 Task: Play online Dominion games in easy mode.
Action: Mouse pressed left at (306, 473)
Screenshot: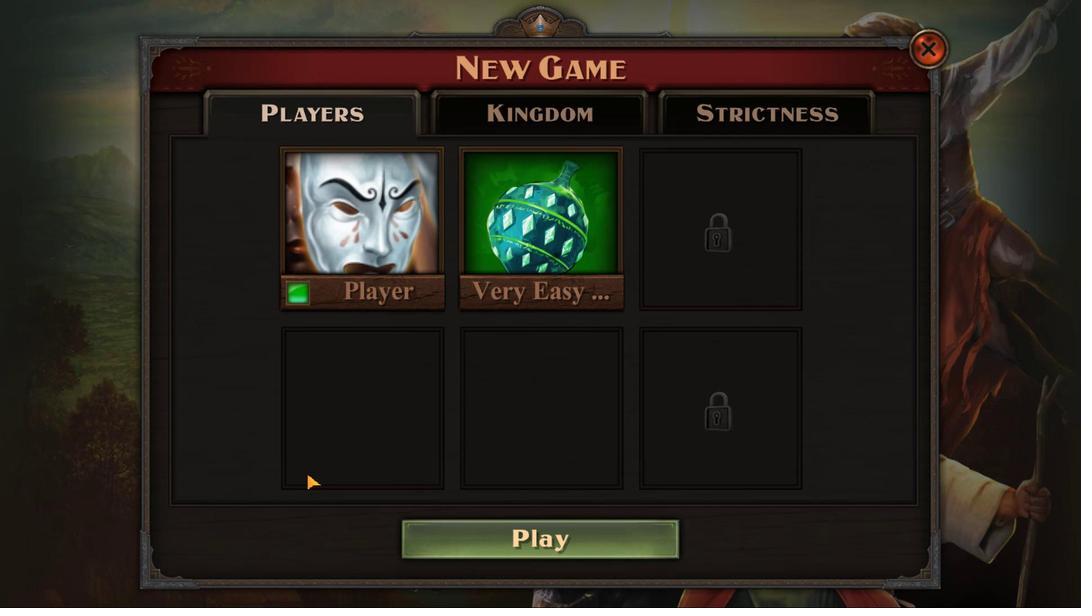 
Action: Mouse moved to (504, 415)
Screenshot: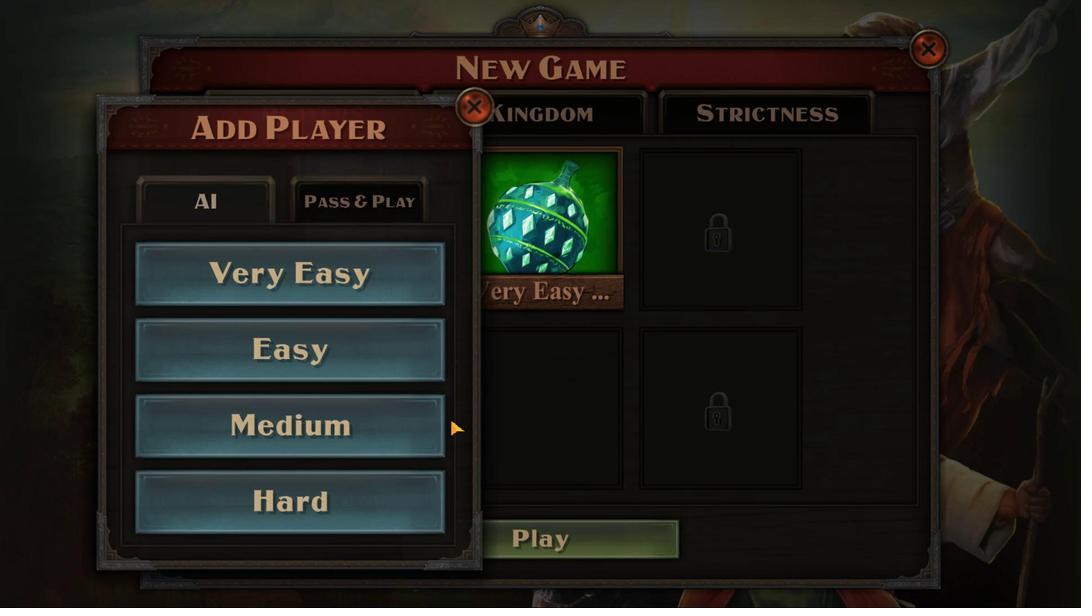
Action: Mouse pressed left at (504, 415)
Screenshot: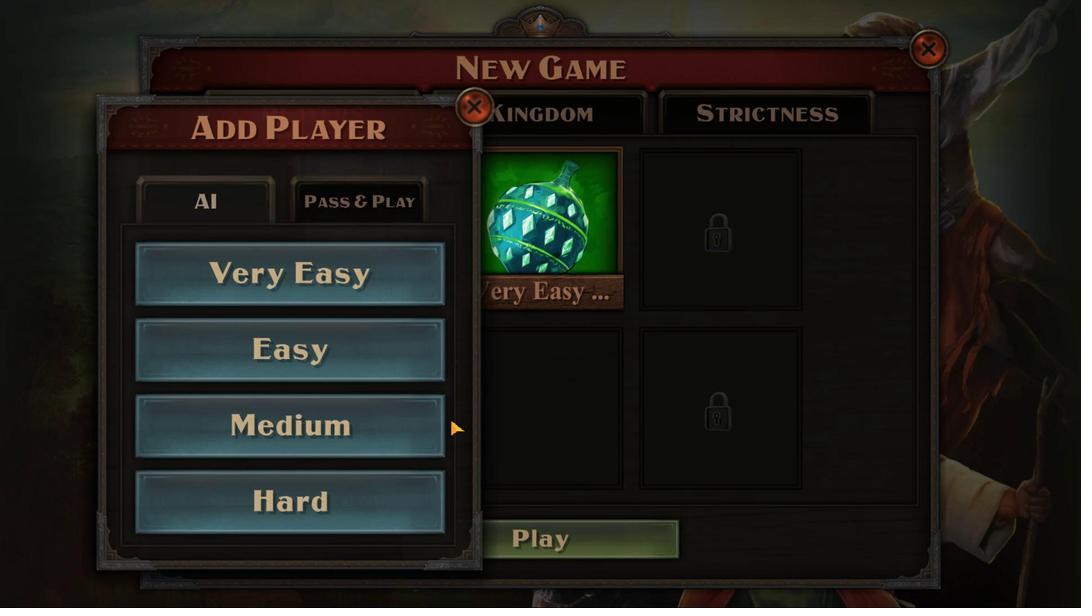 
Action: Mouse moved to (361, 426)
Screenshot: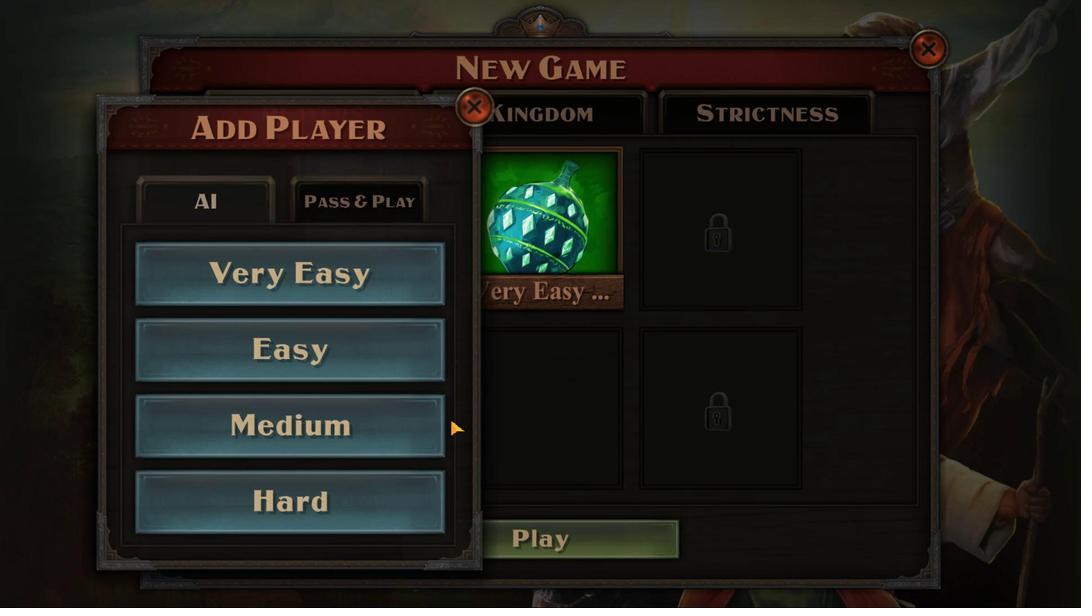
Action: Mouse pressed left at (361, 426)
Screenshot: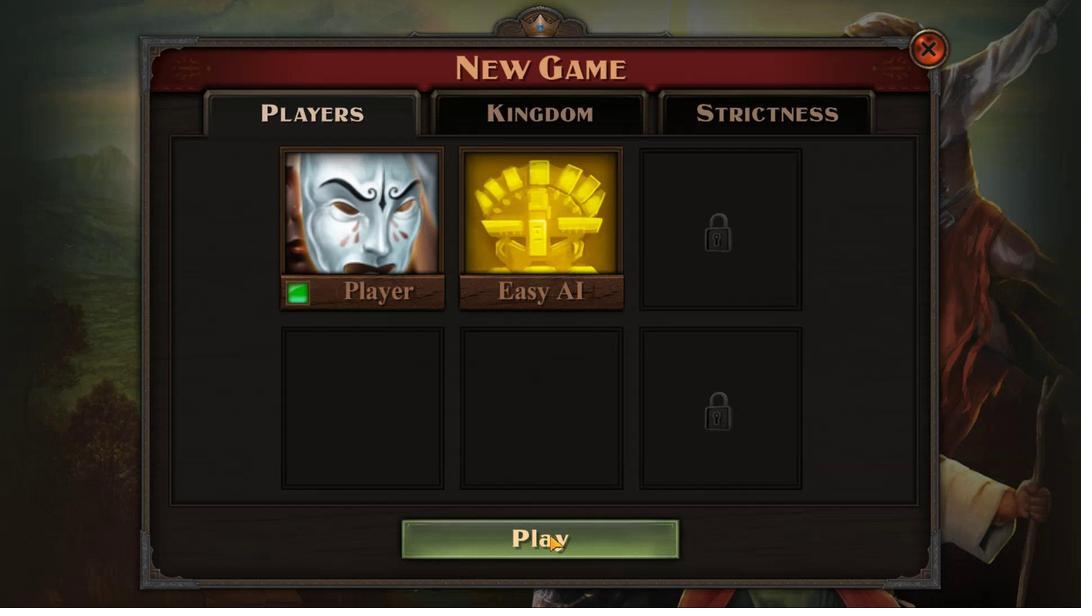 
Action: Mouse moved to (538, 470)
Screenshot: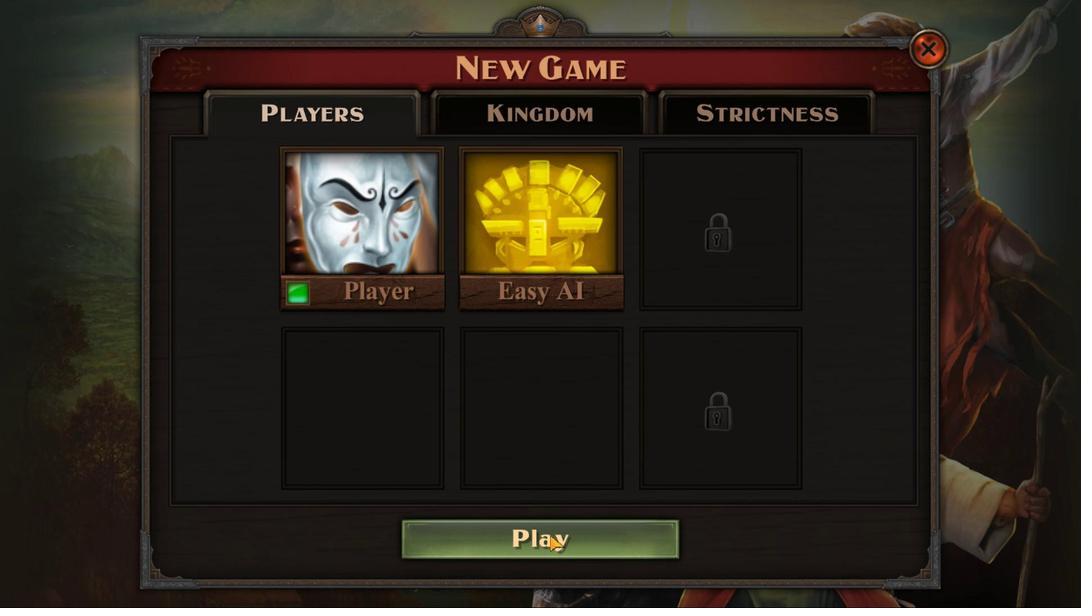 
Action: Mouse pressed left at (538, 470)
Screenshot: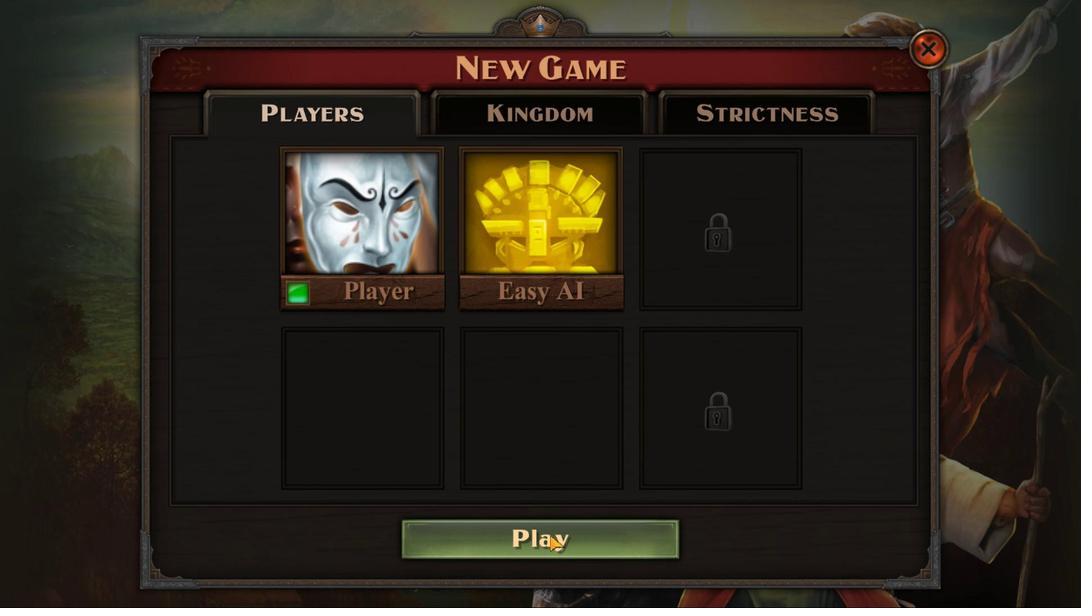 
Action: Mouse moved to (600, 470)
Screenshot: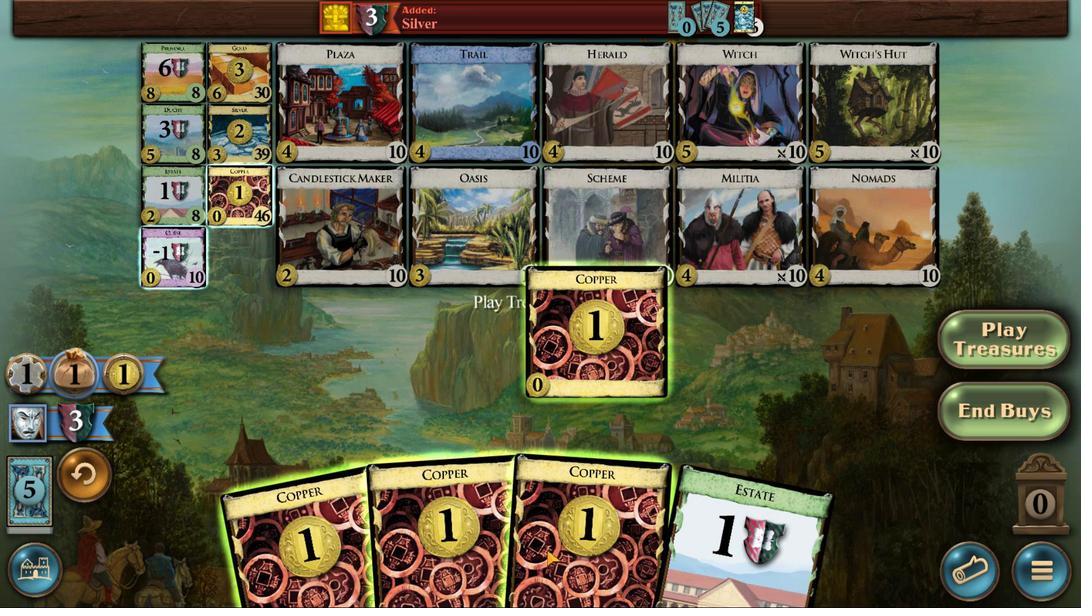 
Action: Mouse scrolled (600, 470) with delta (0, 0)
Screenshot: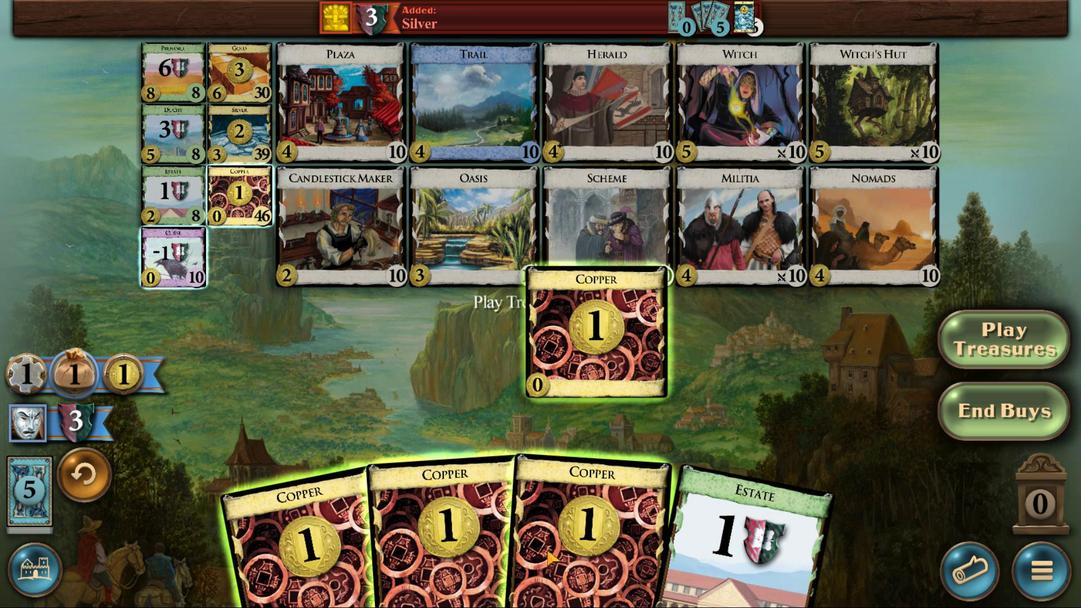 
Action: Mouse scrolled (600, 470) with delta (0, 0)
Screenshot: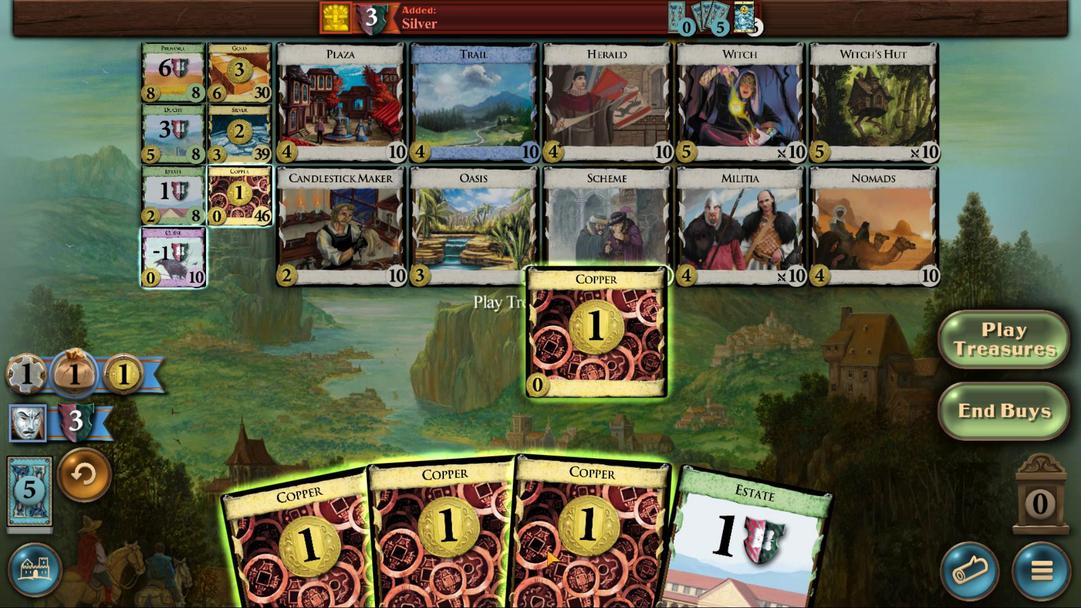 
Action: Mouse scrolled (600, 470) with delta (0, 0)
Screenshot: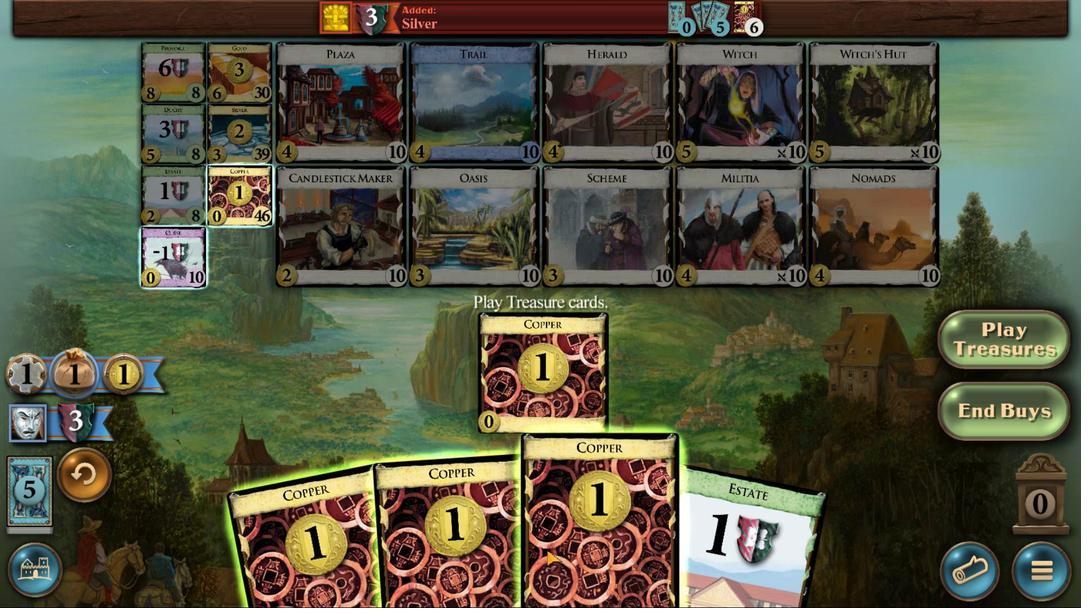 
Action: Mouse scrolled (600, 470) with delta (0, 0)
Screenshot: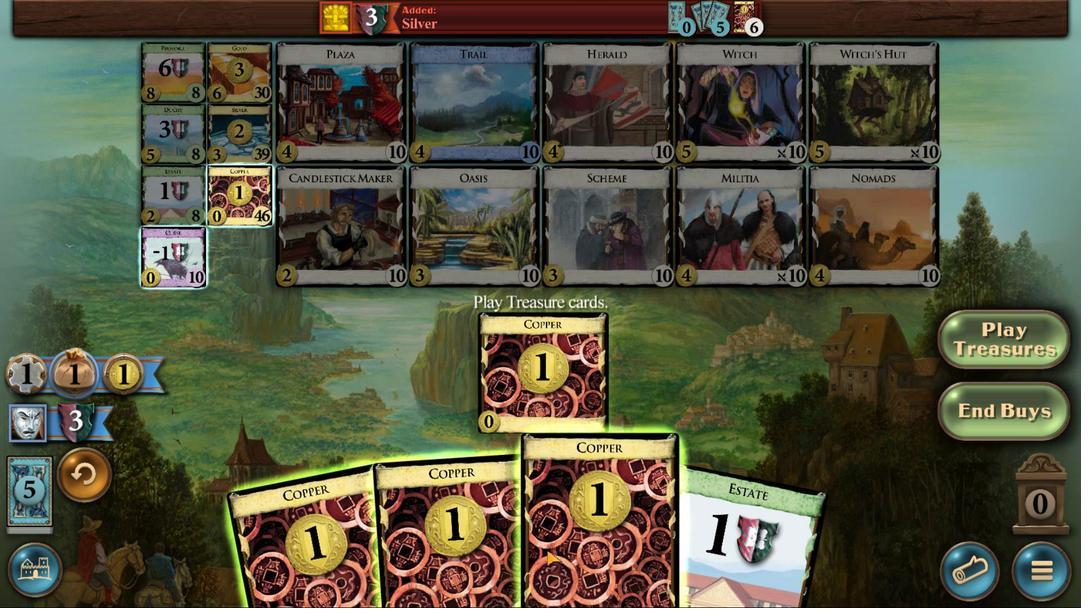 
Action: Mouse moved to (536, 473)
Screenshot: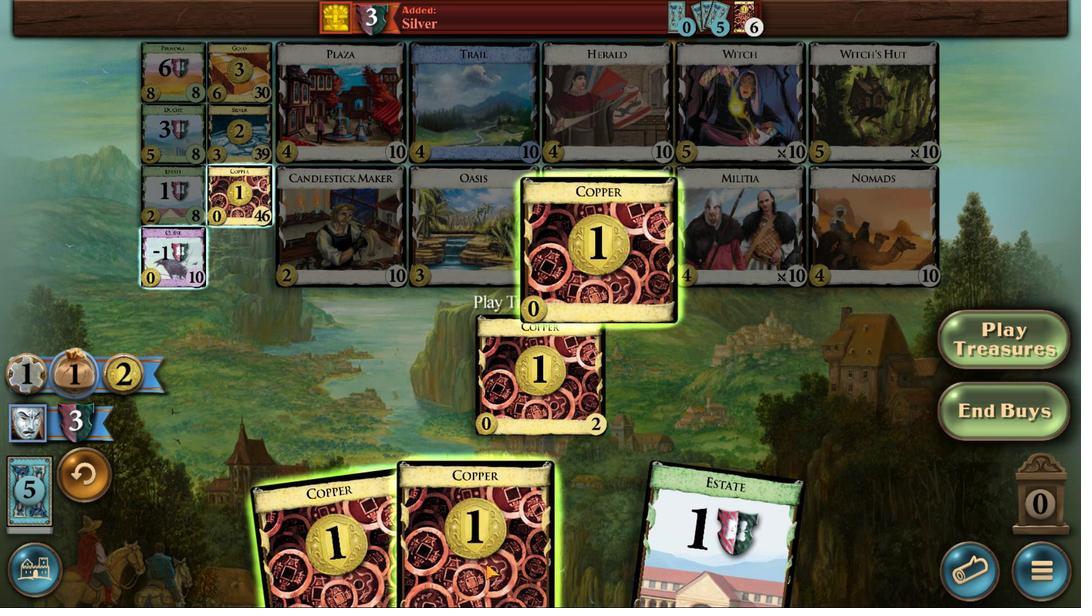 
Action: Mouse scrolled (536, 473) with delta (0, 0)
Screenshot: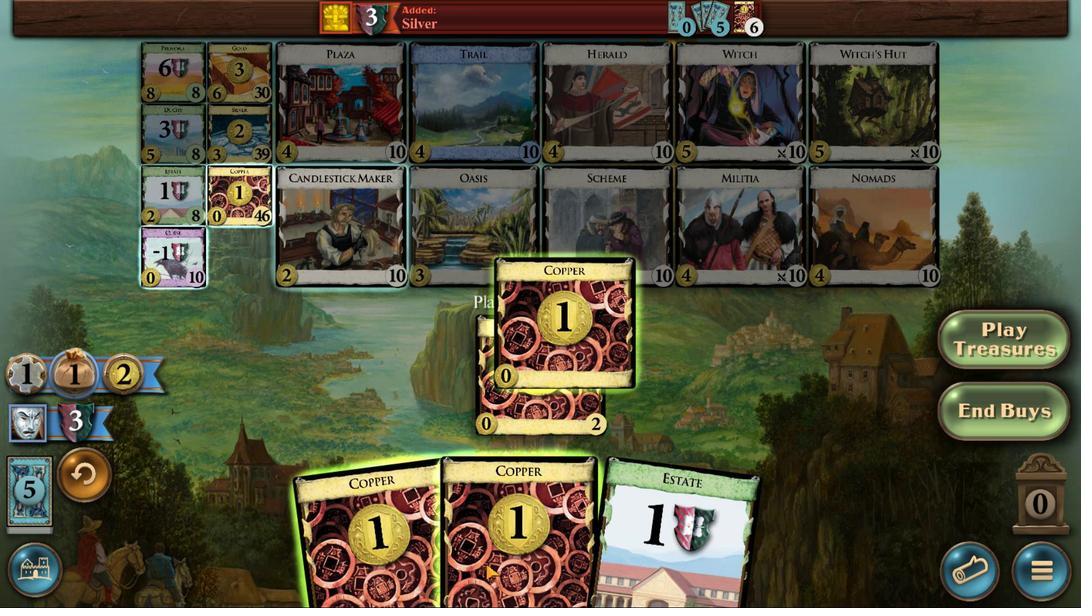
Action: Mouse scrolled (536, 473) with delta (0, 0)
Screenshot: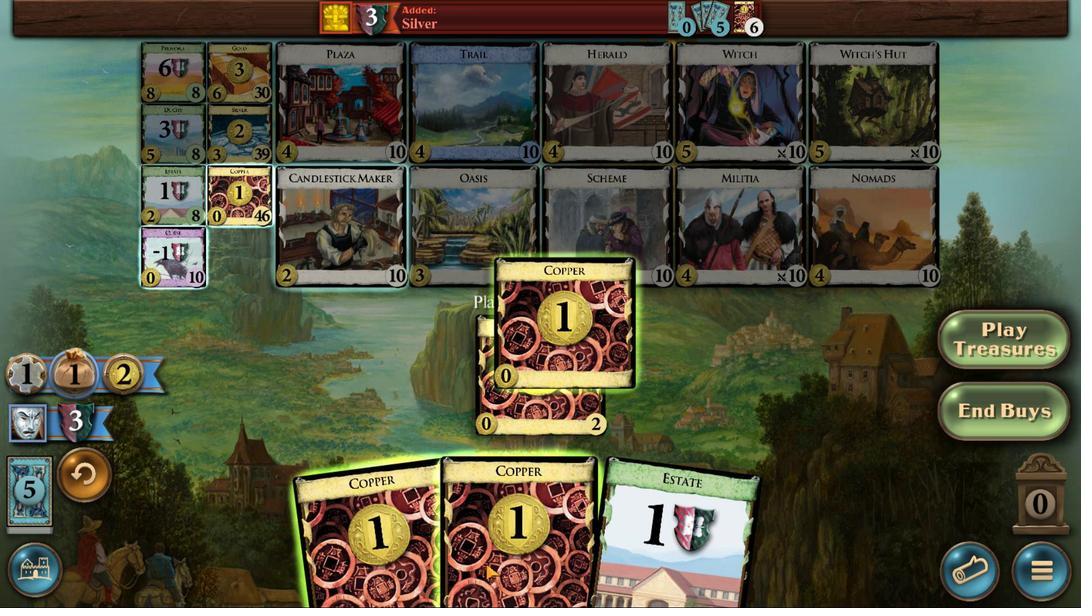 
Action: Mouse scrolled (536, 473) with delta (0, 0)
Screenshot: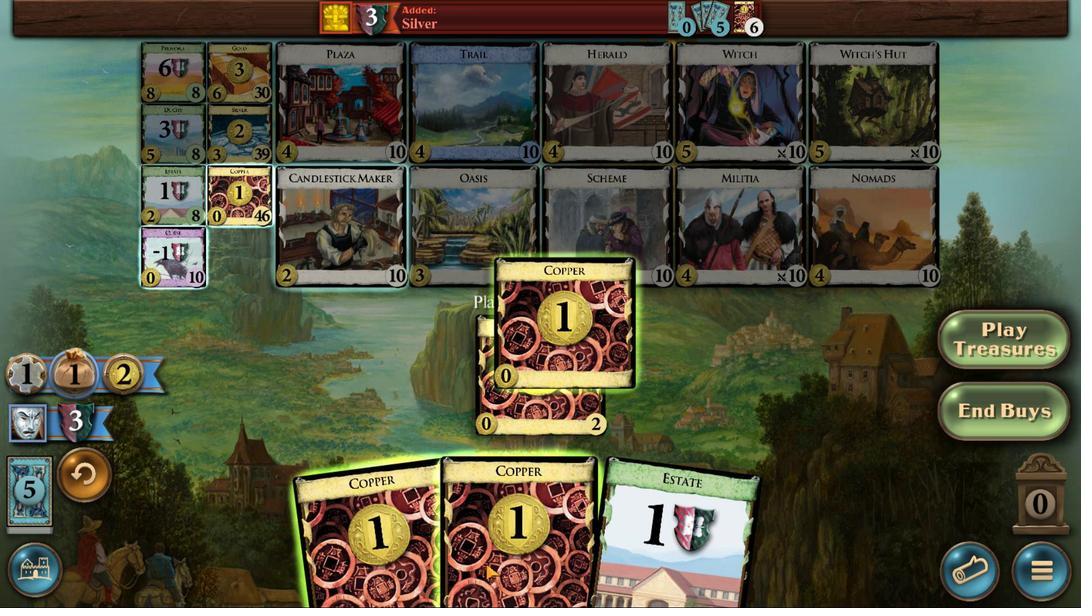 
Action: Mouse scrolled (536, 473) with delta (0, 0)
Screenshot: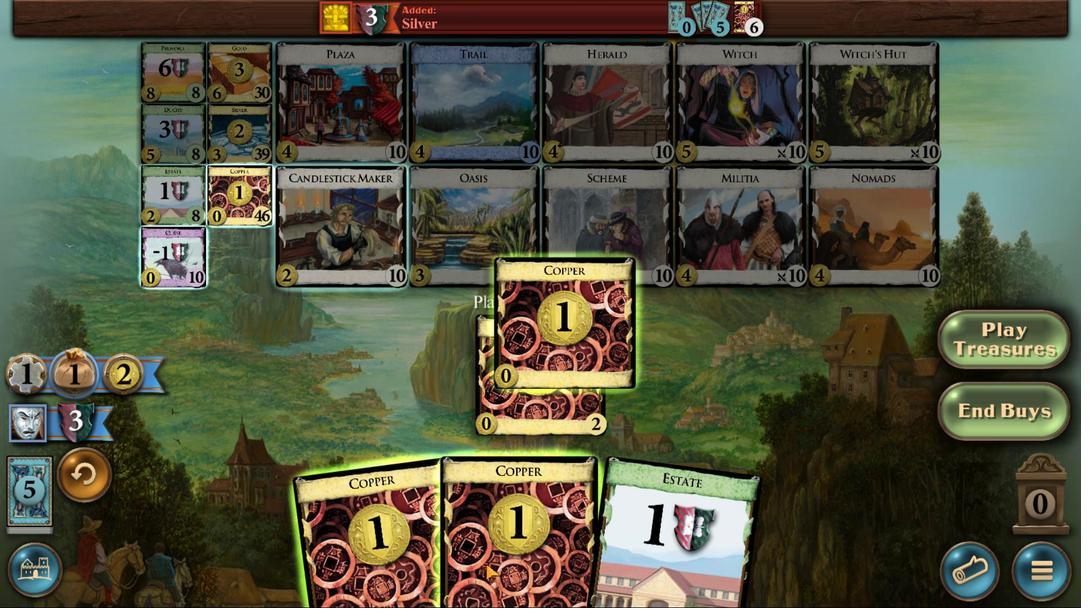 
Action: Mouse moved to (495, 476)
Screenshot: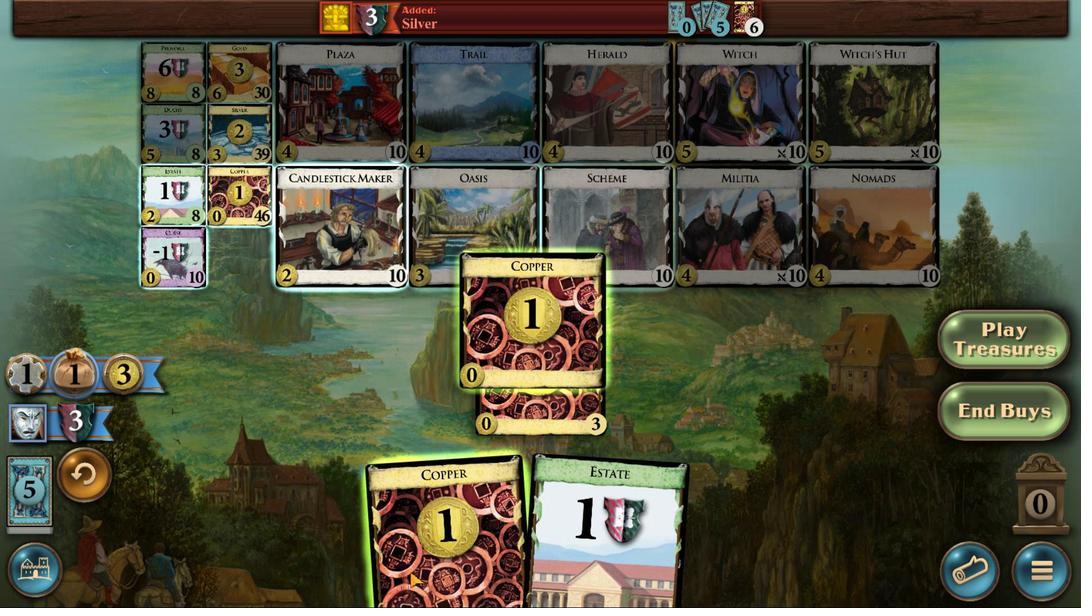 
Action: Mouse scrolled (495, 475) with delta (0, 0)
Screenshot: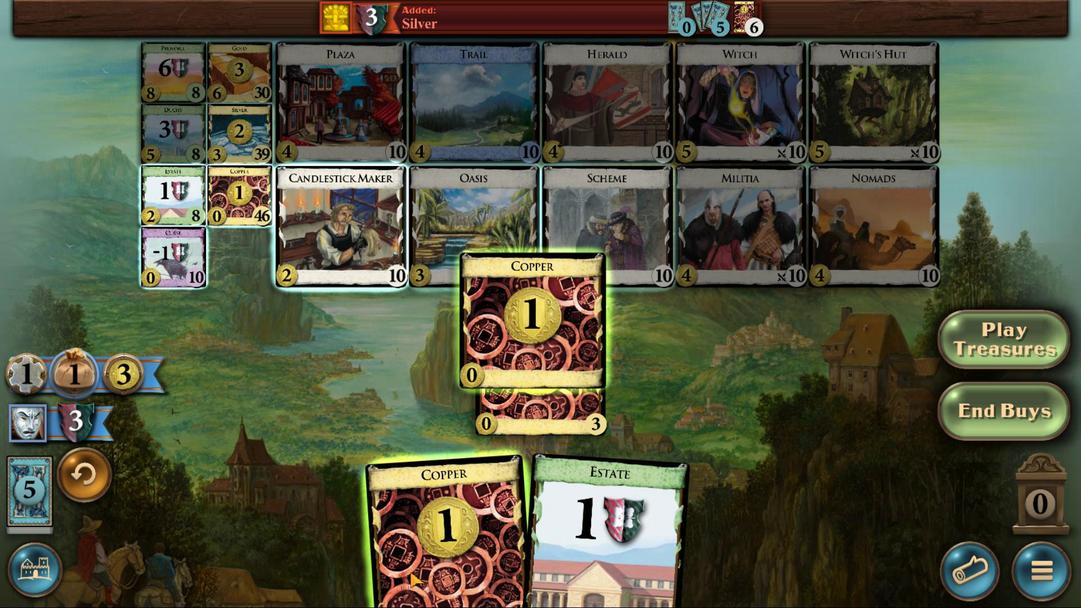 
Action: Mouse scrolled (495, 475) with delta (0, 0)
Screenshot: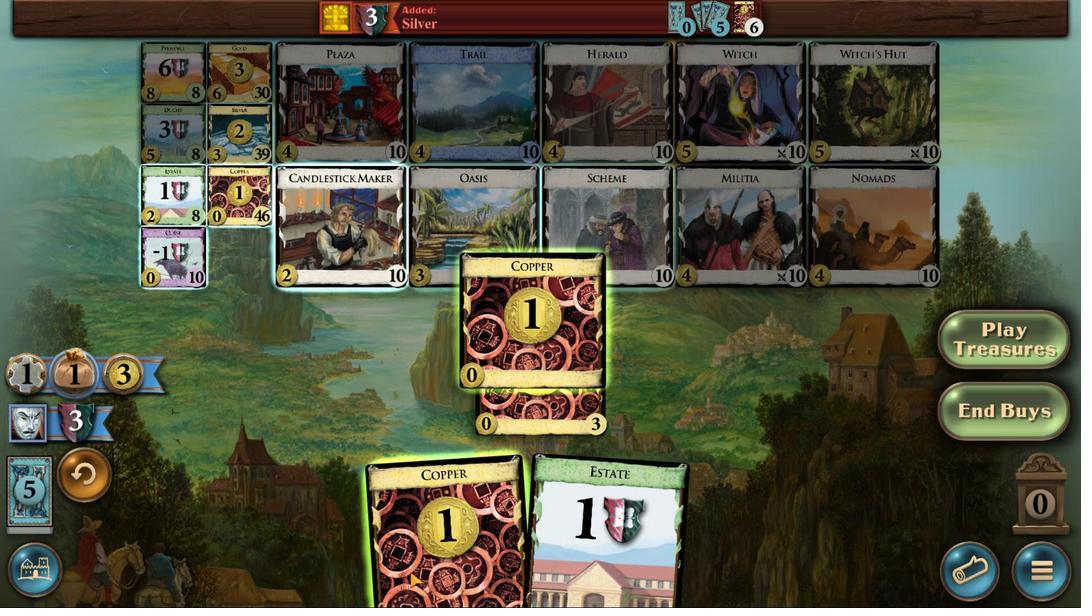 
Action: Mouse scrolled (495, 475) with delta (0, 0)
Screenshot: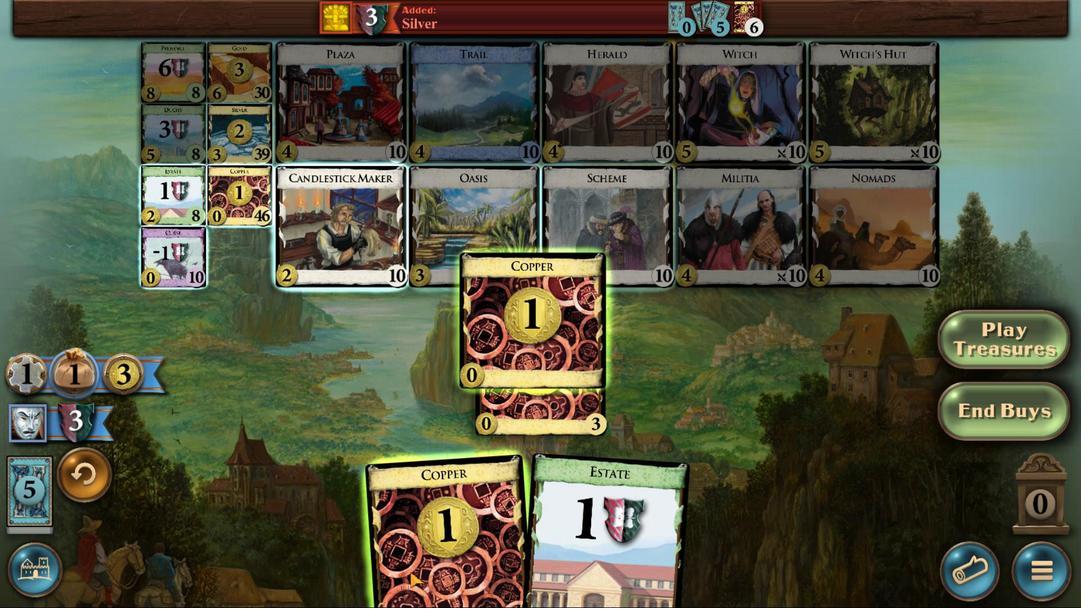 
Action: Mouse scrolled (495, 475) with delta (0, 0)
Screenshot: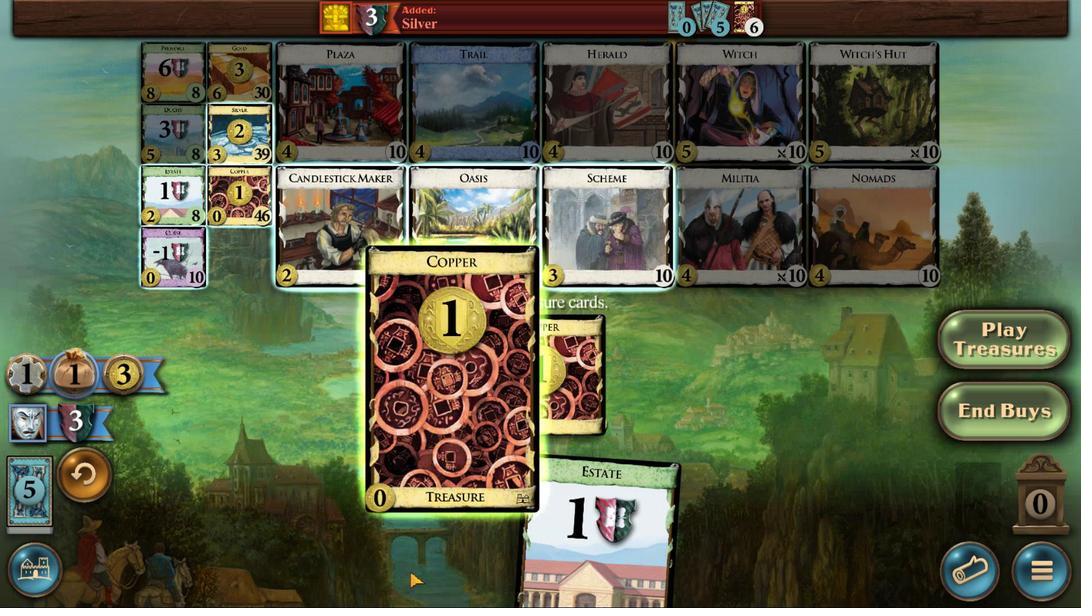 
Action: Mouse scrolled (495, 475) with delta (0, 0)
Screenshot: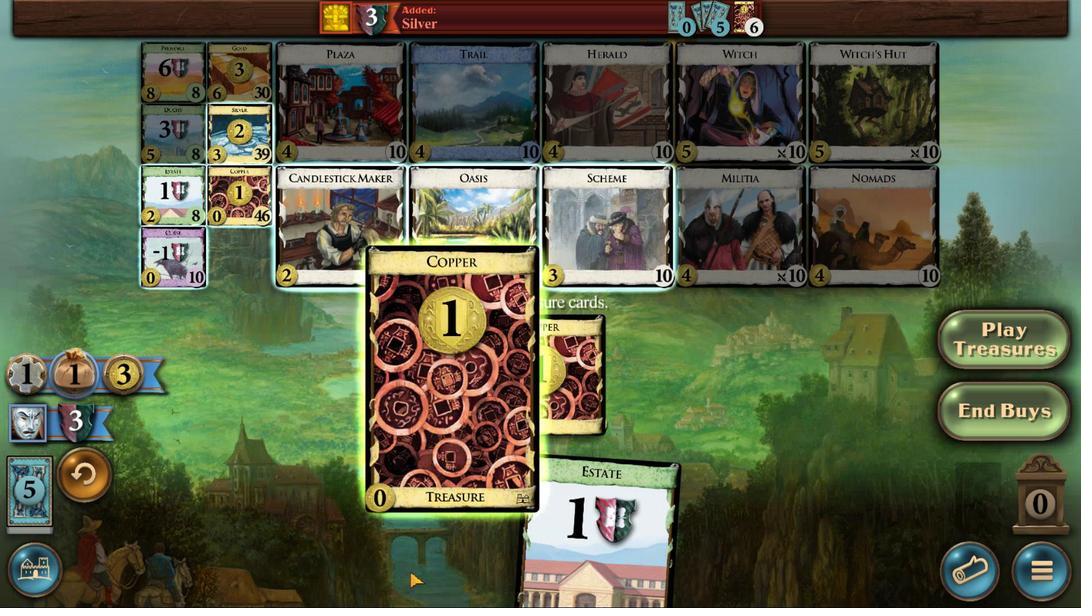 
Action: Mouse moved to (443, 478)
Screenshot: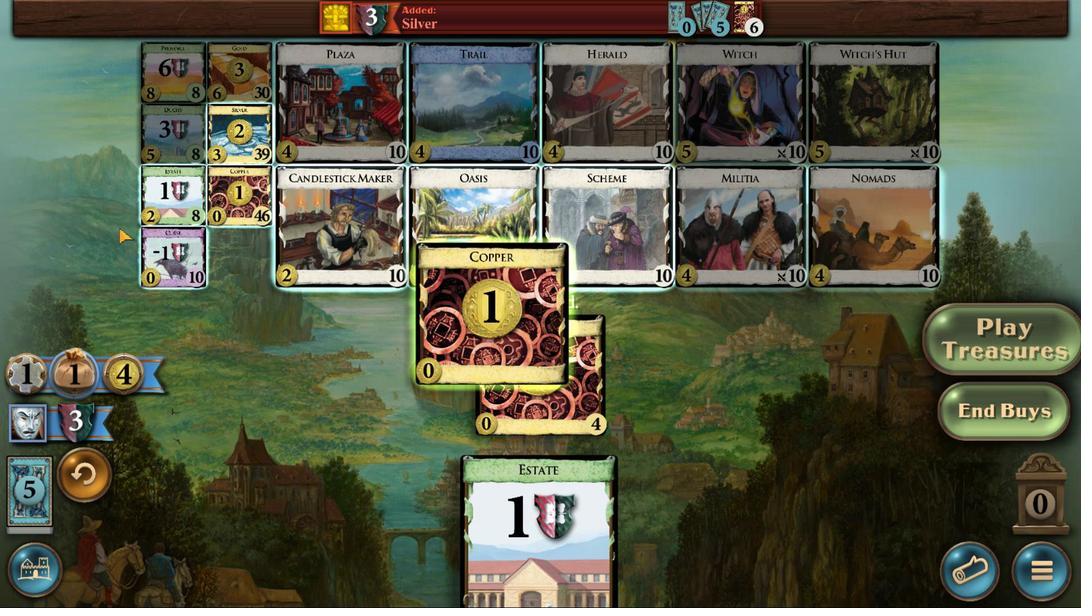 
Action: Mouse scrolled (443, 477) with delta (0, 0)
Screenshot: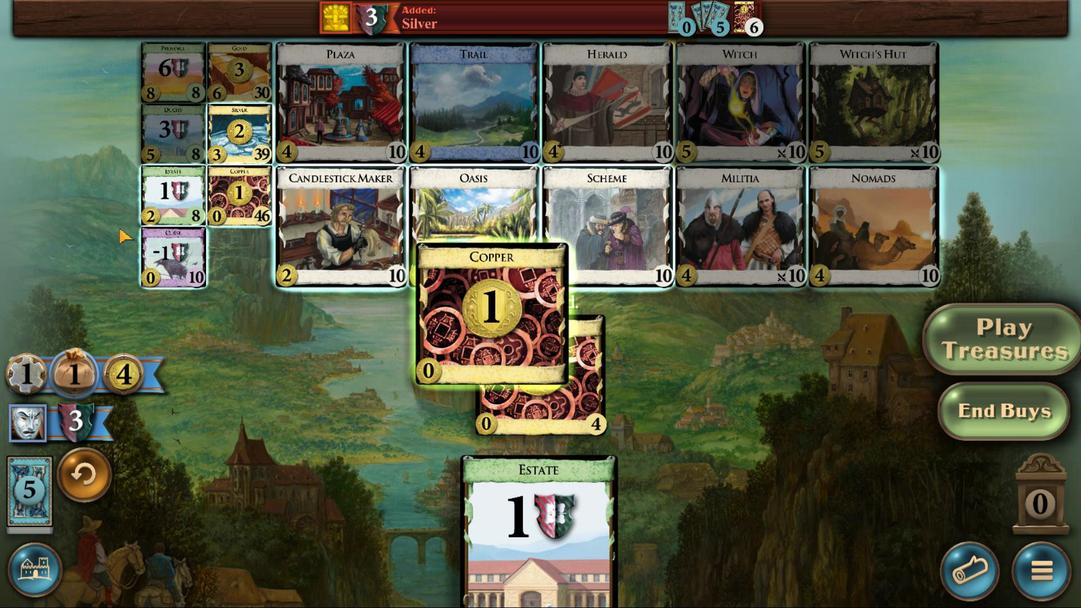 
Action: Mouse scrolled (443, 477) with delta (0, 0)
Screenshot: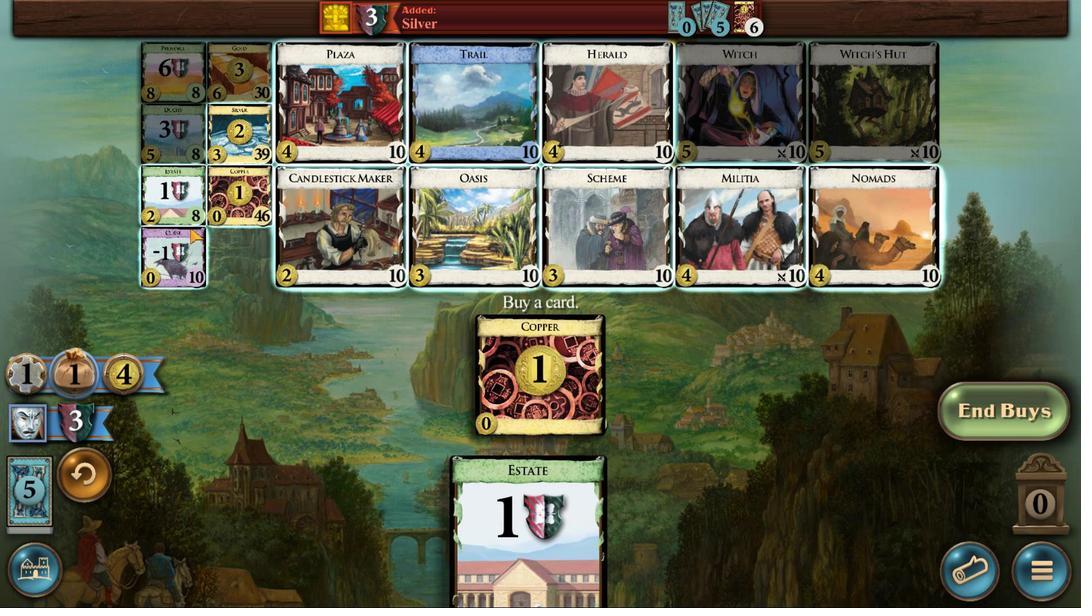 
Action: Mouse moved to (281, 399)
Screenshot: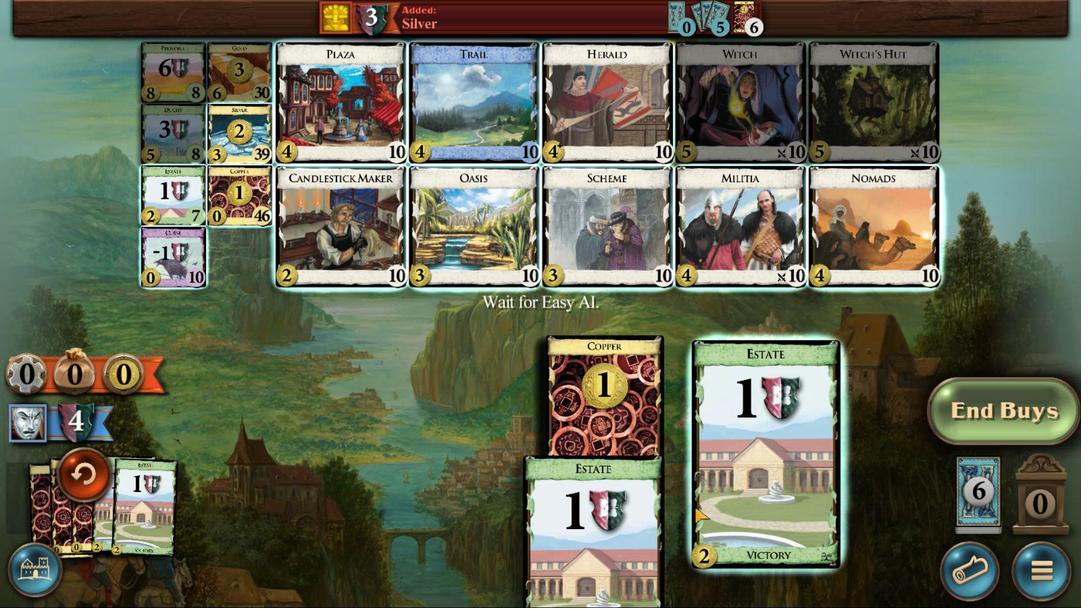
Action: Mouse pressed left at (281, 399)
Screenshot: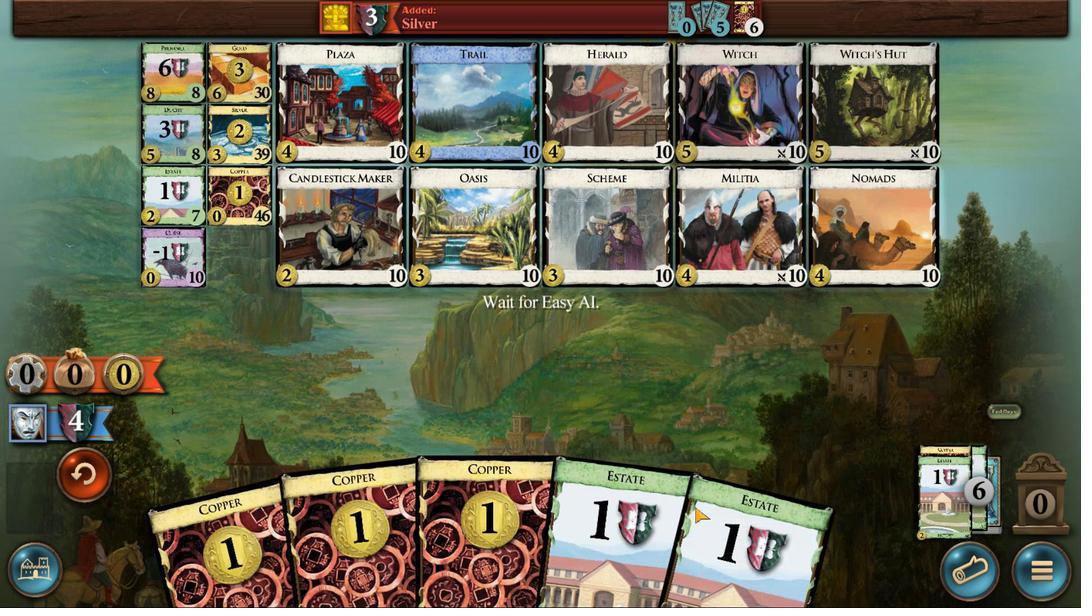 
Action: Mouse moved to (508, 471)
Screenshot: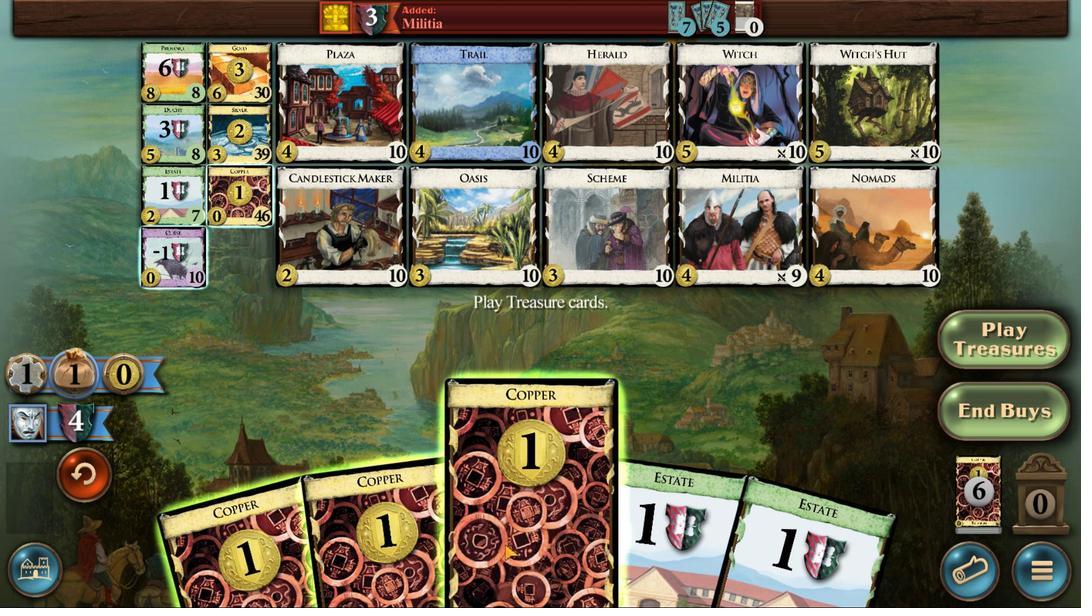 
Action: Mouse scrolled (508, 471) with delta (0, 0)
Screenshot: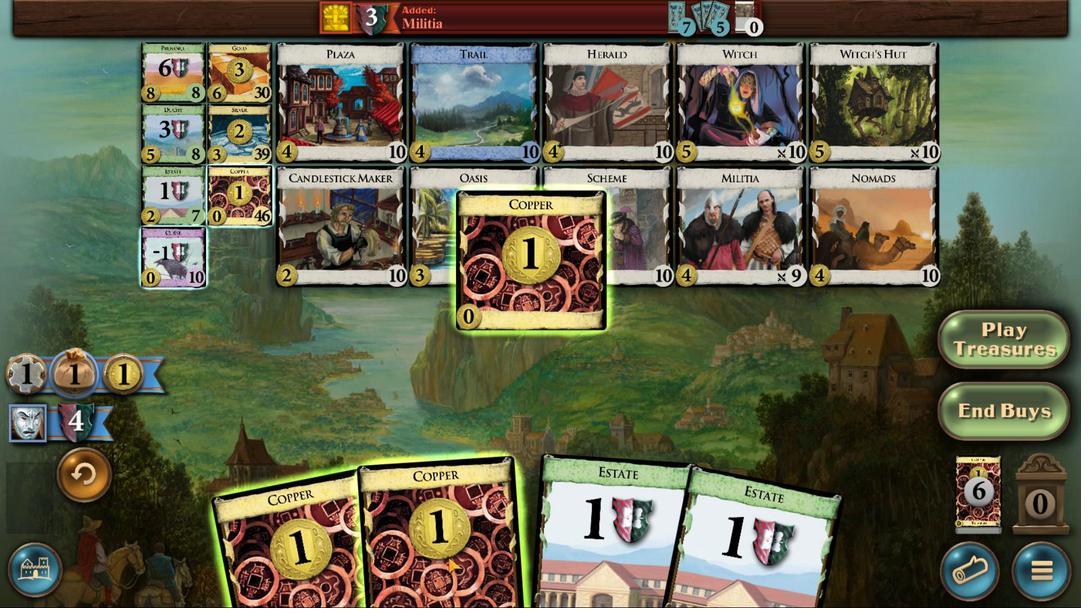 
Action: Mouse scrolled (508, 471) with delta (0, 0)
Screenshot: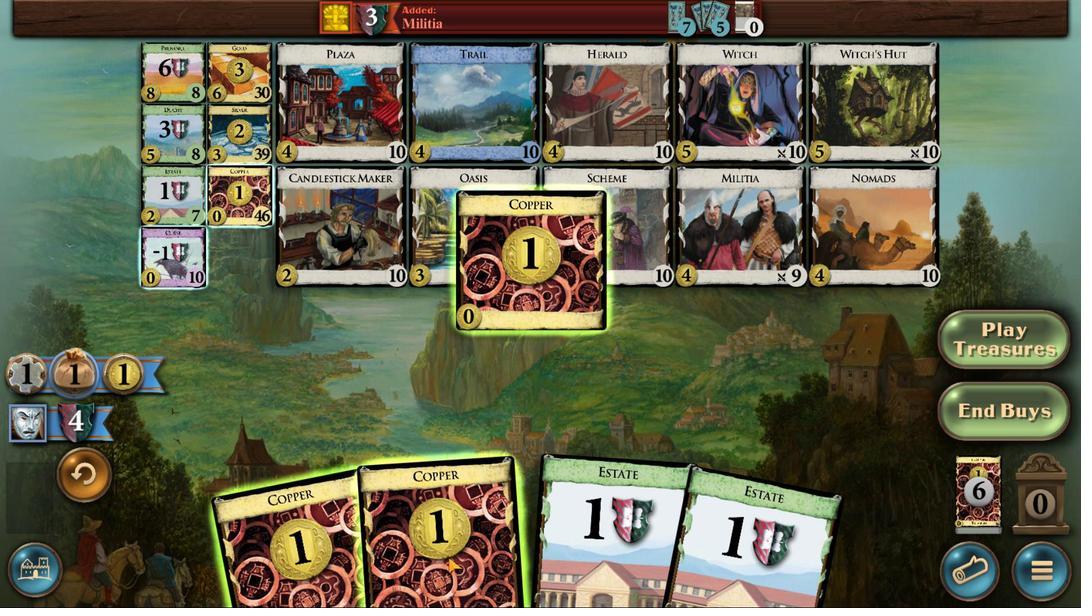 
Action: Mouse scrolled (508, 471) with delta (0, 0)
Screenshot: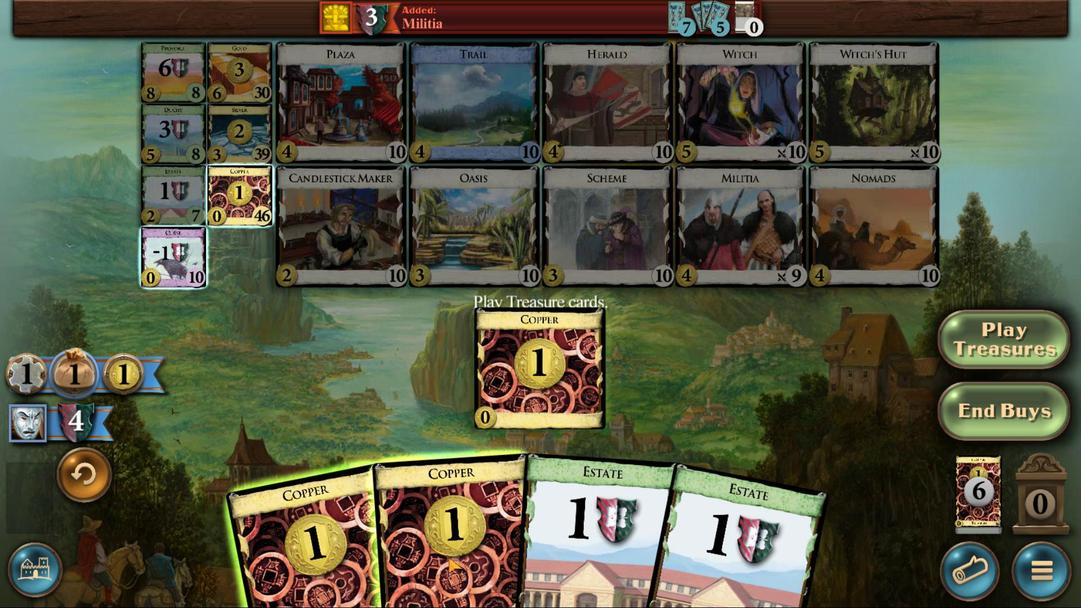 
Action: Mouse scrolled (508, 471) with delta (0, 0)
Screenshot: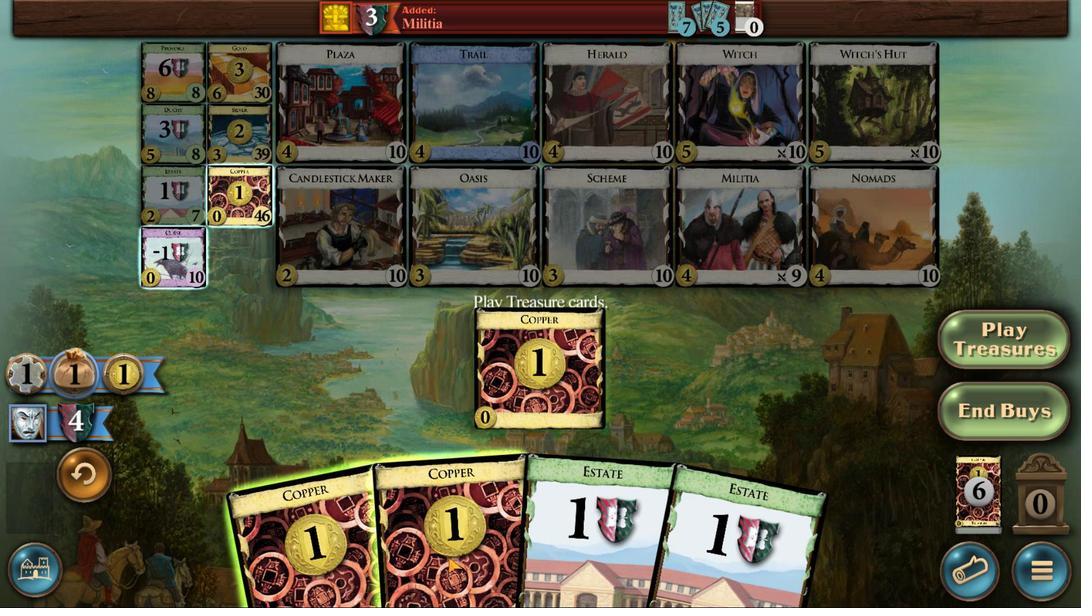 
Action: Mouse scrolled (508, 471) with delta (0, 0)
Screenshot: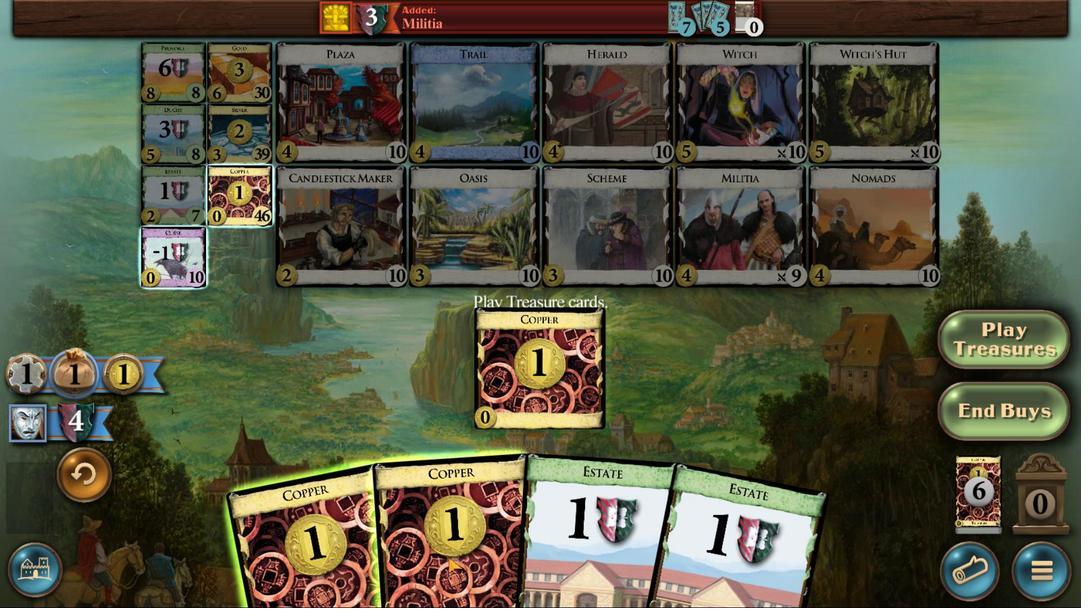 
Action: Mouse moved to (469, 474)
Screenshot: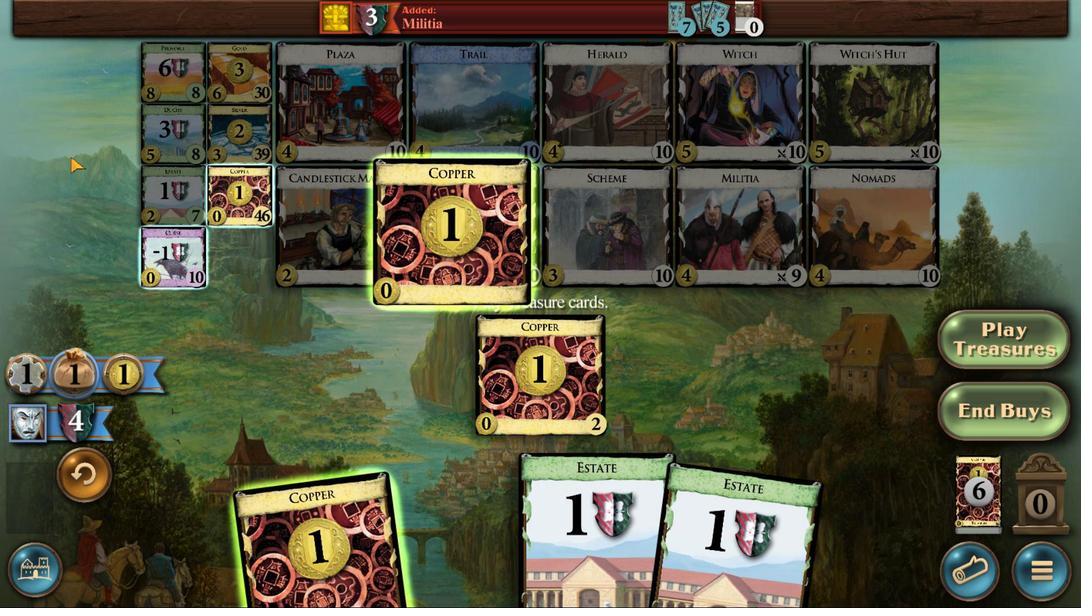 
Action: Mouse scrolled (469, 474) with delta (0, 0)
Screenshot: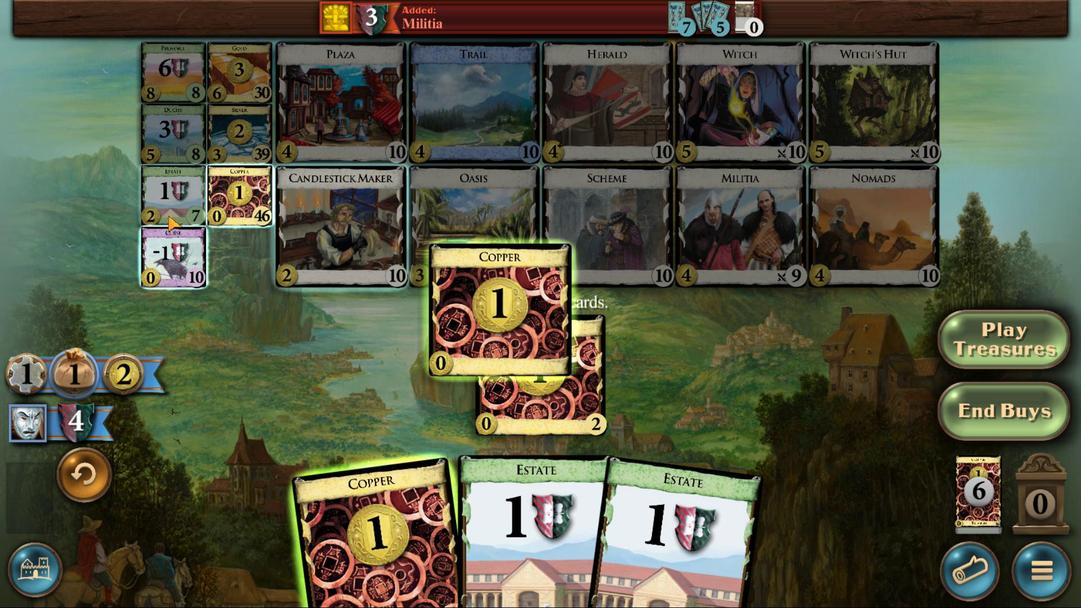
Action: Mouse scrolled (469, 474) with delta (0, 0)
Screenshot: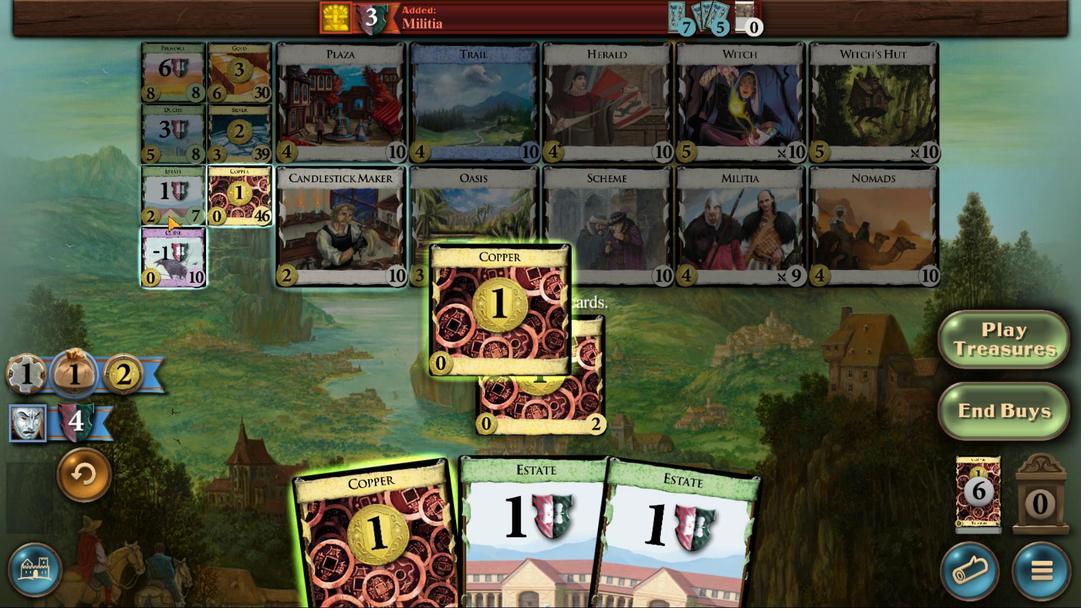 
Action: Mouse scrolled (469, 474) with delta (0, 0)
Screenshot: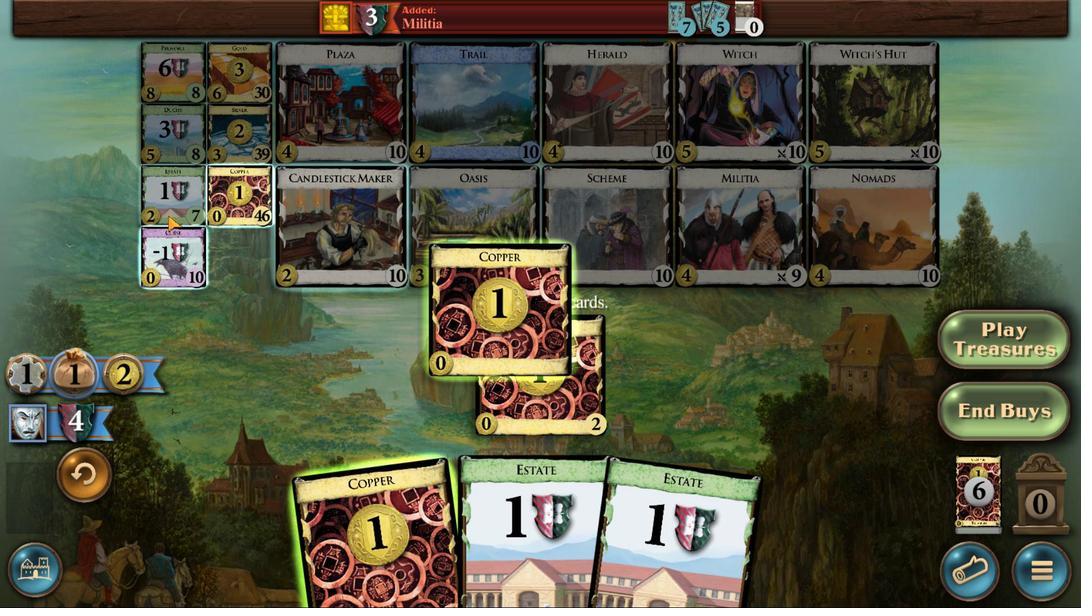 
Action: Mouse scrolled (469, 474) with delta (0, 0)
Screenshot: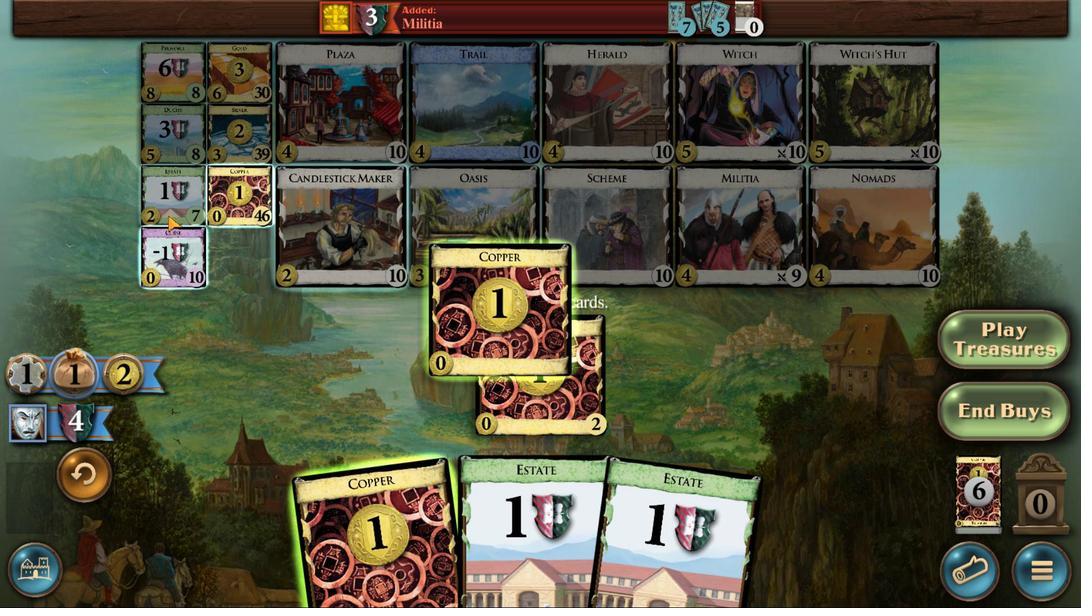
Action: Mouse scrolled (469, 474) with delta (0, 0)
Screenshot: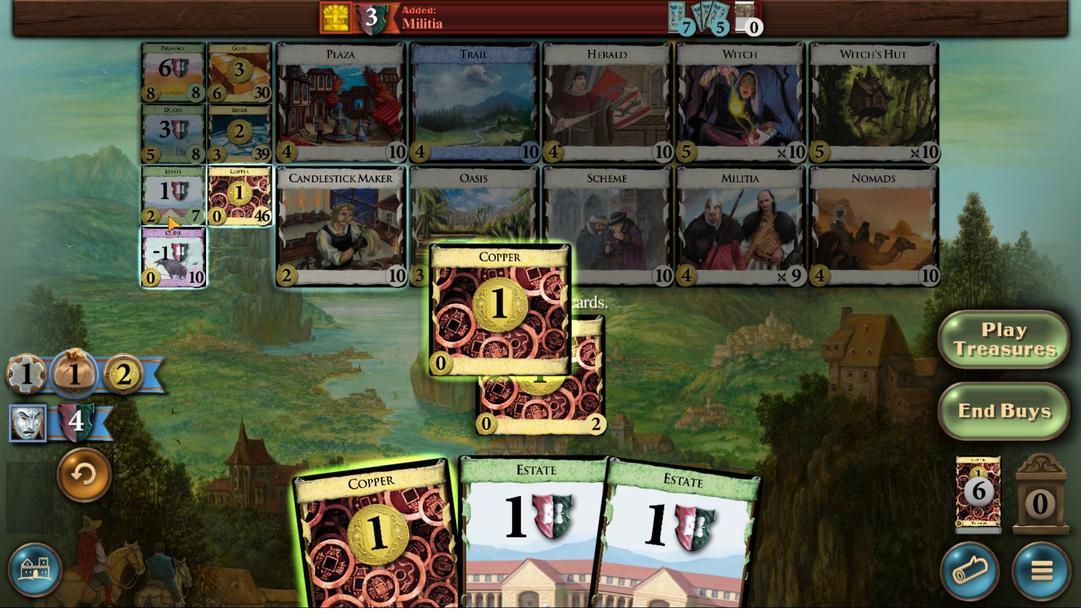 
Action: Mouse moved to (281, 399)
Screenshot: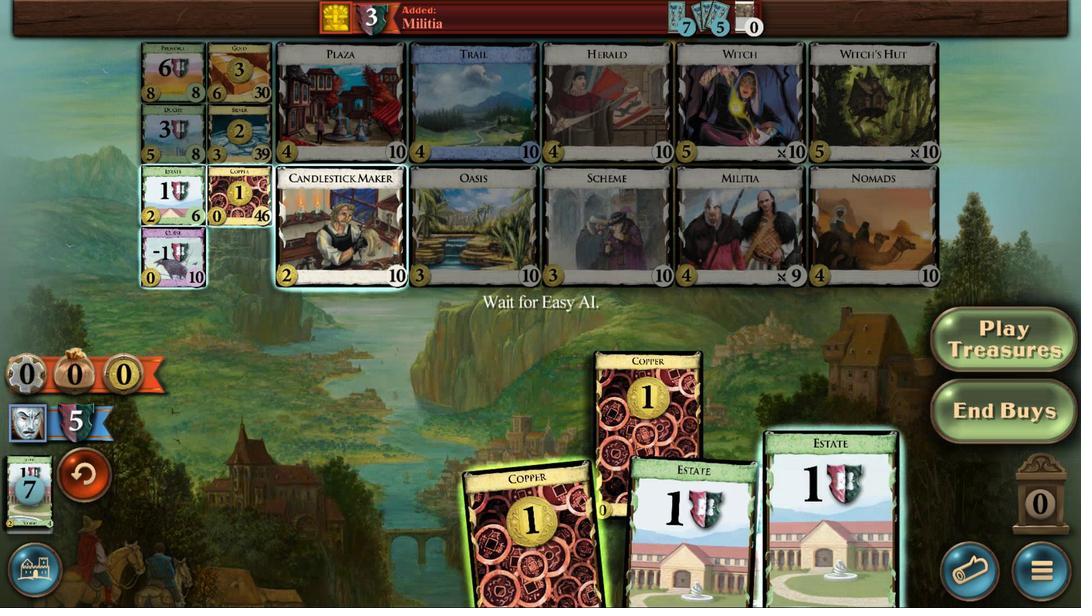 
Action: Mouse pressed left at (281, 399)
Screenshot: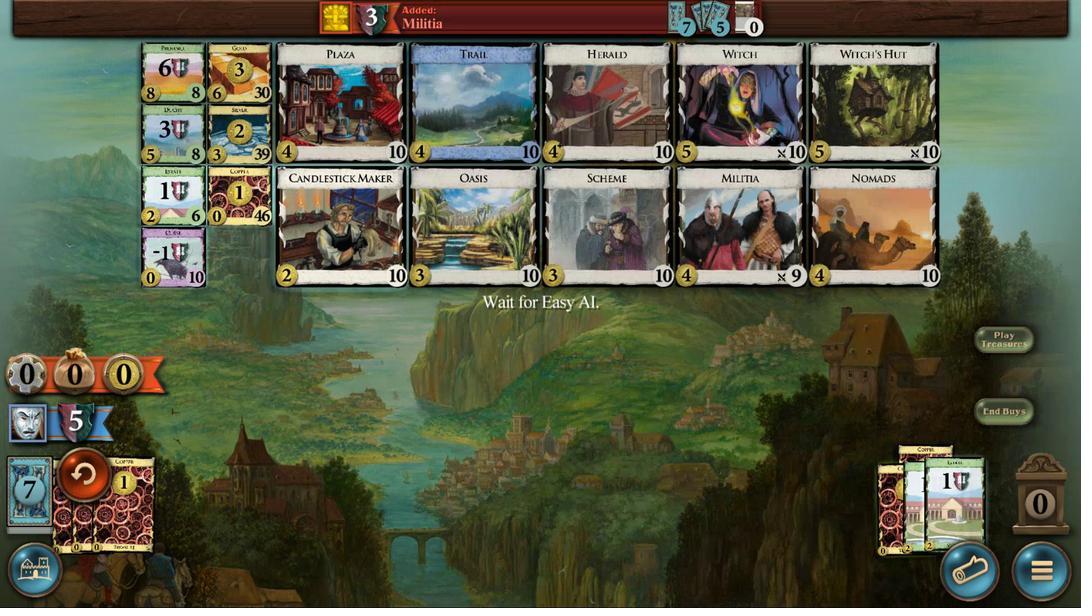 
Action: Mouse moved to (582, 477)
Screenshot: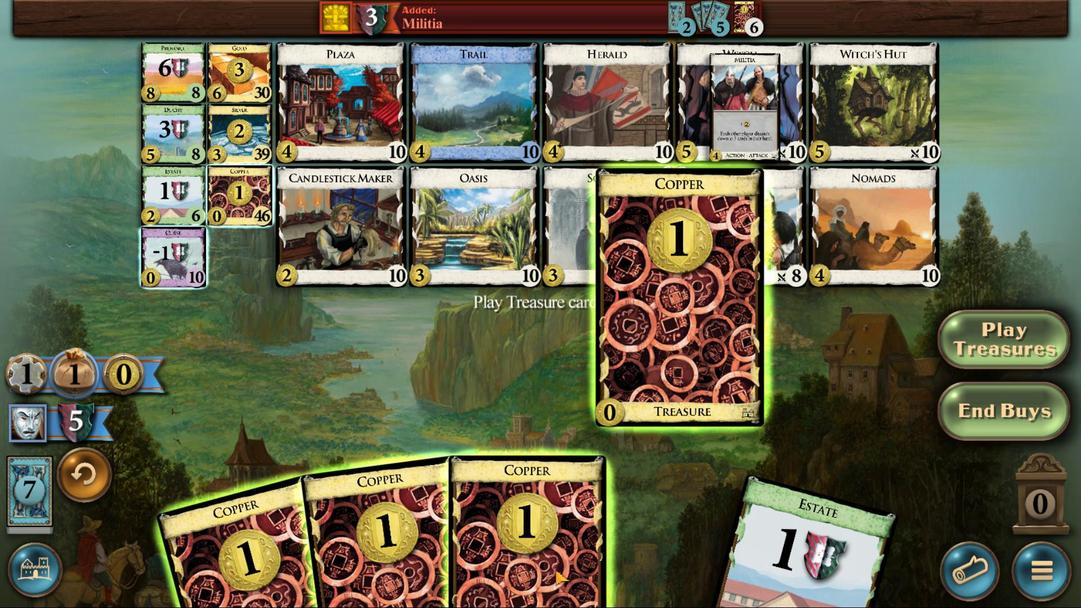 
Action: Mouse scrolled (582, 477) with delta (0, 0)
Screenshot: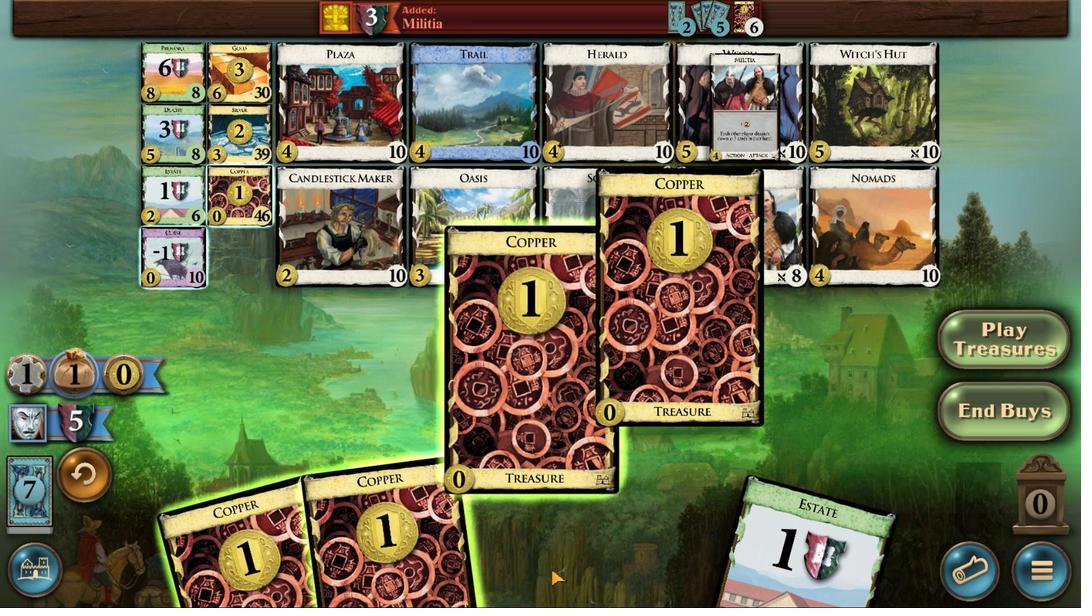 
Action: Mouse scrolled (582, 477) with delta (0, 0)
Screenshot: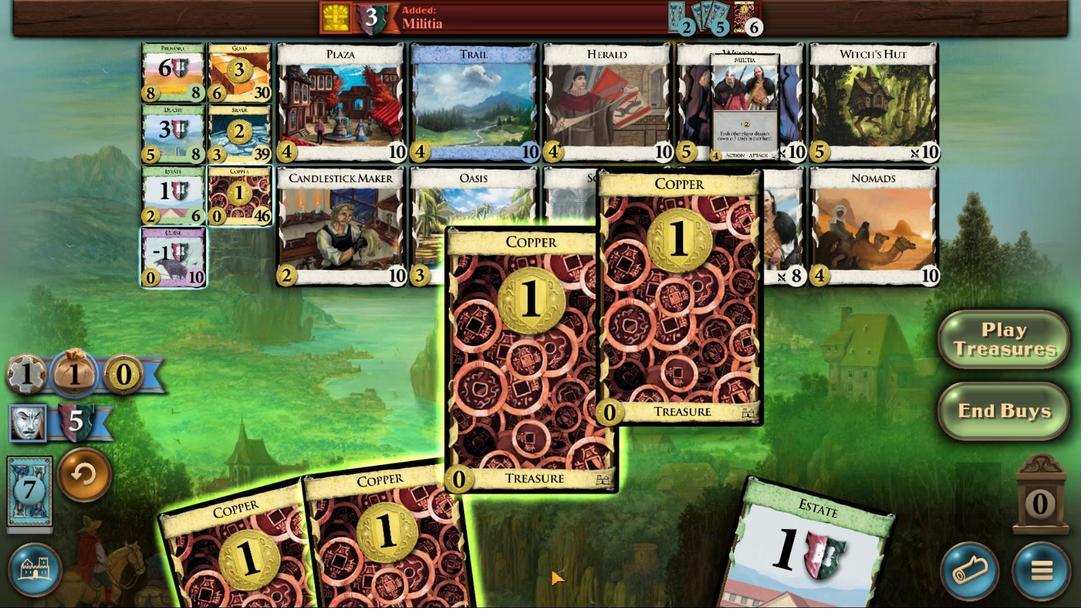 
Action: Mouse scrolled (582, 477) with delta (0, 0)
Screenshot: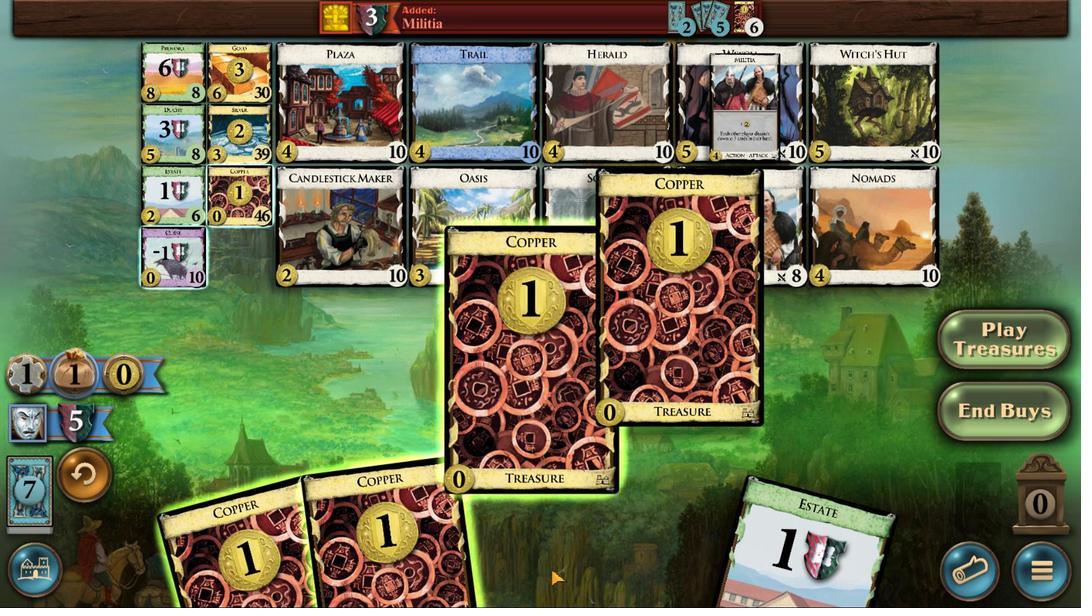 
Action: Mouse moved to (542, 477)
Screenshot: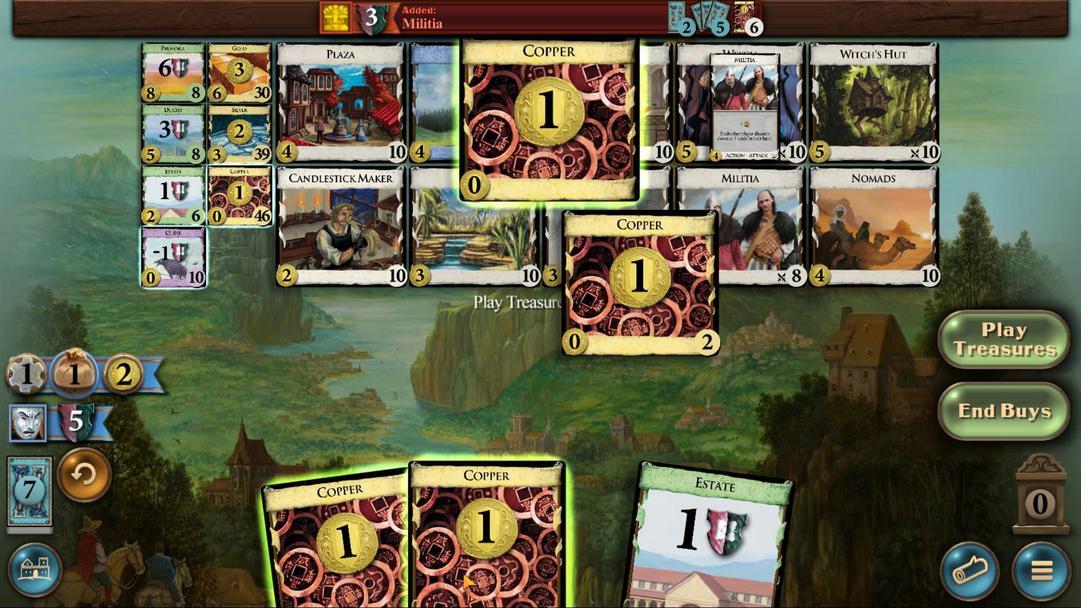 
Action: Mouse scrolled (542, 477) with delta (0, 0)
Screenshot: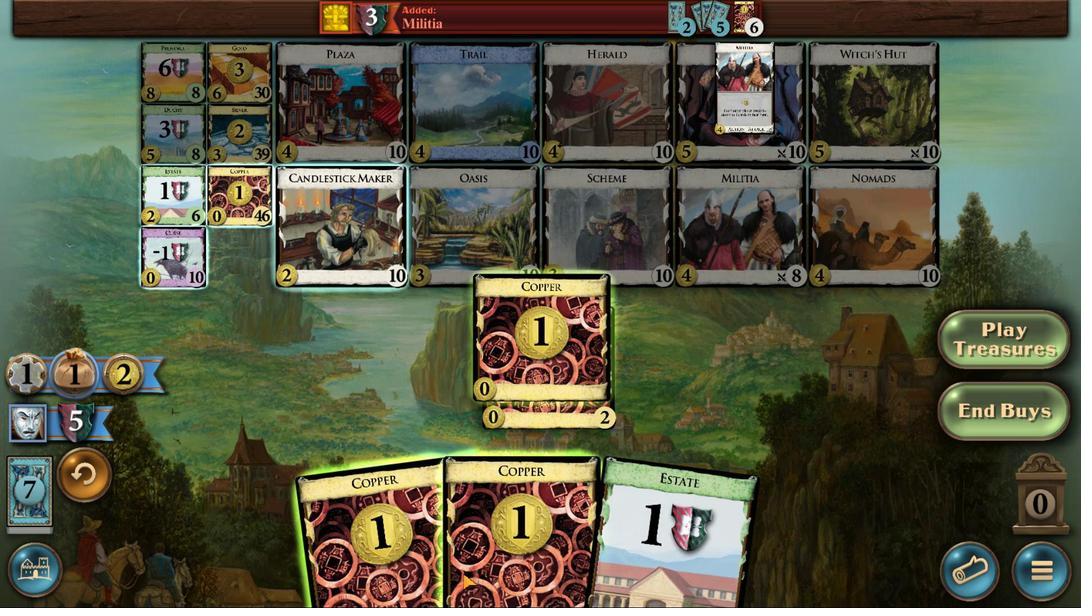 
Action: Mouse scrolled (542, 477) with delta (0, 0)
Screenshot: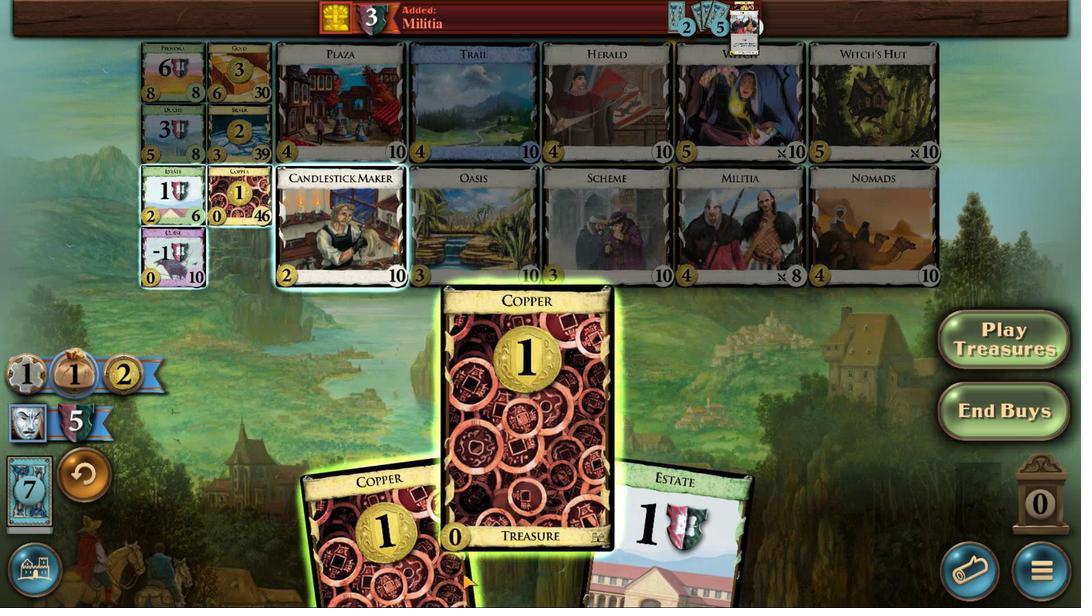 
Action: Mouse scrolled (542, 477) with delta (0, 0)
Screenshot: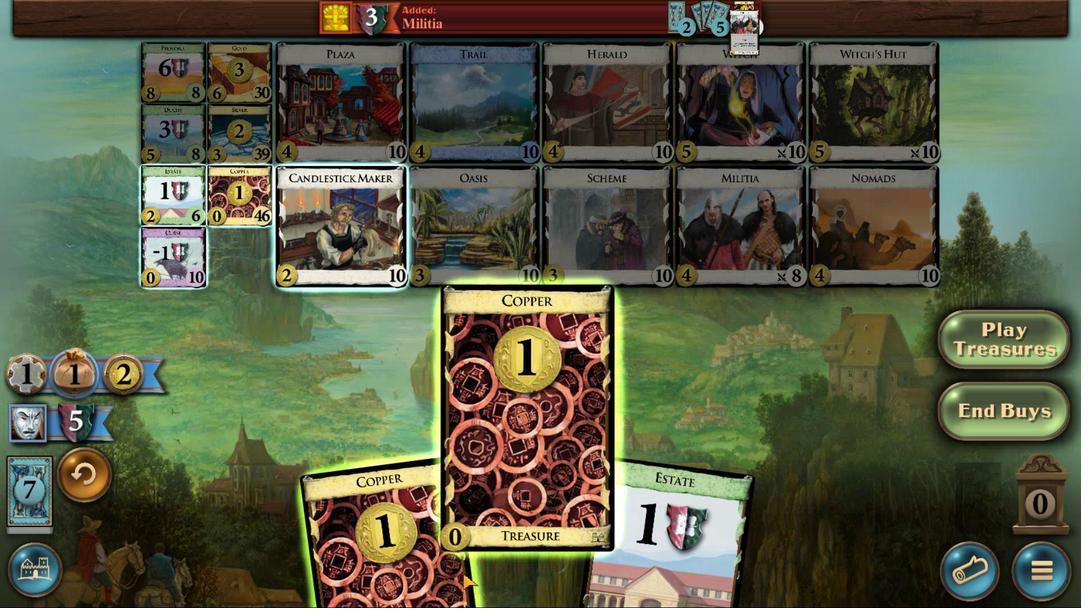 
Action: Mouse moved to (479, 478)
Screenshot: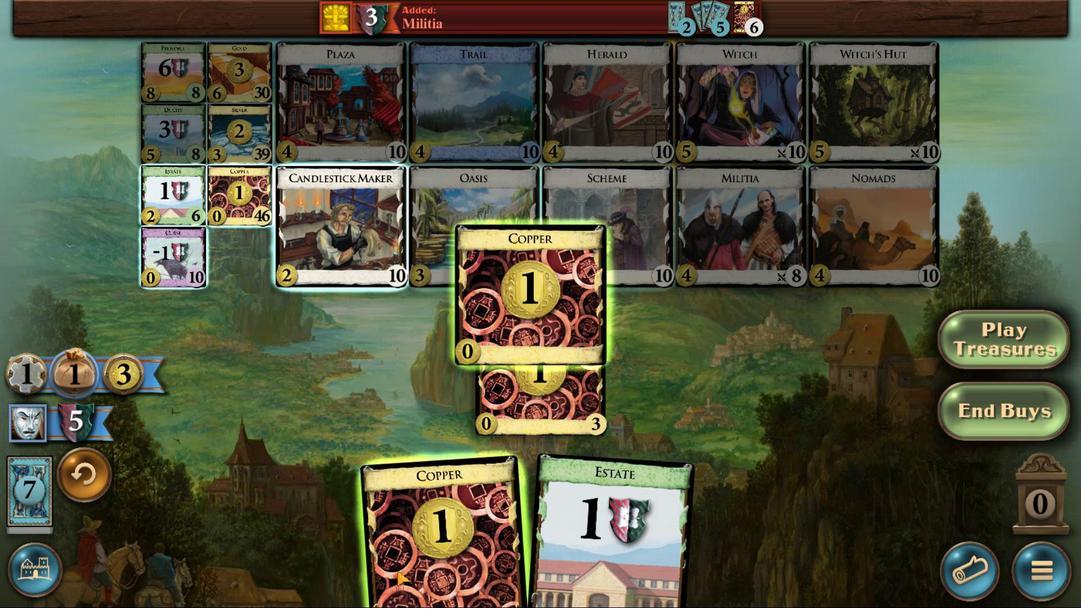 
Action: Mouse scrolled (479, 478) with delta (0, 0)
Screenshot: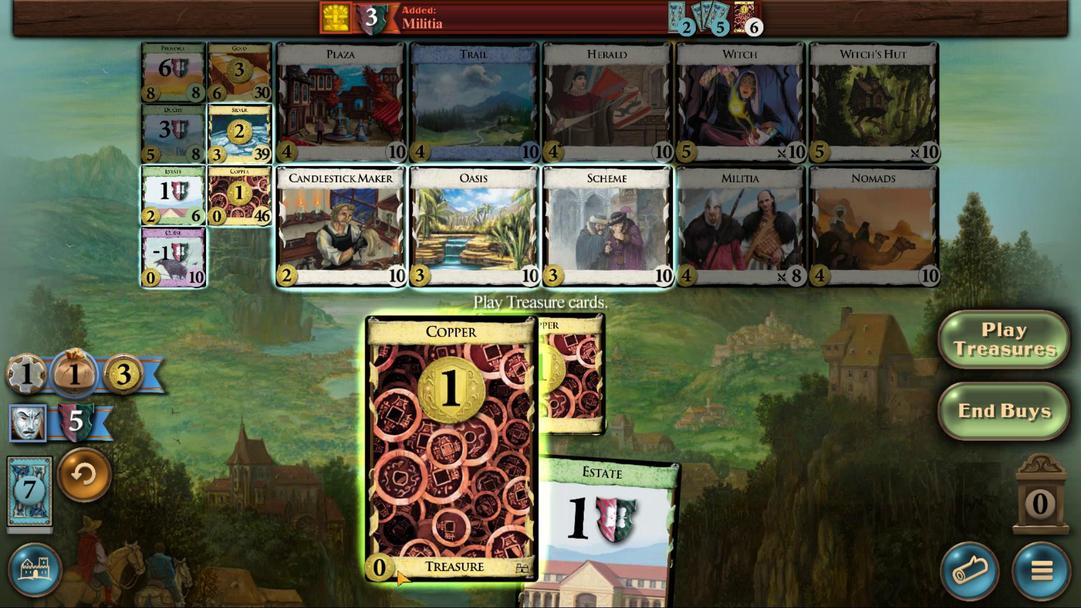 
Action: Mouse scrolled (479, 478) with delta (0, 0)
Screenshot: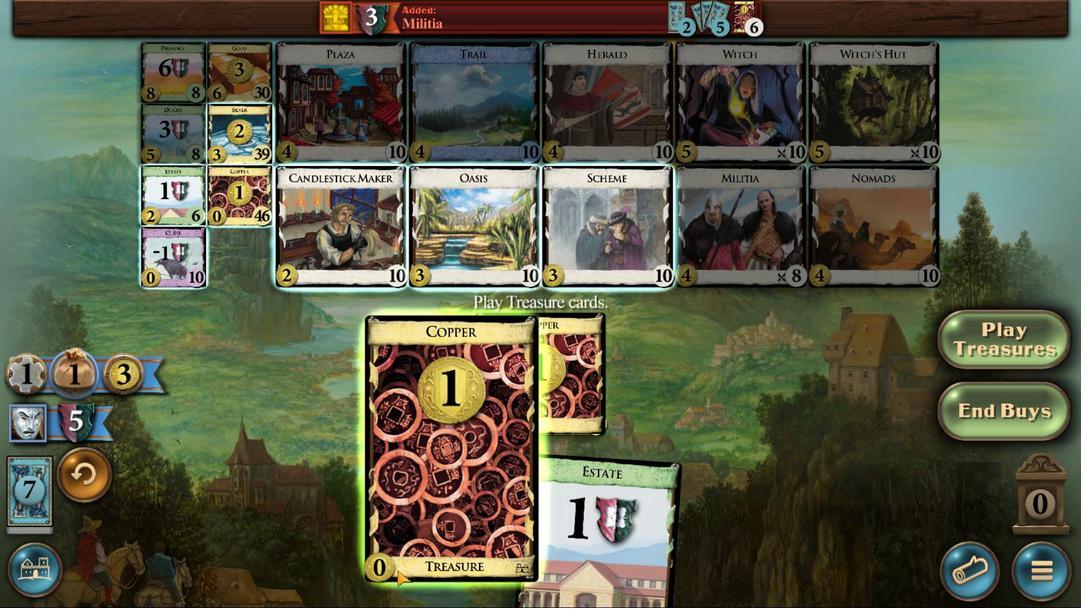 
Action: Mouse scrolled (479, 478) with delta (0, 0)
Screenshot: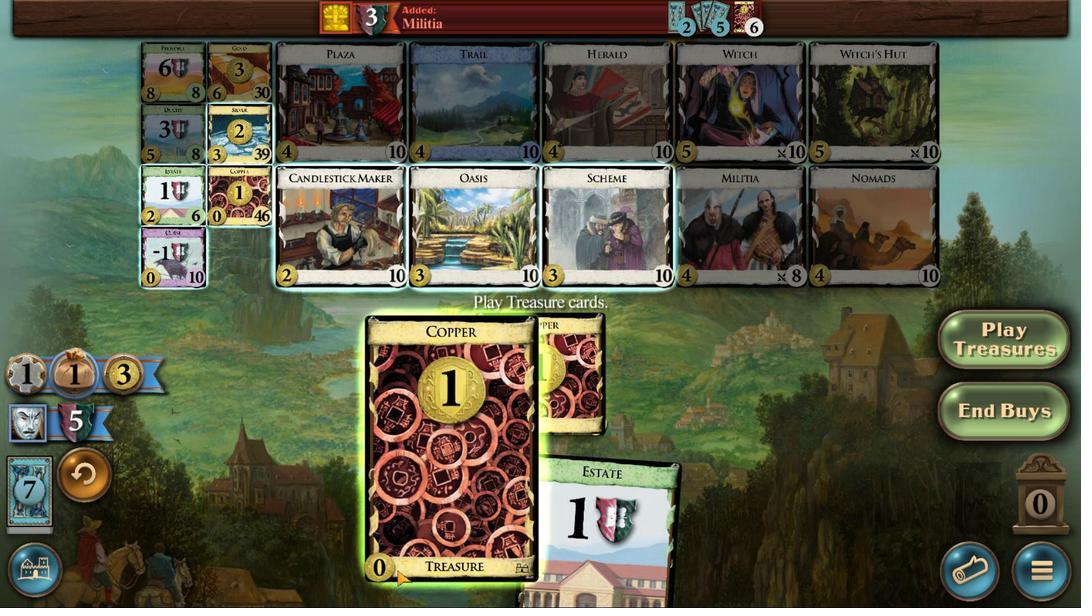 
Action: Mouse moved to (434, 477)
Screenshot: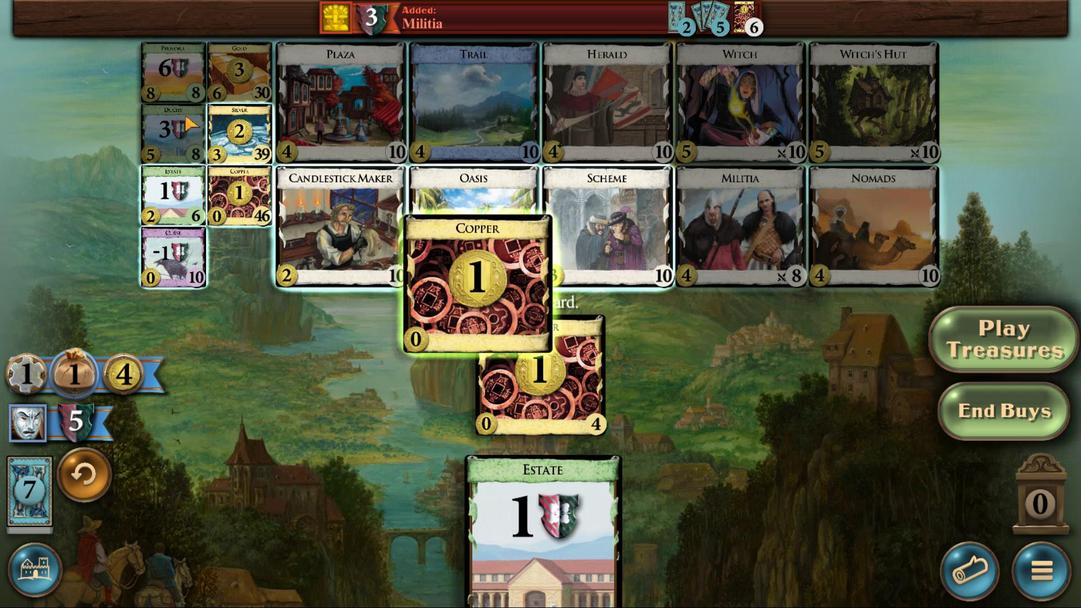 
Action: Mouse scrolled (434, 477) with delta (0, 0)
Screenshot: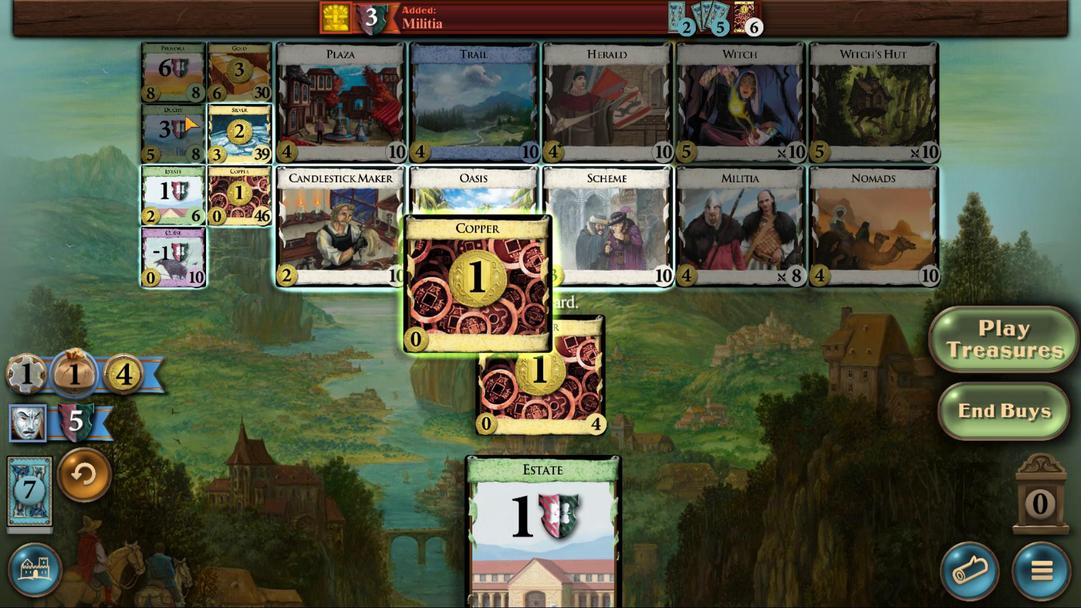 
Action: Mouse scrolled (434, 477) with delta (0, 0)
Screenshot: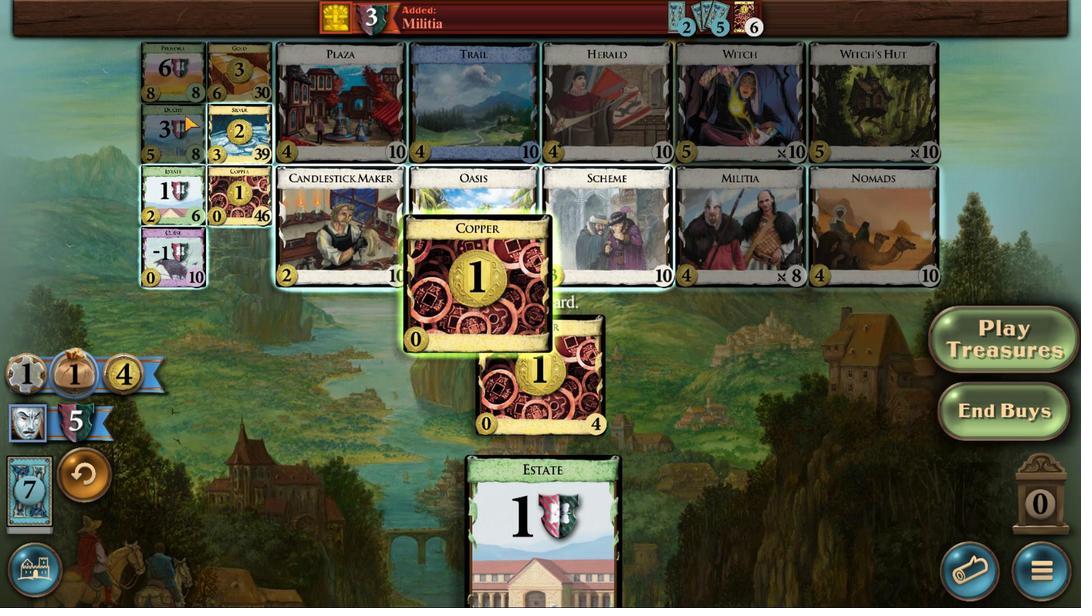 
Action: Mouse scrolled (434, 477) with delta (0, 0)
Screenshot: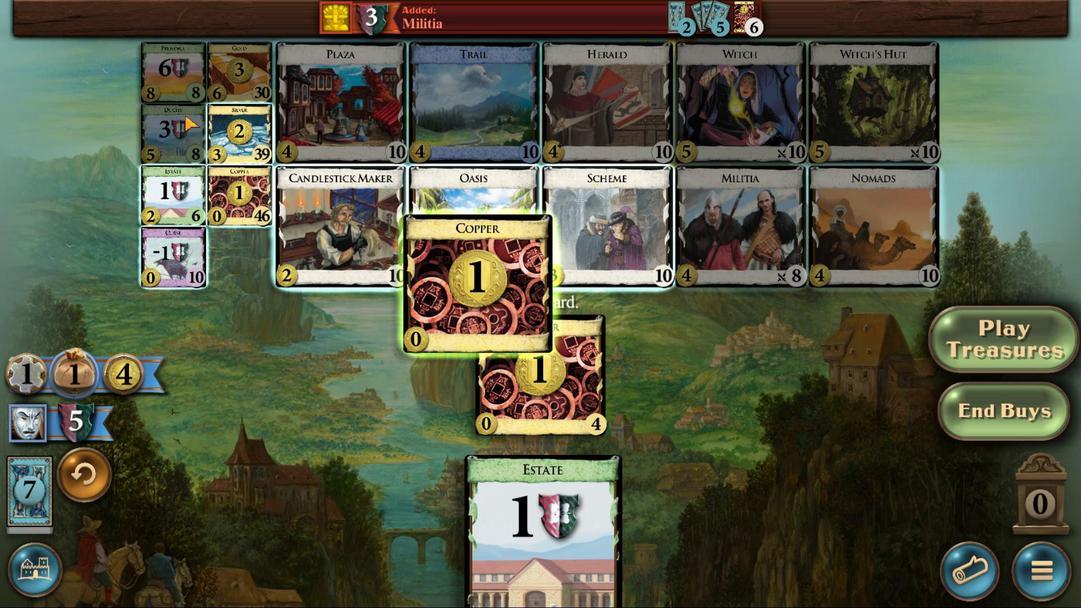 
Action: Mouse scrolled (434, 477) with delta (0, 0)
Screenshot: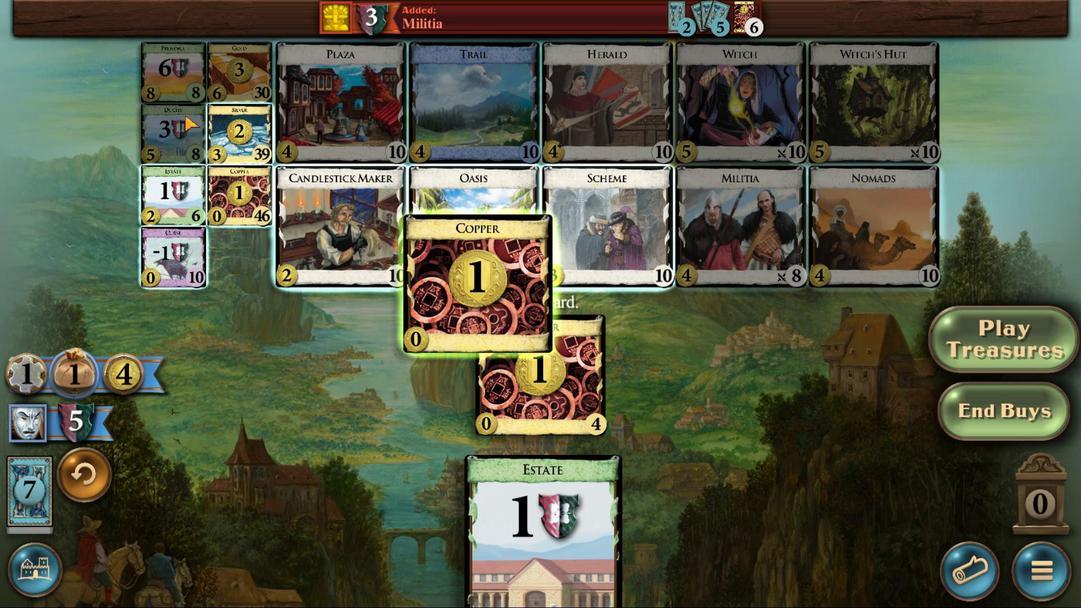 
Action: Mouse scrolled (434, 477) with delta (0, 0)
Screenshot: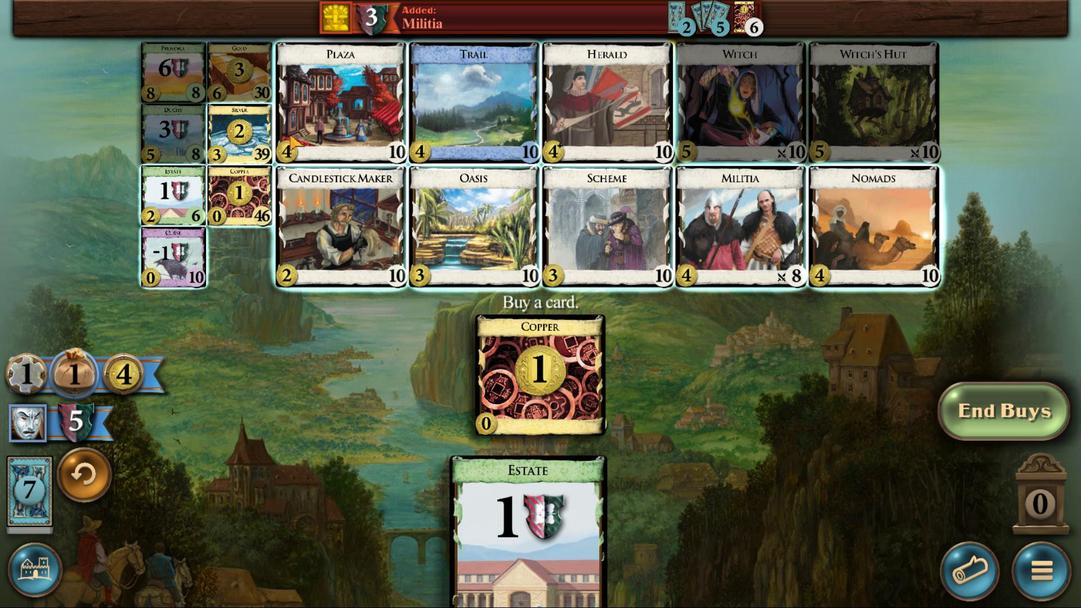 
Action: Mouse moved to (321, 391)
Screenshot: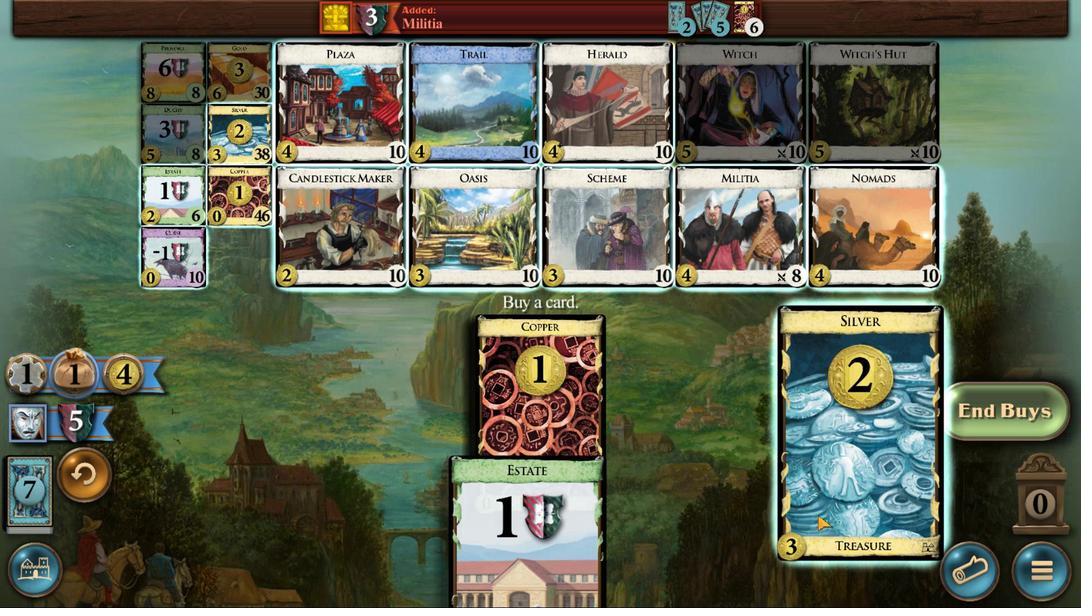 
Action: Mouse pressed left at (321, 391)
Screenshot: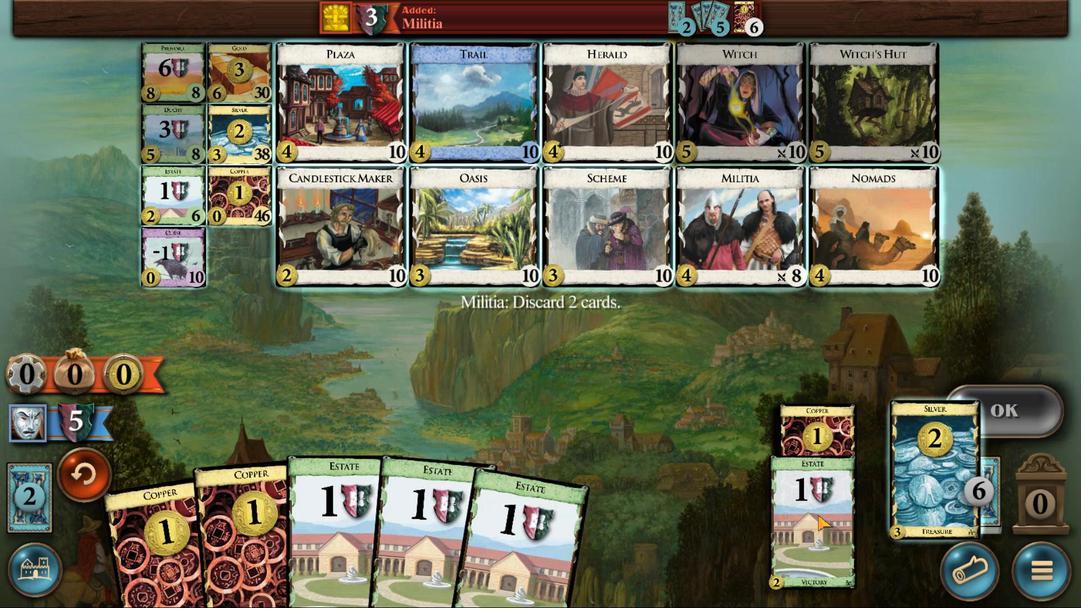 
Action: Mouse moved to (497, 466)
Screenshot: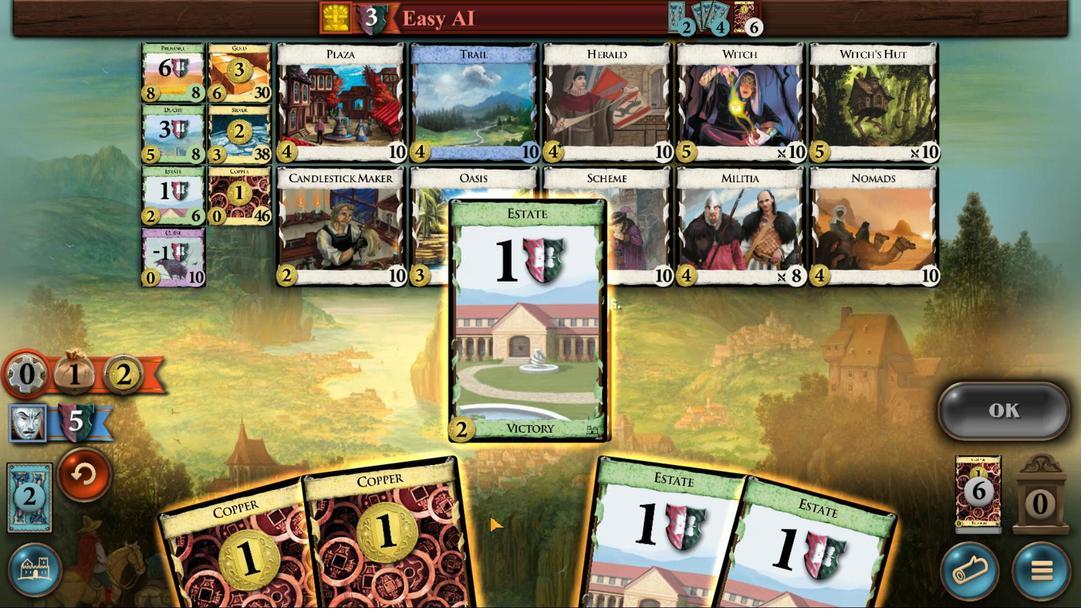 
Action: Mouse scrolled (497, 466) with delta (0, 0)
Screenshot: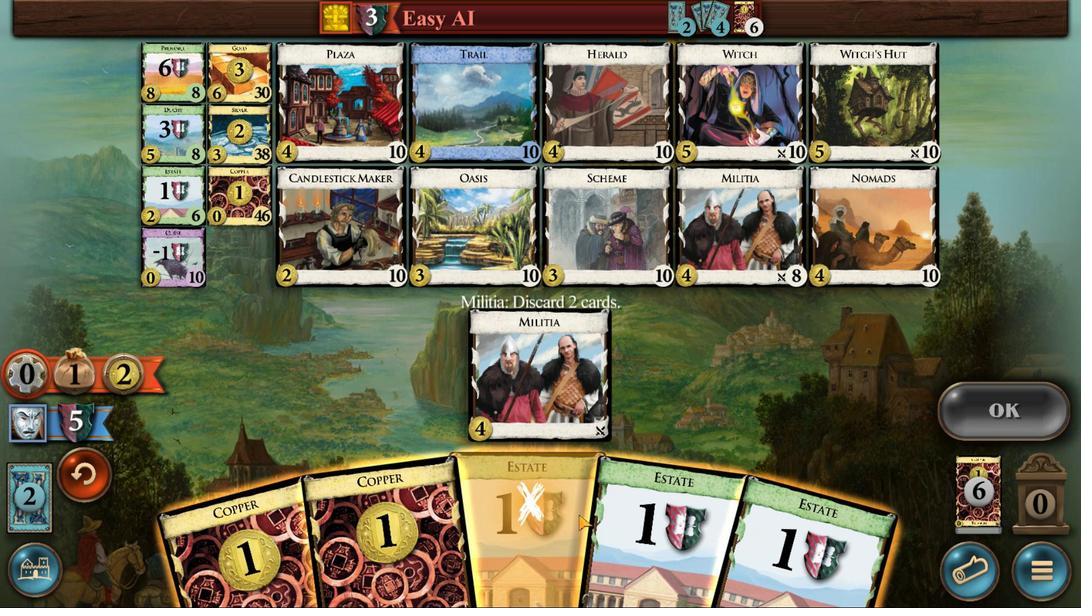 
Action: Mouse scrolled (497, 466) with delta (0, 0)
Screenshot: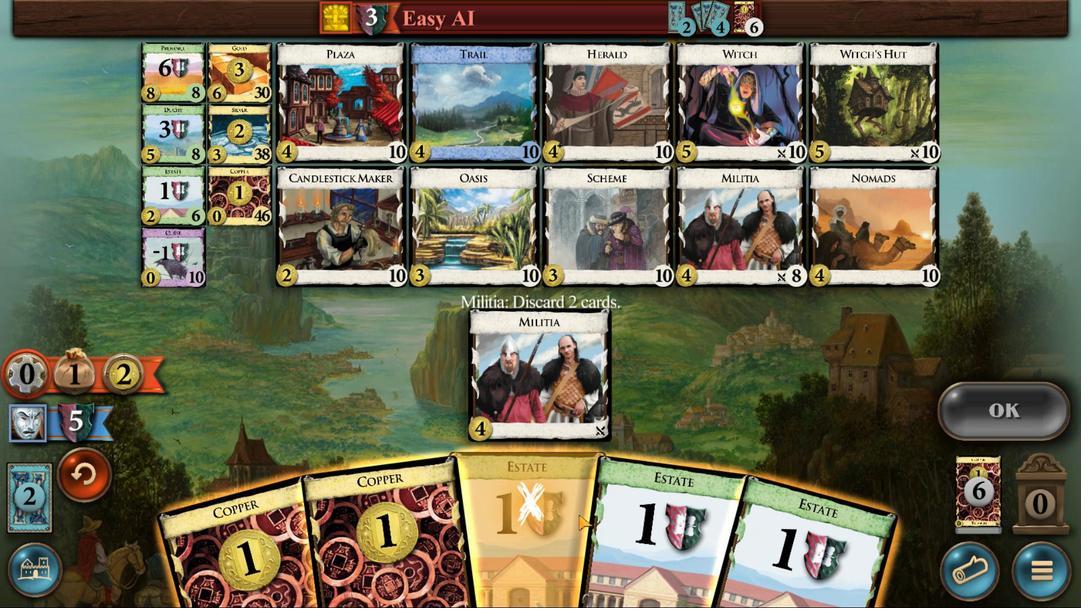 
Action: Mouse moved to (557, 465)
Screenshot: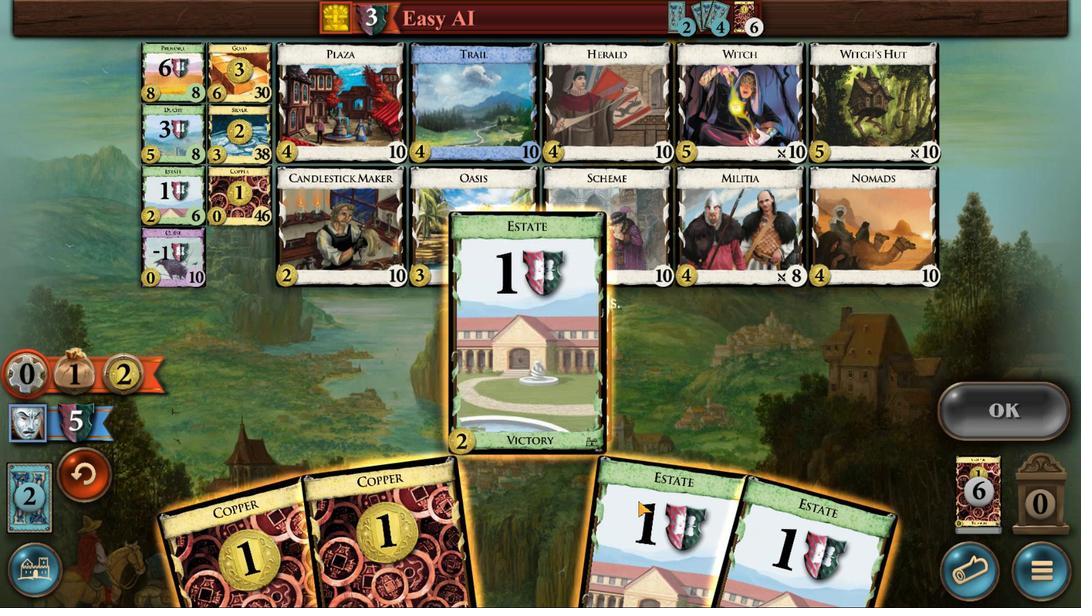 
Action: Mouse scrolled (557, 465) with delta (0, 0)
Screenshot: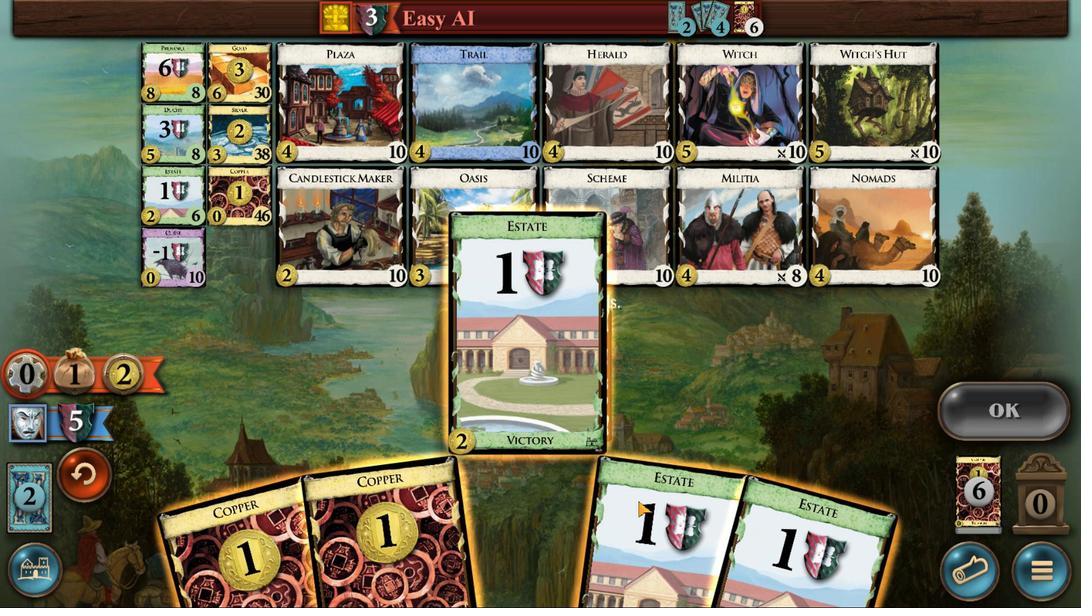 
Action: Mouse scrolled (557, 465) with delta (0, 0)
Screenshot: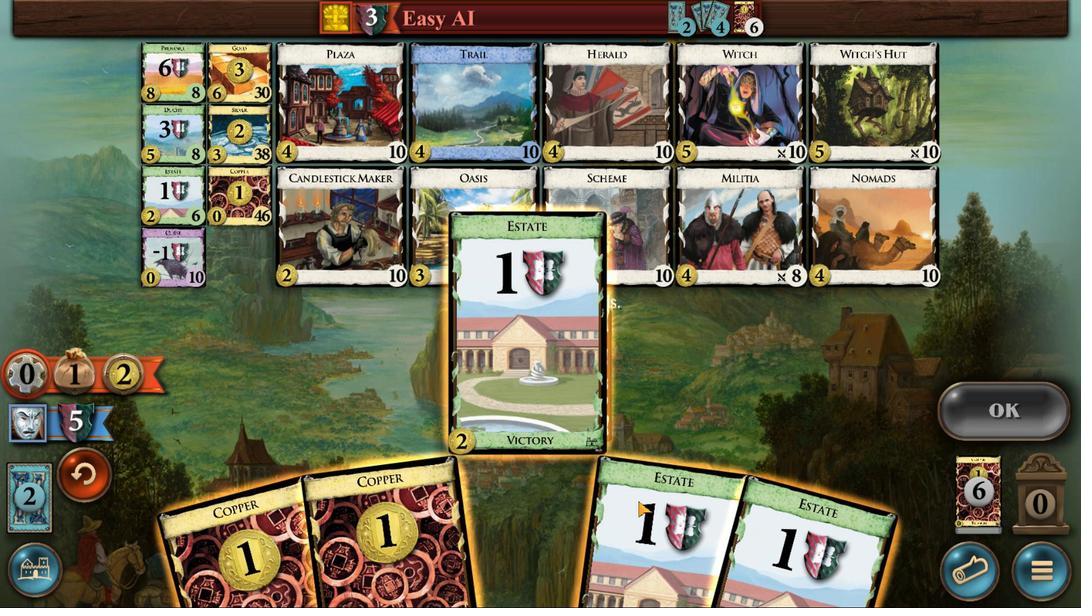 
Action: Mouse scrolled (557, 465) with delta (0, 0)
Screenshot: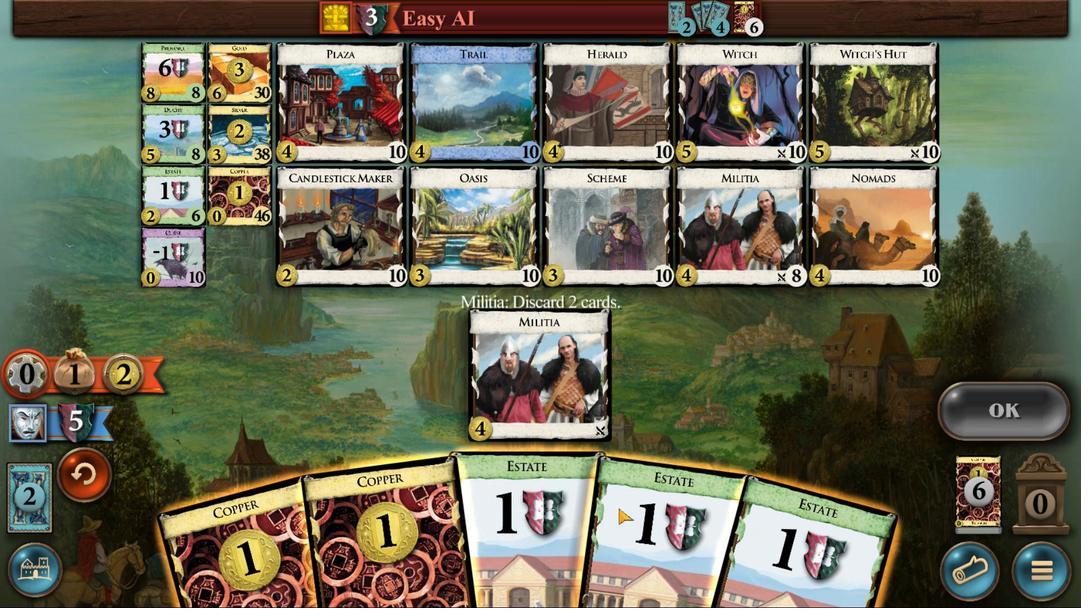 
Action: Mouse scrolled (557, 465) with delta (0, 0)
Screenshot: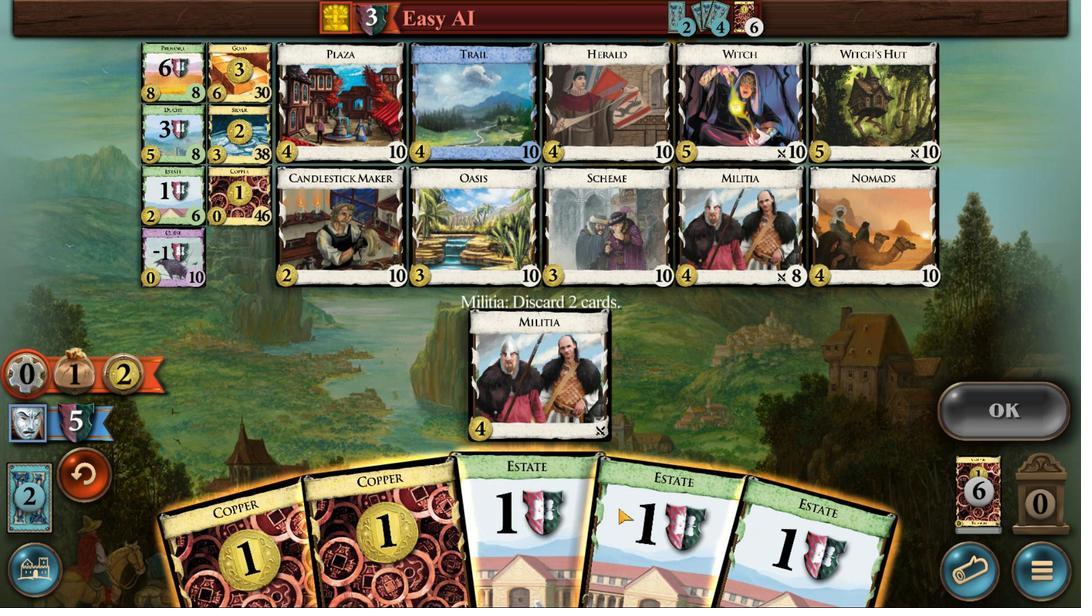 
Action: Mouse scrolled (557, 465) with delta (0, 0)
Screenshot: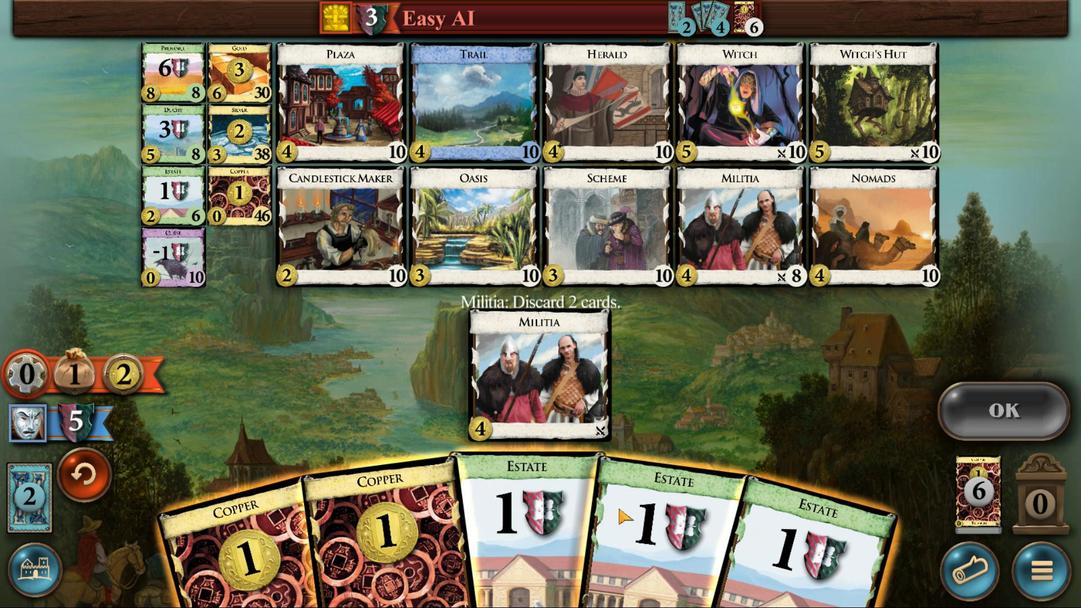
Action: Mouse moved to (584, 464)
Screenshot: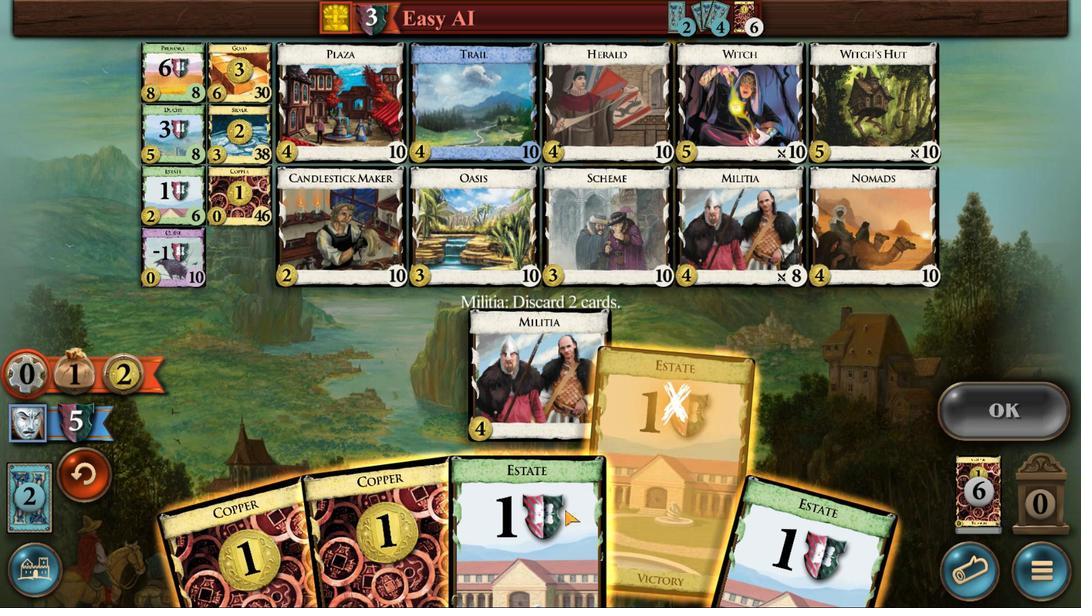 
Action: Mouse scrolled (584, 464) with delta (0, 0)
Screenshot: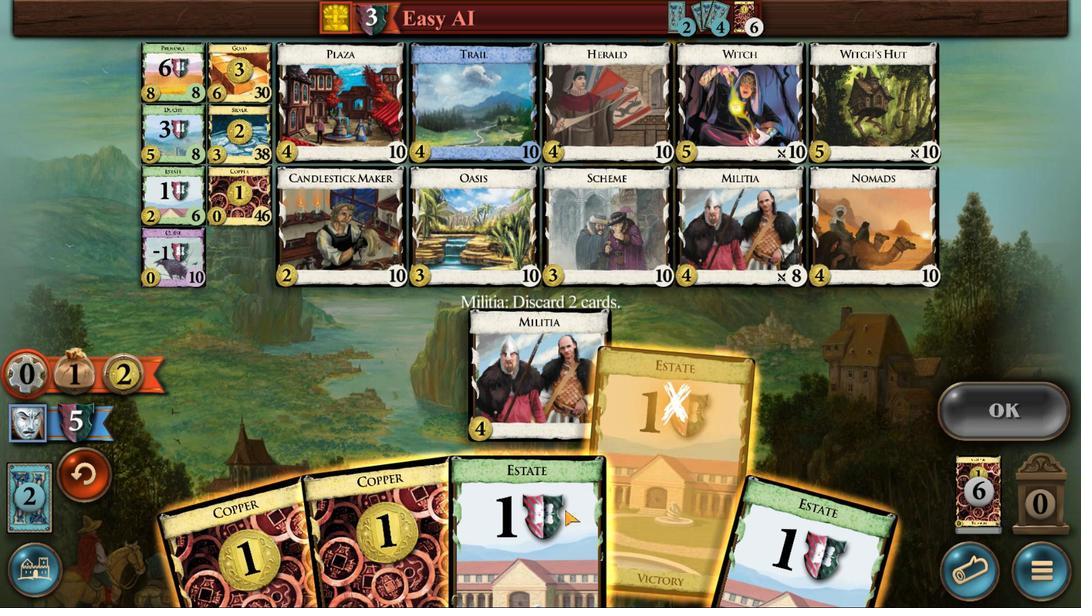 
Action: Mouse scrolled (584, 464) with delta (0, 0)
Screenshot: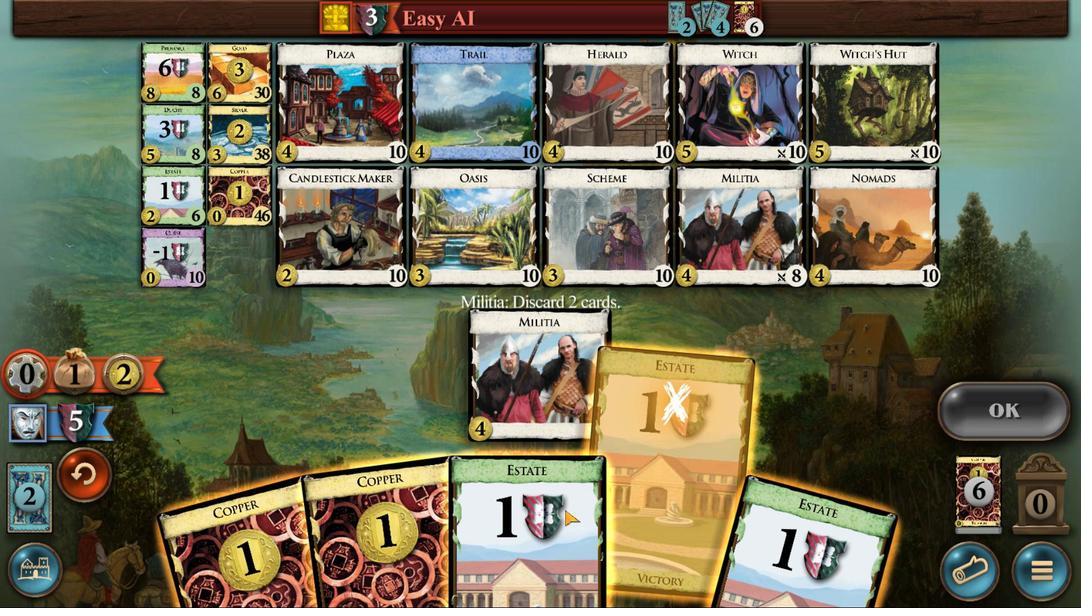 
Action: Mouse scrolled (584, 464) with delta (0, 0)
Screenshot: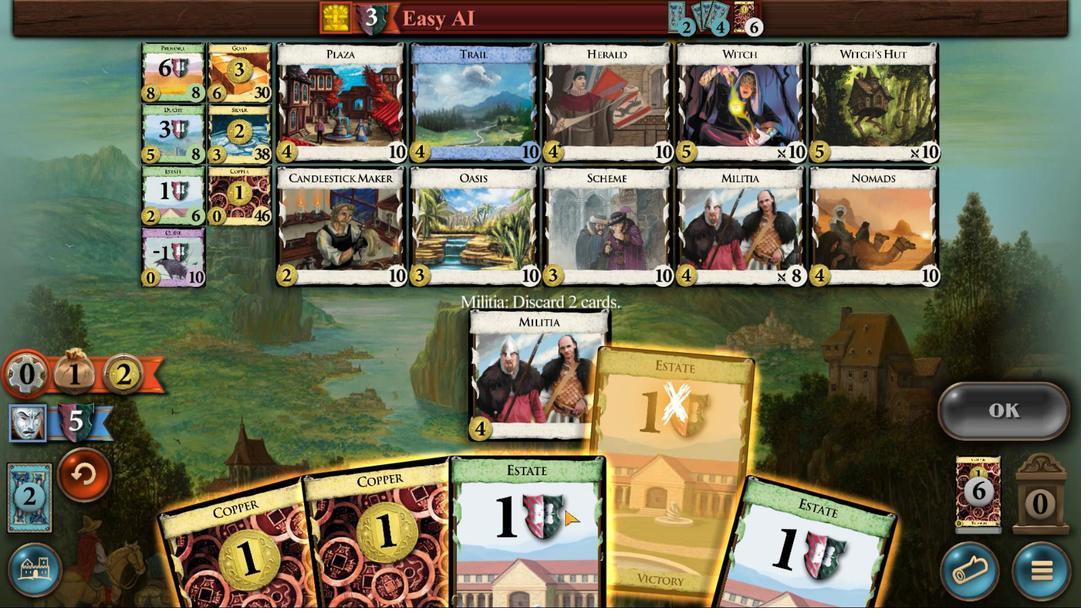 
Action: Mouse scrolled (584, 464) with delta (0, 0)
Screenshot: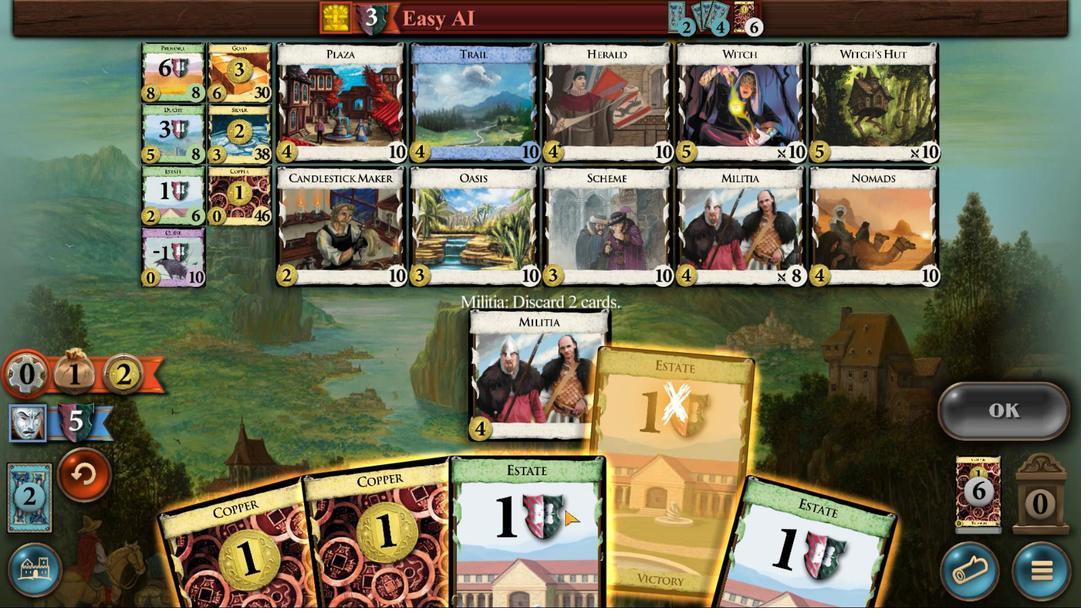 
Action: Mouse scrolled (584, 464) with delta (0, 0)
Screenshot: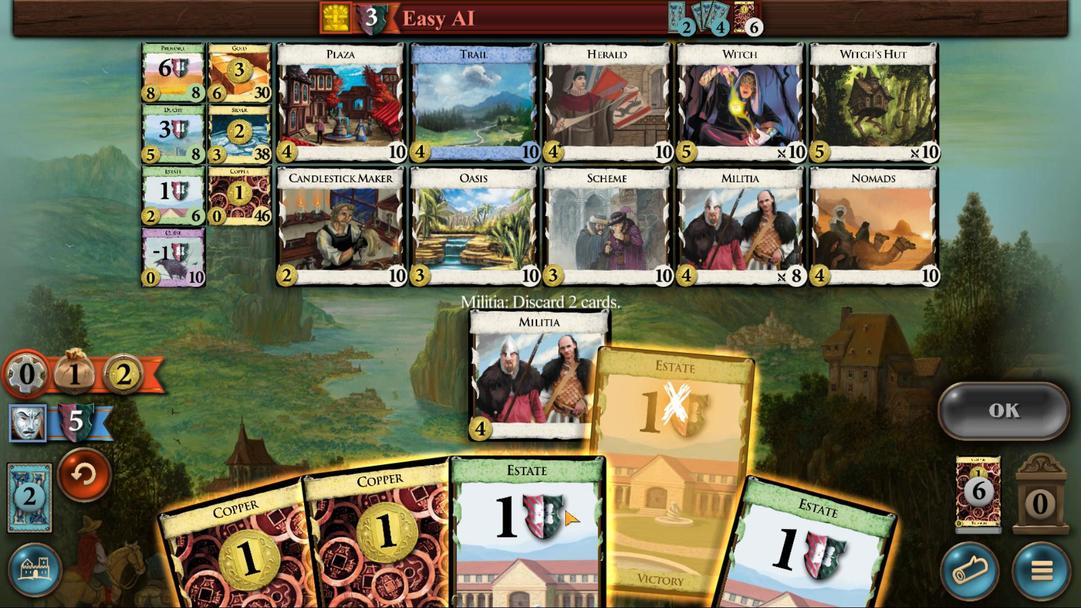 
Action: Mouse moved to (548, 465)
Screenshot: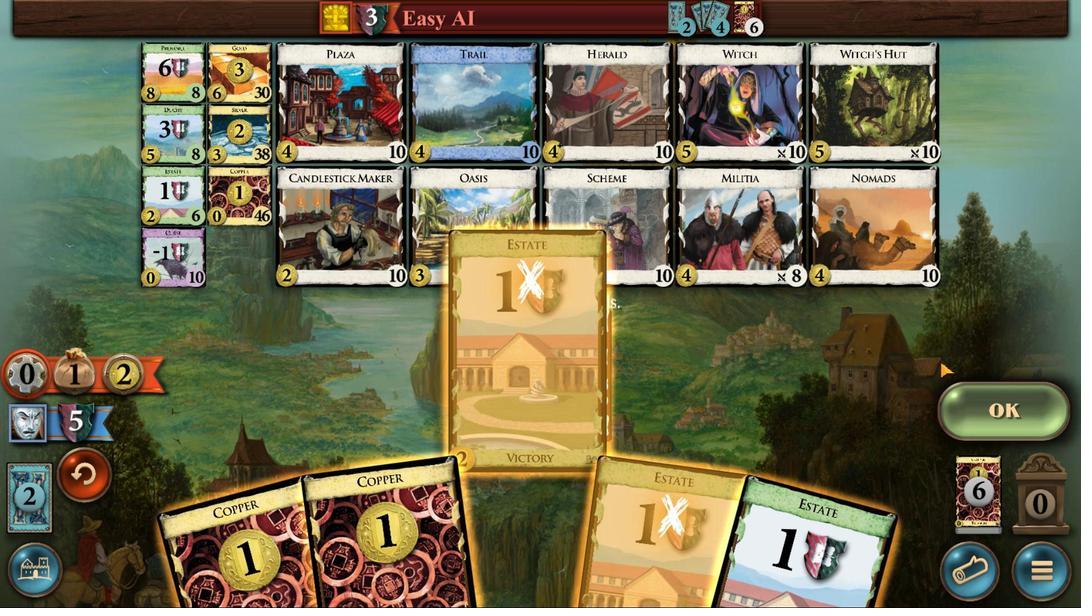 
Action: Mouse scrolled (548, 465) with delta (0, 0)
Screenshot: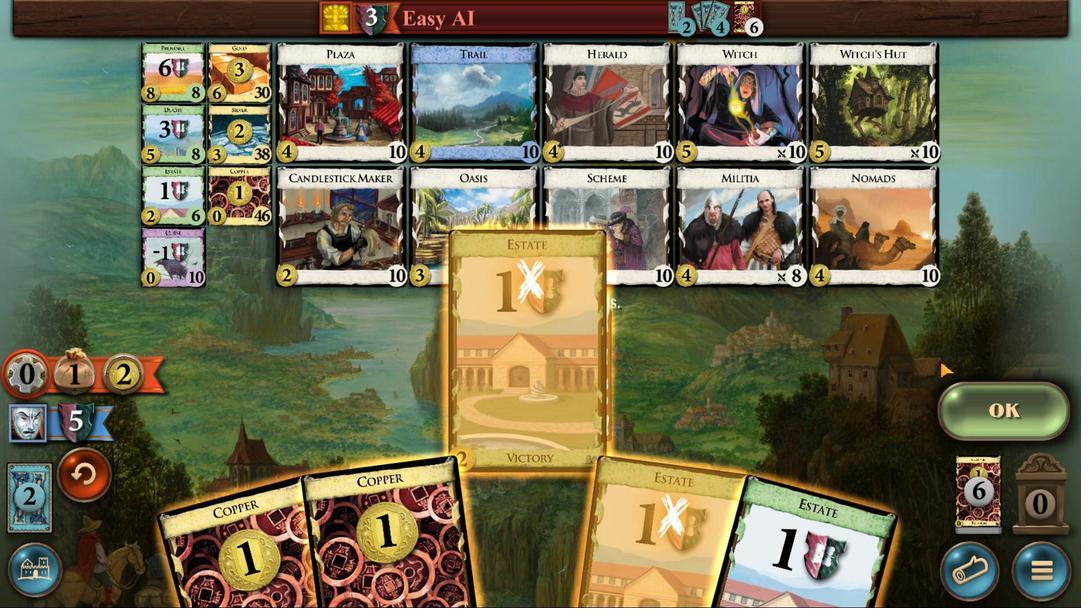 
Action: Mouse scrolled (548, 465) with delta (0, 0)
Screenshot: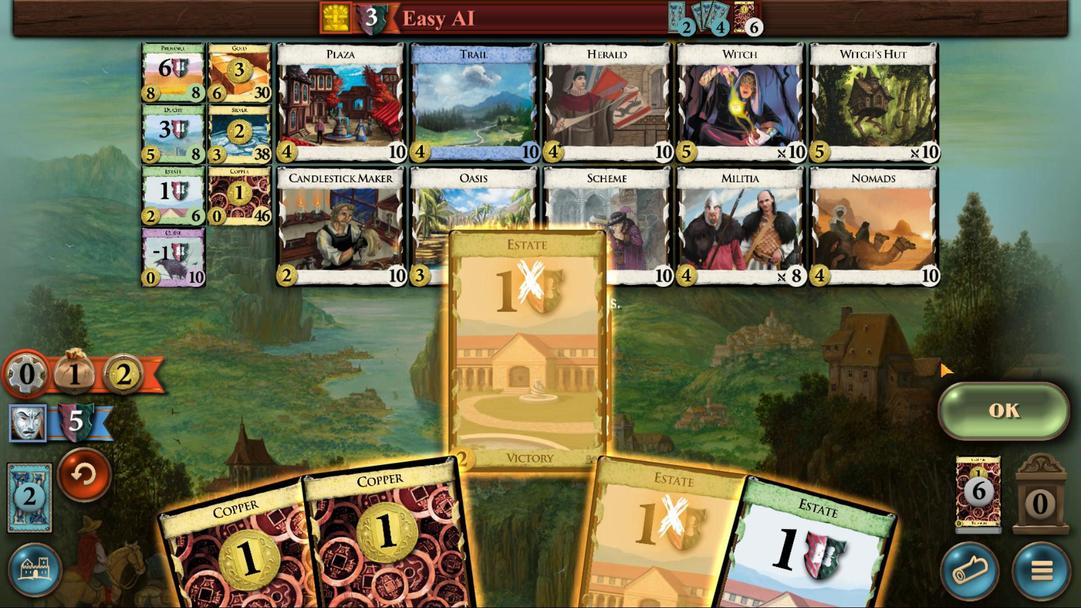 
Action: Mouse scrolled (548, 465) with delta (0, 0)
Screenshot: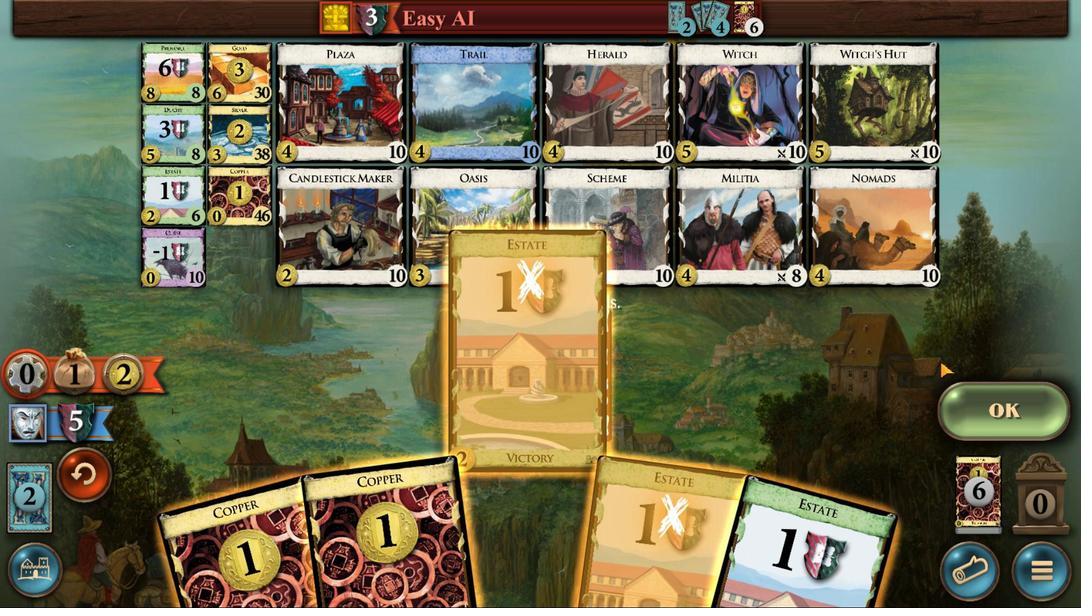 
Action: Mouse scrolled (548, 465) with delta (0, 0)
Screenshot: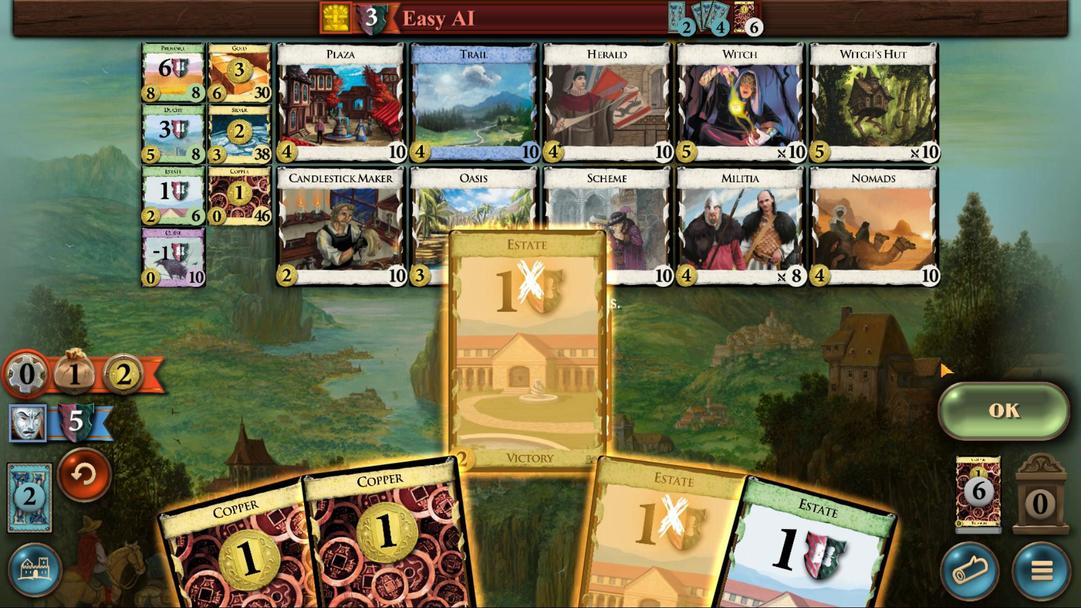 
Action: Mouse moved to (835, 445)
Screenshot: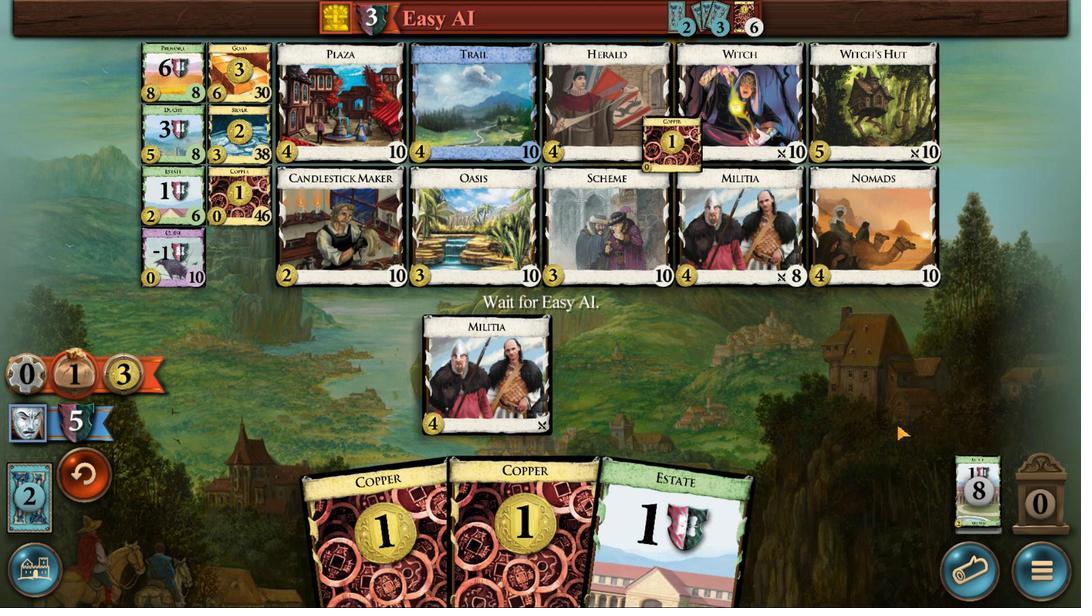 
Action: Mouse pressed left at (835, 445)
Screenshot: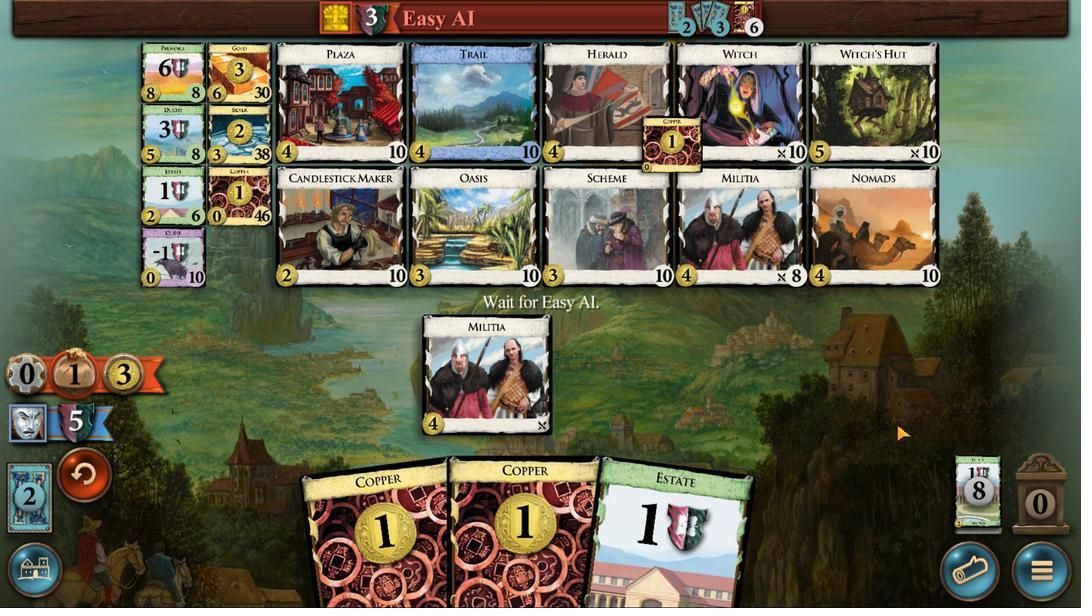 
Action: Mouse moved to (521, 466)
Screenshot: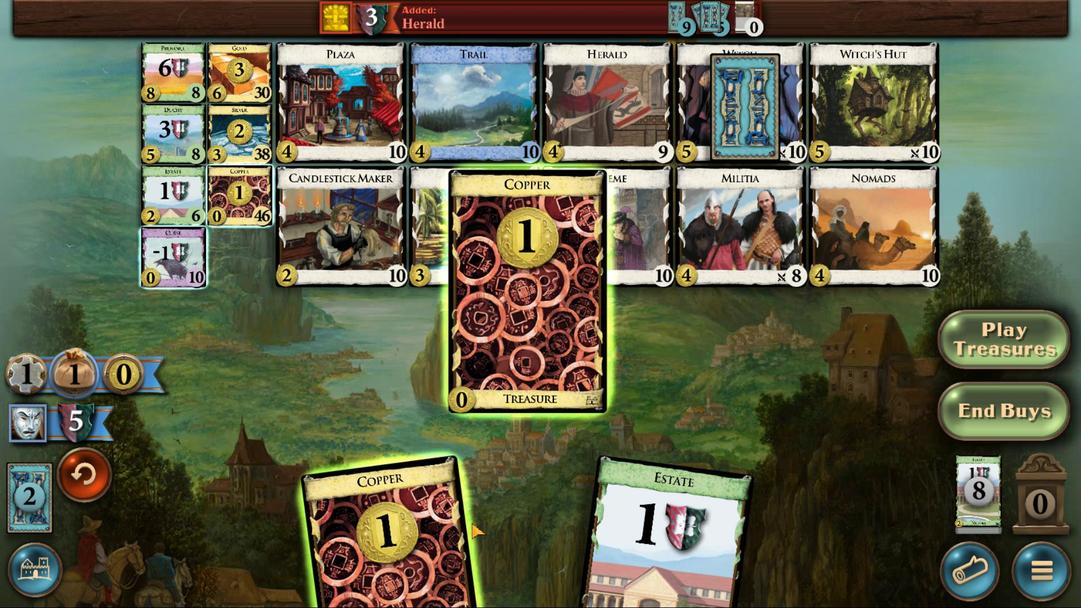 
Action: Mouse scrolled (521, 466) with delta (0, 0)
Screenshot: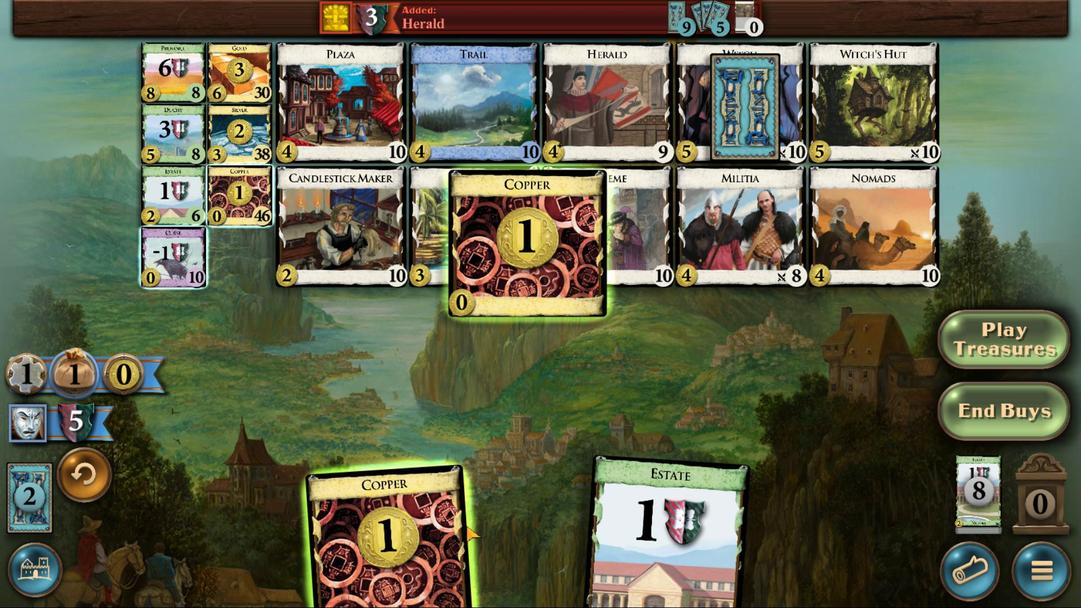 
Action: Mouse scrolled (521, 466) with delta (0, 0)
Screenshot: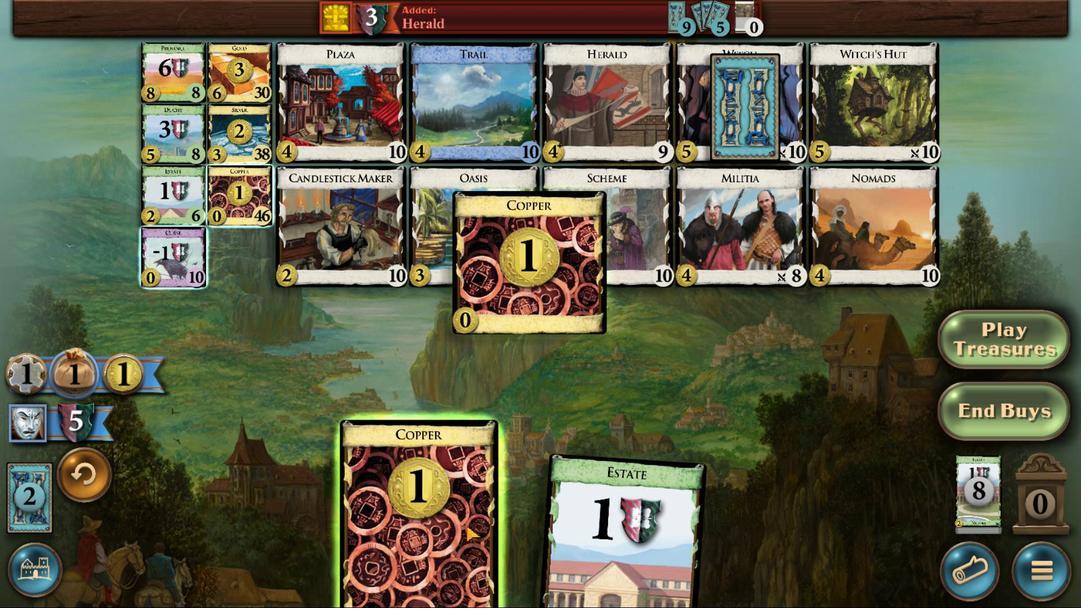 
Action: Mouse scrolled (521, 466) with delta (0, 0)
Screenshot: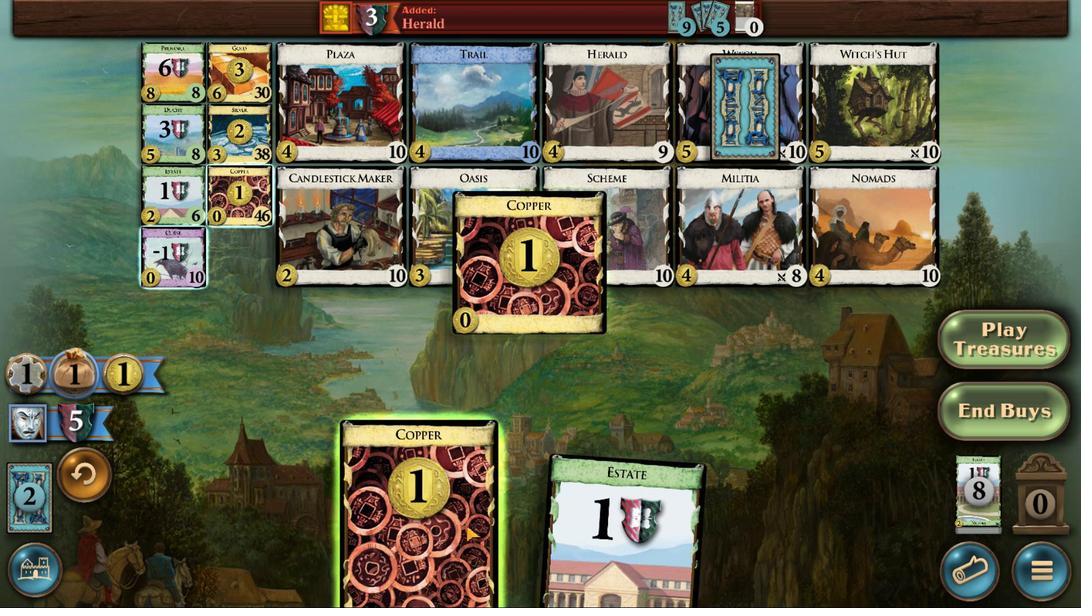 
Action: Mouse moved to (482, 468)
Screenshot: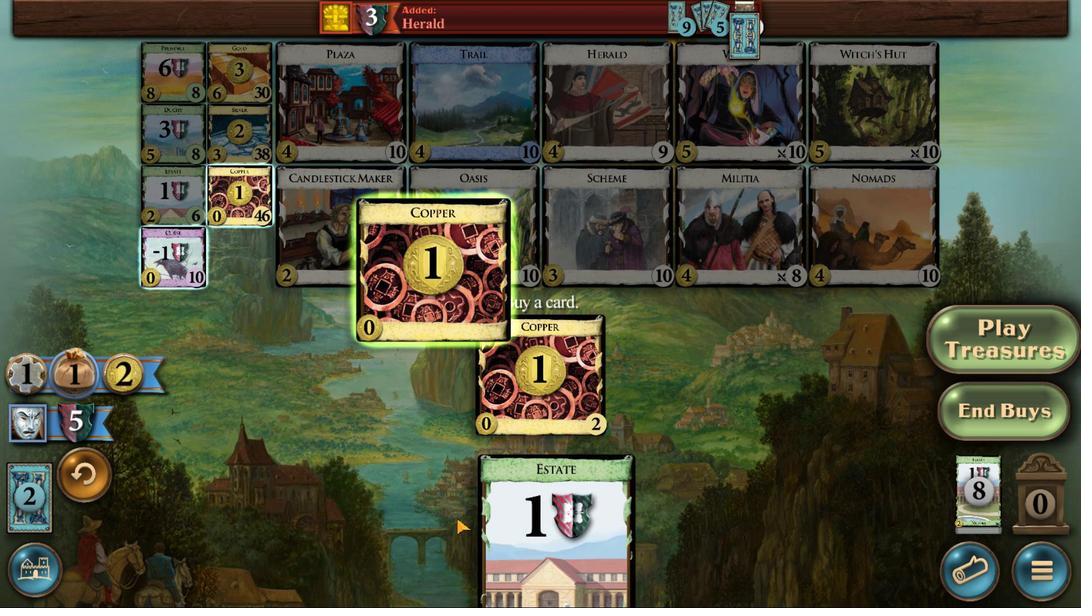 
Action: Mouse scrolled (482, 468) with delta (0, 0)
Screenshot: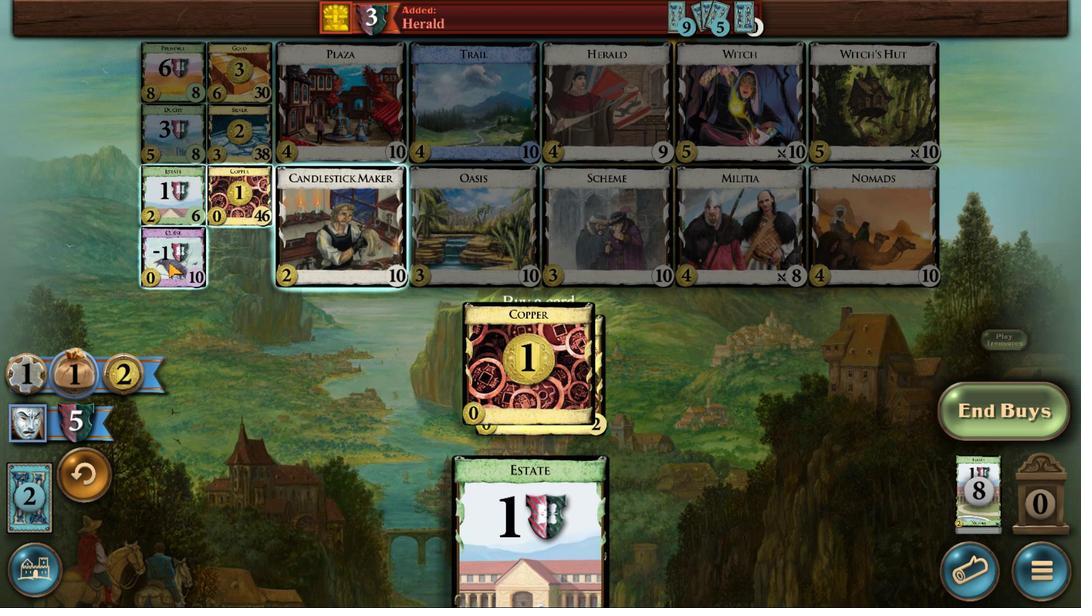 
Action: Mouse moved to (481, 468)
Screenshot: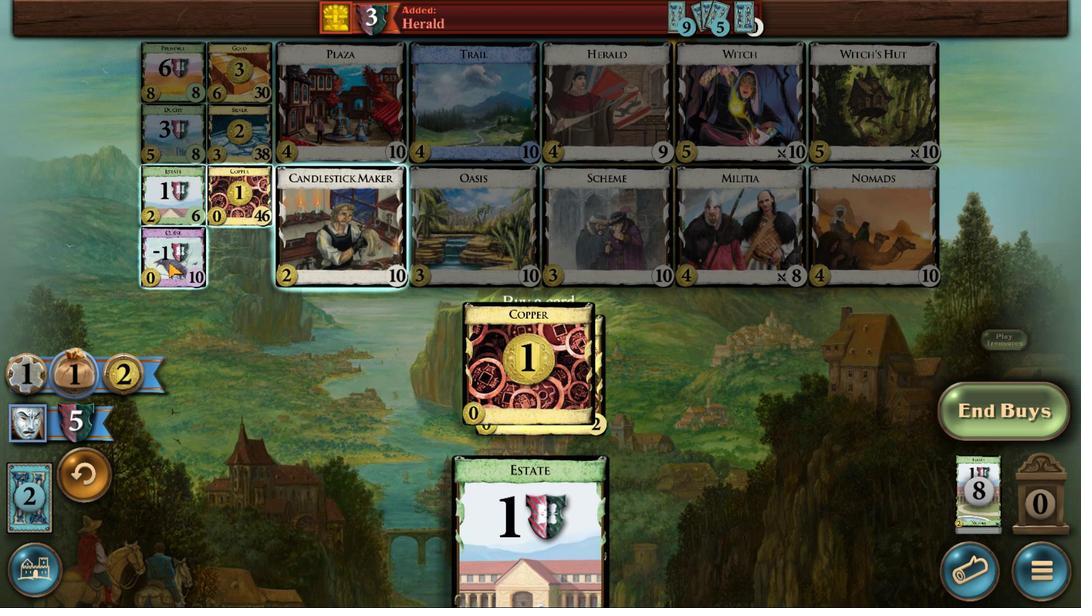 
Action: Mouse scrolled (481, 468) with delta (0, 0)
Screenshot: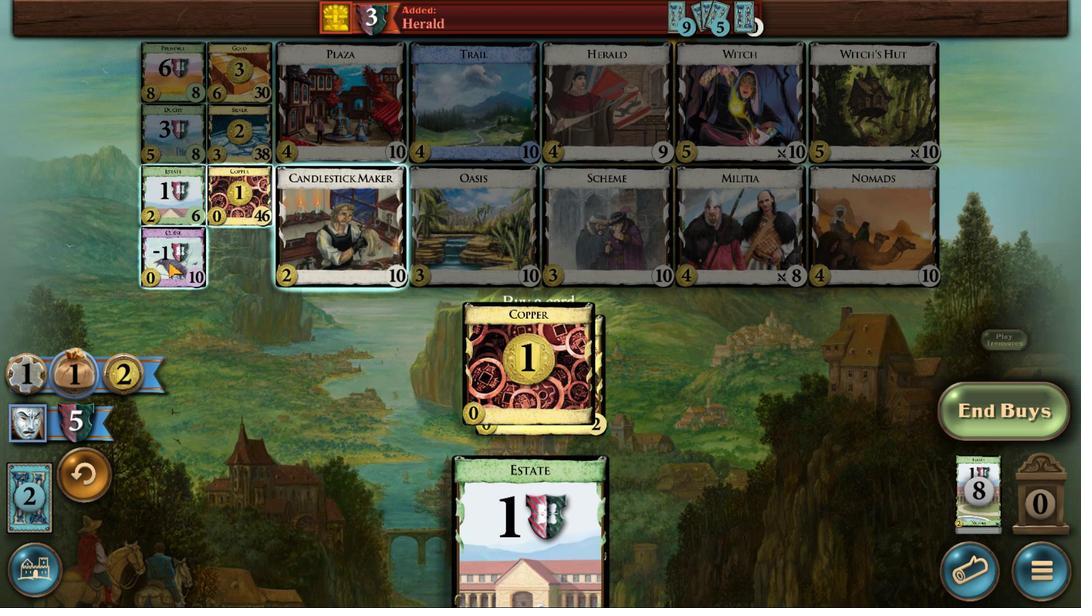 
Action: Mouse scrolled (481, 468) with delta (0, 0)
Screenshot: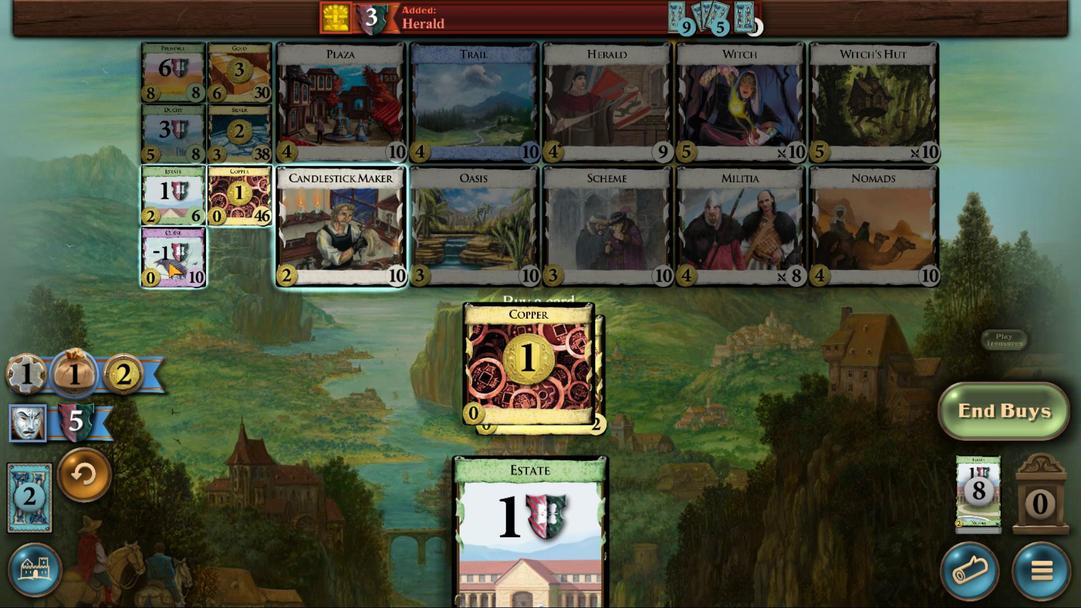
Action: Mouse scrolled (481, 468) with delta (0, 0)
Screenshot: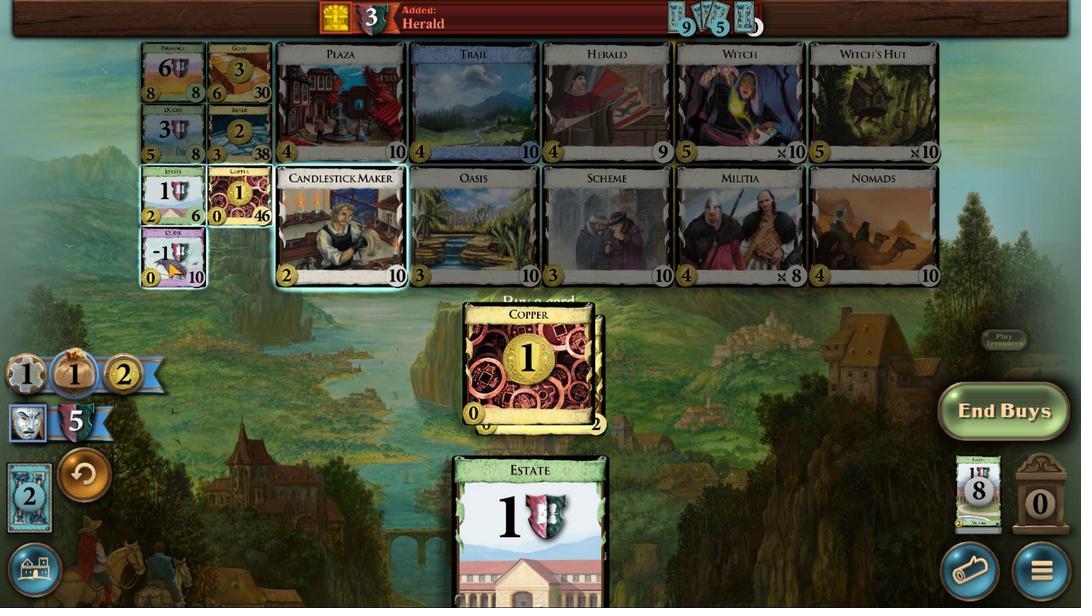 
Action: Mouse moved to (278, 399)
Screenshot: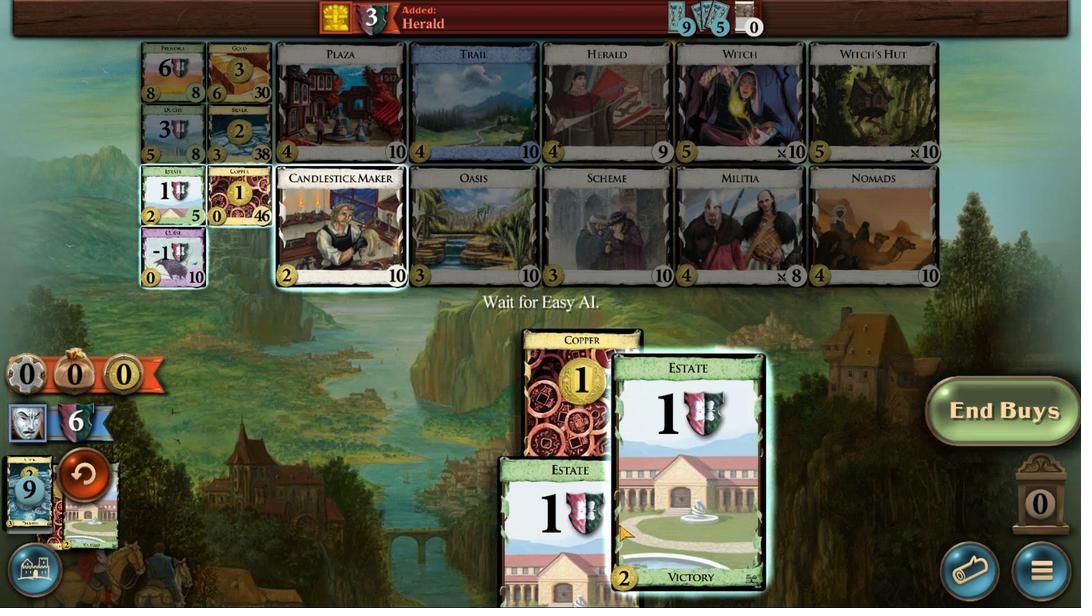 
Action: Mouse pressed left at (278, 399)
Screenshot: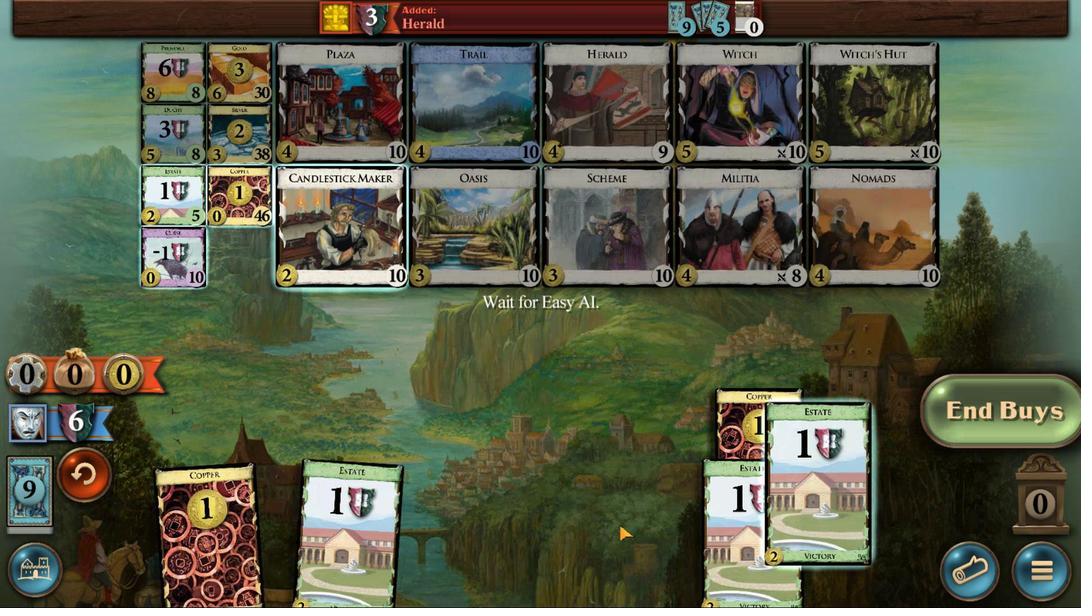 
Action: Mouse moved to (505, 478)
Screenshot: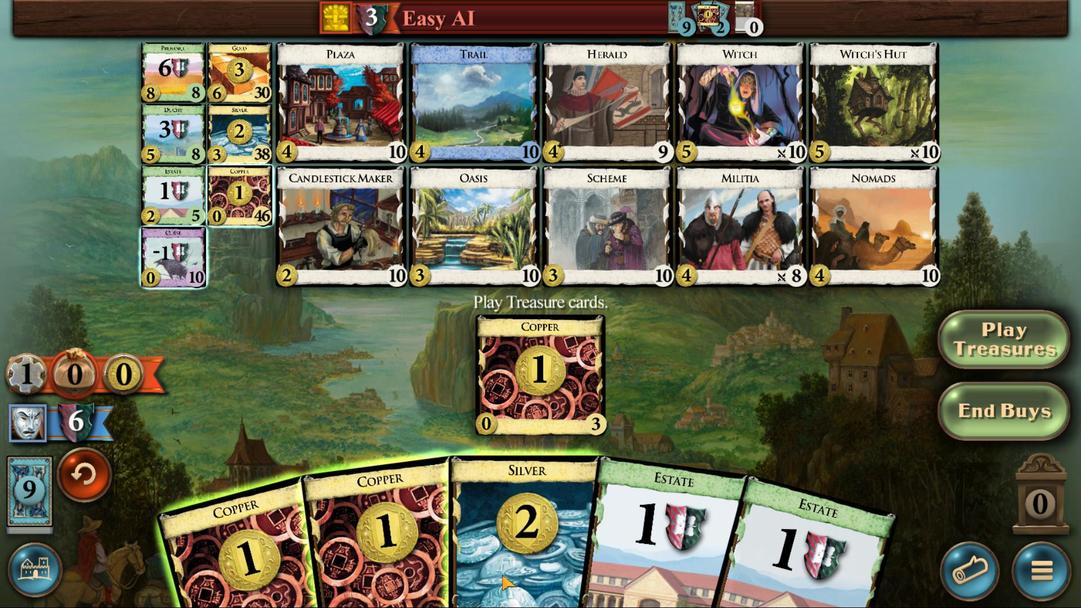
Action: Mouse scrolled (505, 478) with delta (0, 0)
Screenshot: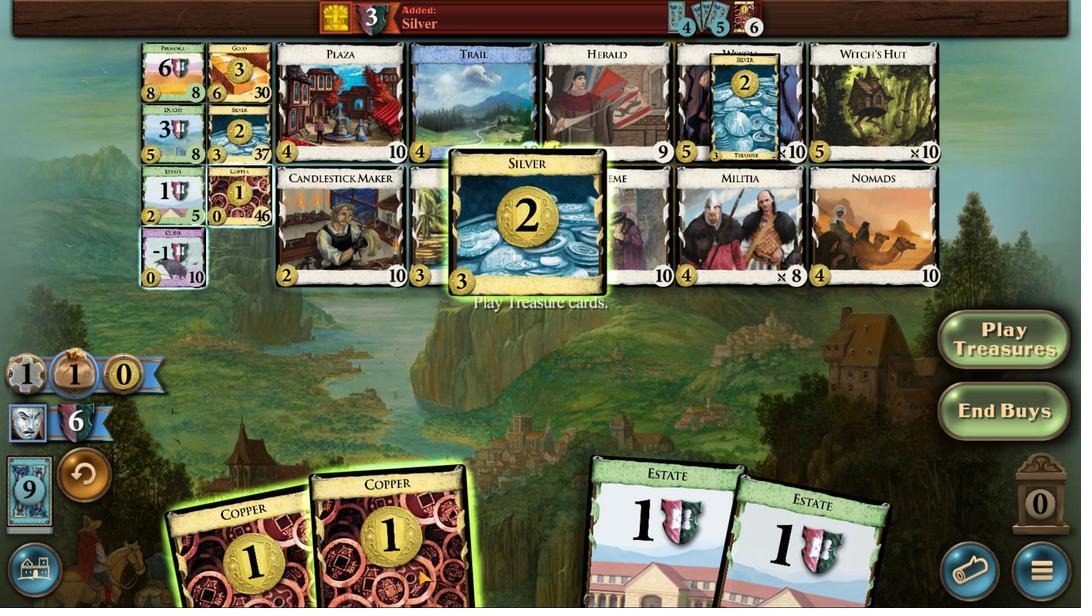 
Action: Mouse scrolled (505, 478) with delta (0, 0)
Screenshot: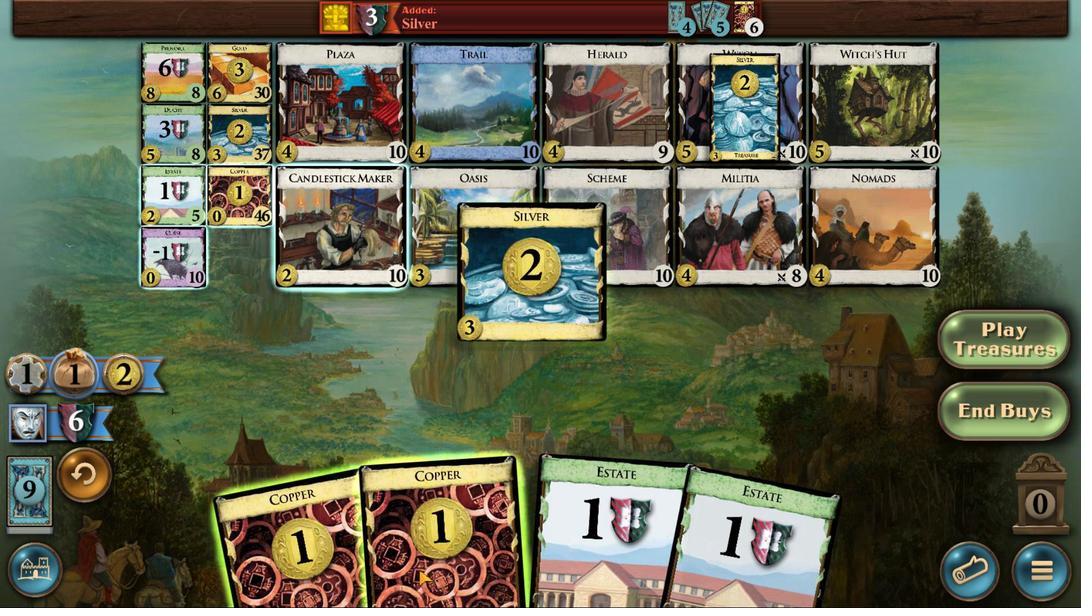 
Action: Mouse scrolled (505, 478) with delta (0, 0)
Screenshot: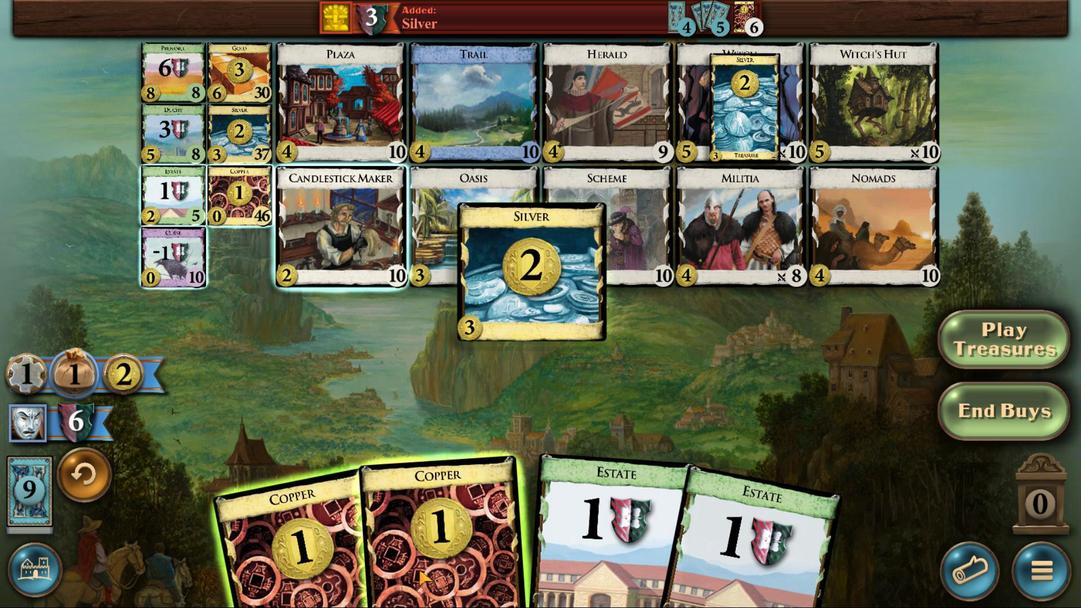
Action: Mouse scrolled (505, 478) with delta (0, 0)
Screenshot: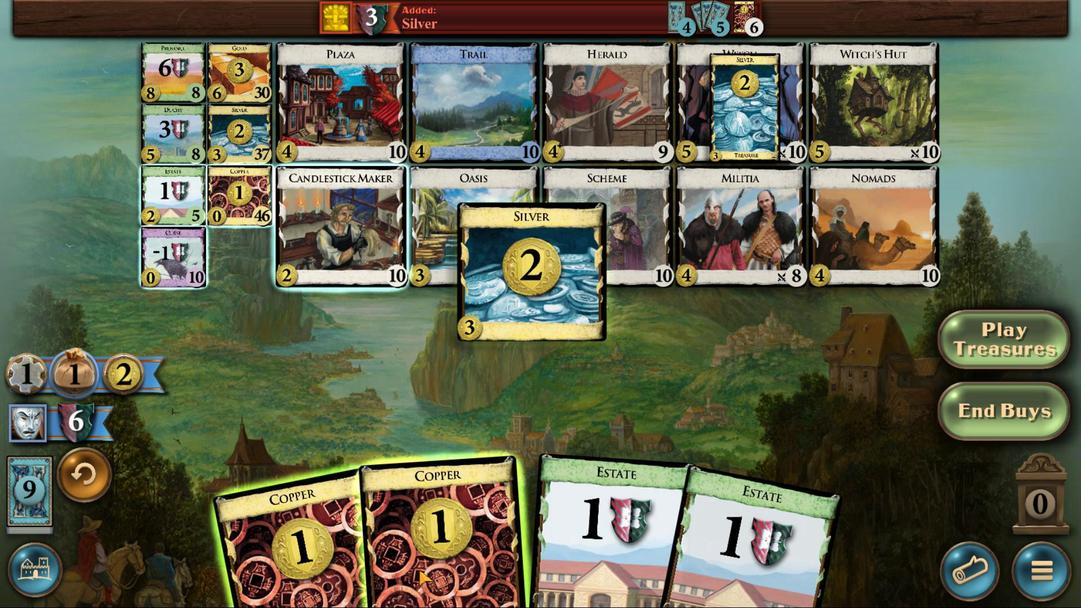 
Action: Mouse moved to (449, 477)
Screenshot: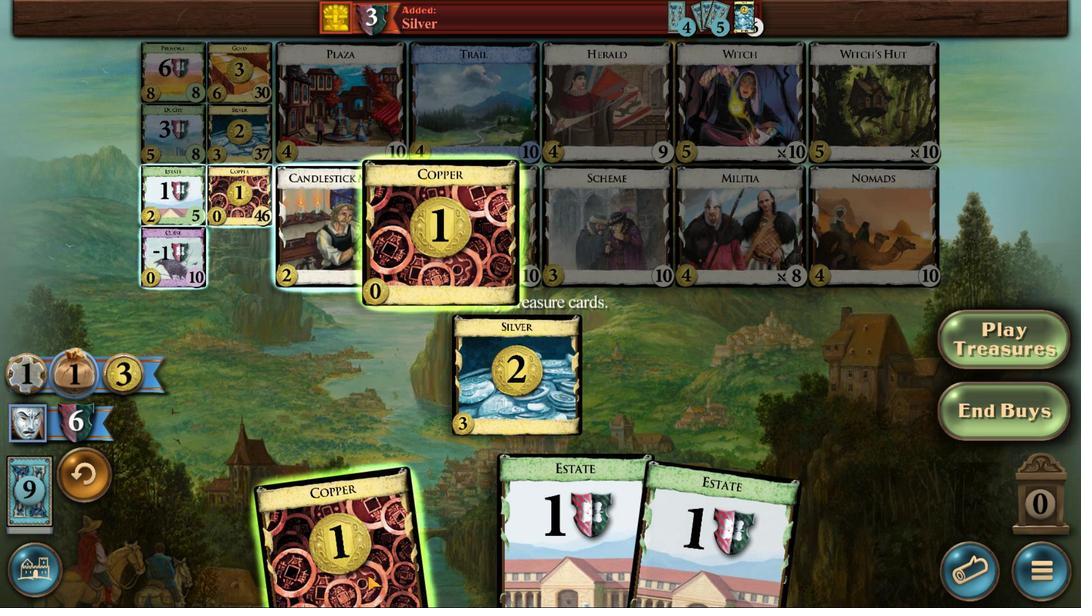 
Action: Mouse scrolled (449, 477) with delta (0, 0)
Screenshot: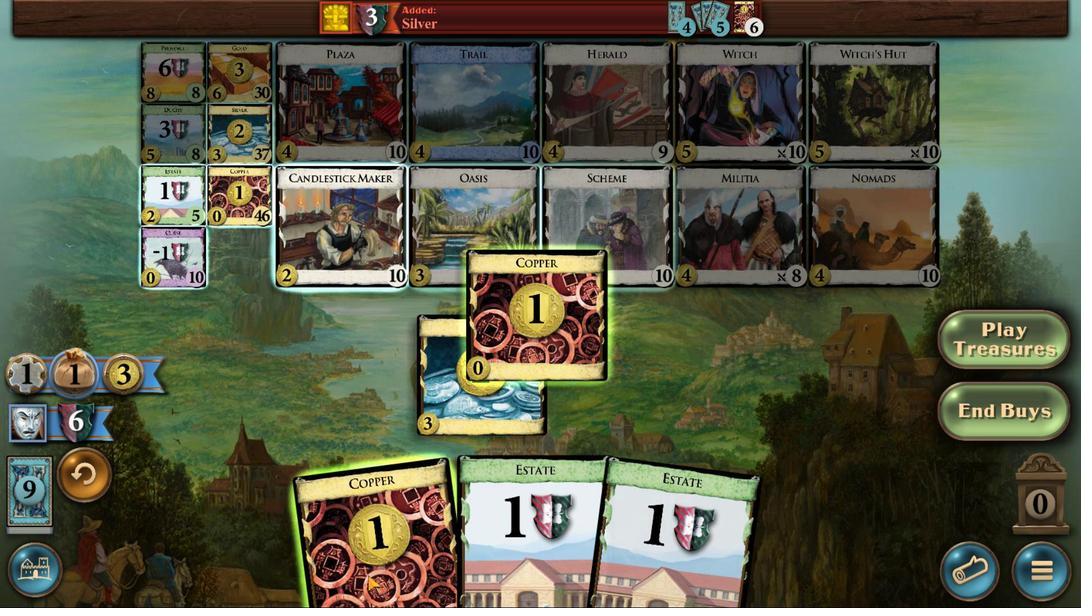
Action: Mouse scrolled (449, 477) with delta (0, 0)
Screenshot: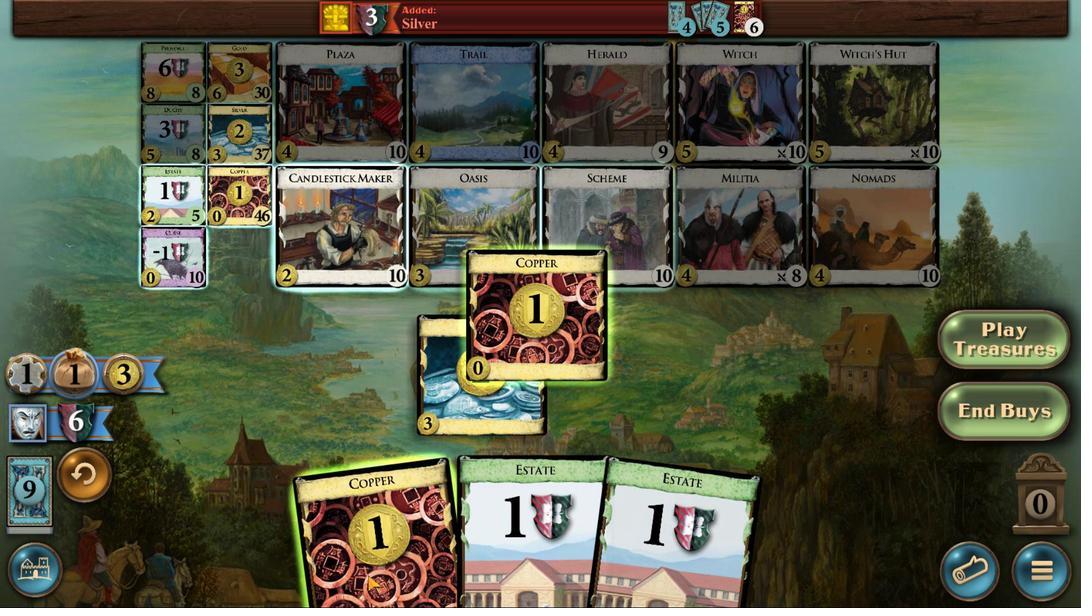 
Action: Mouse scrolled (449, 477) with delta (0, 0)
Screenshot: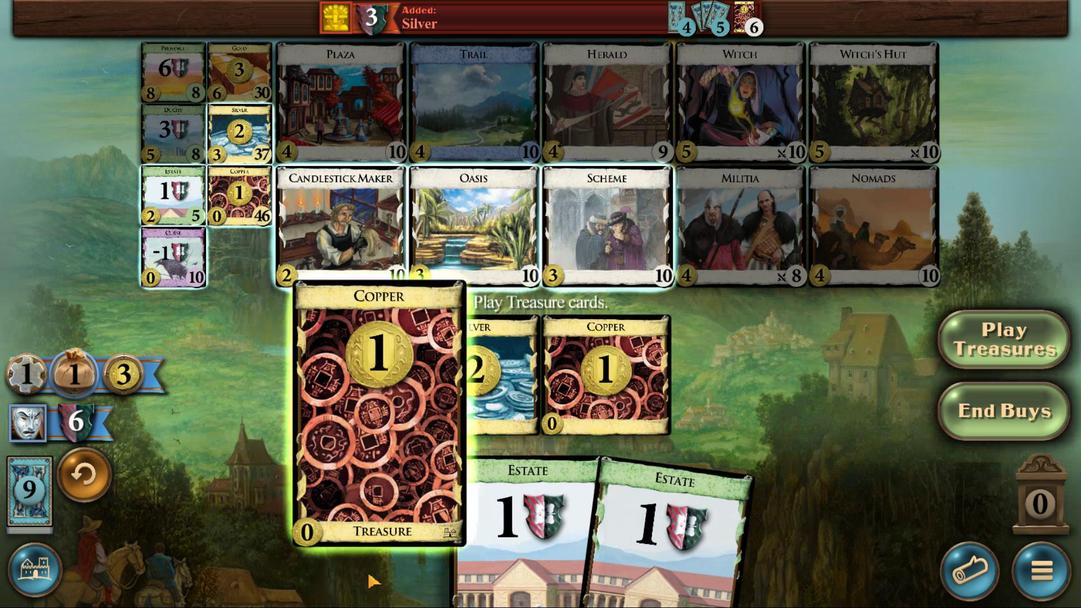 
Action: Mouse moved to (415, 478)
Screenshot: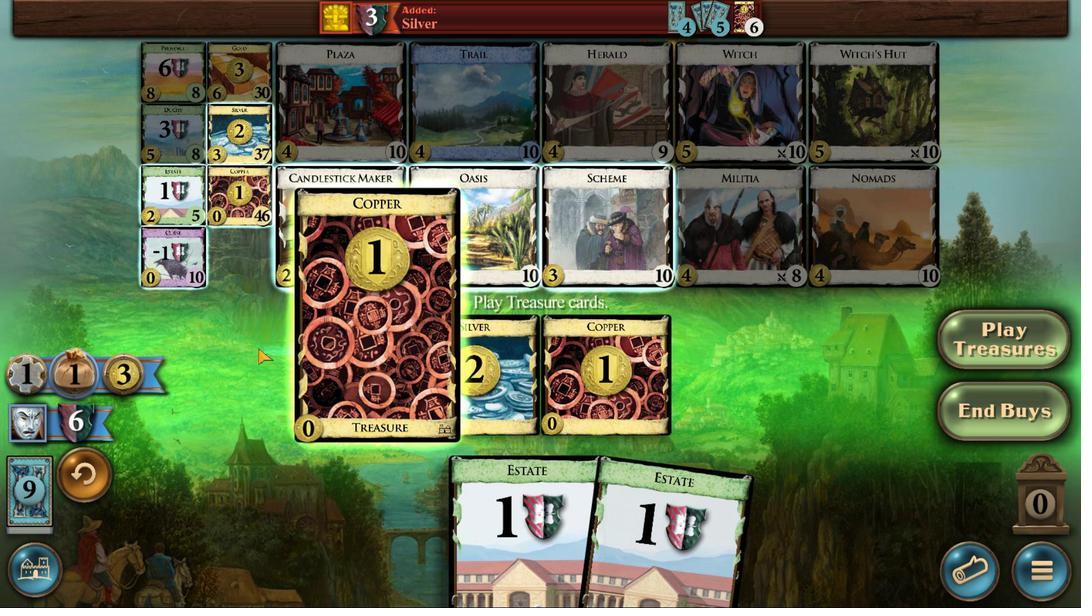 
Action: Mouse scrolled (415, 478) with delta (0, 0)
Screenshot: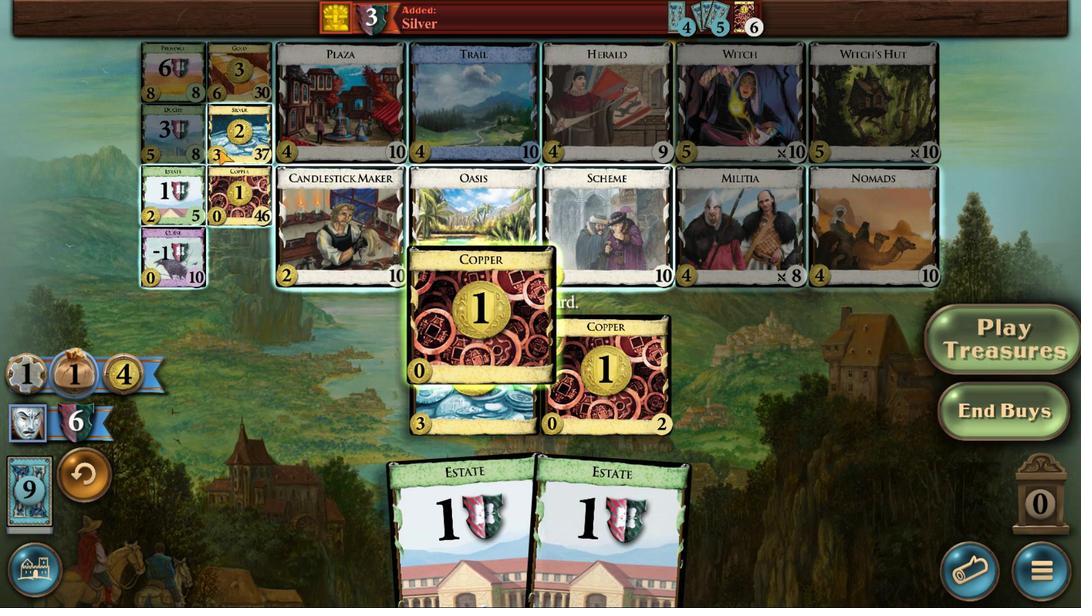 
Action: Mouse scrolled (415, 478) with delta (0, 0)
Screenshot: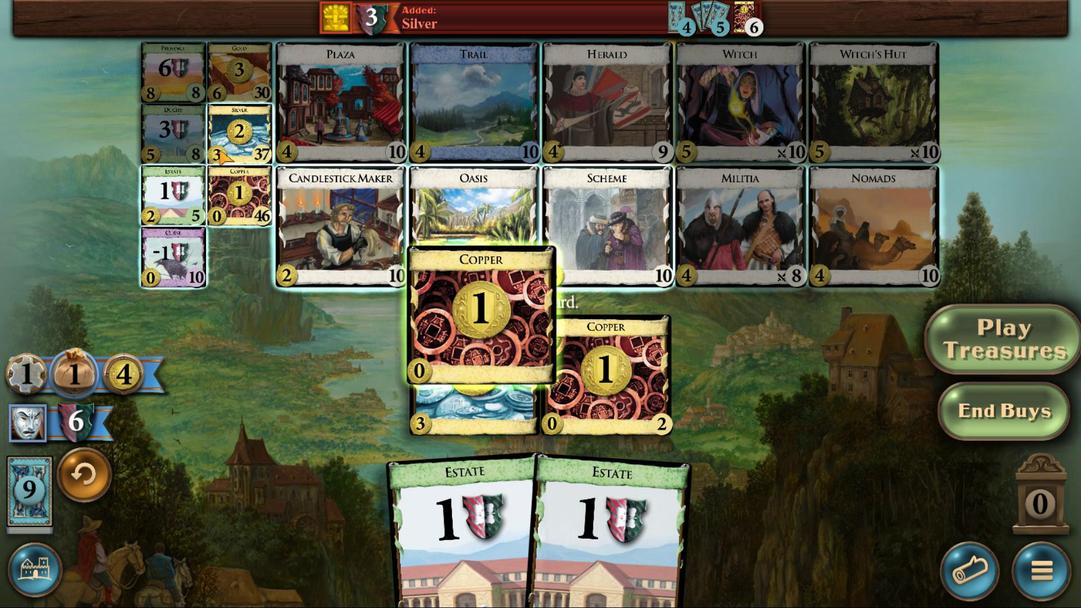 
Action: Mouse scrolled (415, 478) with delta (0, 0)
Screenshot: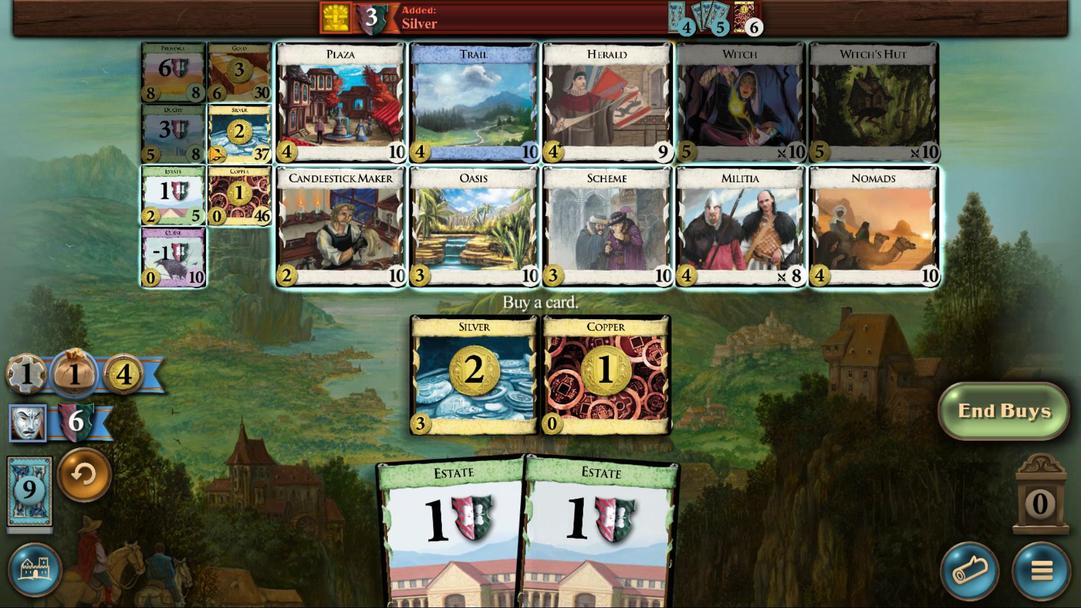 
Action: Mouse moved to (325, 386)
Screenshot: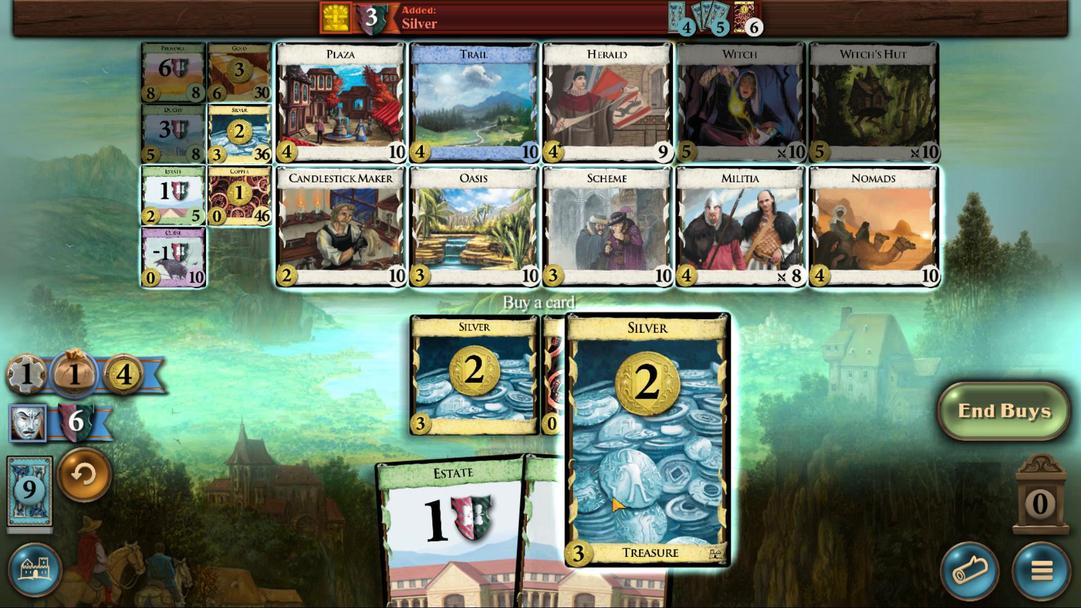 
Action: Mouse pressed left at (325, 386)
Screenshot: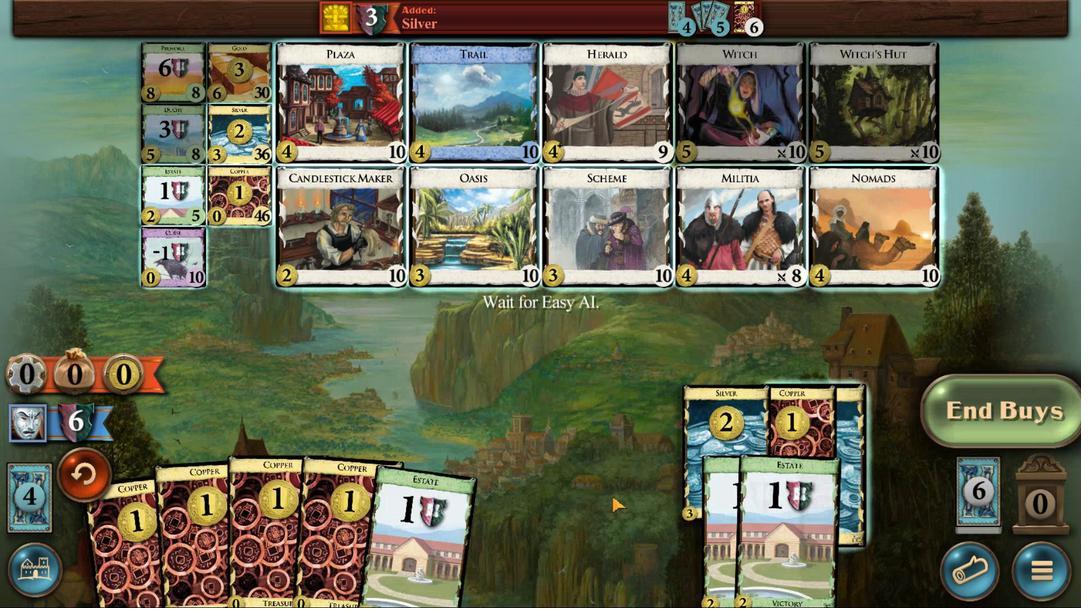 
Action: Mouse moved to (675, 478)
Screenshot: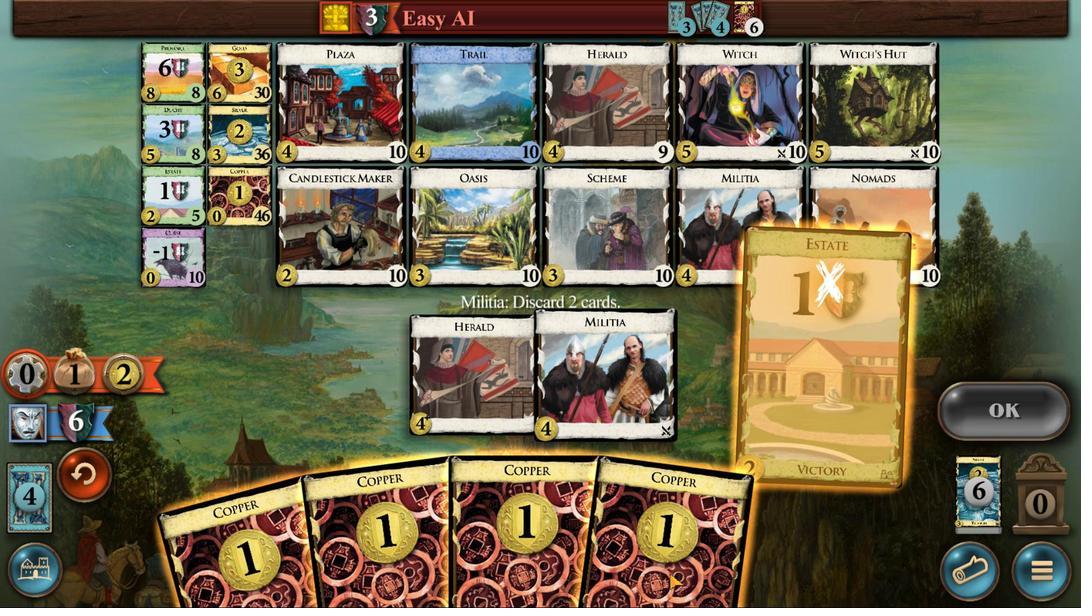 
Action: Mouse scrolled (675, 478) with delta (0, 0)
Screenshot: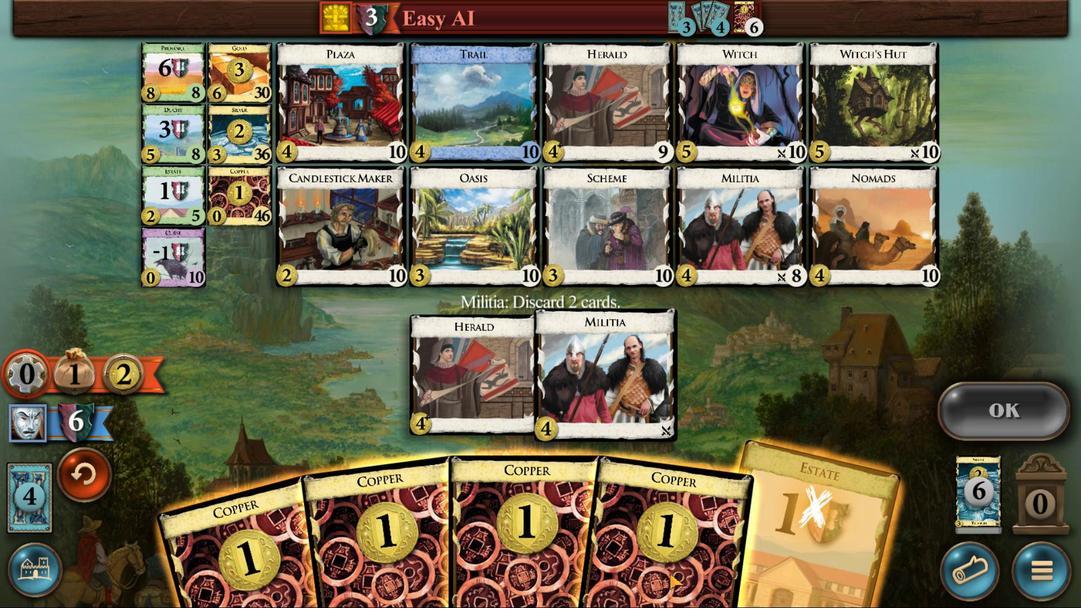 
Action: Mouse moved to (676, 478)
Screenshot: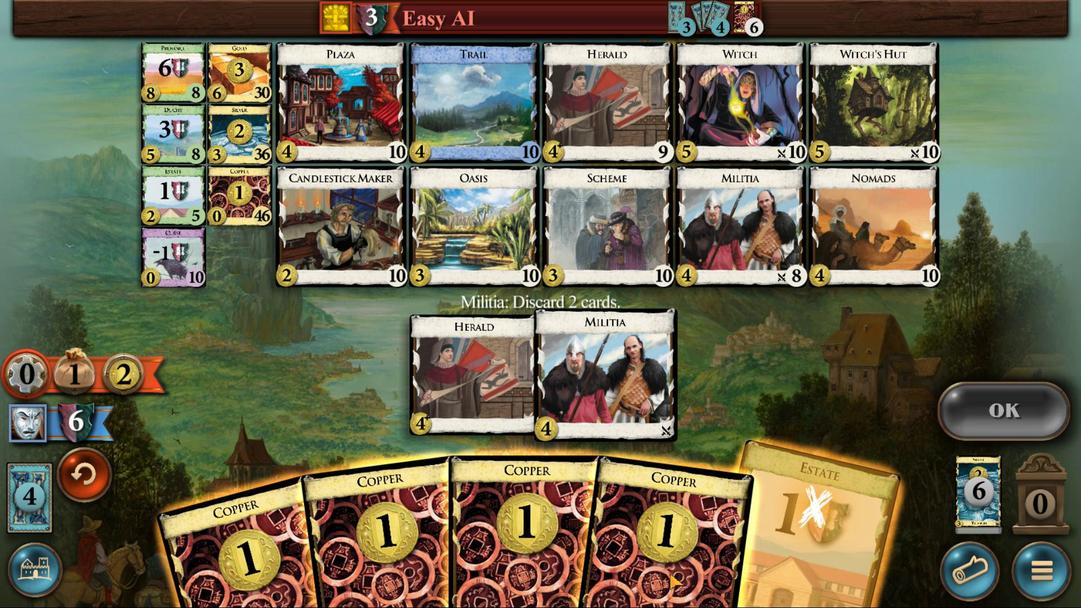 
Action: Mouse scrolled (676, 478) with delta (0, 0)
Screenshot: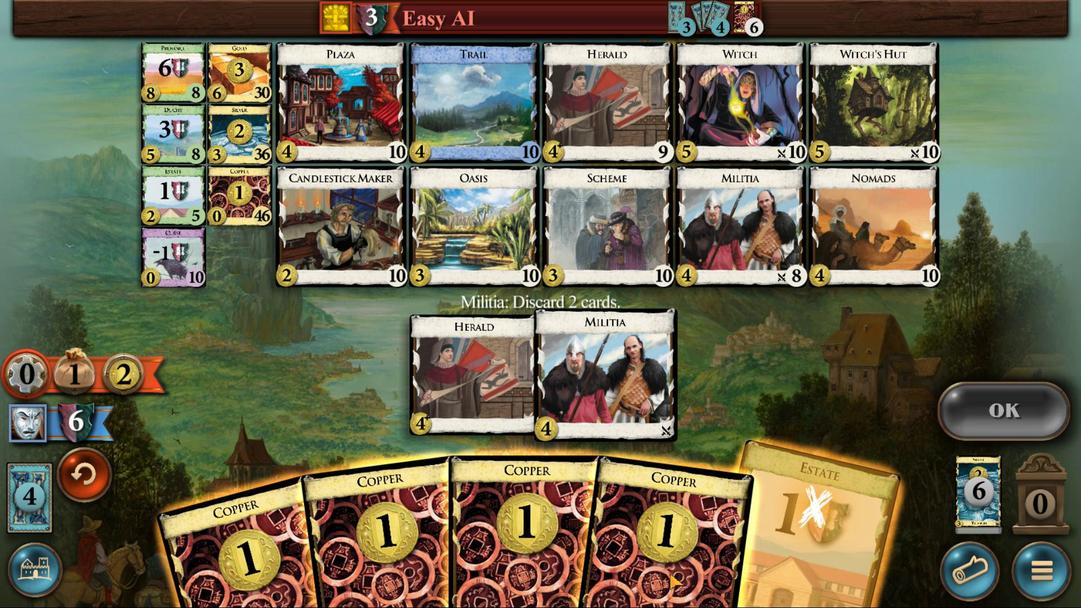 
Action: Mouse scrolled (676, 478) with delta (0, 0)
Screenshot: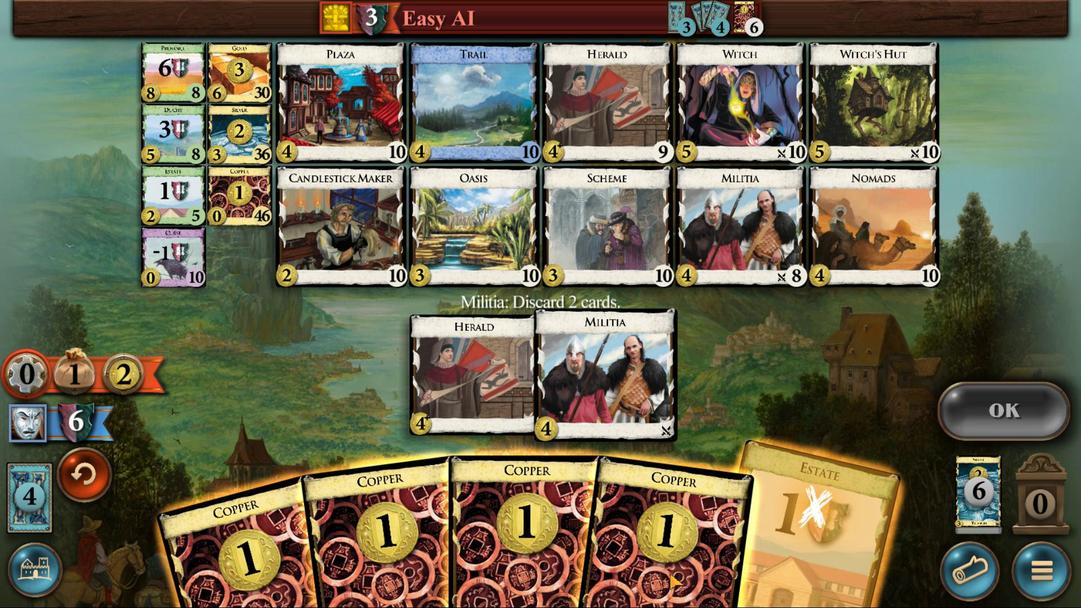 
Action: Mouse scrolled (676, 478) with delta (0, 0)
Screenshot: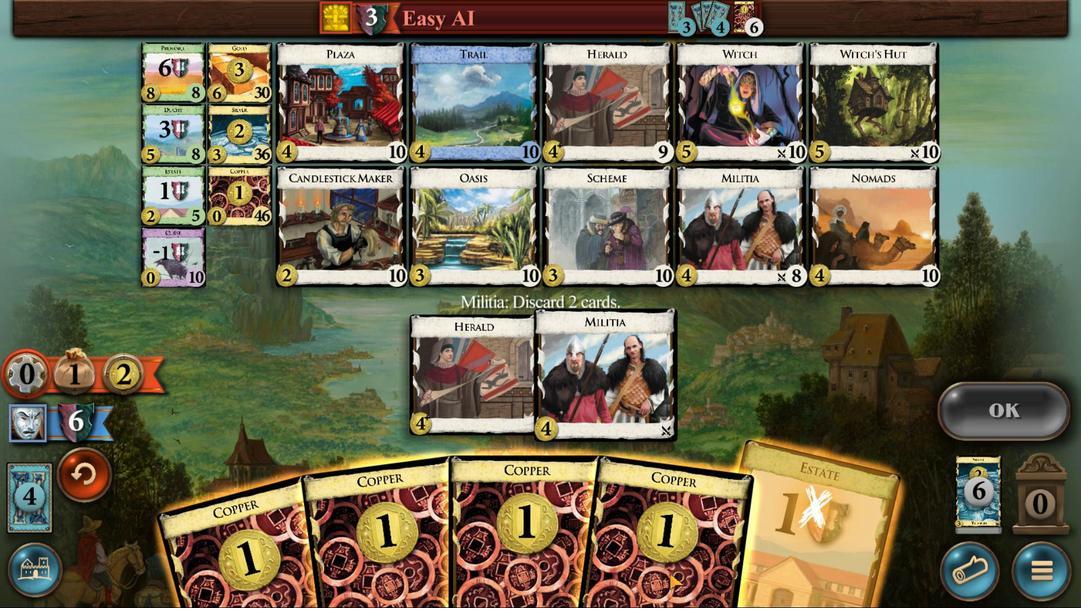 
Action: Mouse scrolled (676, 478) with delta (0, 0)
Screenshot: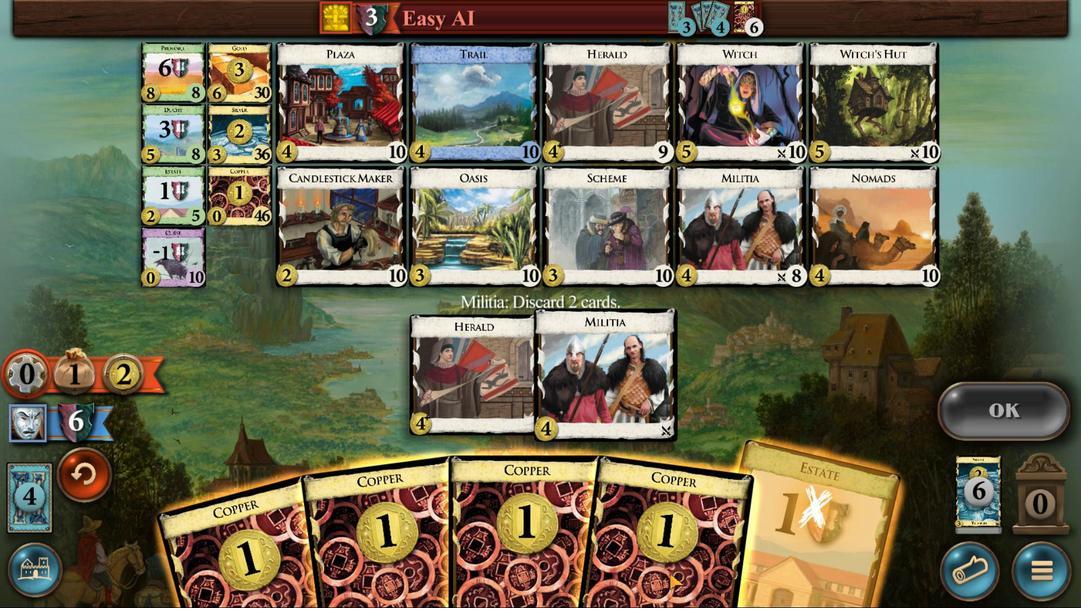 
Action: Mouse scrolled (676, 478) with delta (0, 0)
Screenshot: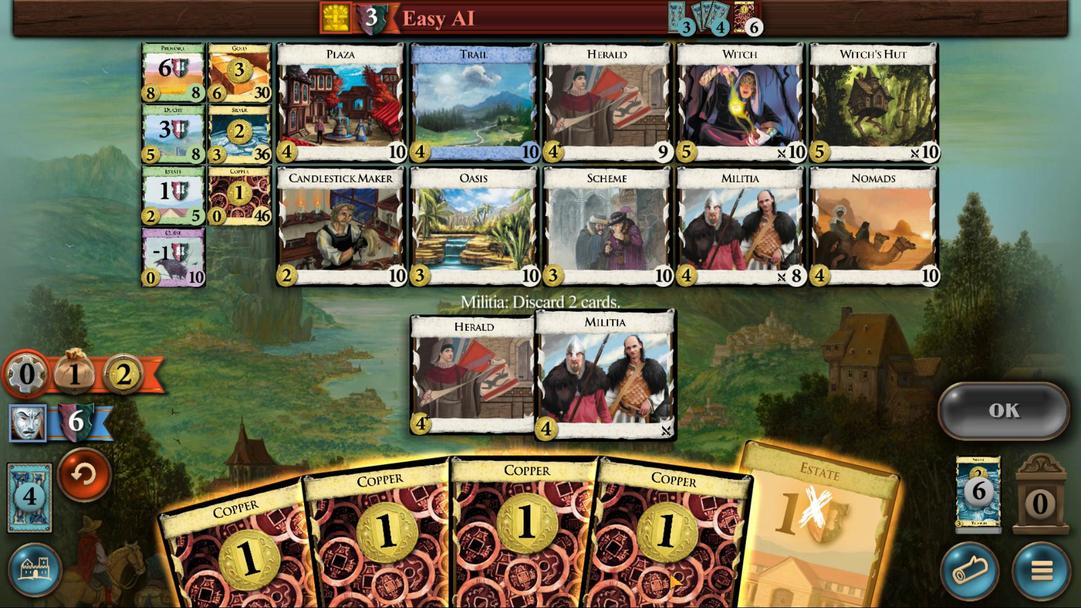 
Action: Mouse moved to (619, 478)
Screenshot: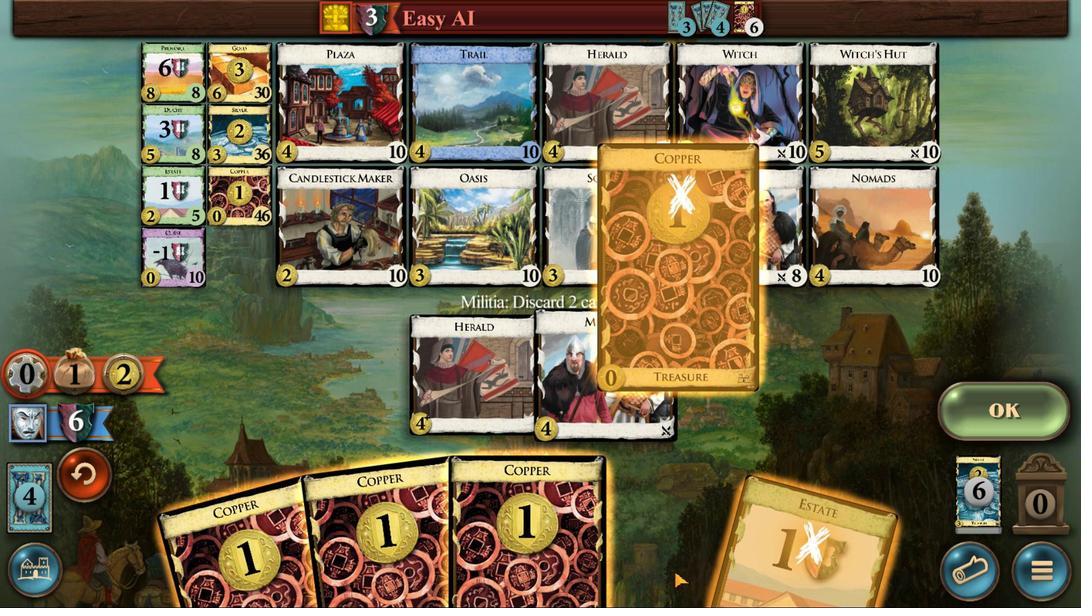 
Action: Mouse scrolled (619, 478) with delta (0, 0)
Screenshot: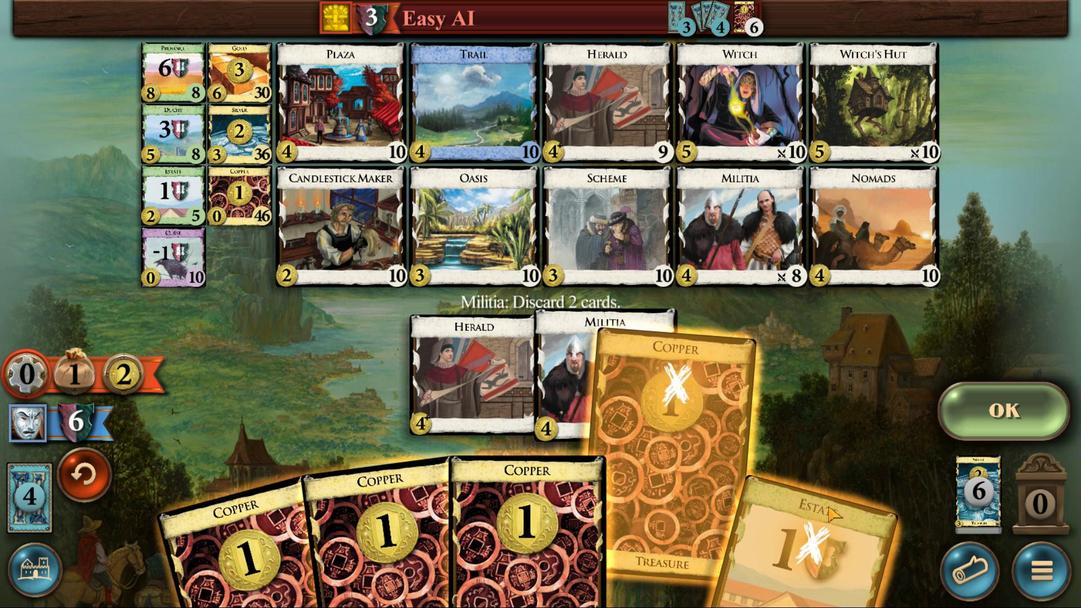 
Action: Mouse scrolled (619, 478) with delta (0, 0)
Screenshot: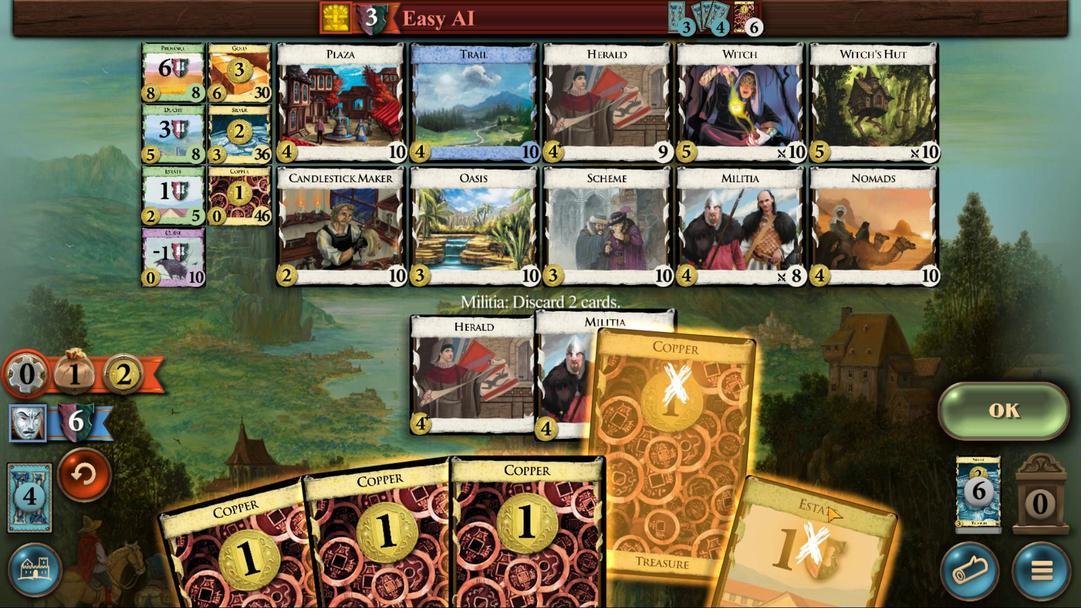 
Action: Mouse scrolled (619, 478) with delta (0, 0)
Screenshot: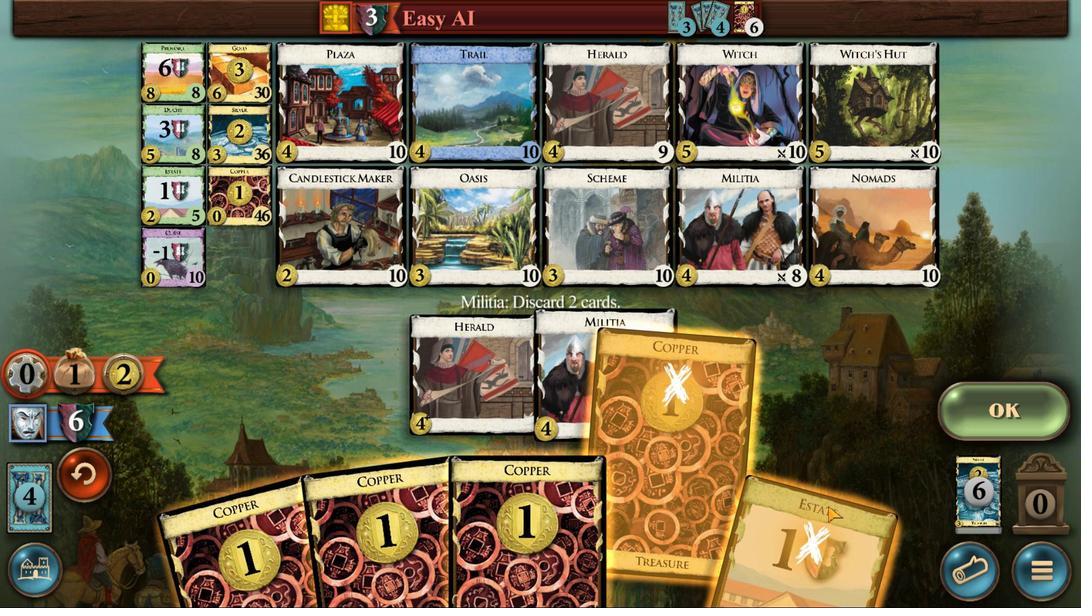 
Action: Mouse scrolled (619, 478) with delta (0, 0)
Screenshot: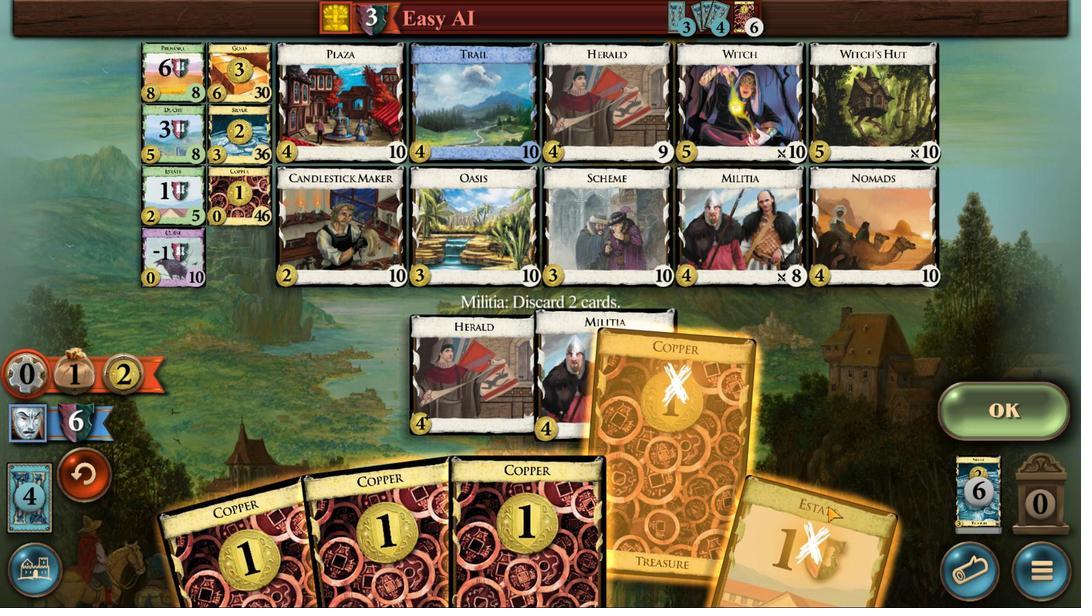 
Action: Mouse scrolled (619, 478) with delta (0, 0)
Screenshot: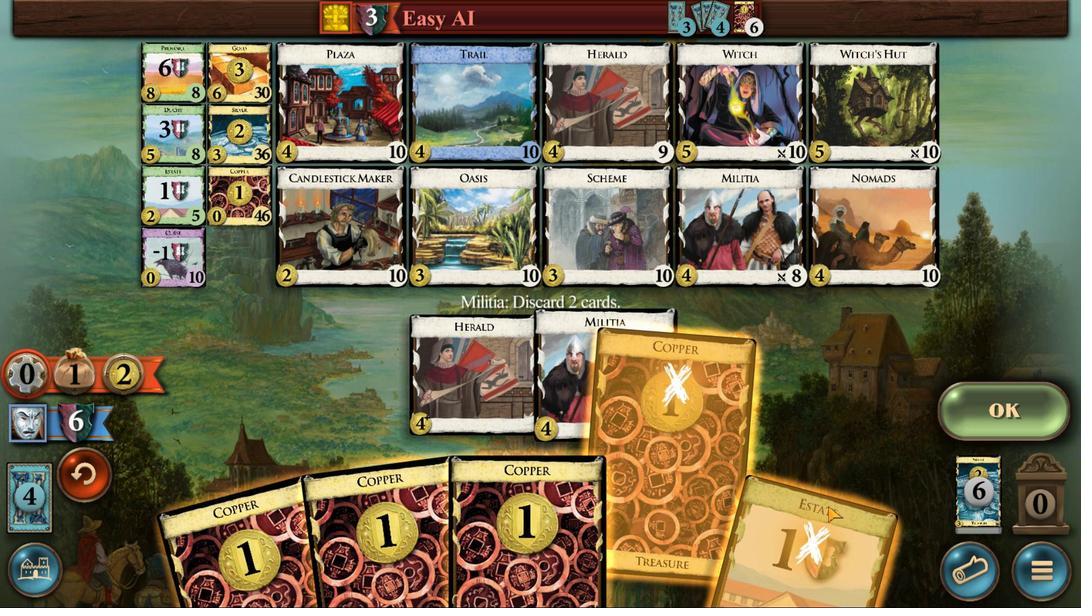 
Action: Mouse moved to (829, 450)
Screenshot: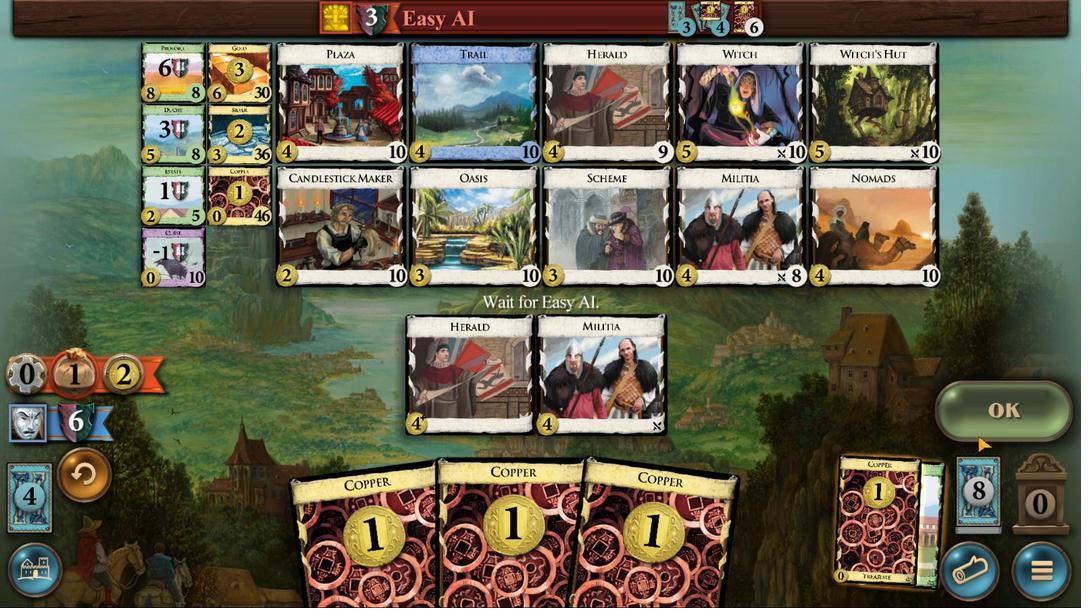 
Action: Mouse pressed left at (829, 450)
Screenshot: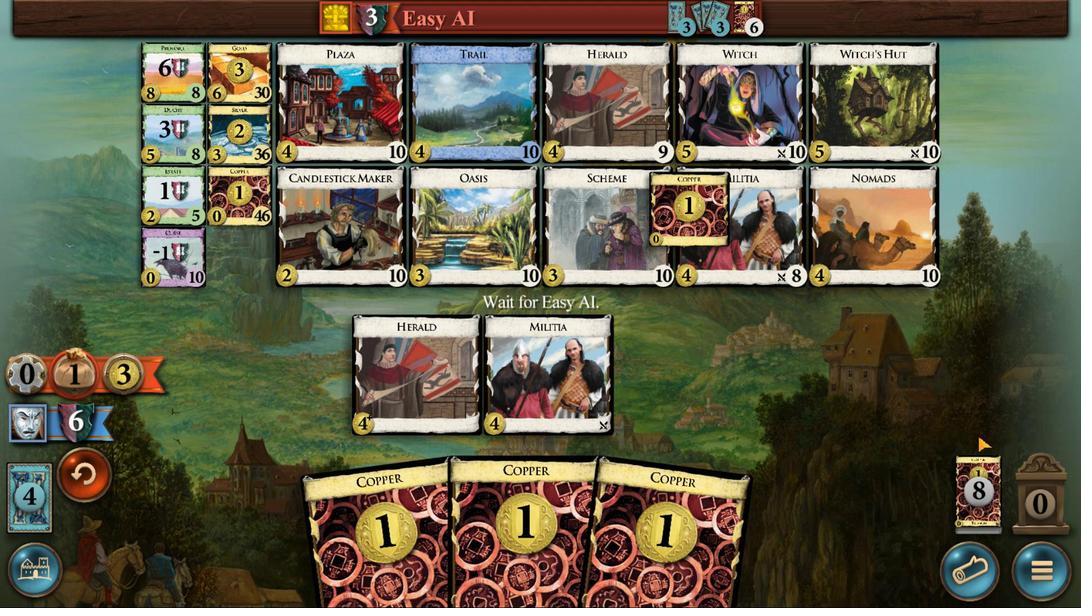 
Action: Mouse moved to (589, 473)
Screenshot: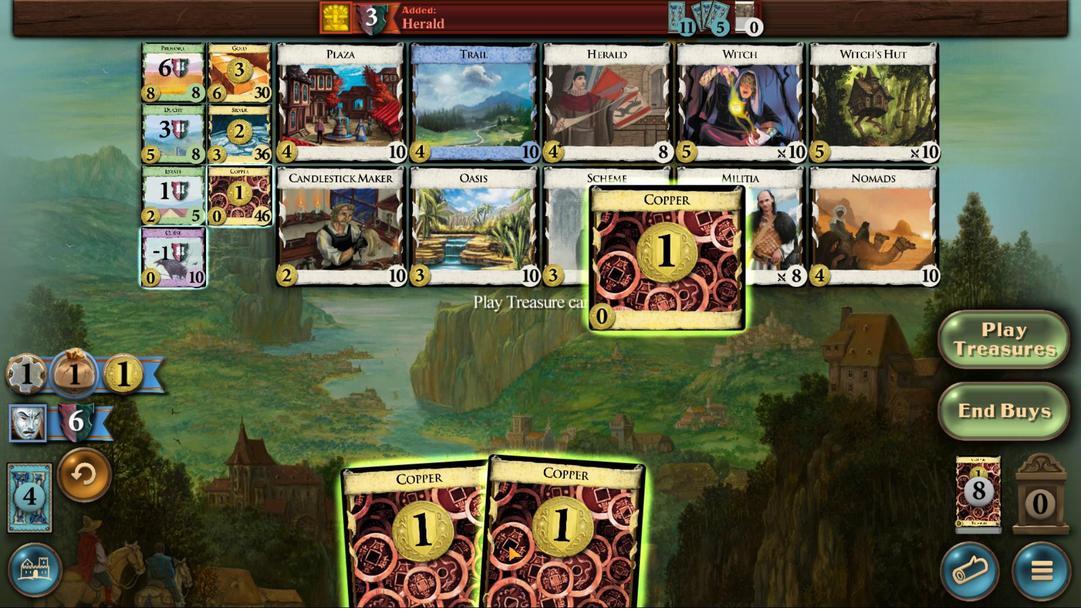 
Action: Mouse scrolled (589, 473) with delta (0, 0)
Screenshot: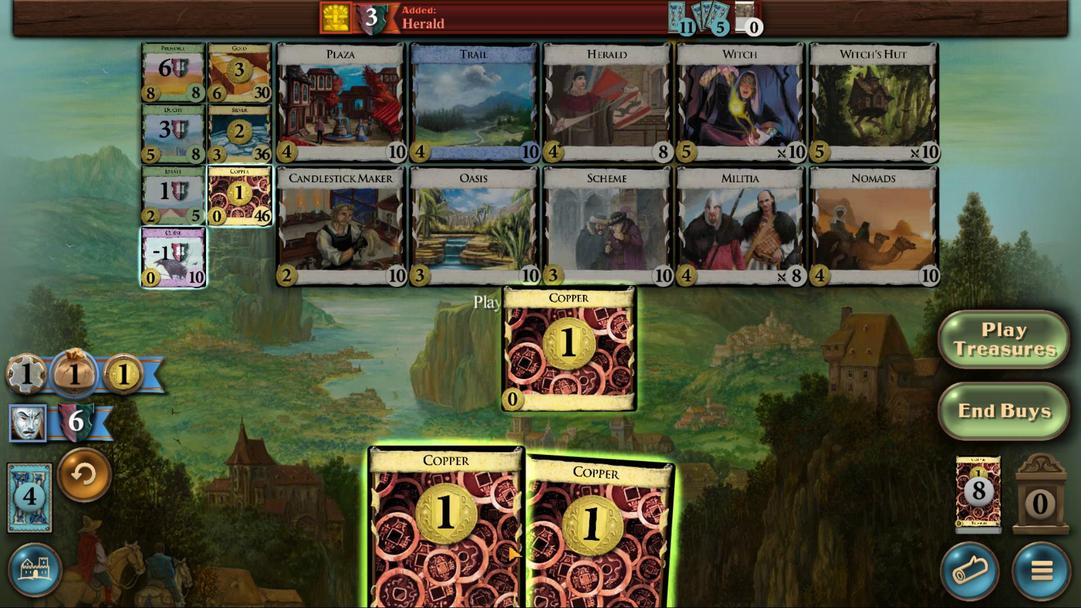 
Action: Mouse scrolled (589, 473) with delta (0, 0)
Screenshot: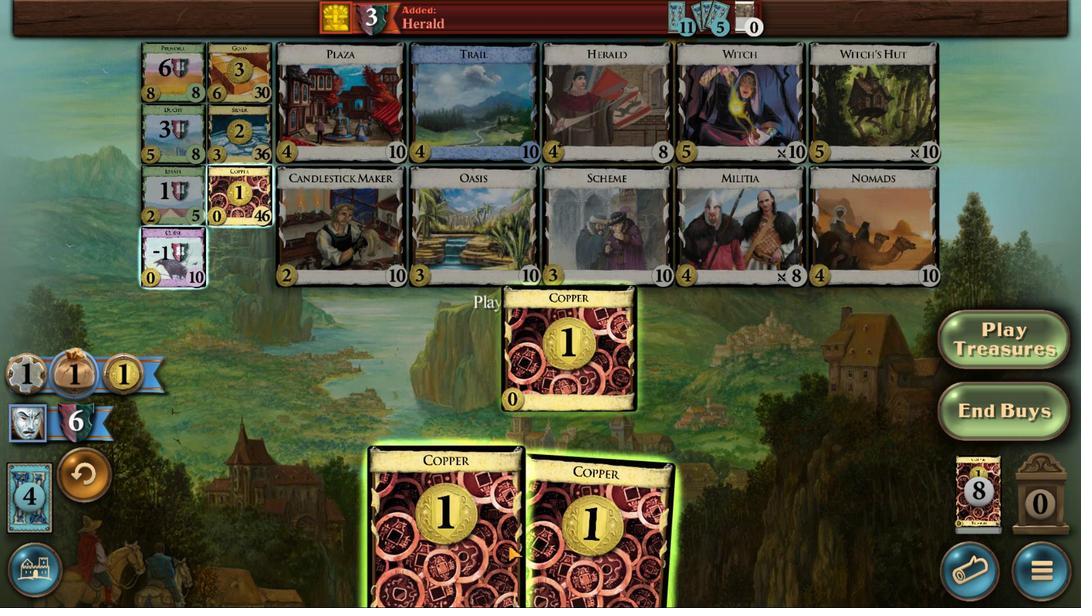 
Action: Mouse scrolled (589, 473) with delta (0, 0)
Screenshot: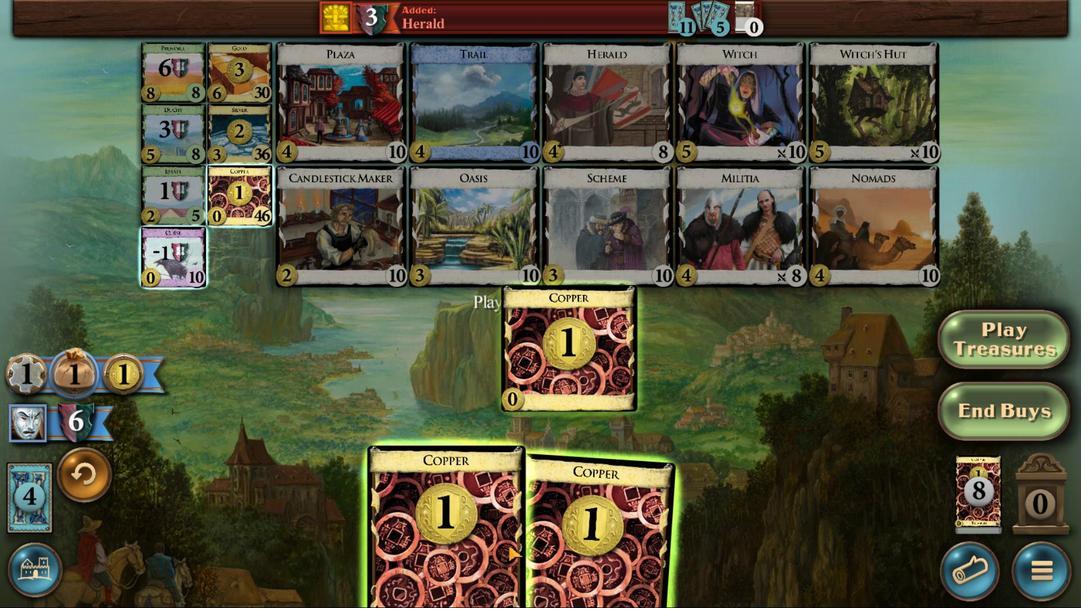 
Action: Mouse scrolled (589, 473) with delta (0, 0)
Screenshot: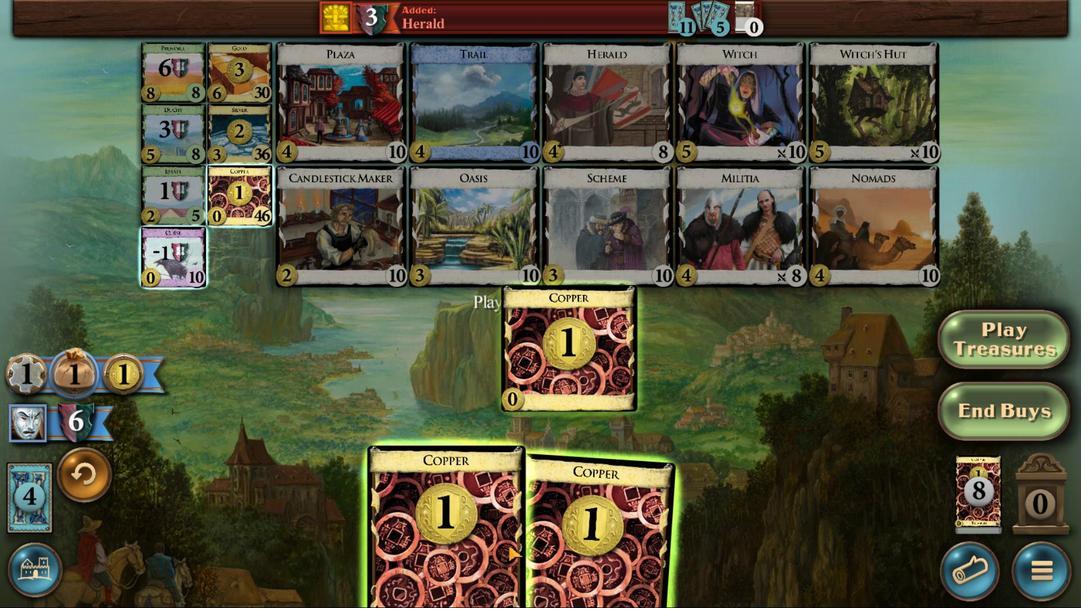 
Action: Mouse scrolled (589, 473) with delta (0, 0)
Screenshot: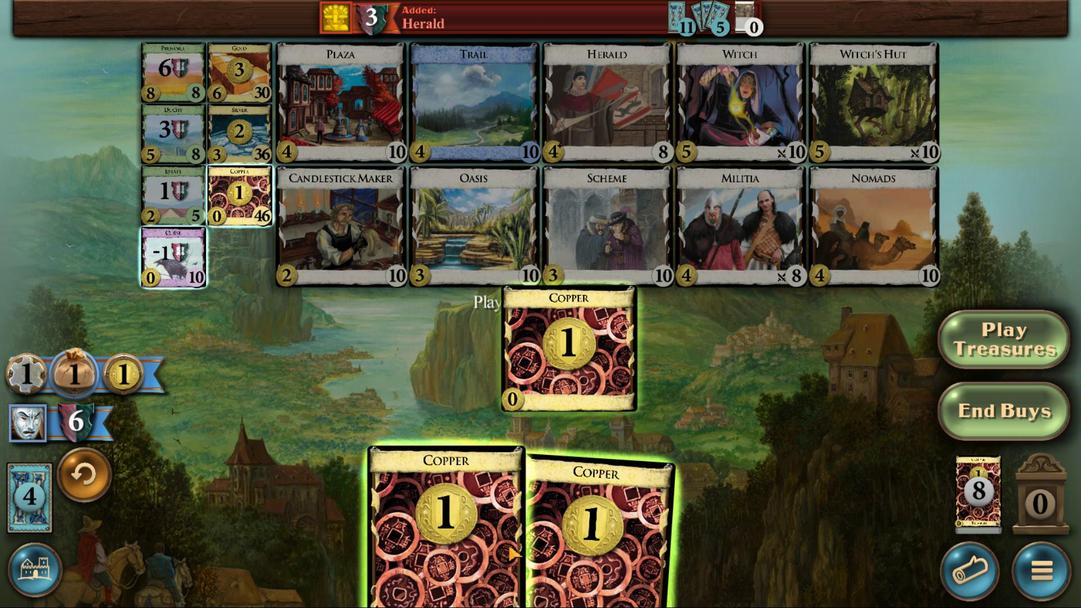 
Action: Mouse moved to (510, 472)
Screenshot: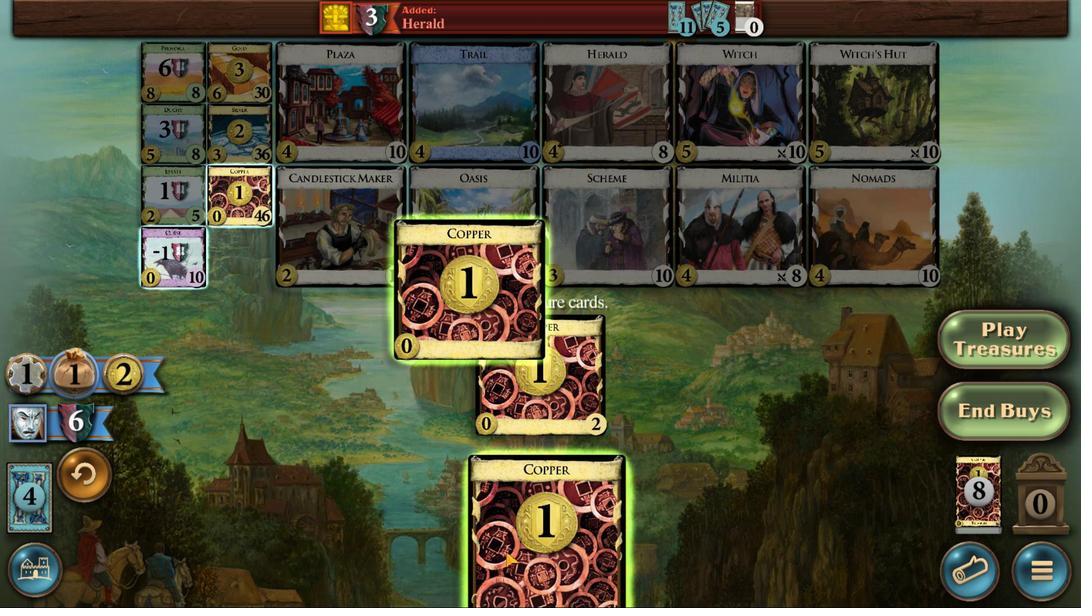 
Action: Mouse scrolled (510, 472) with delta (0, 0)
Screenshot: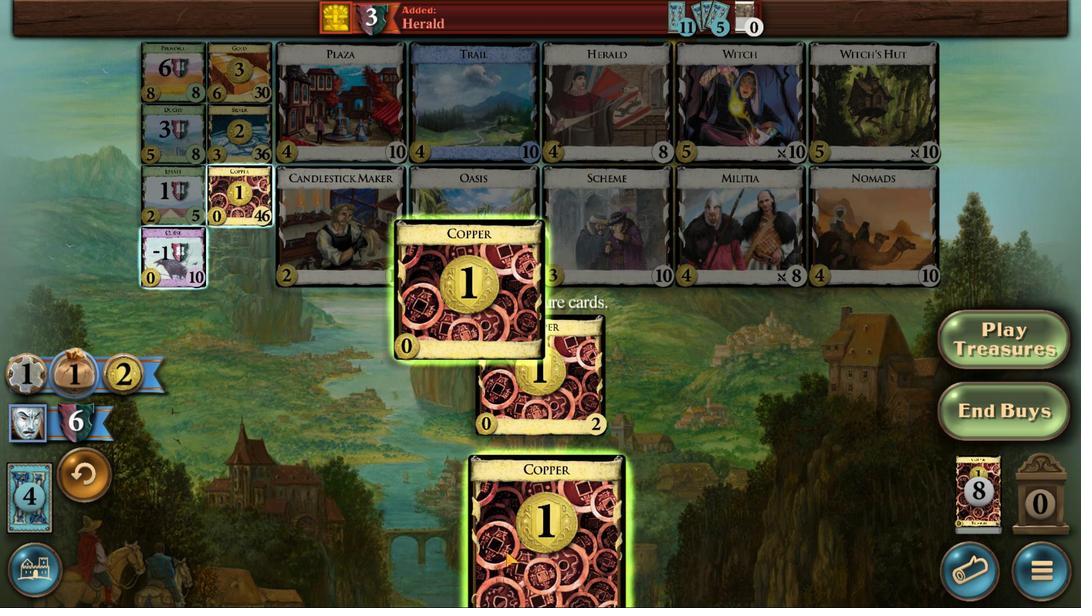 
Action: Mouse scrolled (510, 472) with delta (0, 0)
Screenshot: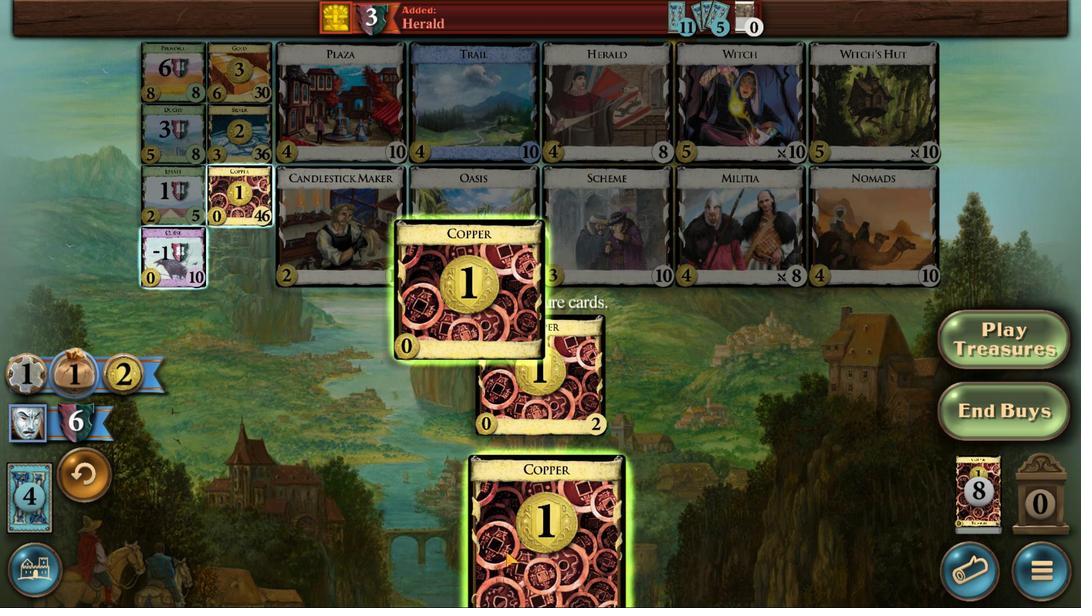 
Action: Mouse scrolled (510, 472) with delta (0, 0)
Screenshot: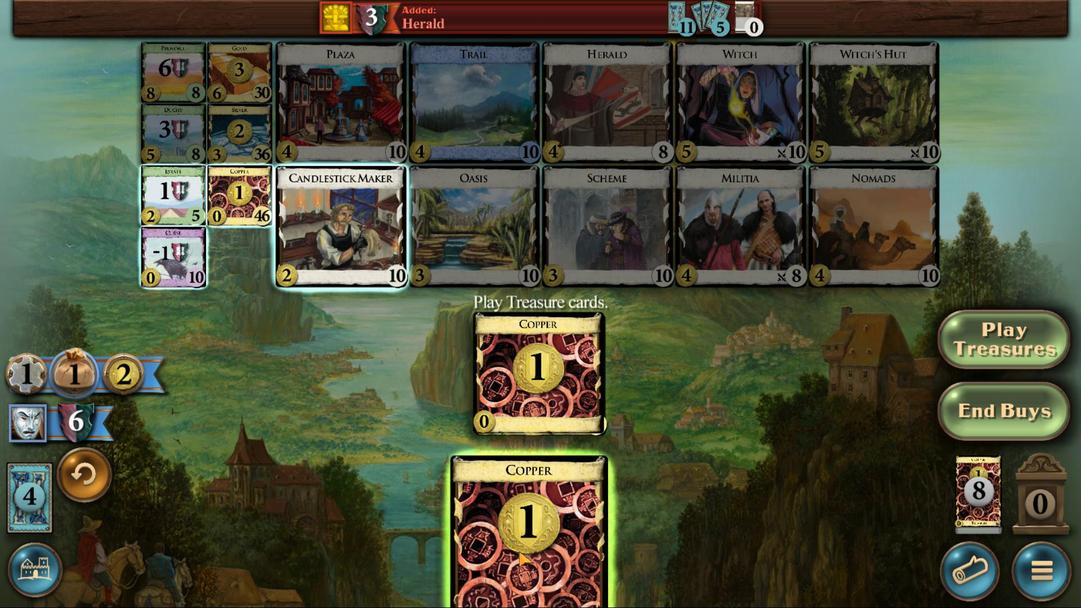
Action: Mouse scrolled (510, 472) with delta (0, 0)
Screenshot: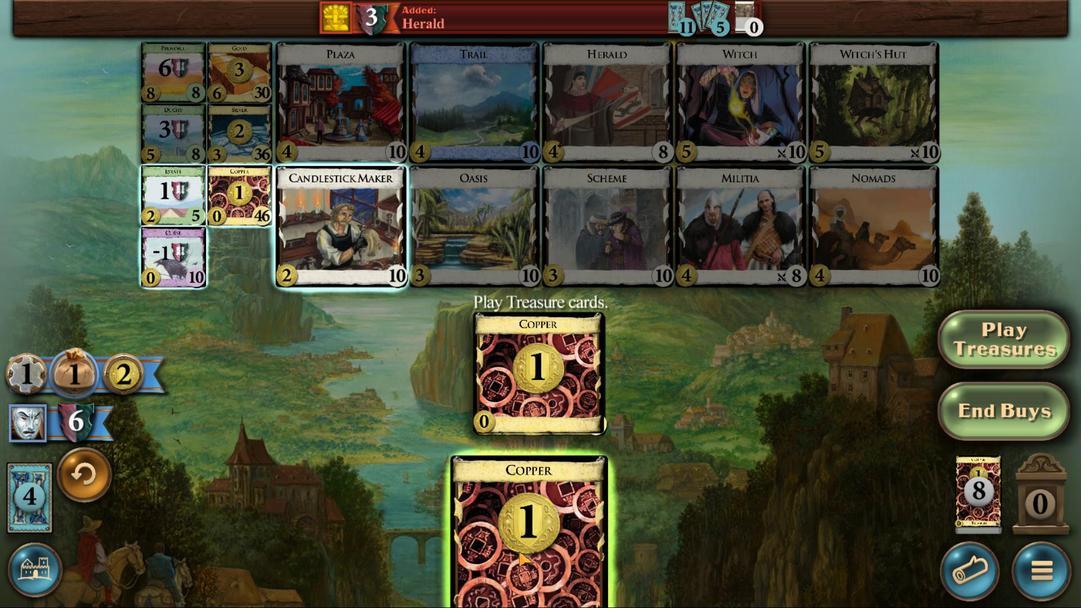 
Action: Mouse scrolled (510, 472) with delta (0, 0)
Screenshot: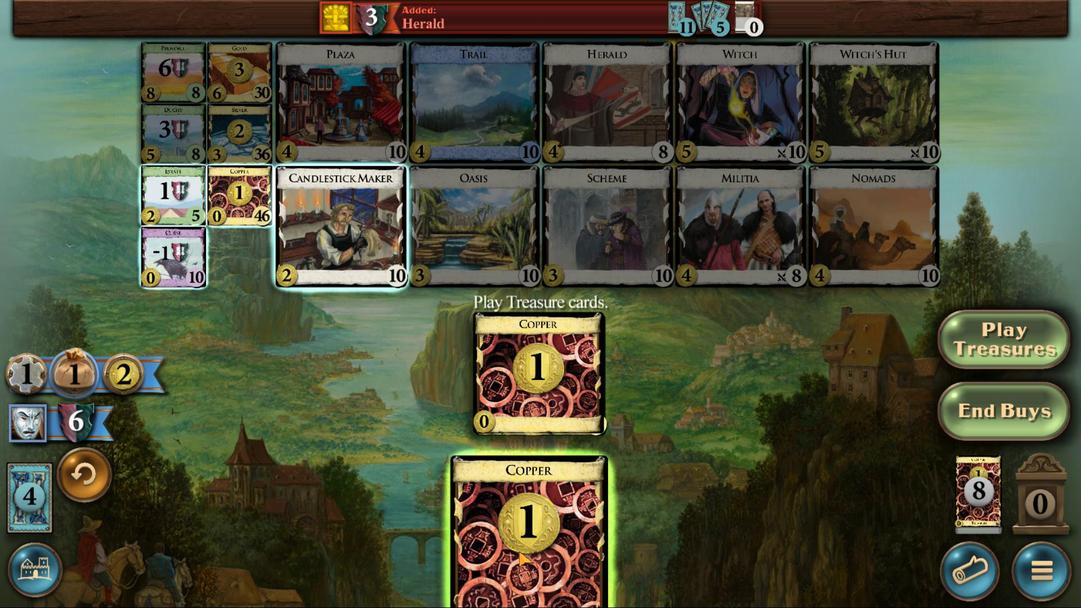 
Action: Mouse moved to (486, 473)
Screenshot: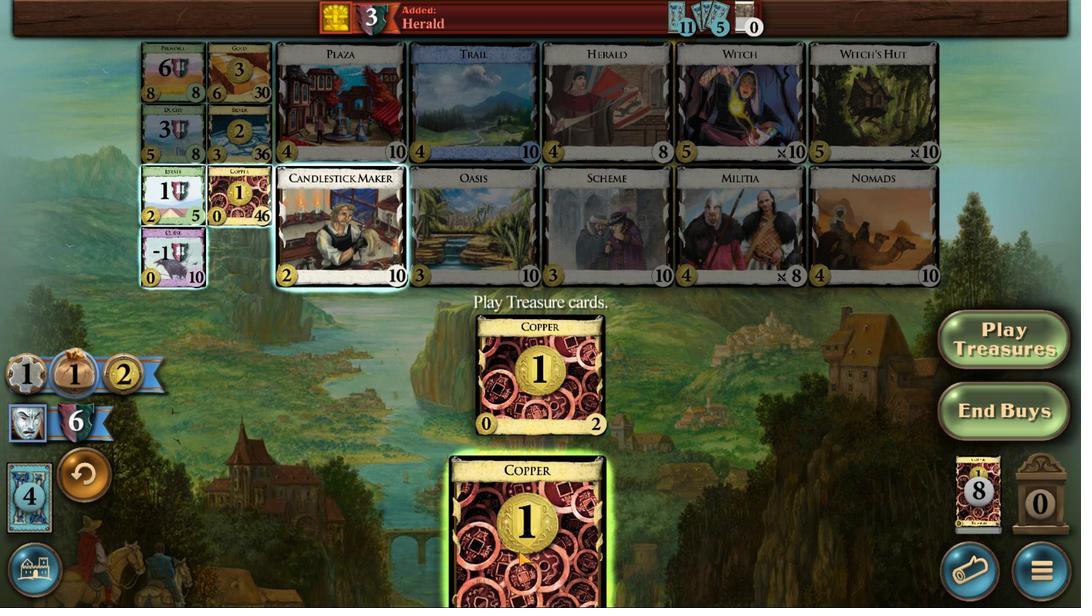 
Action: Mouse scrolled (486, 473) with delta (0, 0)
Screenshot: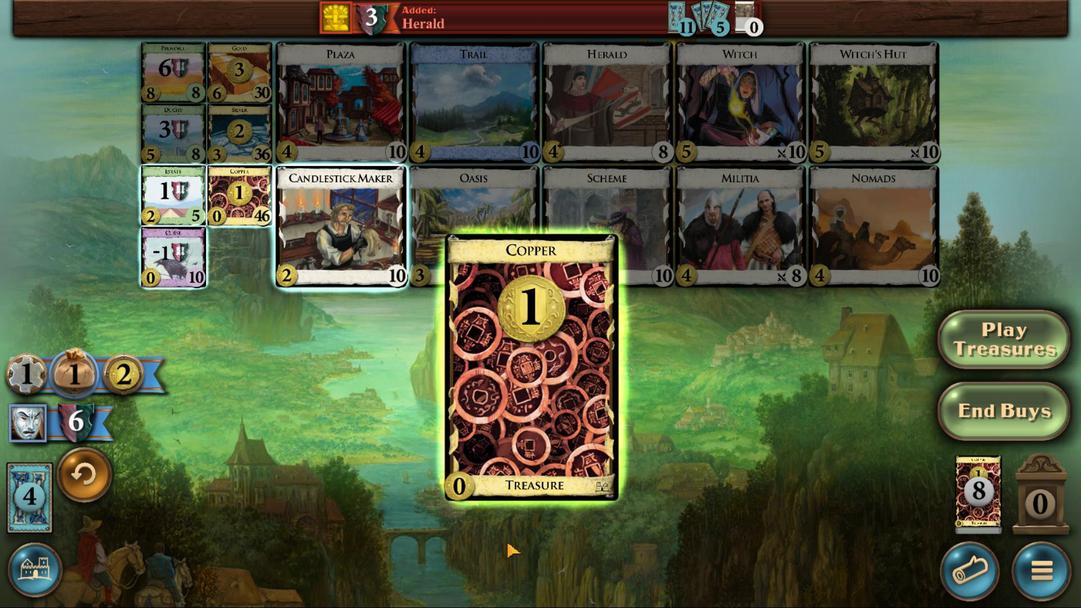 
Action: Mouse scrolled (486, 473) with delta (0, 0)
Screenshot: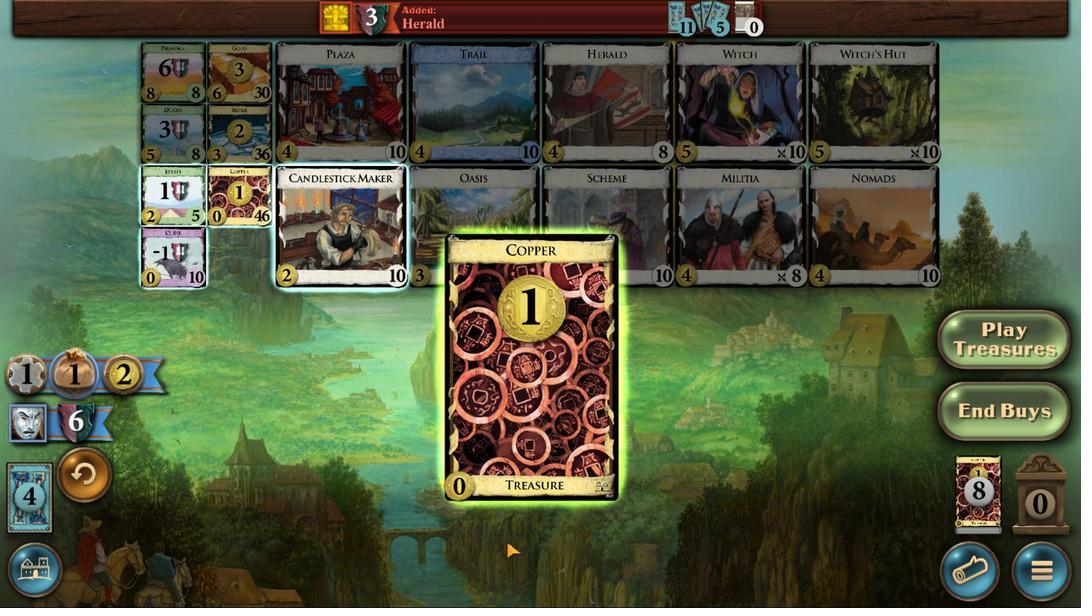 
Action: Mouse moved to (487, 473)
Screenshot: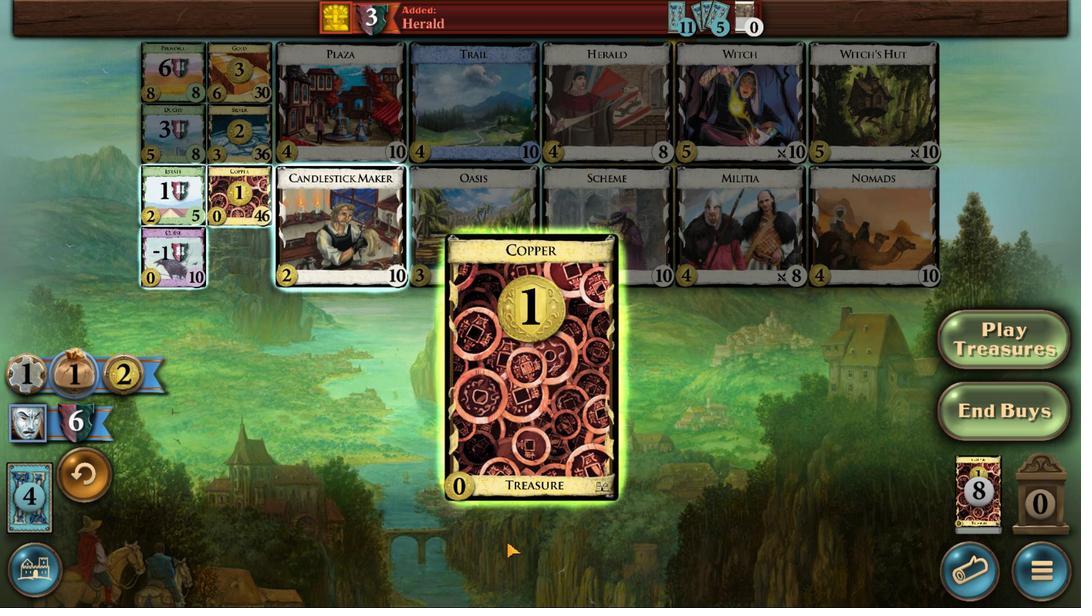 
Action: Mouse scrolled (487, 473) with delta (0, 0)
Screenshot: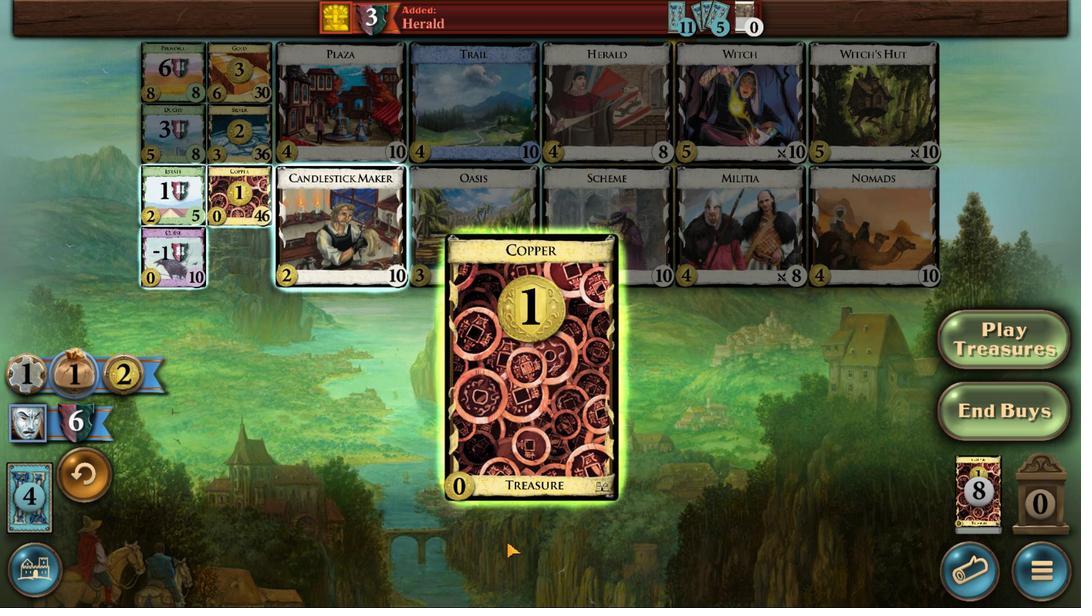 
Action: Mouse moved to (517, 473)
Screenshot: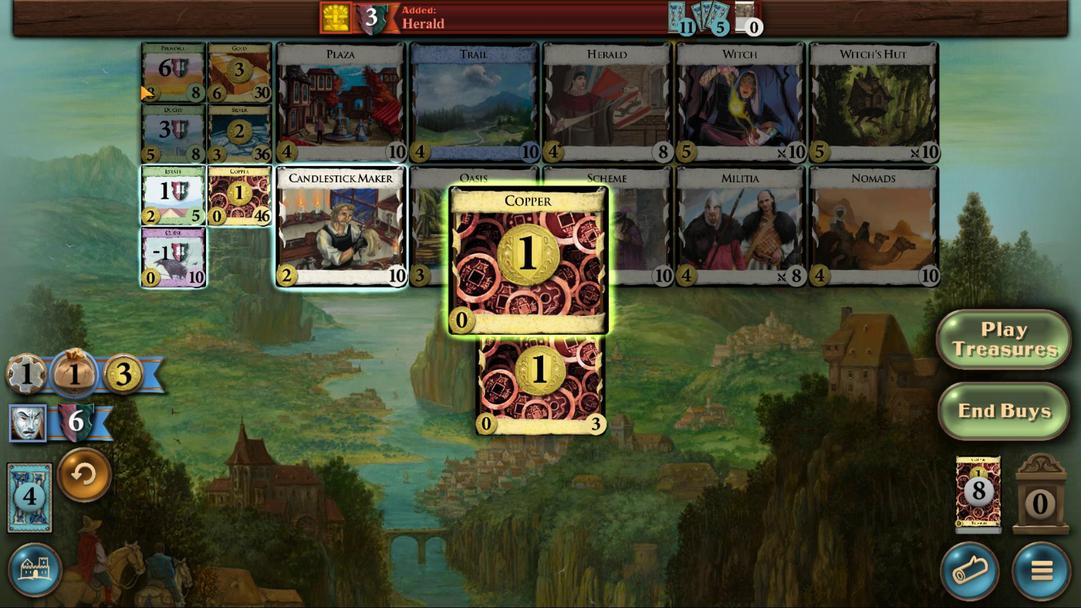 
Action: Mouse scrolled (517, 473) with delta (0, 0)
Screenshot: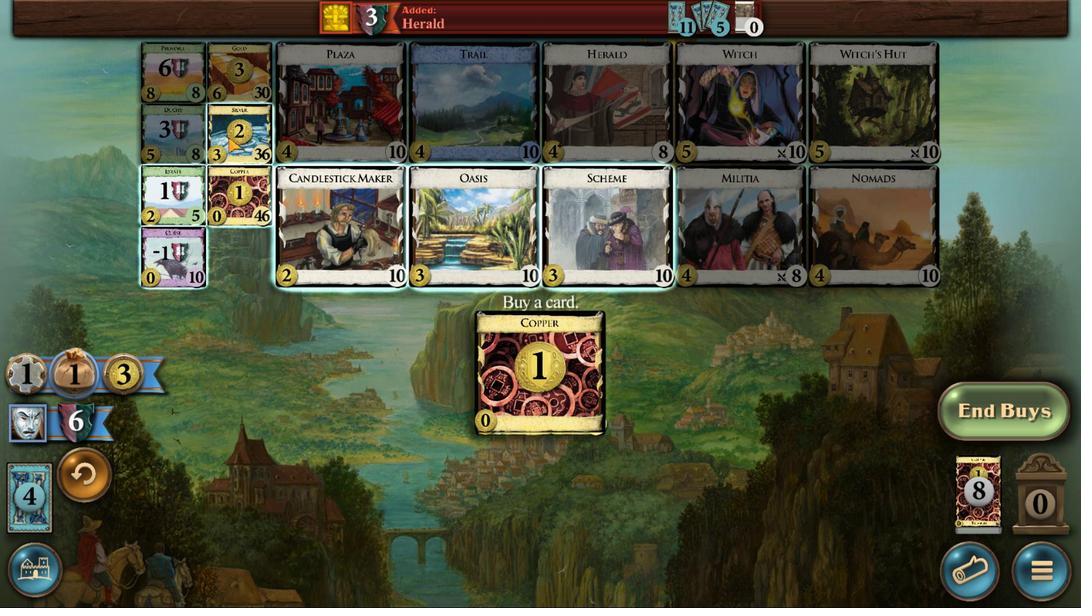 
Action: Mouse scrolled (517, 473) with delta (0, 0)
Screenshot: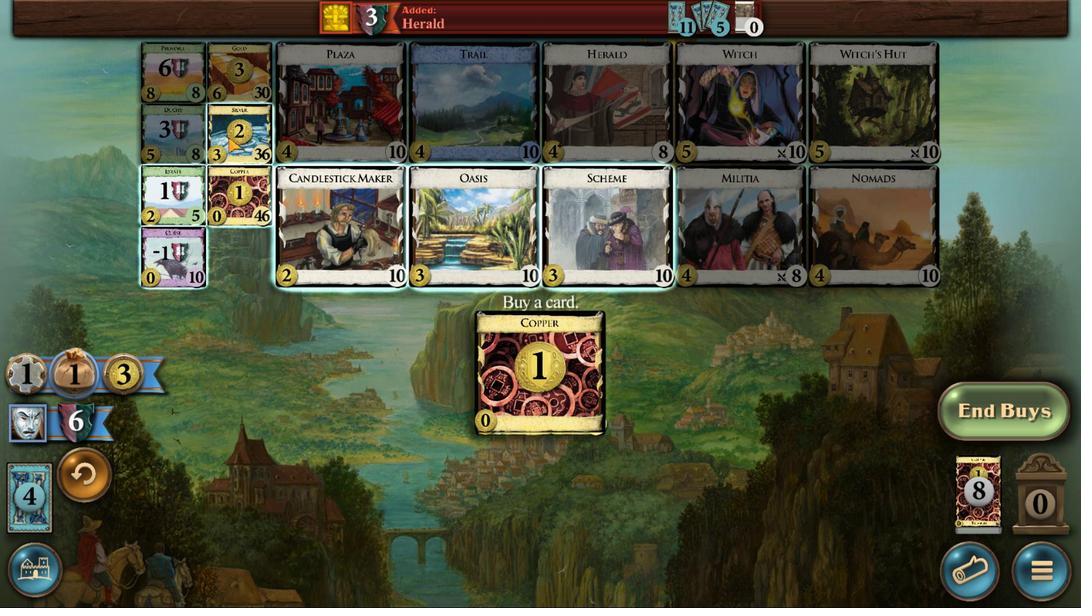 
Action: Mouse scrolled (517, 473) with delta (0, 0)
Screenshot: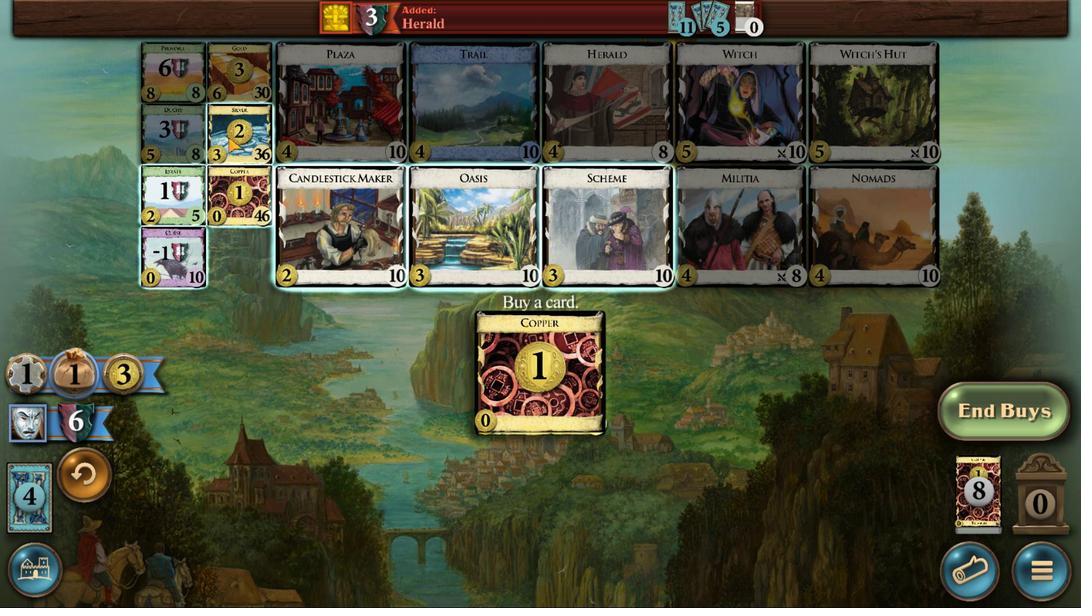 
Action: Mouse scrolled (517, 473) with delta (0, 0)
Screenshot: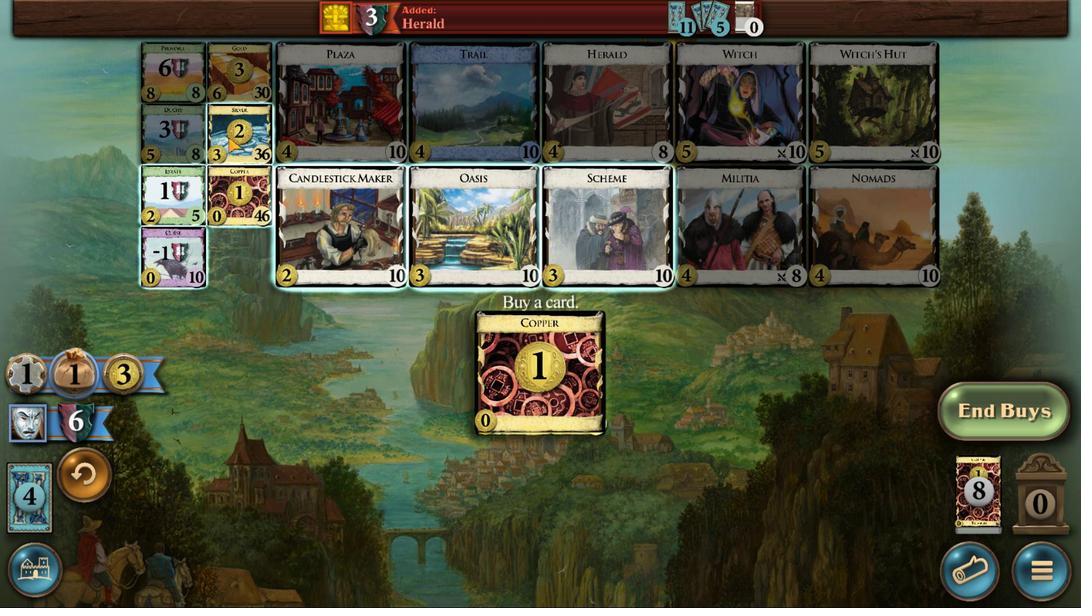 
Action: Mouse scrolled (517, 473) with delta (0, 0)
Screenshot: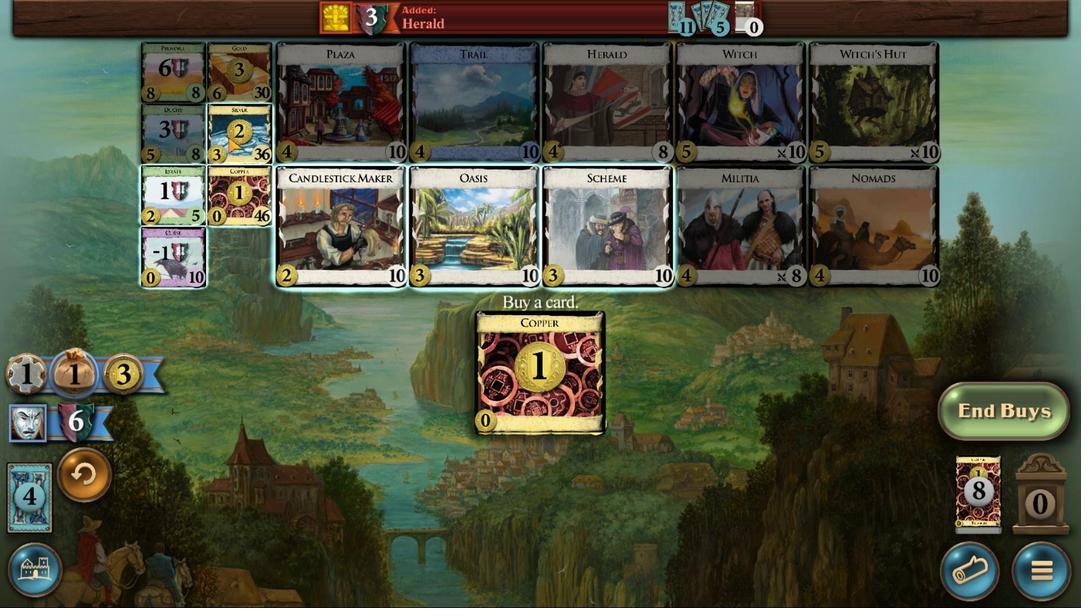 
Action: Mouse moved to (331, 386)
Screenshot: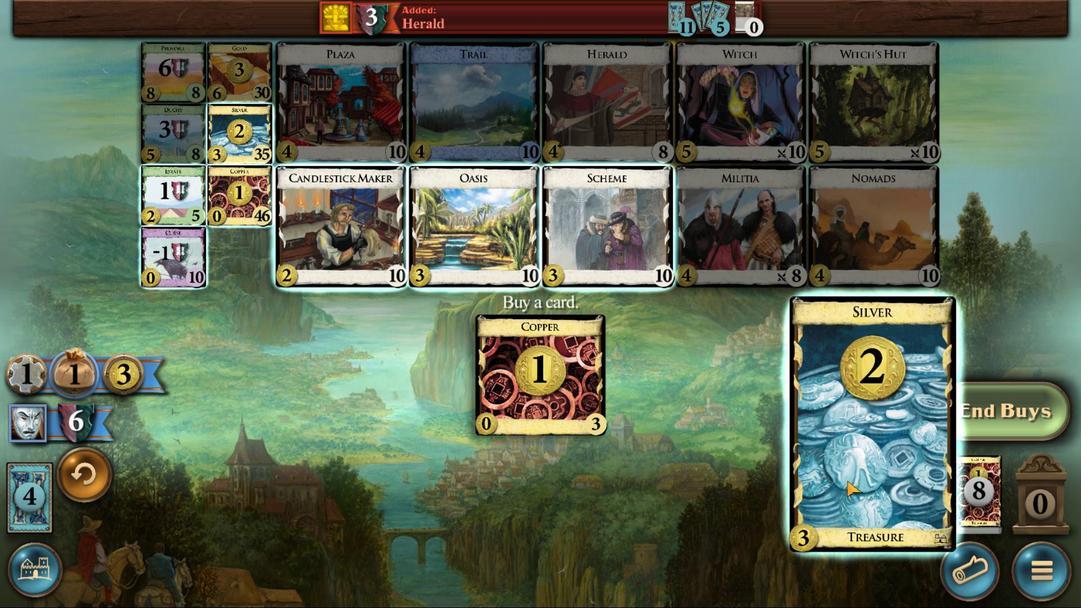 
Action: Mouse pressed left at (331, 386)
Screenshot: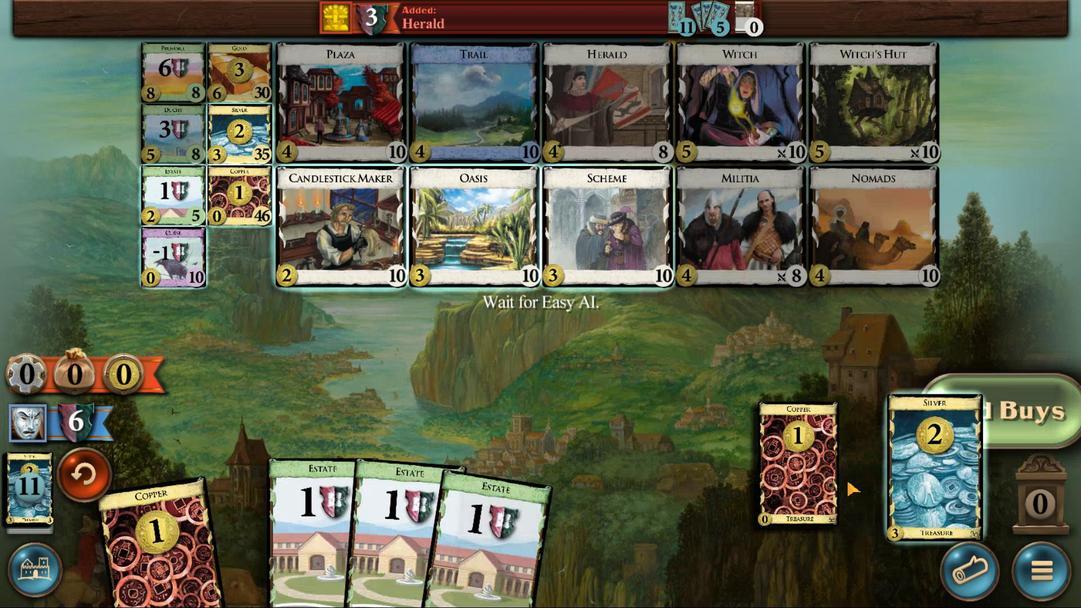 
Action: Mouse moved to (416, 475)
Screenshot: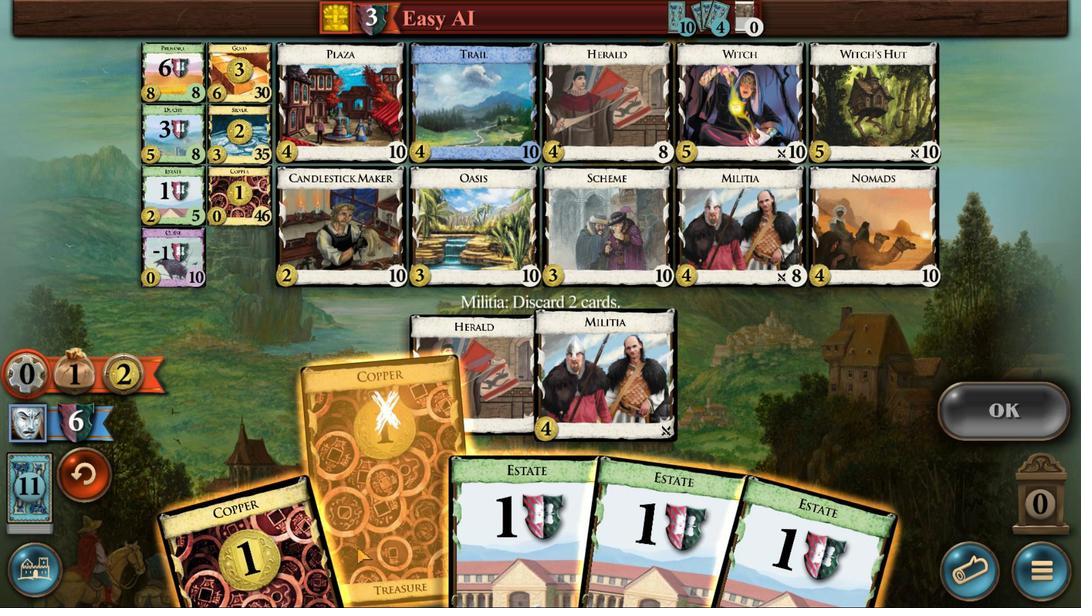 
Action: Mouse scrolled (416, 475) with delta (0, 0)
Screenshot: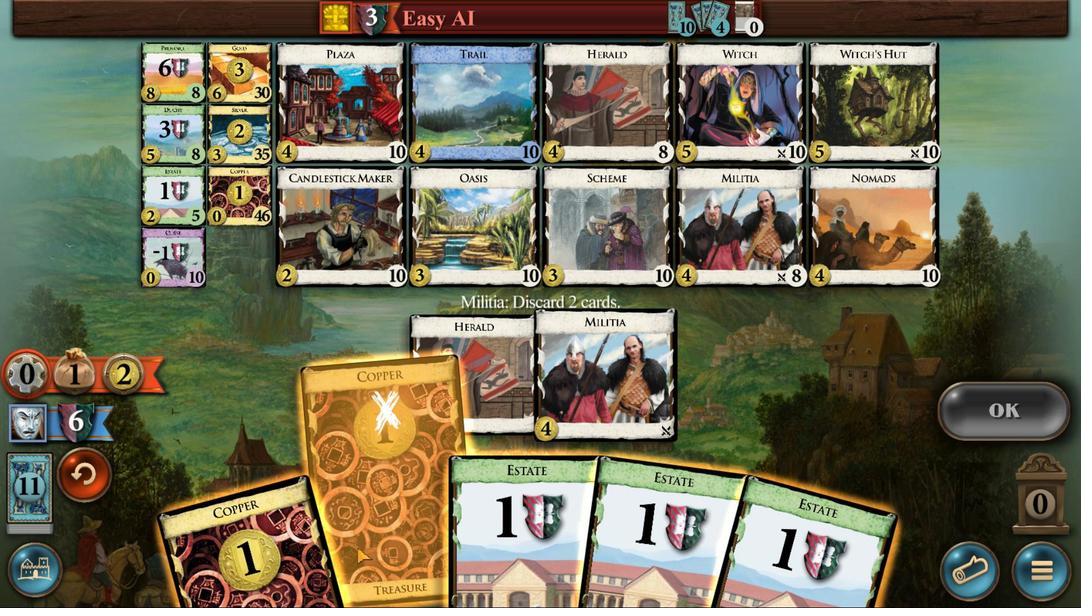 
Action: Mouse scrolled (416, 475) with delta (0, 0)
Screenshot: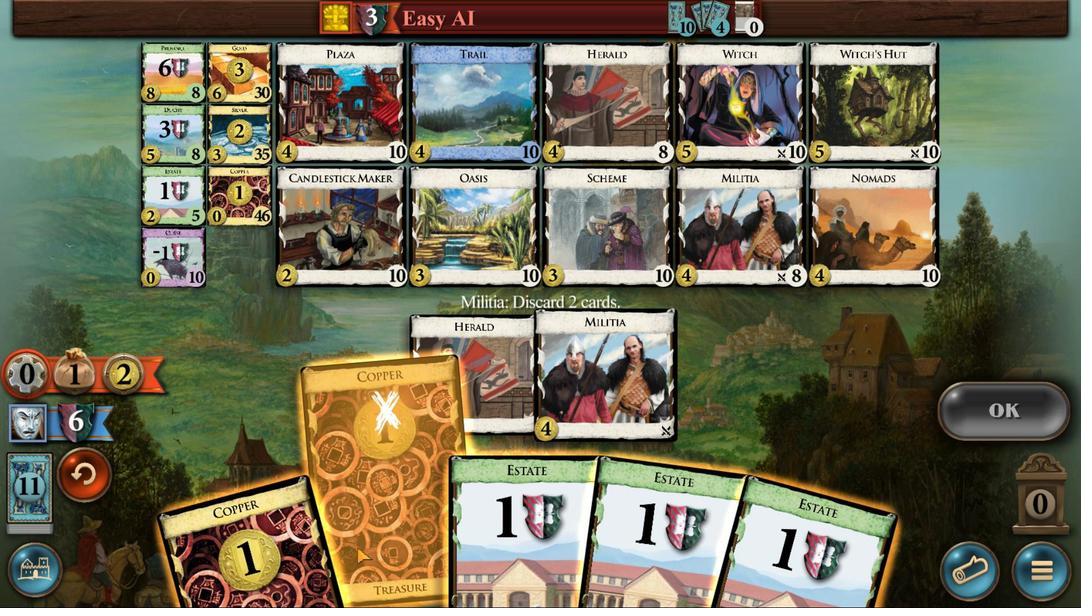 
Action: Mouse scrolled (416, 475) with delta (0, 0)
Screenshot: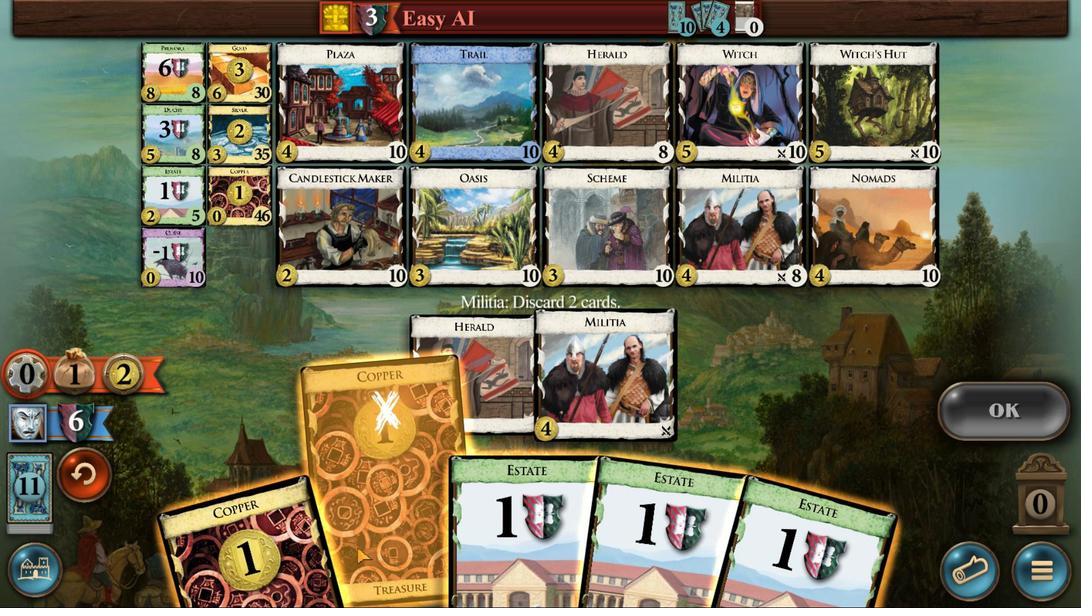 
Action: Mouse scrolled (416, 475) with delta (0, 0)
Screenshot: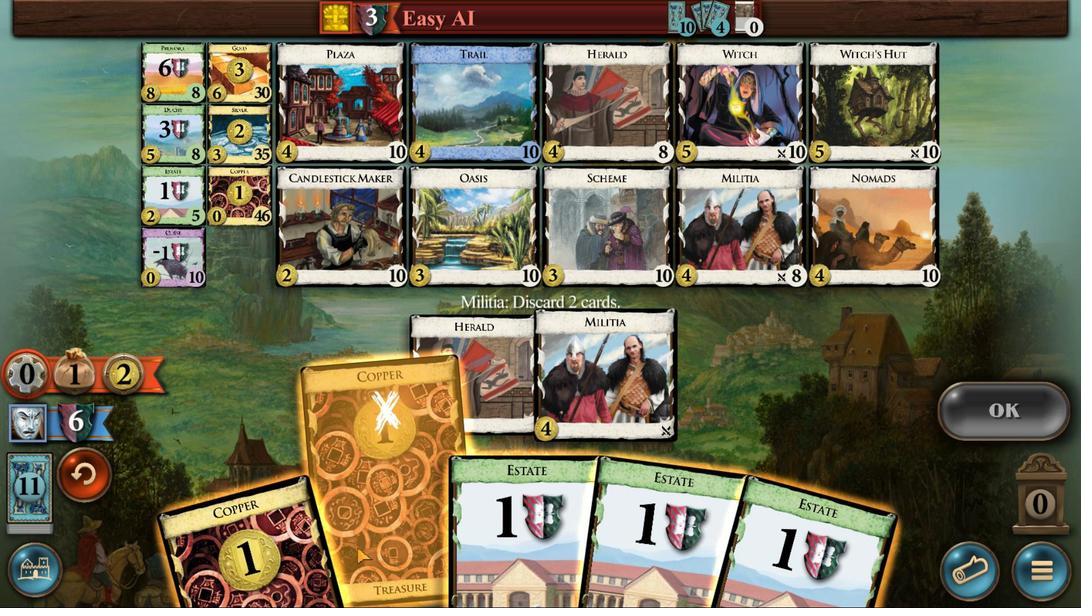 
Action: Mouse moved to (435, 470)
Screenshot: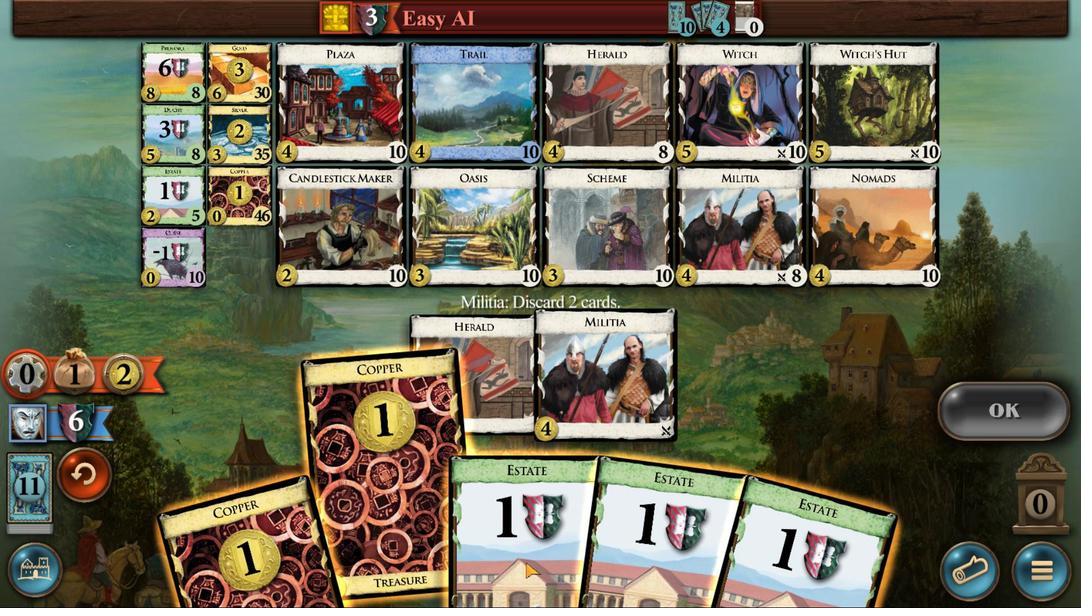 
Action: Mouse scrolled (435, 470) with delta (0, 0)
Screenshot: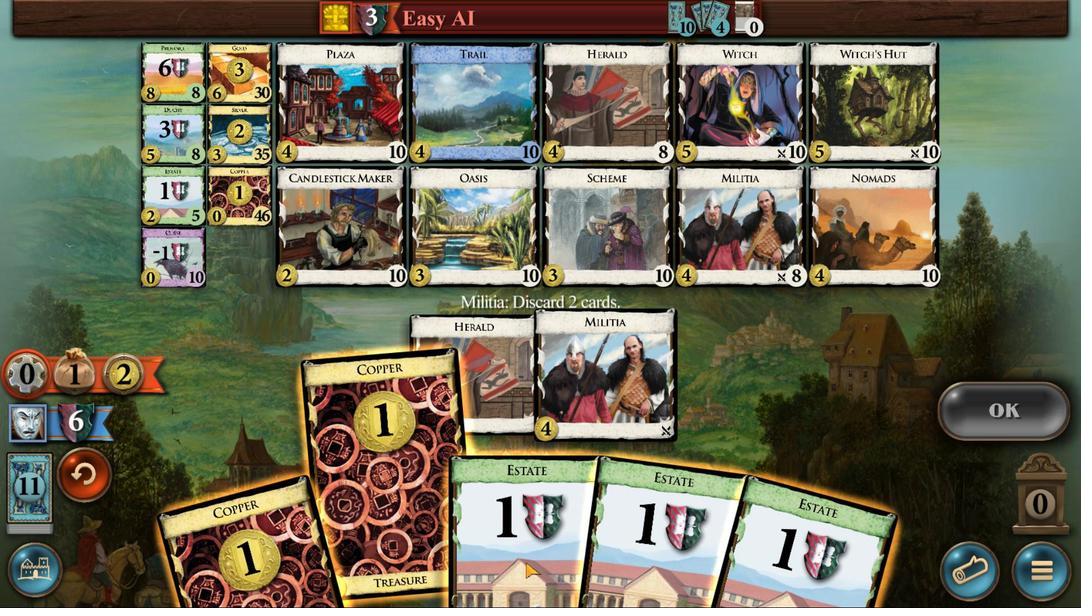 
Action: Mouse scrolled (435, 470) with delta (0, 0)
Screenshot: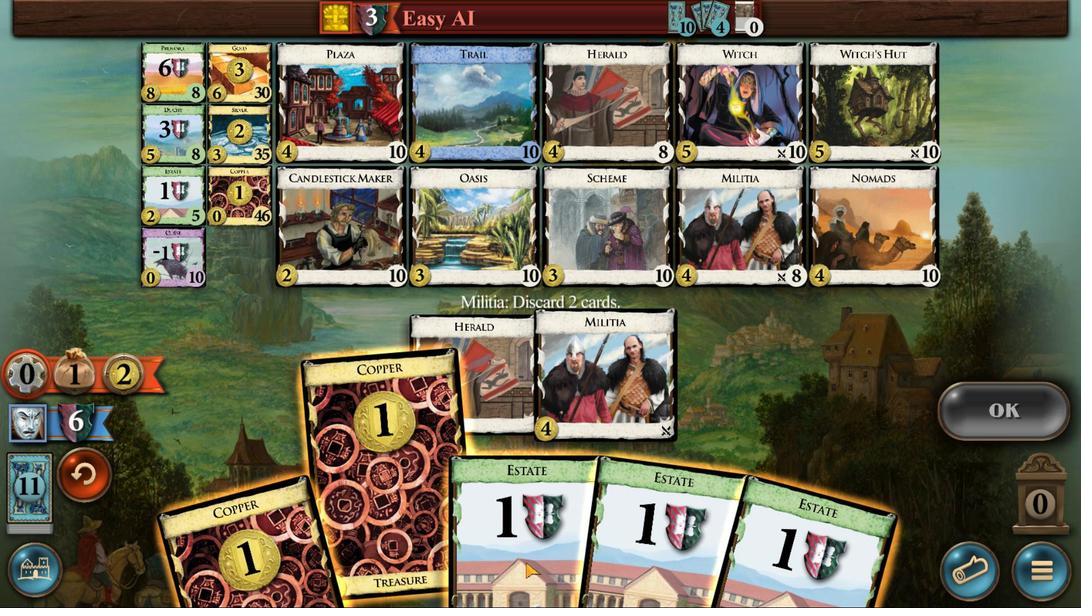 
Action: Mouse scrolled (435, 470) with delta (0, 0)
Screenshot: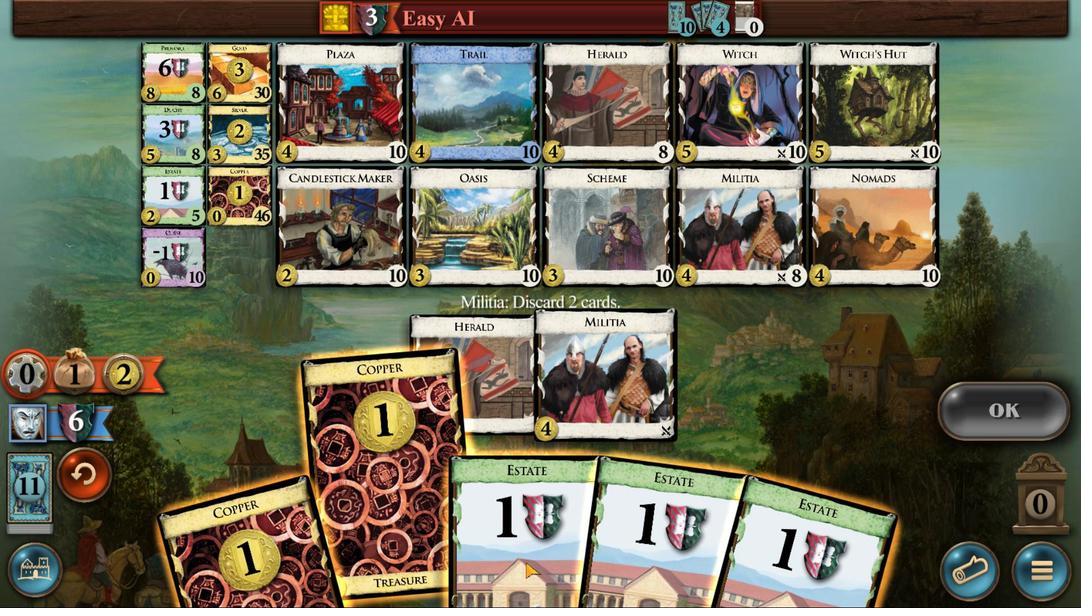 
Action: Mouse scrolled (435, 470) with delta (0, 0)
Screenshot: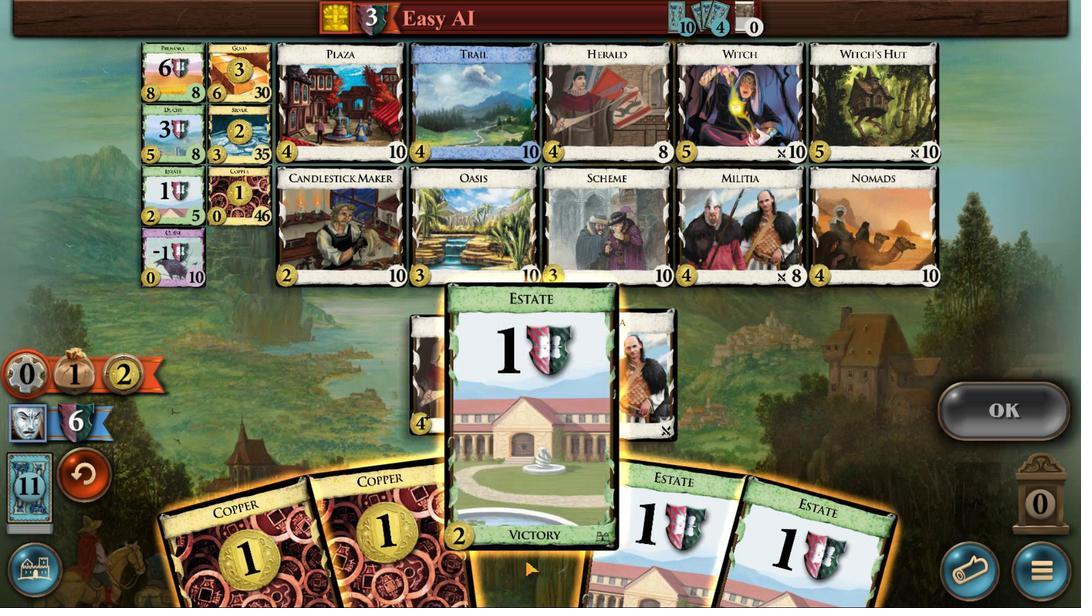 
Action: Mouse moved to (522, 475)
Screenshot: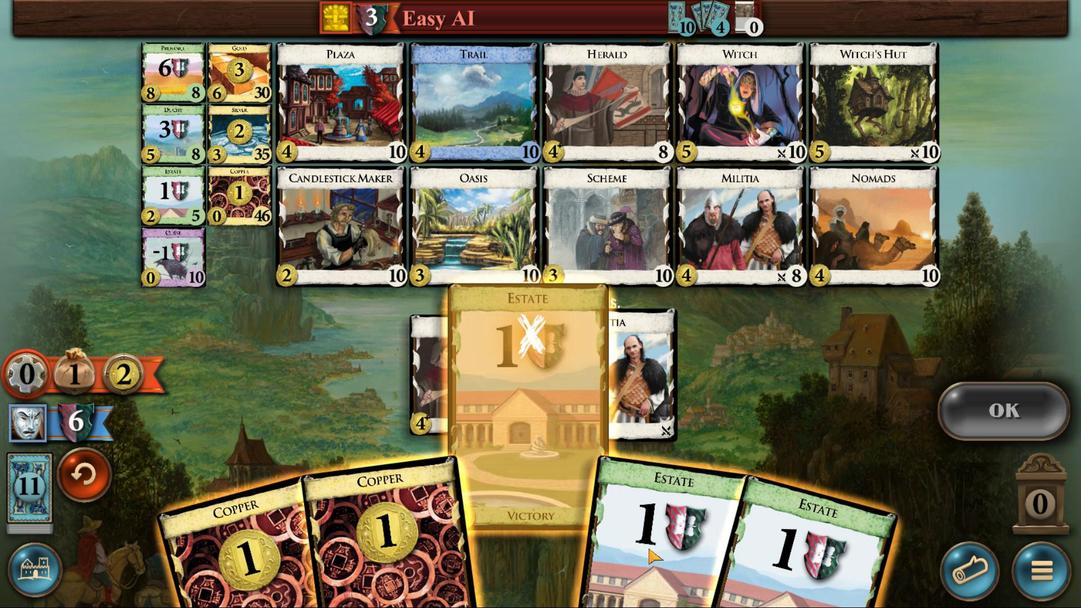 
Action: Mouse scrolled (522, 475) with delta (0, 0)
Screenshot: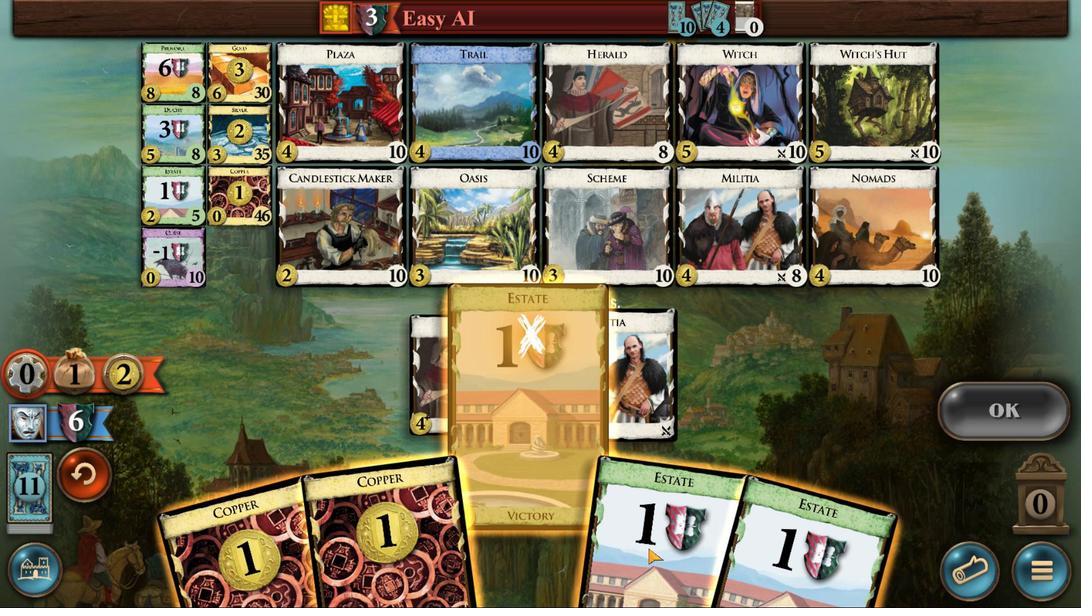
Action: Mouse scrolled (522, 475) with delta (0, 0)
Screenshot: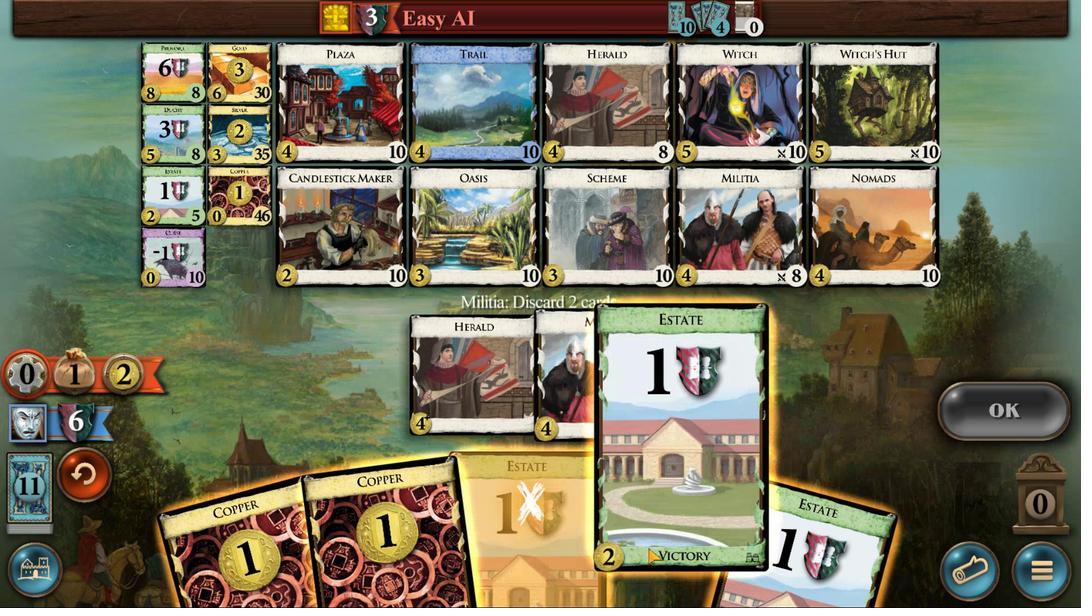 
Action: Mouse scrolled (522, 475) with delta (0, 0)
Screenshot: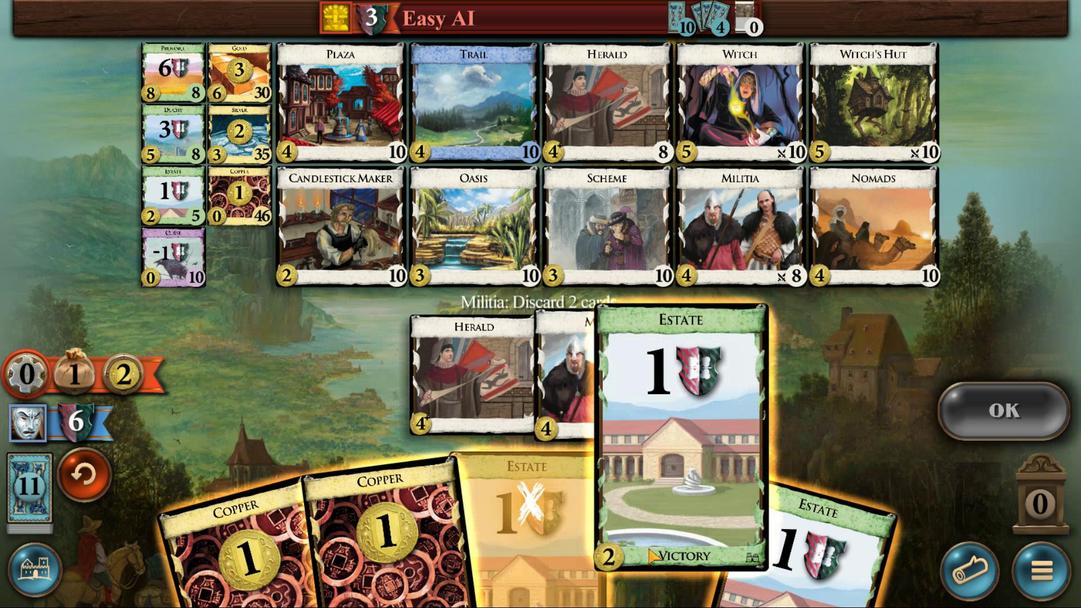 
Action: Mouse scrolled (522, 475) with delta (0, 0)
Screenshot: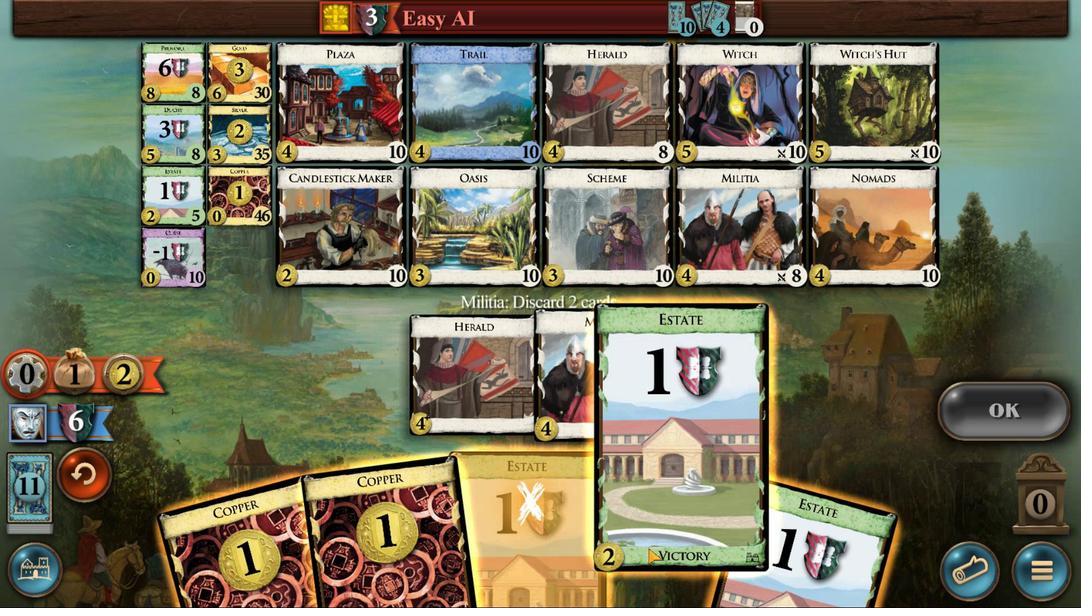 
Action: Mouse moved to (604, 473)
Screenshot: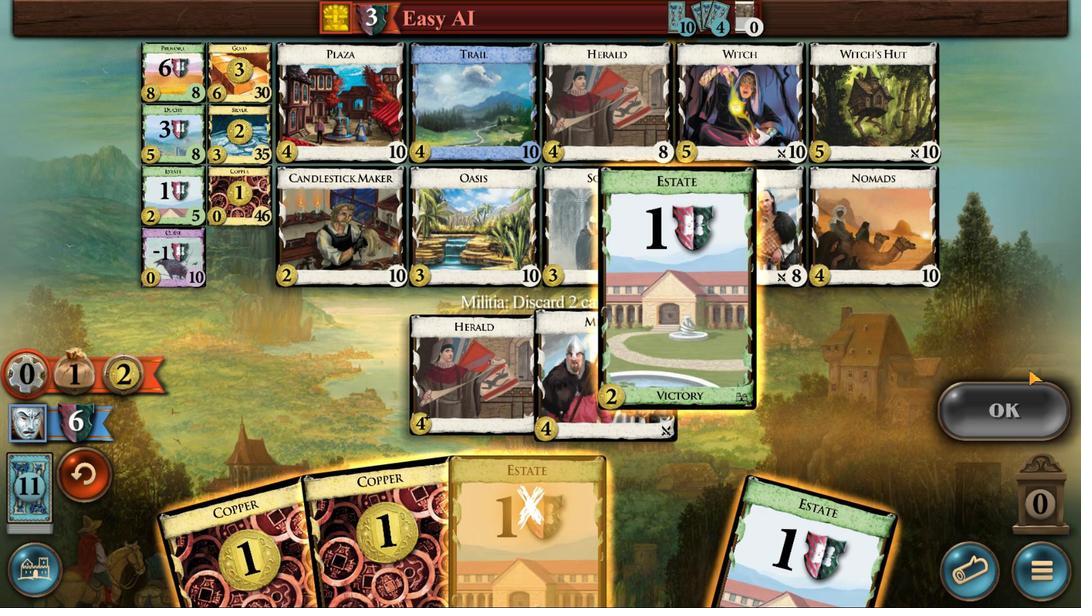 
Action: Mouse scrolled (604, 473) with delta (0, 0)
Screenshot: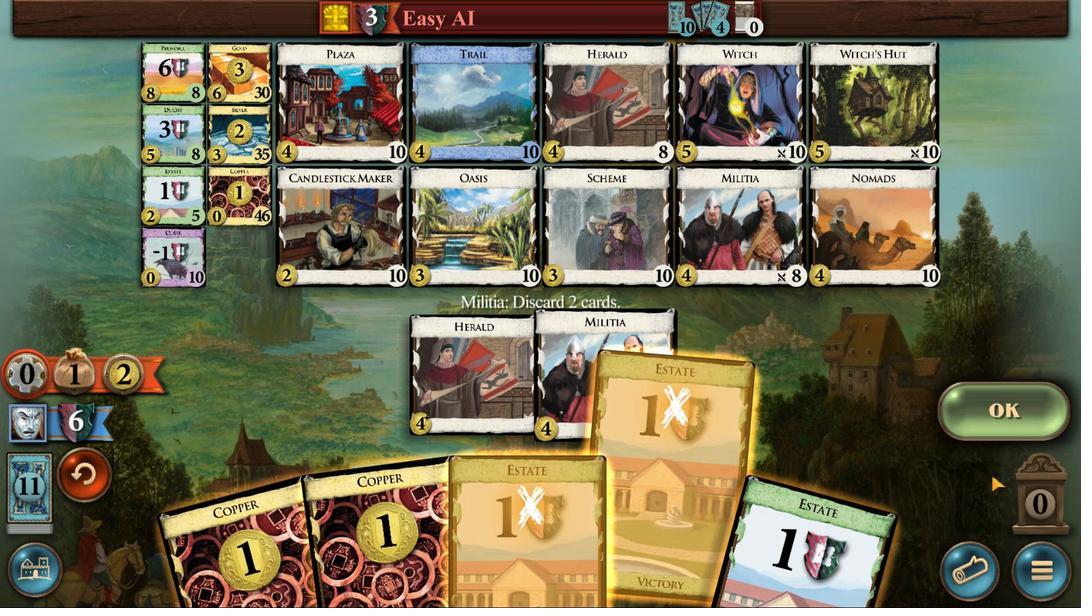 
Action: Mouse scrolled (604, 473) with delta (0, 0)
Screenshot: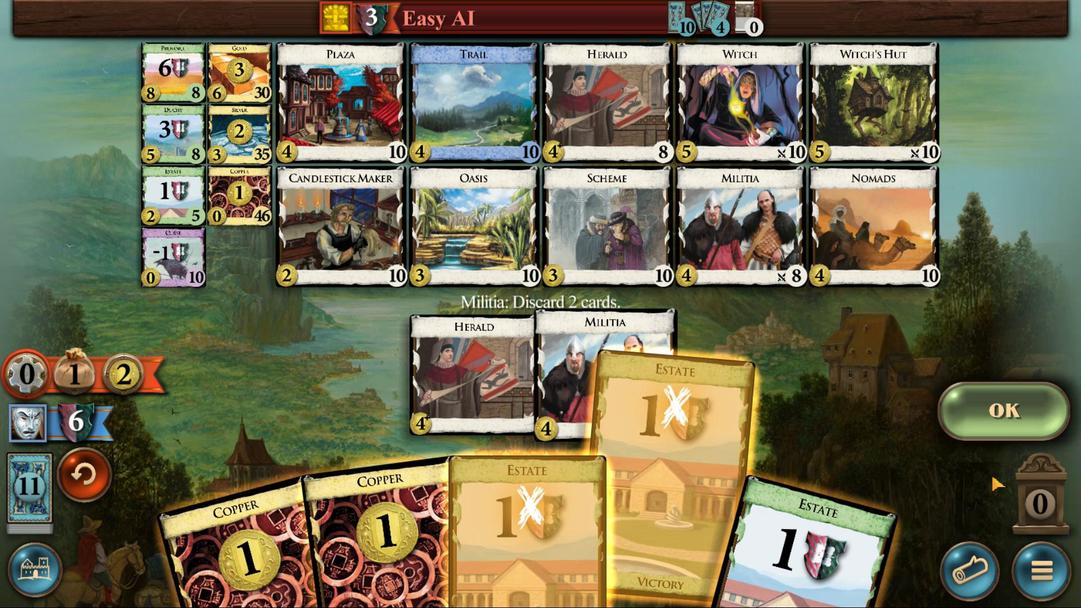 
Action: Mouse scrolled (604, 473) with delta (0, 0)
Screenshot: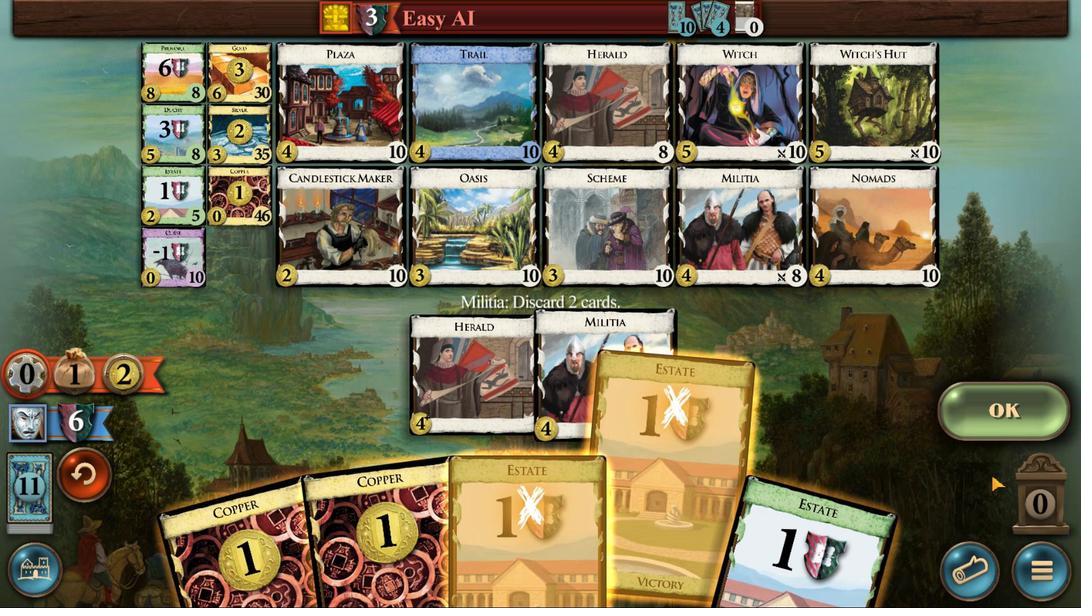 
Action: Mouse scrolled (604, 473) with delta (0, 0)
Screenshot: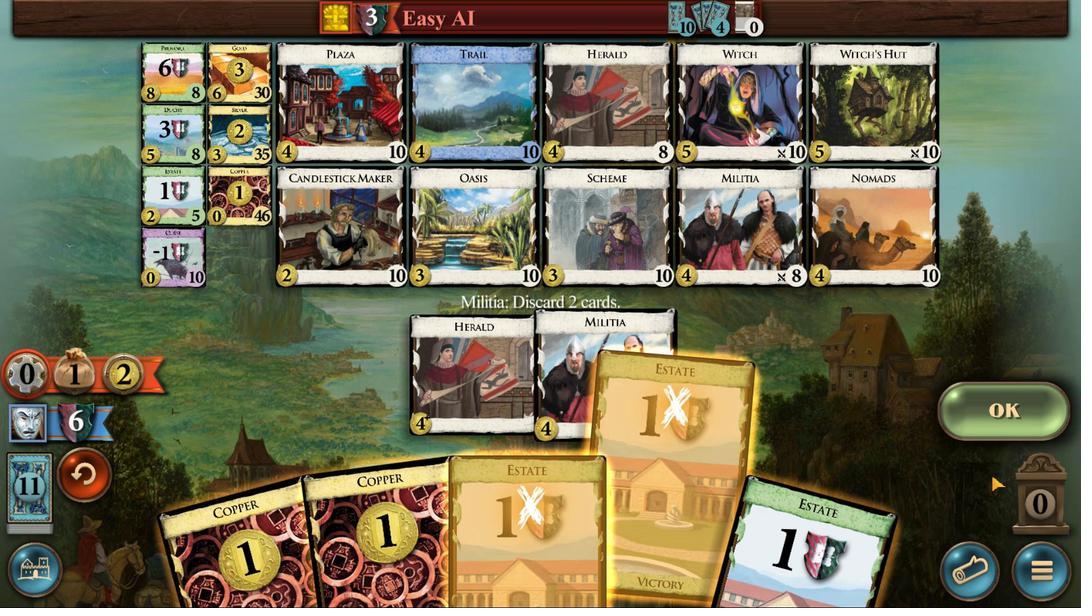
Action: Mouse scrolled (604, 473) with delta (0, 0)
Screenshot: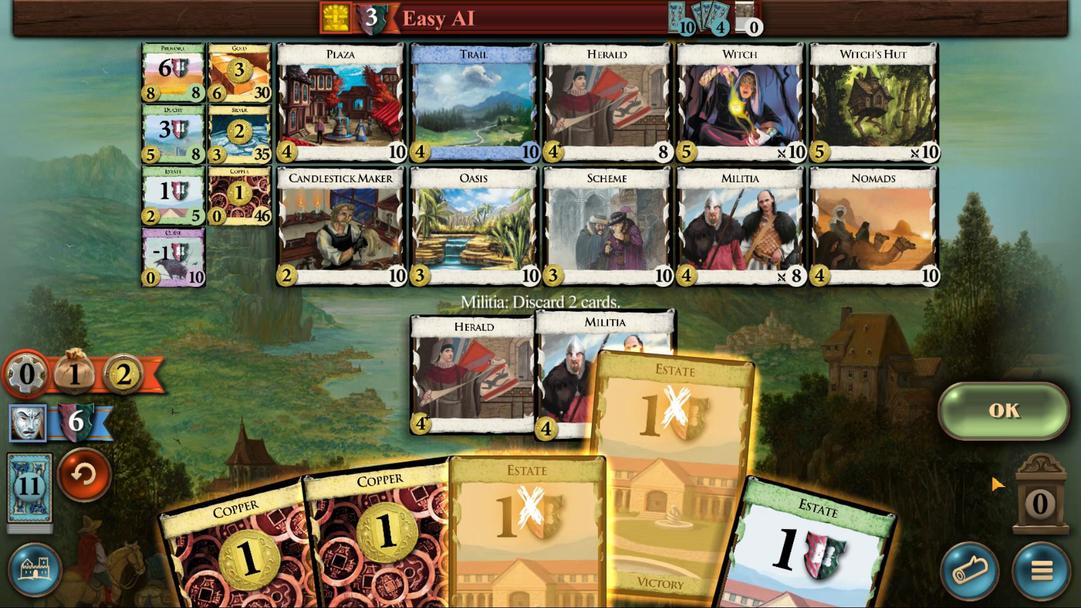
Action: Mouse moved to (838, 444)
Screenshot: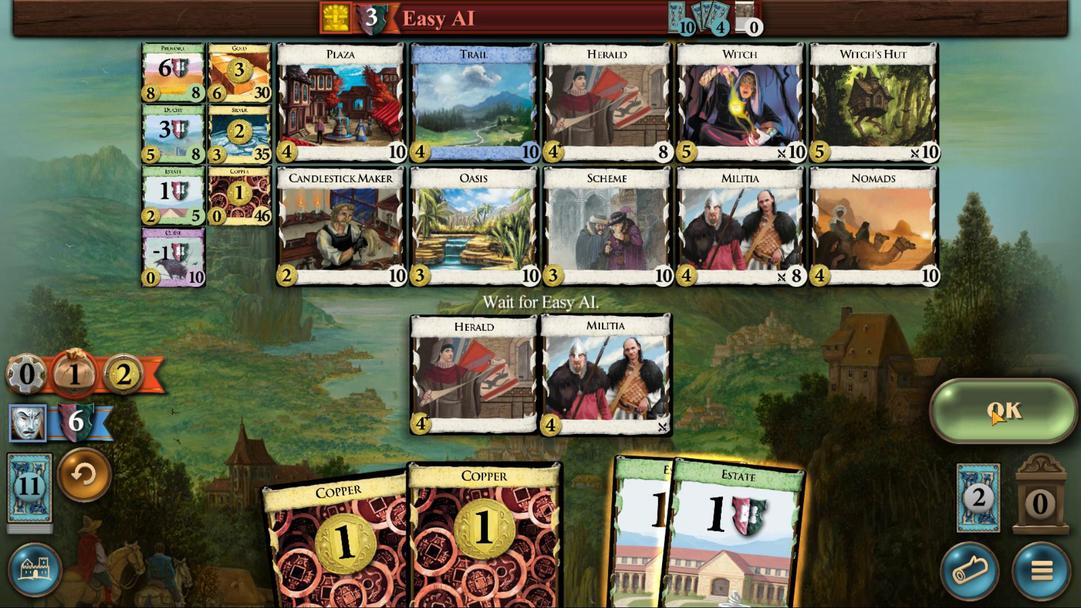 
Action: Mouse pressed left at (838, 444)
Screenshot: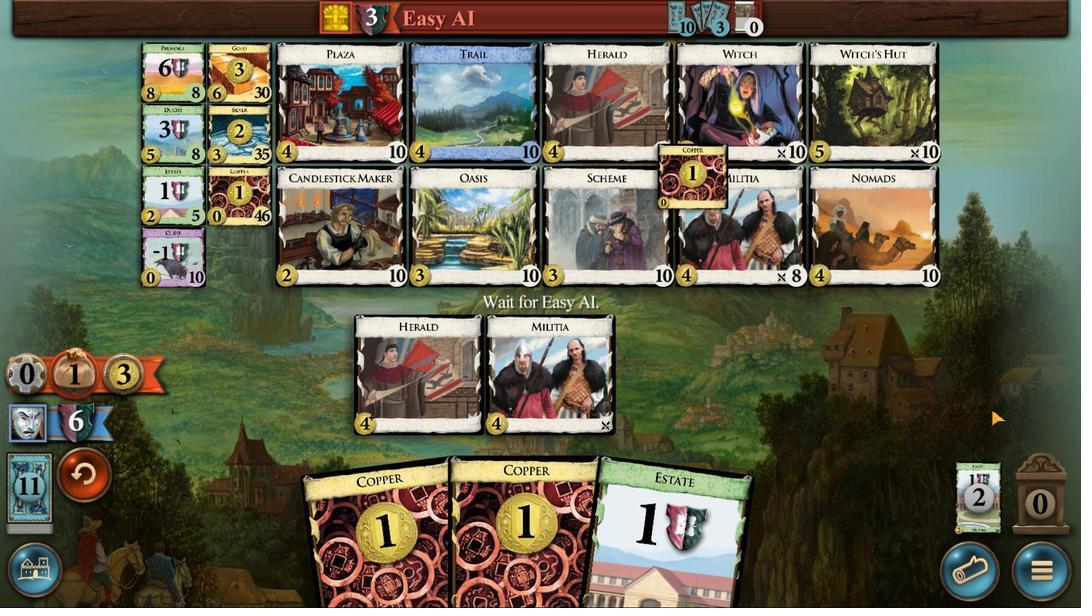 
Action: Mouse moved to (526, 473)
Screenshot: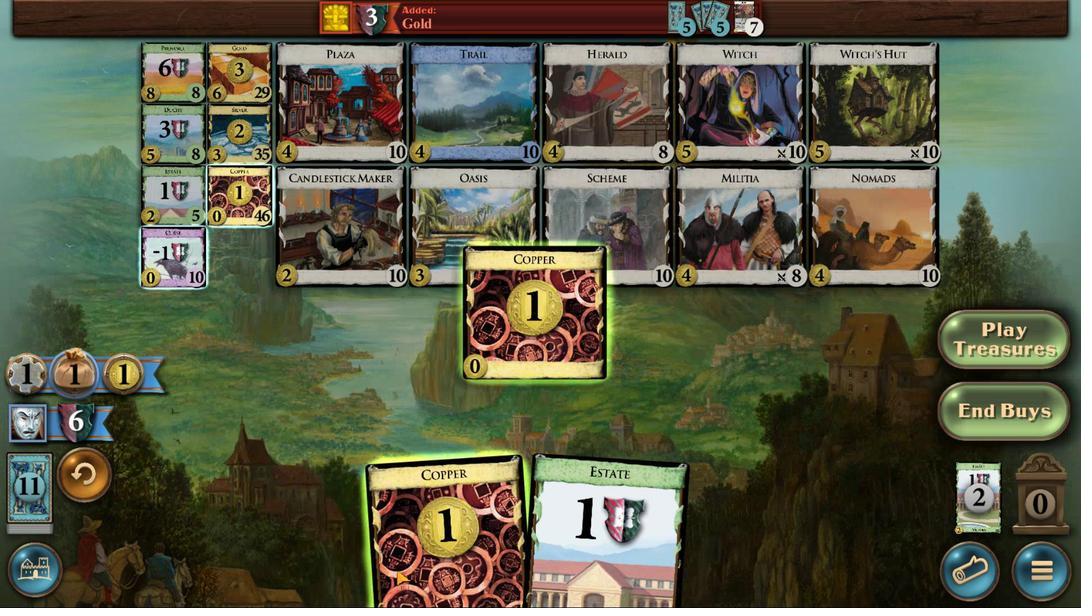 
Action: Mouse scrolled (526, 473) with delta (0, 0)
Screenshot: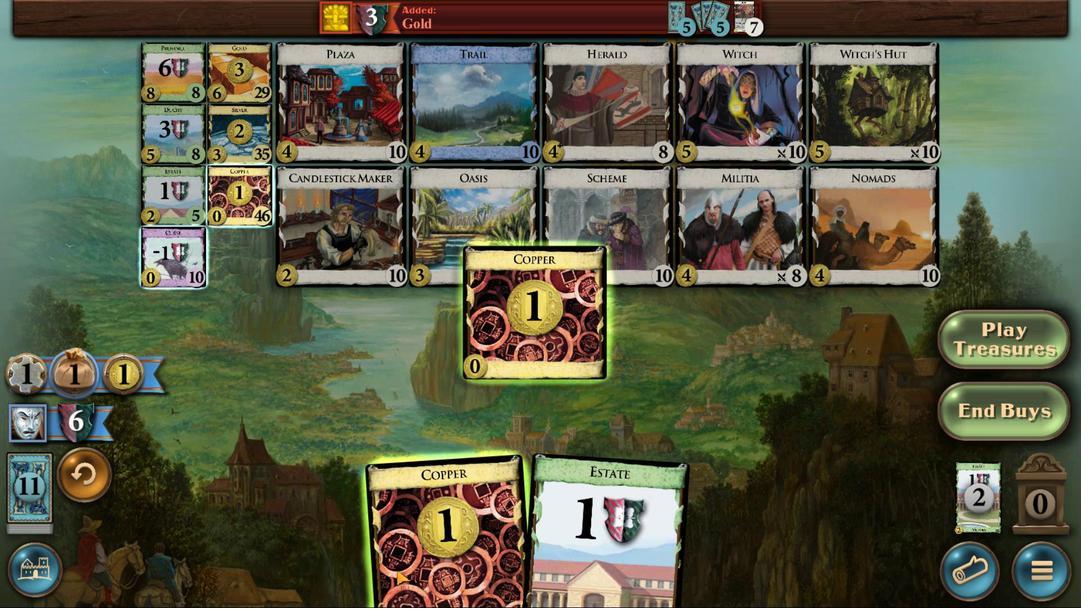 
Action: Mouse scrolled (526, 473) with delta (0, 0)
Screenshot: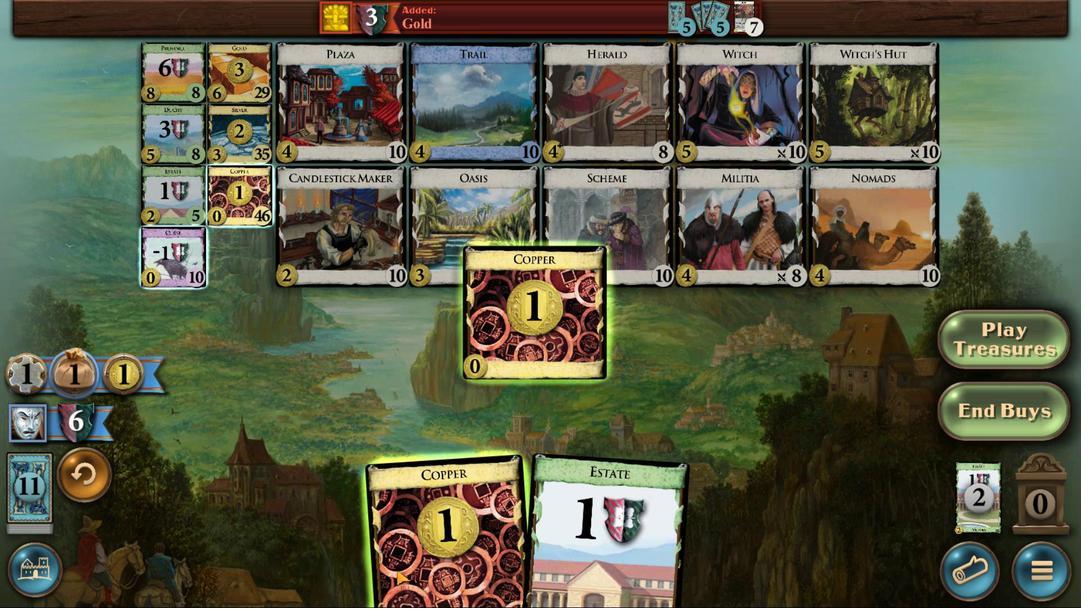 
Action: Mouse scrolled (526, 473) with delta (0, 0)
Screenshot: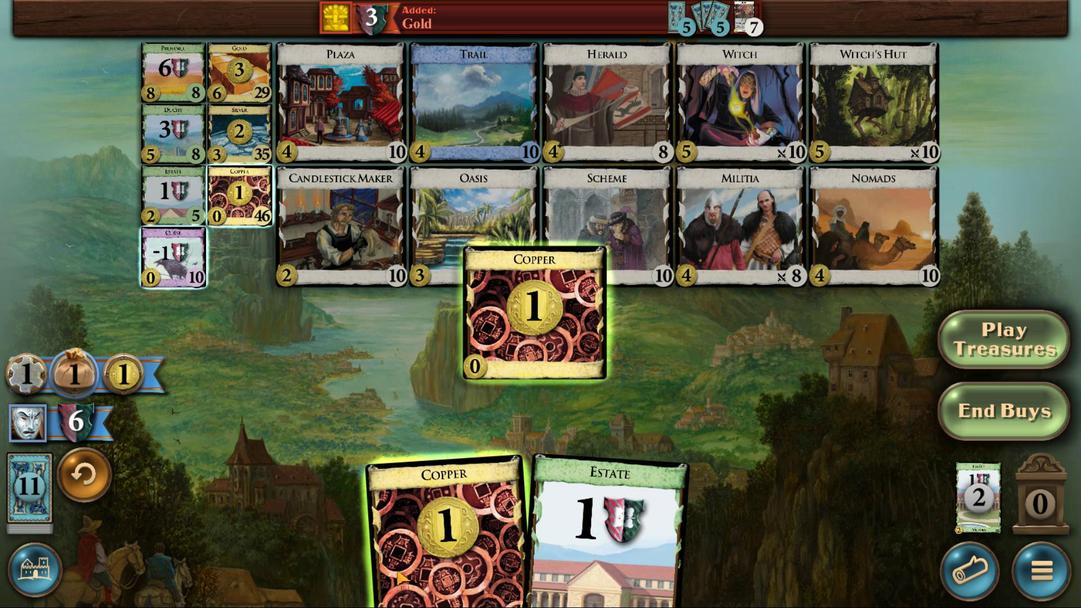 
Action: Mouse scrolled (526, 473) with delta (0, 0)
Screenshot: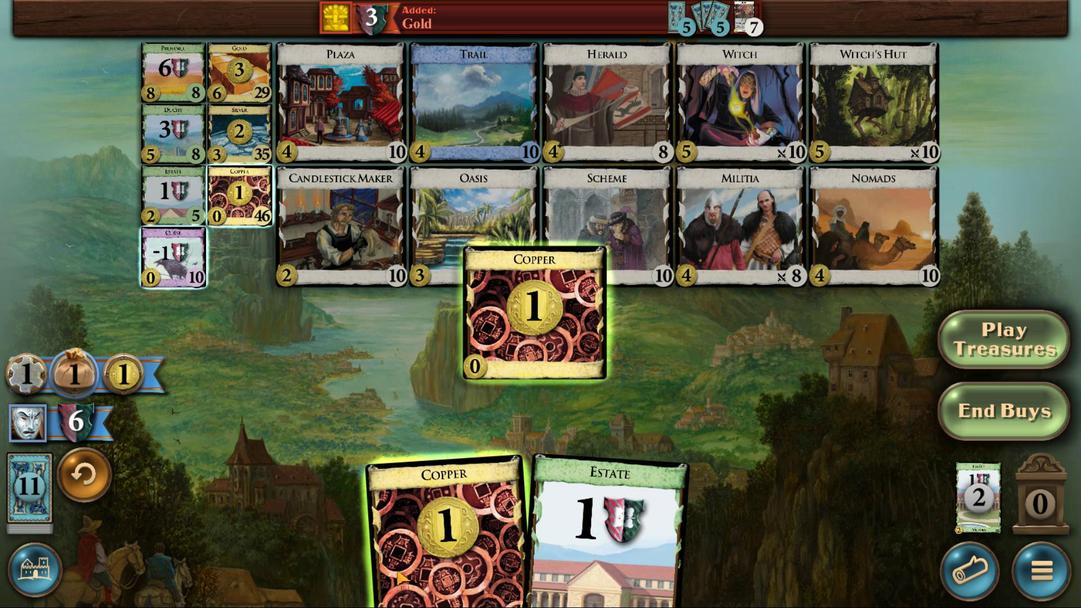 
Action: Mouse scrolled (526, 473) with delta (0, 0)
Screenshot: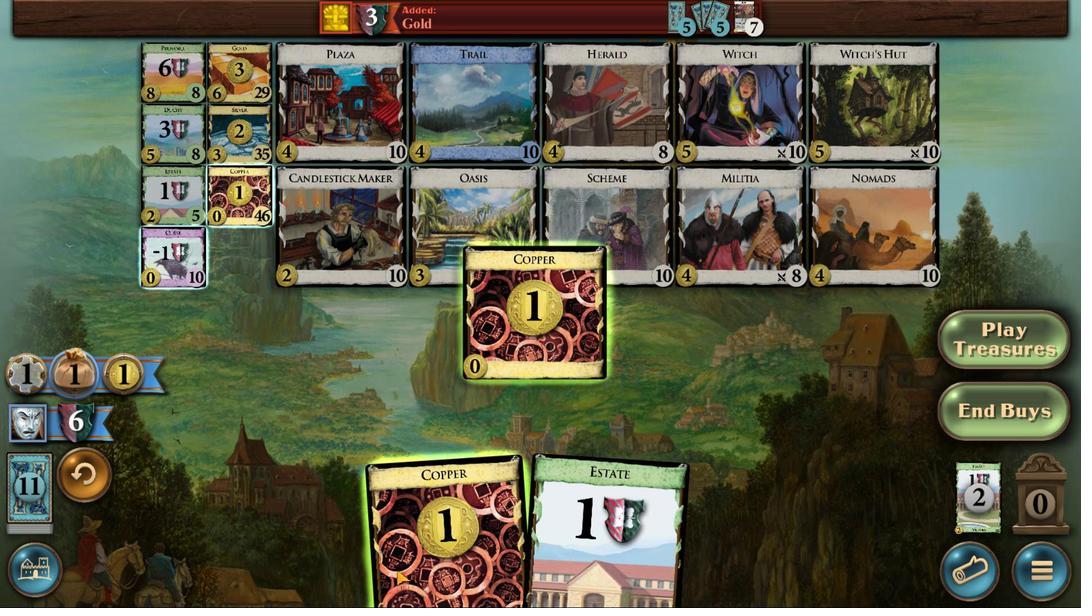 
Action: Mouse scrolled (526, 473) with delta (0, 0)
Screenshot: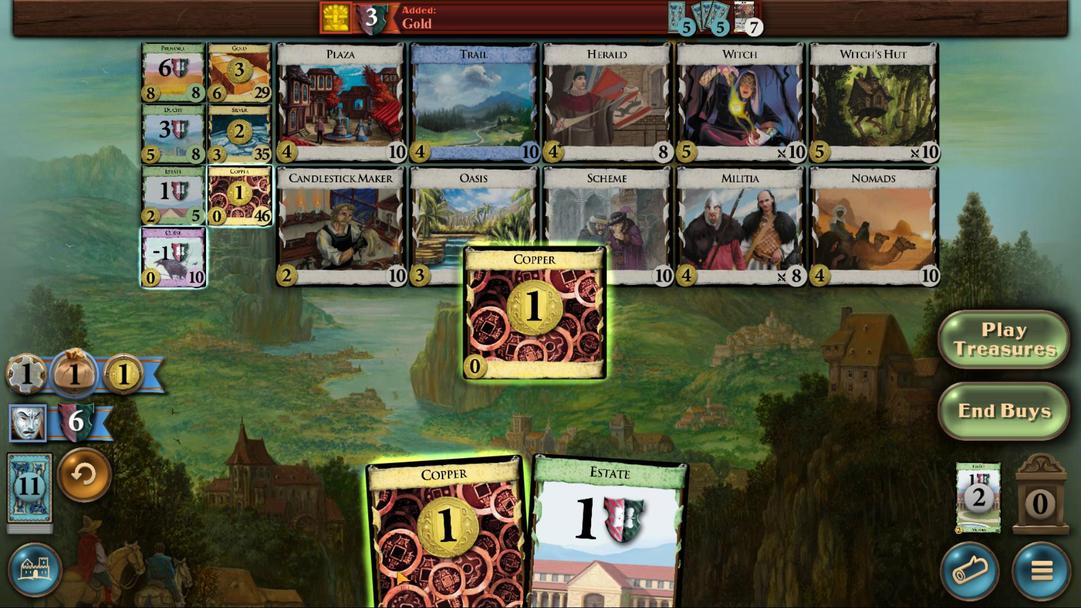 
Action: Mouse moved to (434, 477)
Screenshot: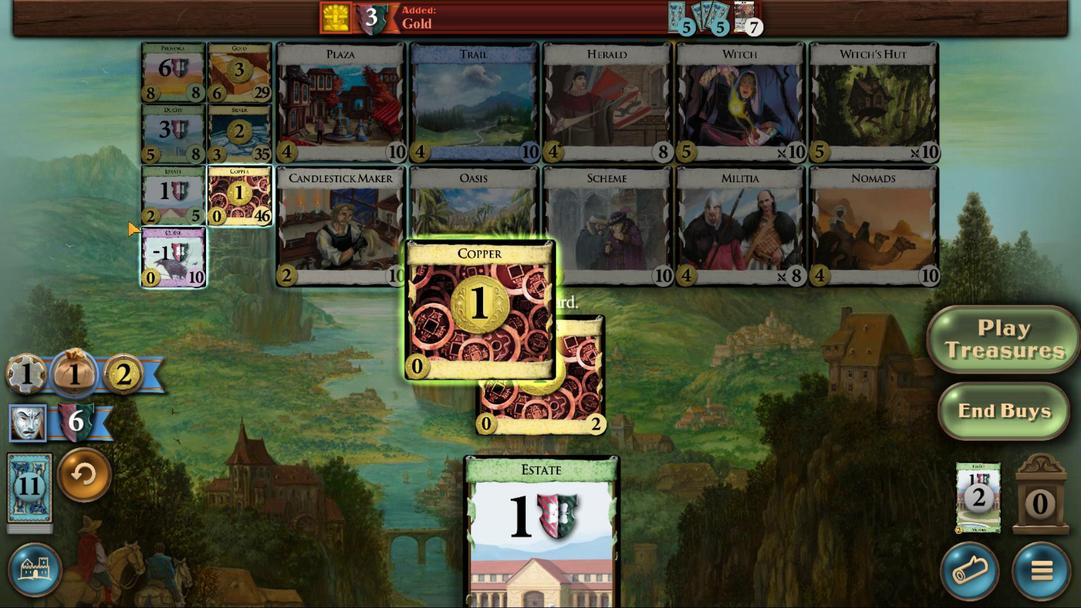 
Action: Mouse scrolled (434, 477) with delta (0, 0)
Screenshot: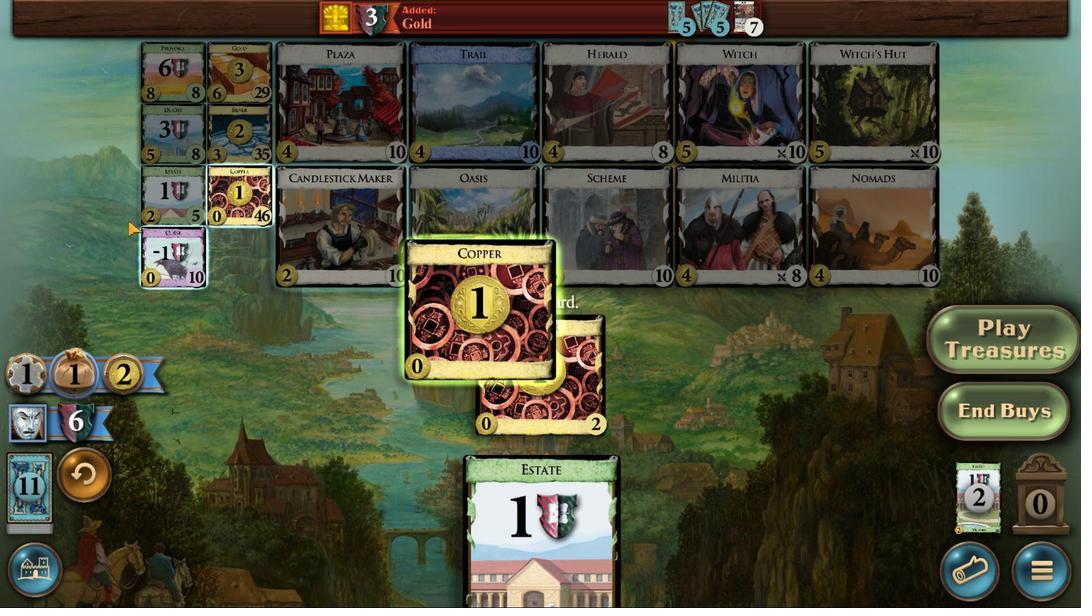 
Action: Mouse scrolled (434, 477) with delta (0, 0)
Screenshot: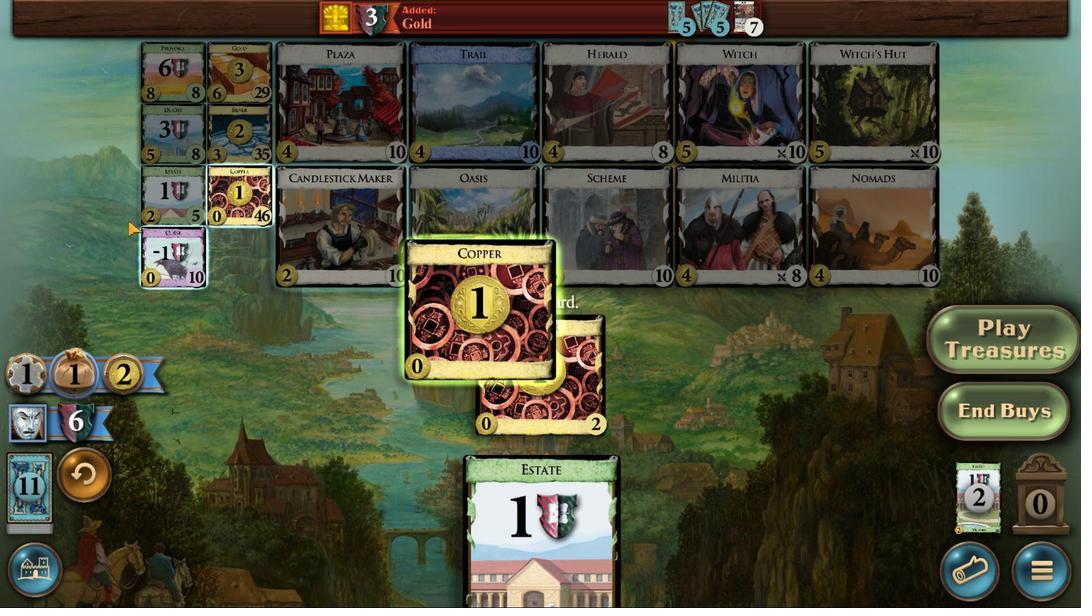 
Action: Mouse scrolled (434, 477) with delta (0, 0)
Screenshot: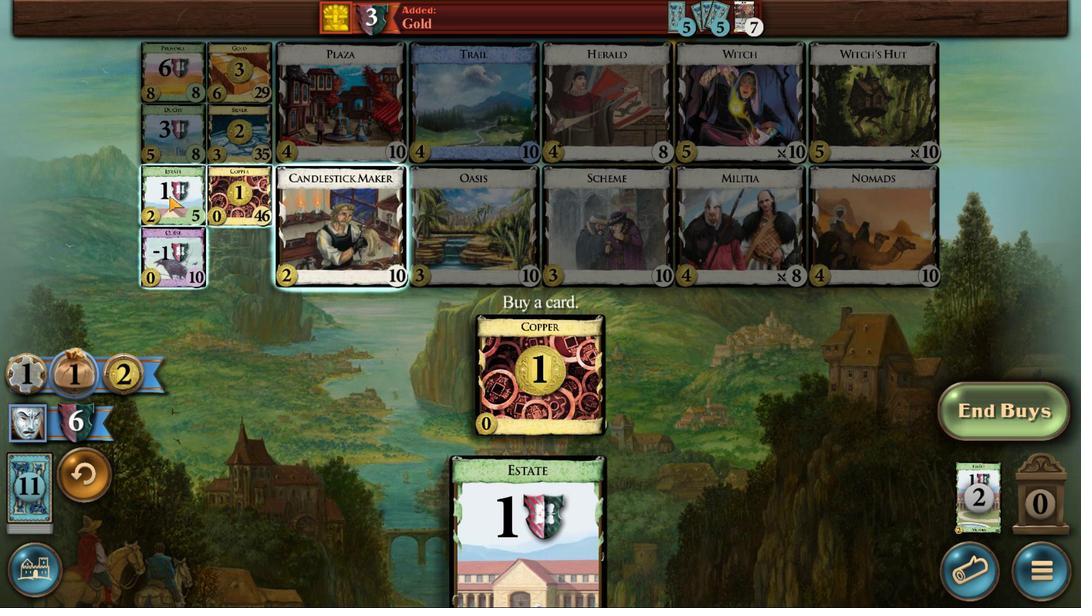 
Action: Mouse scrolled (434, 477) with delta (0, 0)
Screenshot: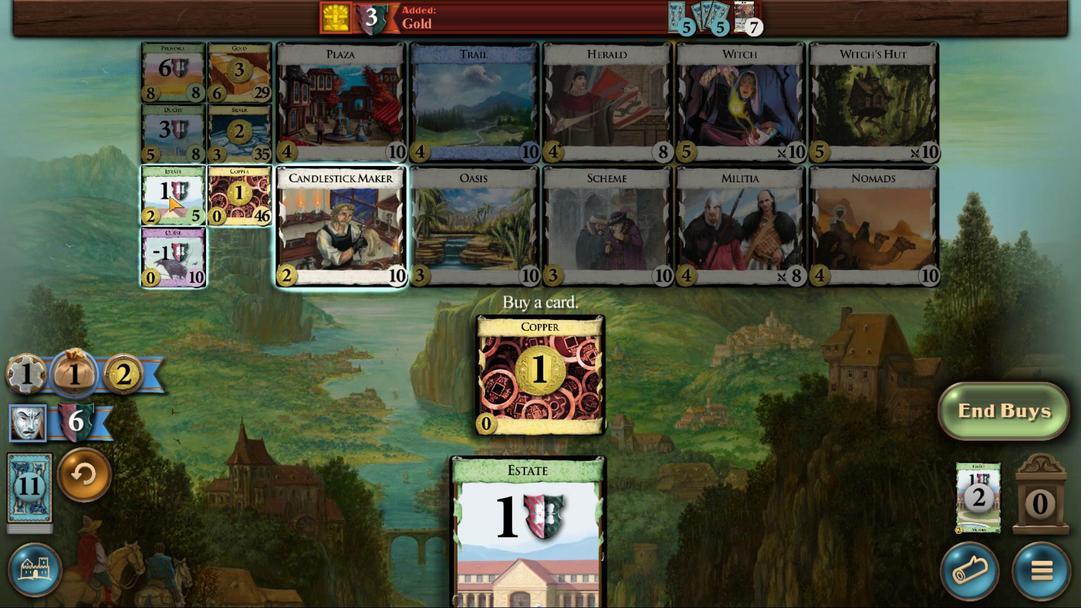
Action: Mouse moved to (280, 399)
Screenshot: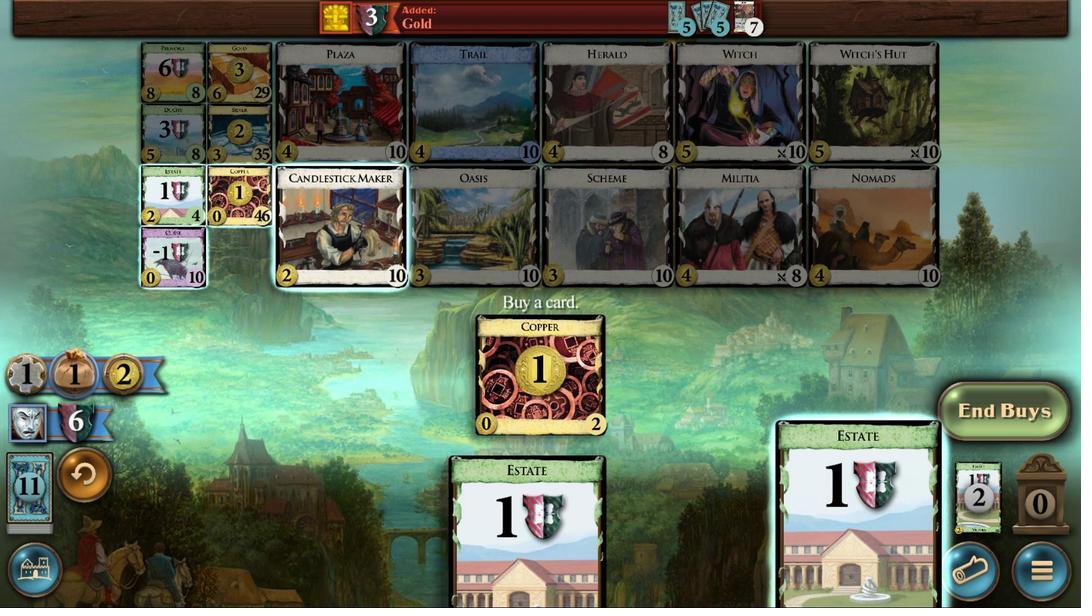 
Action: Mouse pressed left at (280, 399)
Screenshot: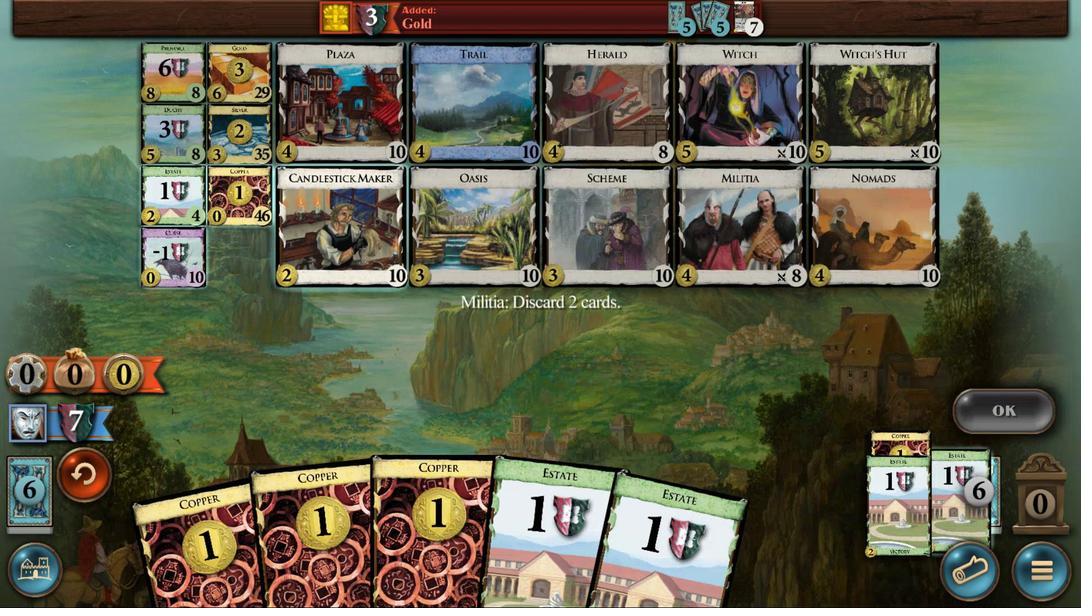 
Action: Mouse moved to (603, 474)
Screenshot: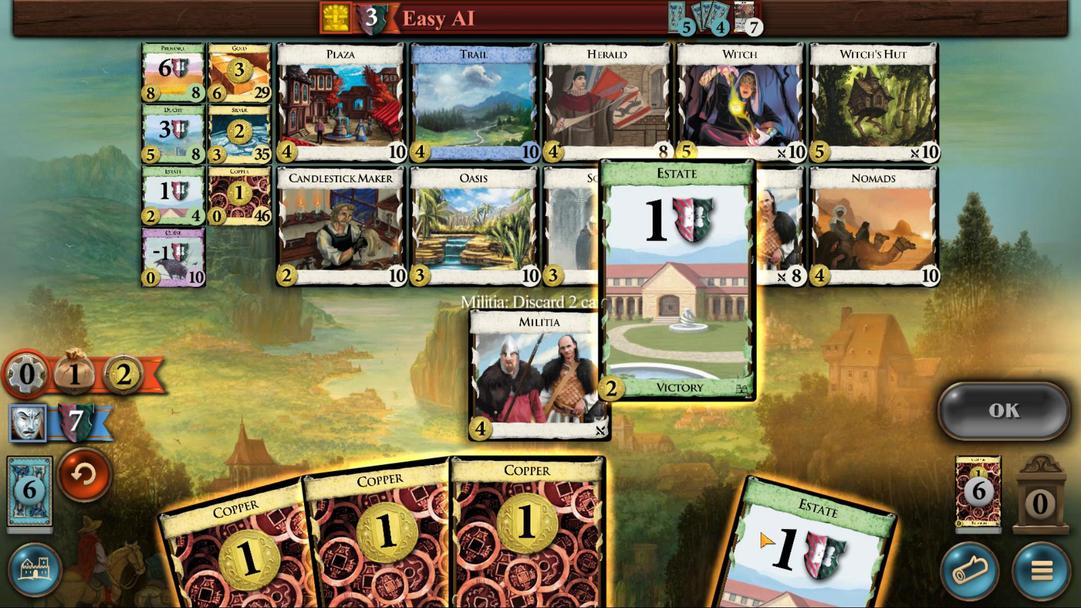 
Action: Mouse scrolled (603, 474) with delta (0, 0)
Screenshot: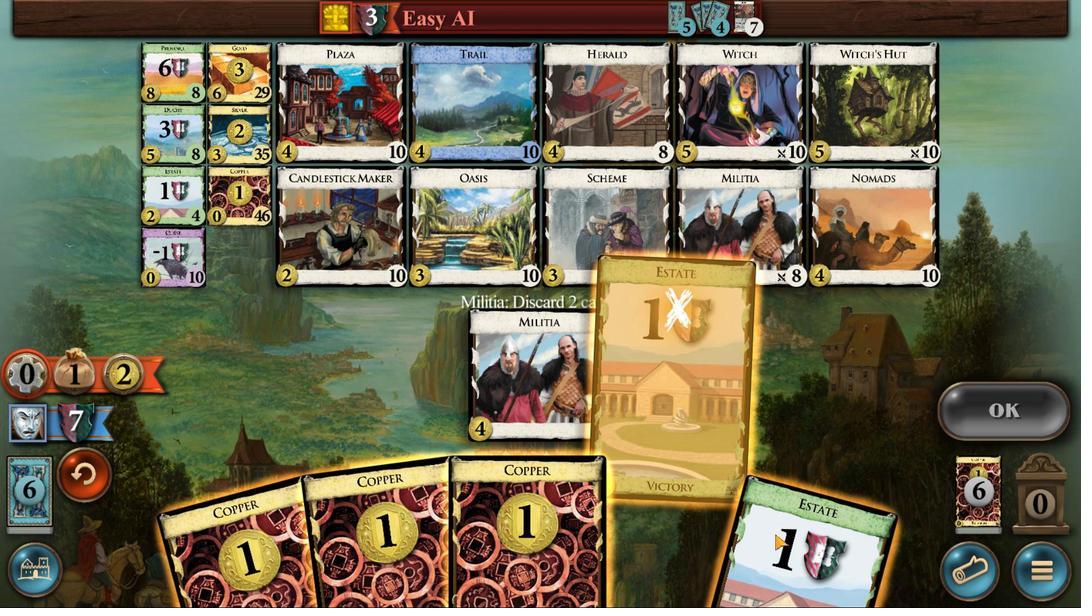 
Action: Mouse scrolled (603, 474) with delta (0, 0)
Screenshot: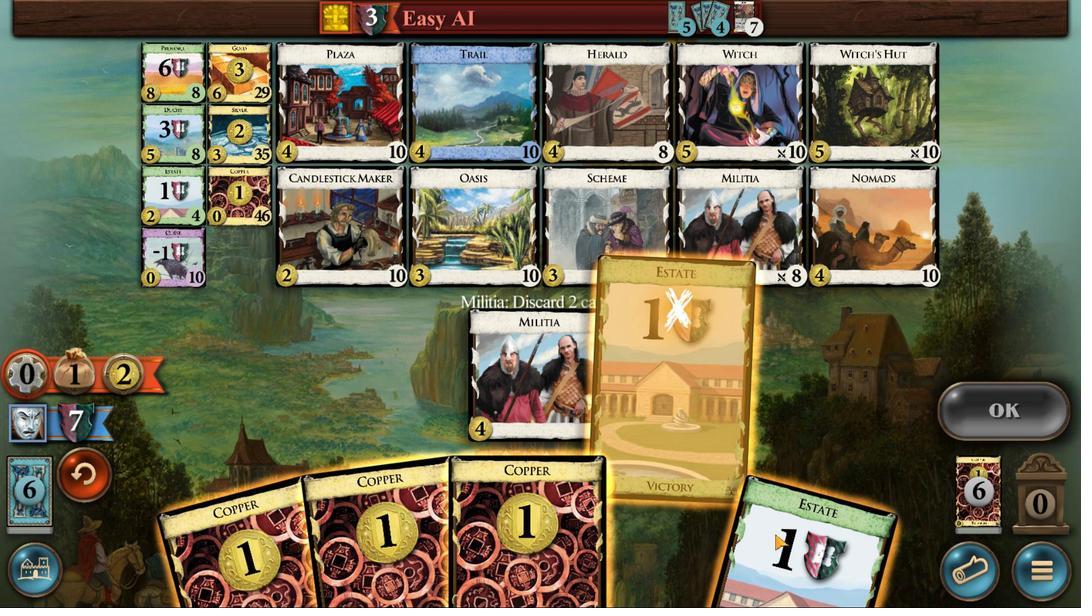 
Action: Mouse scrolled (603, 474) with delta (0, 0)
Screenshot: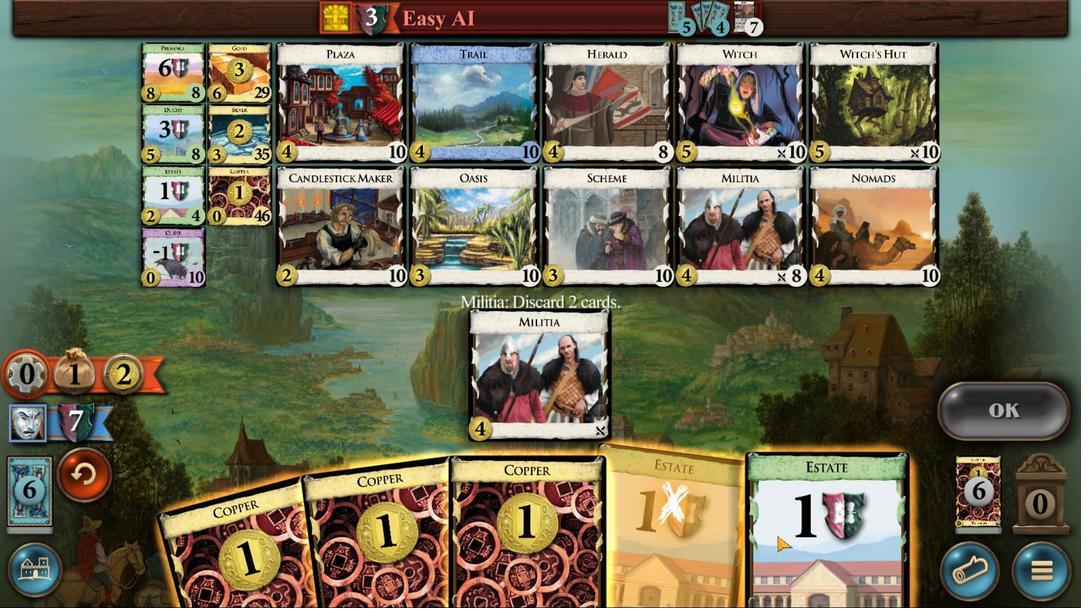 
Action: Mouse scrolled (603, 474) with delta (0, 0)
Screenshot: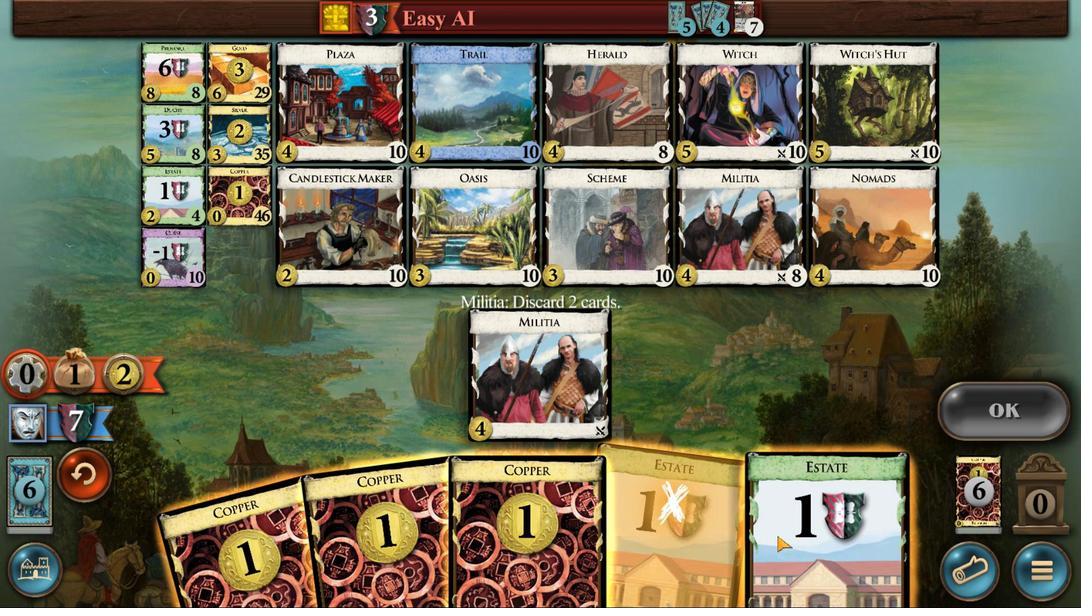 
Action: Mouse scrolled (603, 474) with delta (0, 0)
Screenshot: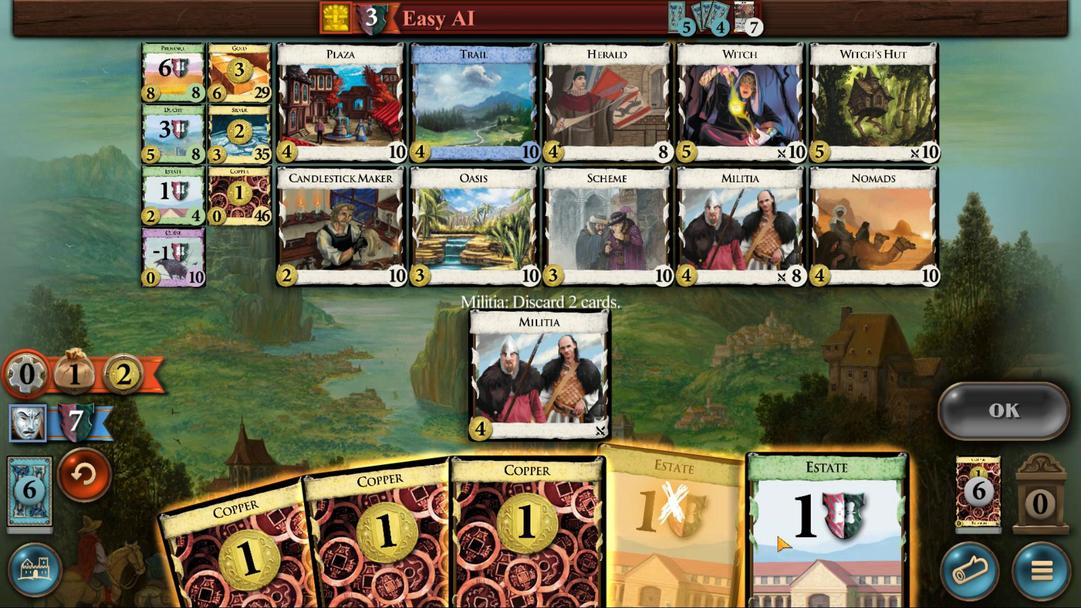 
Action: Mouse moved to (691, 470)
Screenshot: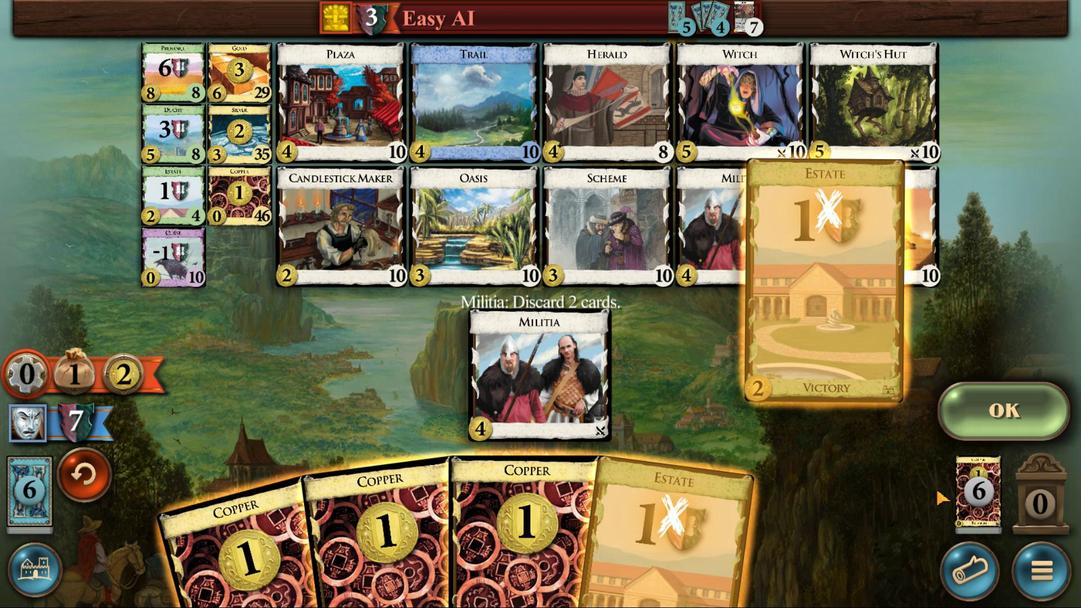 
Action: Mouse scrolled (691, 470) with delta (0, 0)
Screenshot: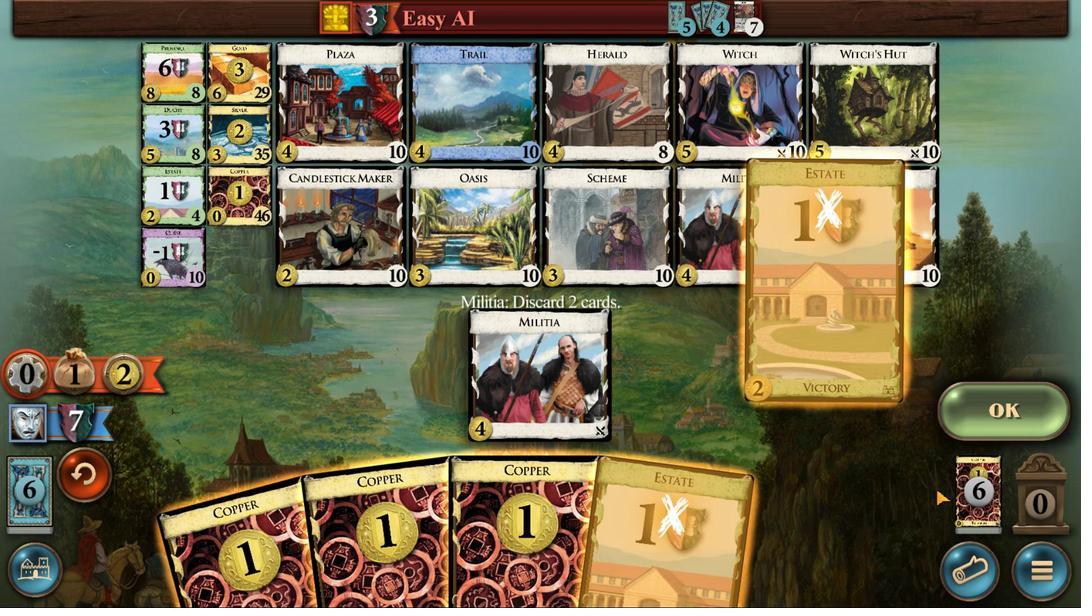 
Action: Mouse moved to (692, 470)
Screenshot: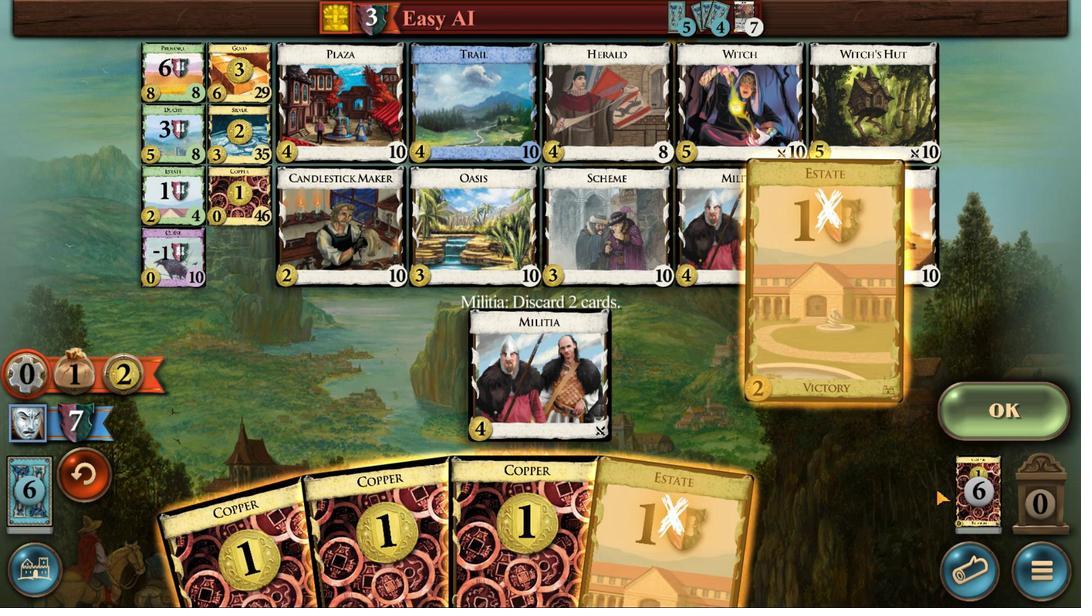 
Action: Mouse scrolled (692, 470) with delta (0, 0)
Screenshot: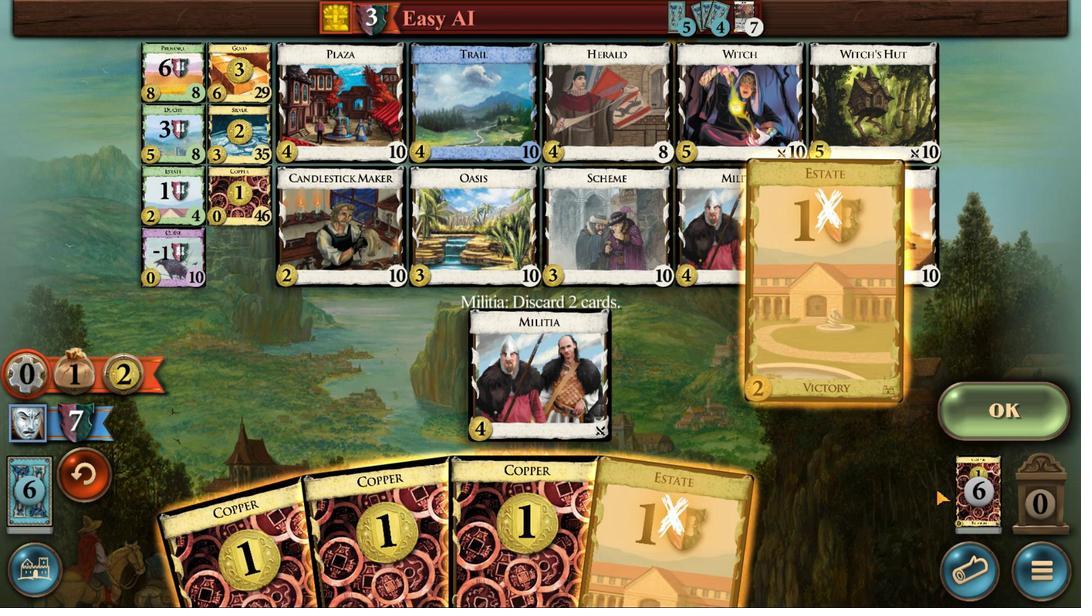 
Action: Mouse scrolled (692, 470) with delta (0, 0)
Screenshot: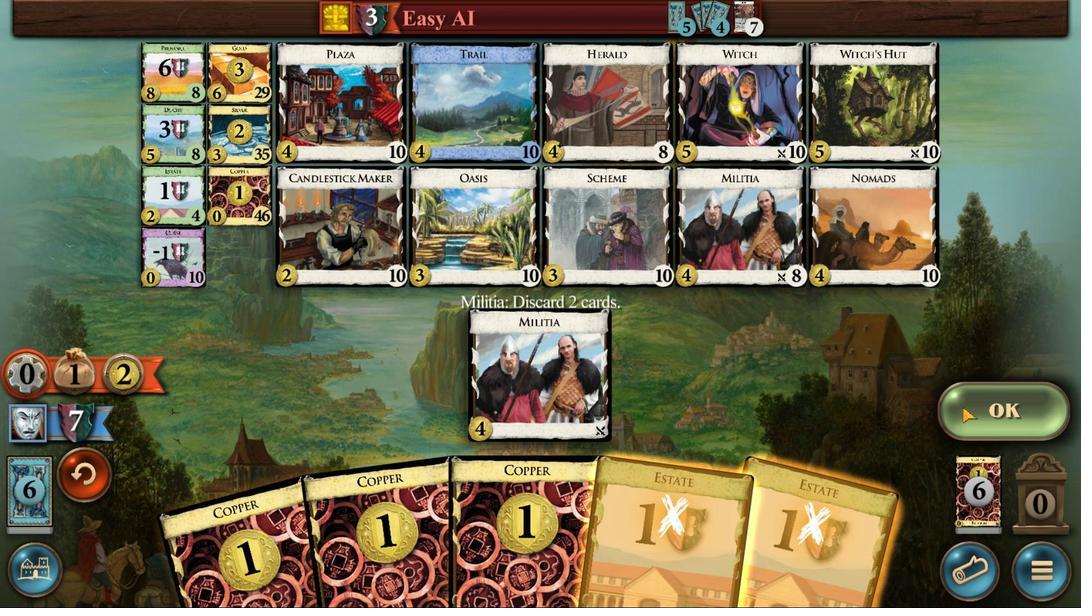 
Action: Mouse scrolled (692, 470) with delta (0, 0)
Screenshot: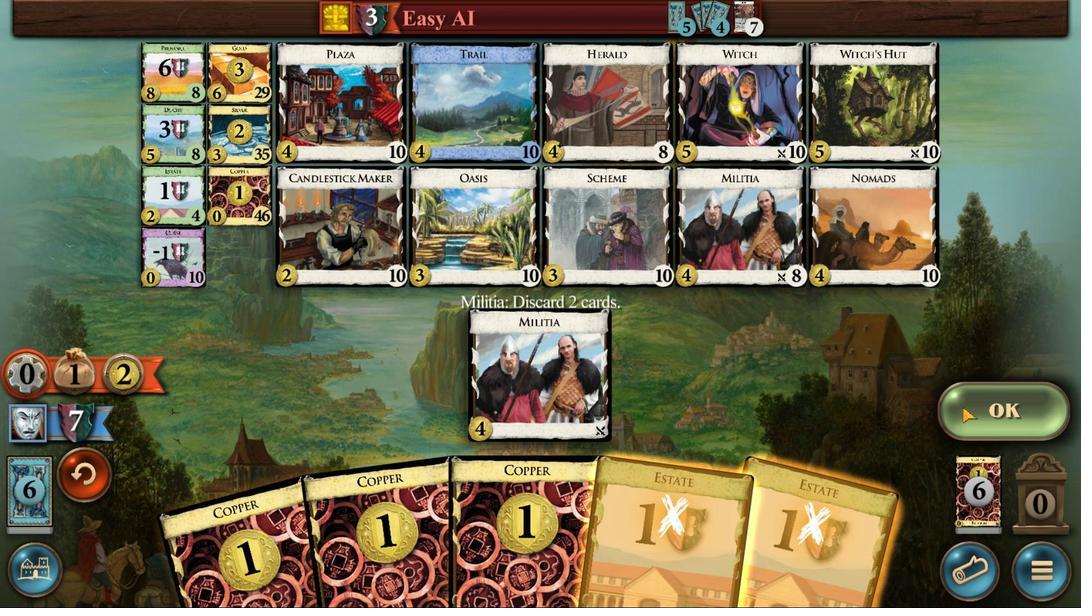 
Action: Mouse scrolled (692, 470) with delta (0, 0)
Screenshot: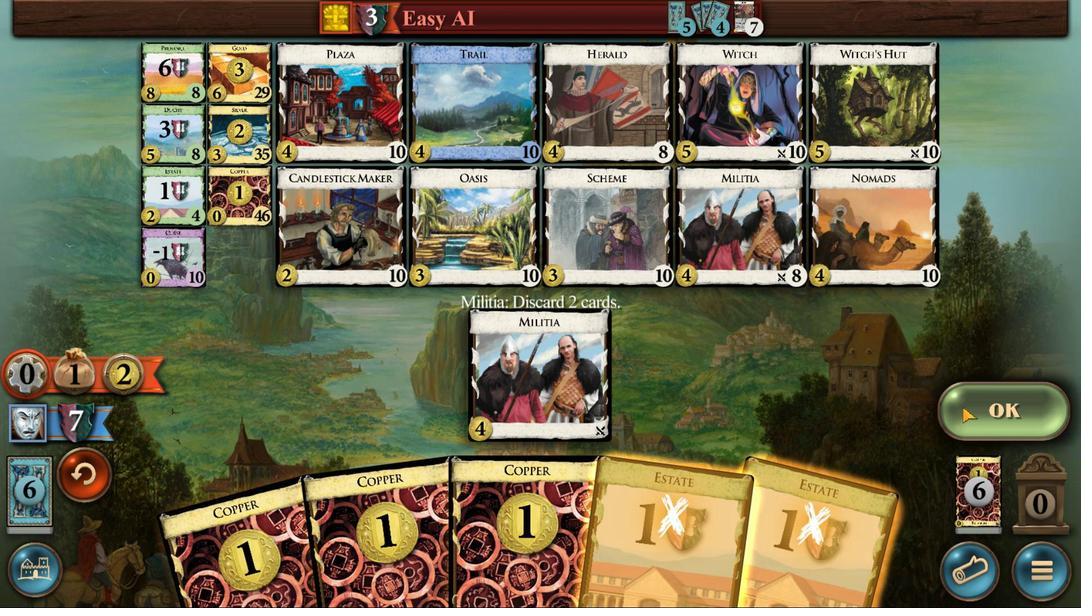 
Action: Mouse scrolled (692, 470) with delta (0, 0)
Screenshot: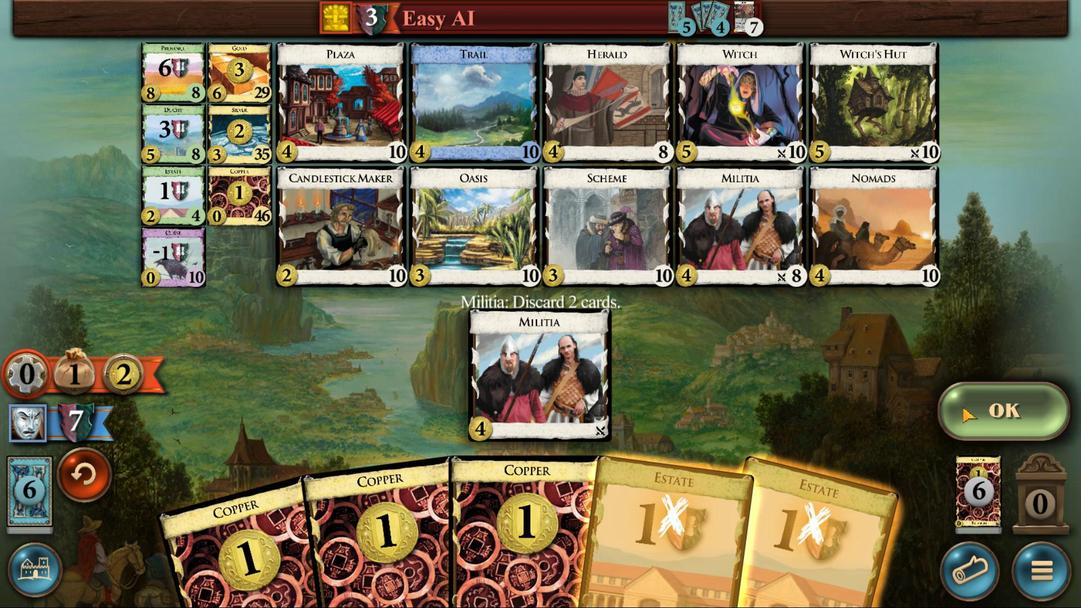 
Action: Mouse moved to (818, 443)
Screenshot: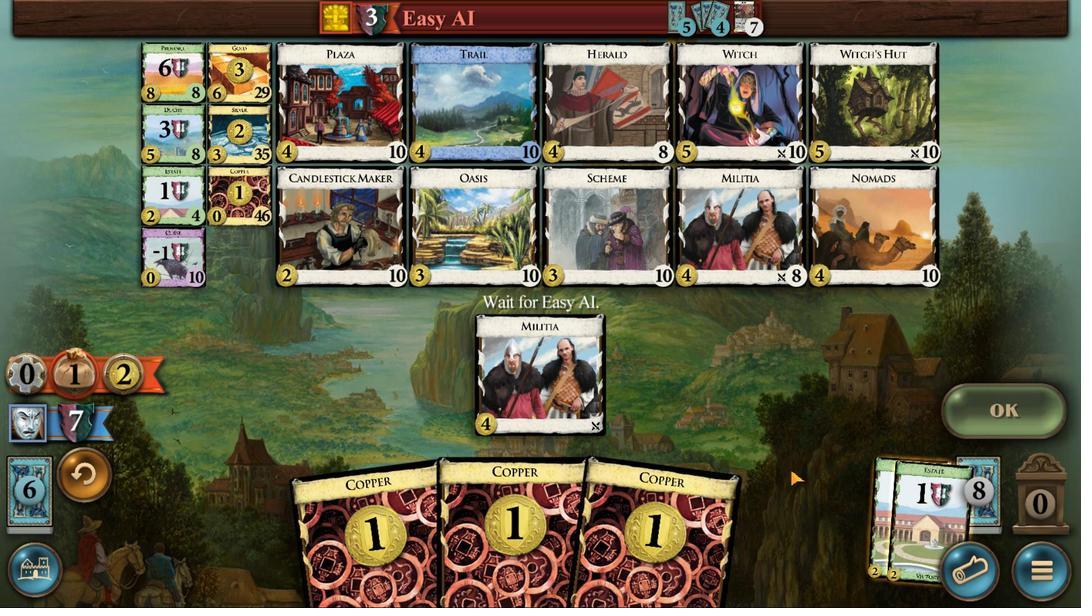 
Action: Mouse pressed left at (818, 443)
Screenshot: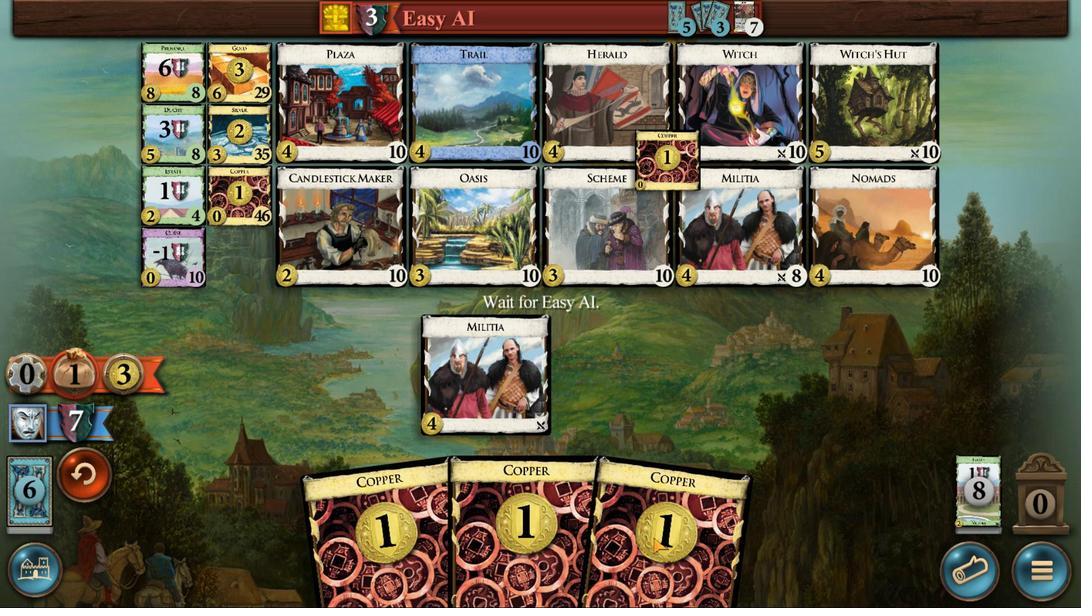 
Action: Mouse moved to (606, 472)
Screenshot: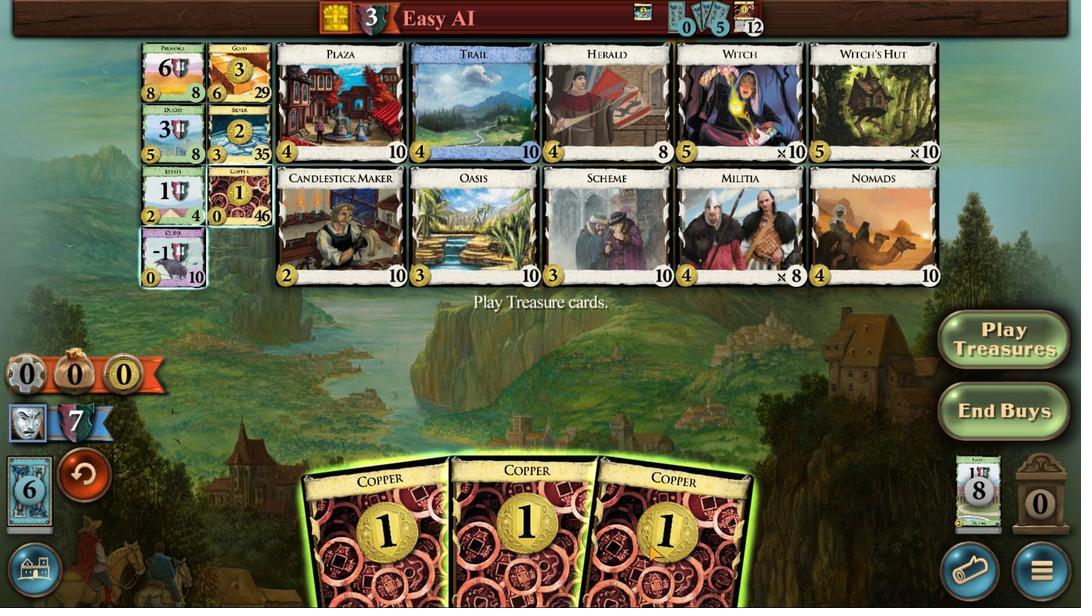 
Action: Mouse scrolled (606, 472) with delta (0, 0)
Screenshot: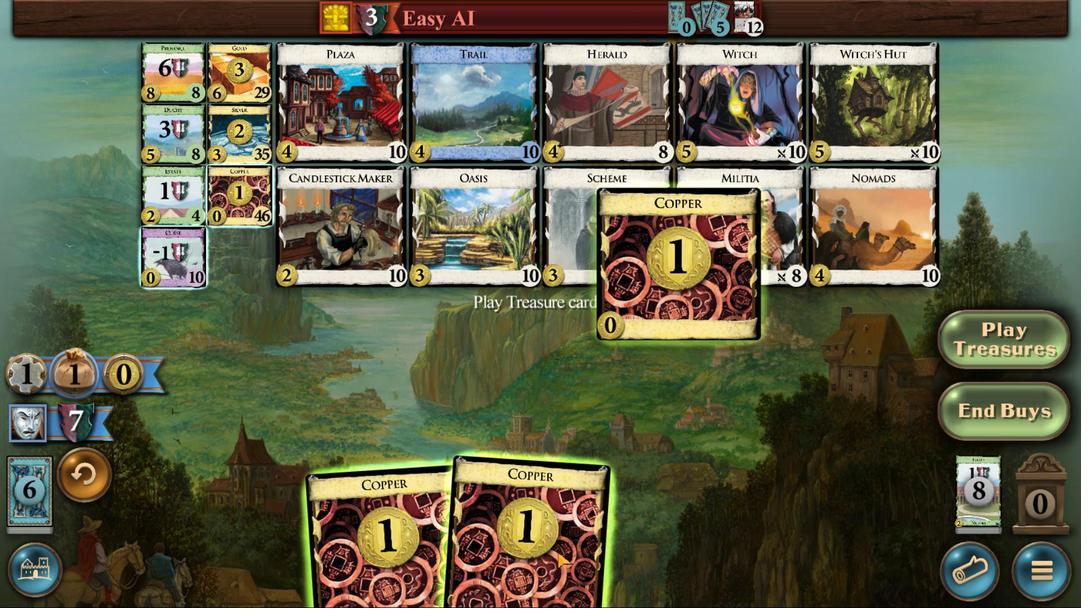 
Action: Mouse scrolled (606, 472) with delta (0, 0)
Screenshot: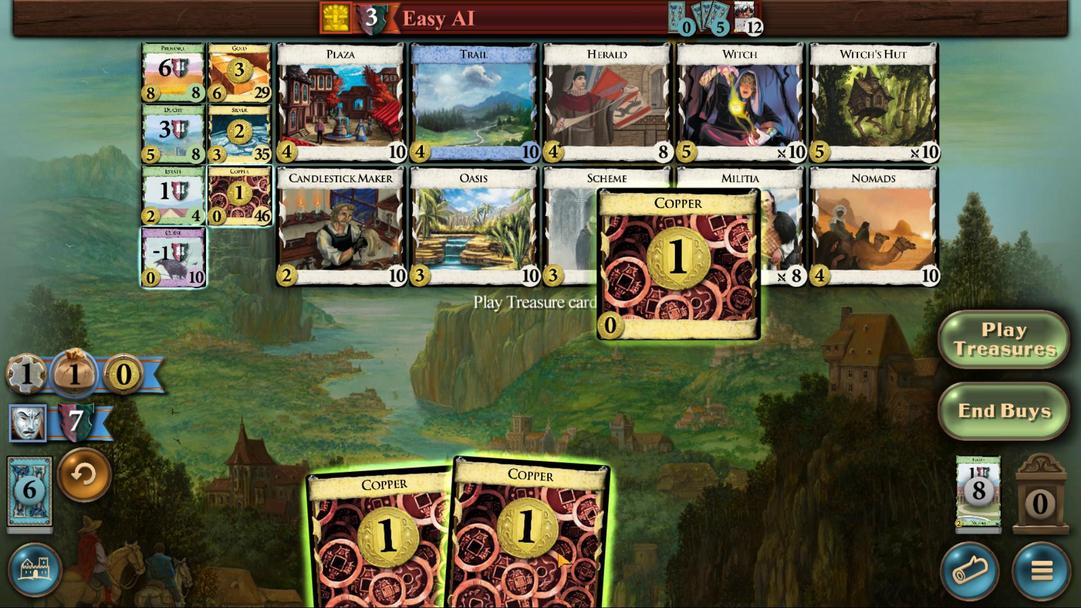 
Action: Mouse scrolled (606, 472) with delta (0, 0)
Screenshot: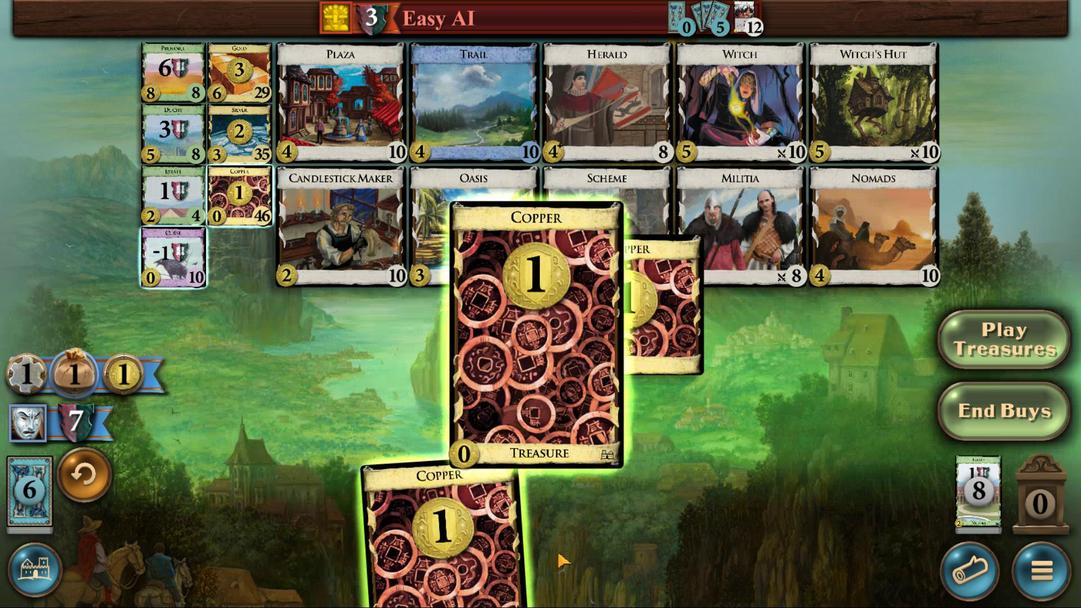 
Action: Mouse moved to (543, 473)
Screenshot: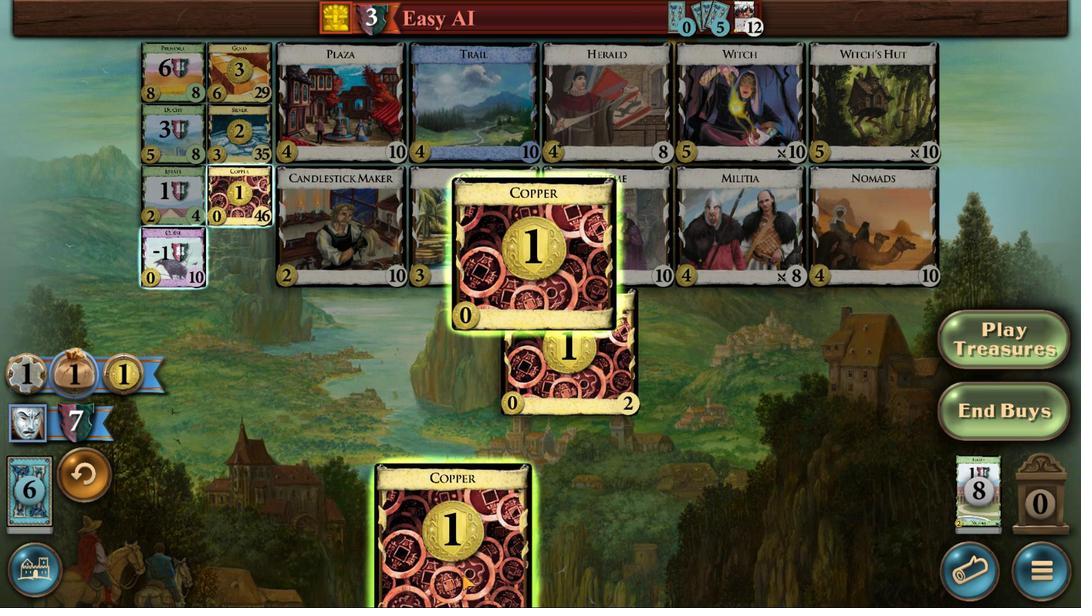
Action: Mouse scrolled (543, 473) with delta (0, 0)
Screenshot: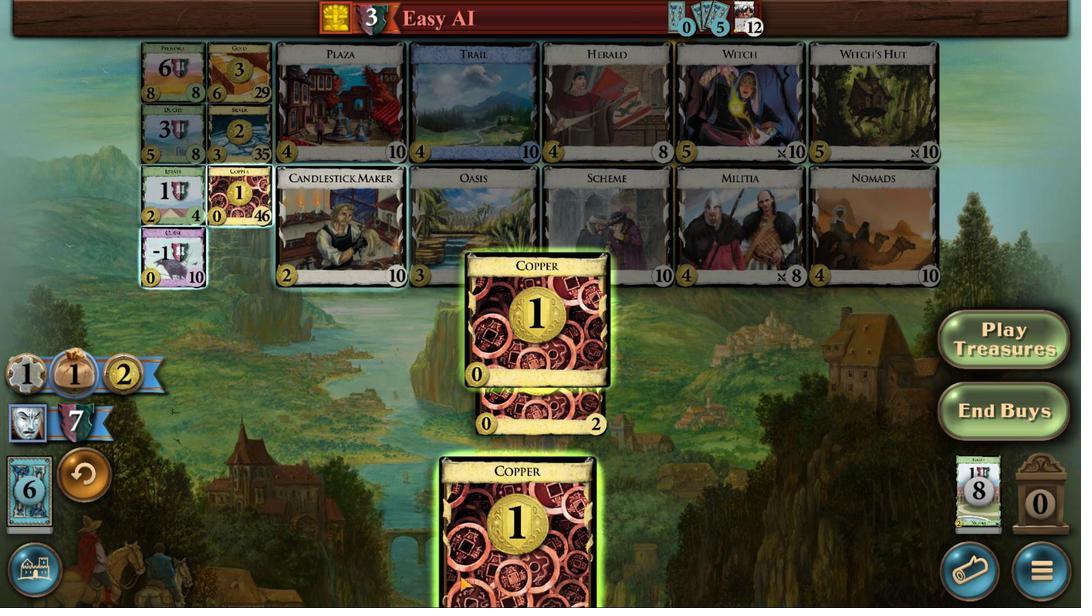 
Action: Mouse scrolled (543, 473) with delta (0, 0)
Screenshot: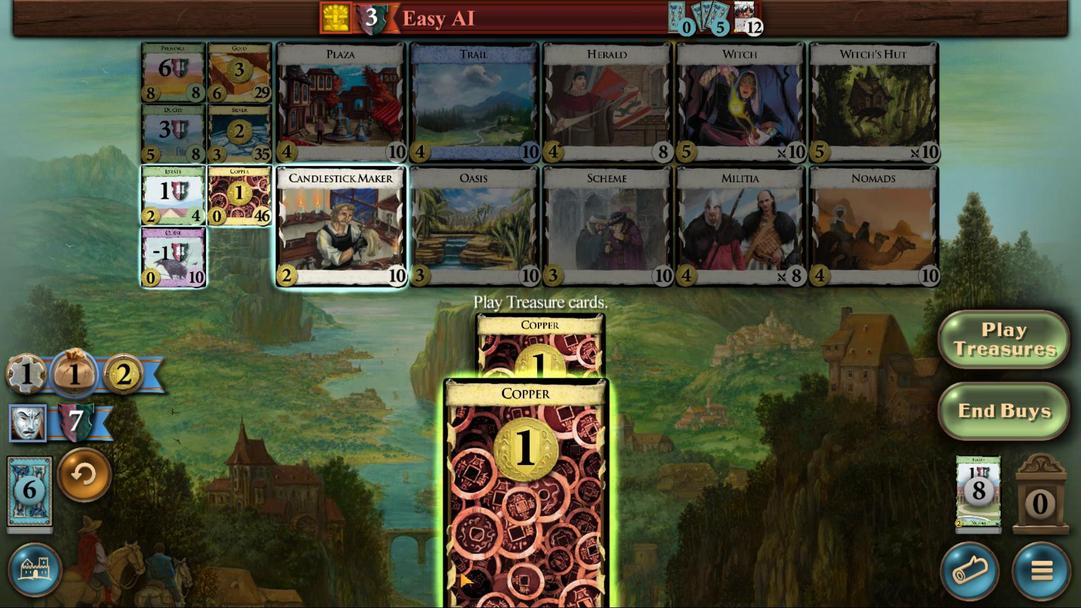 
Action: Mouse scrolled (543, 473) with delta (0, 0)
Screenshot: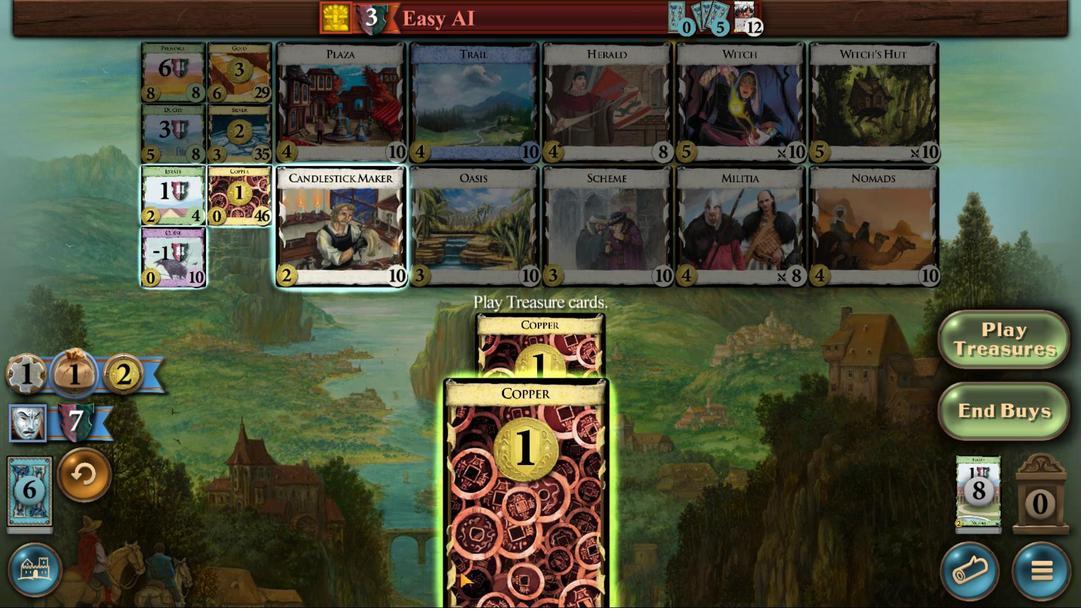 
Action: Mouse moved to (477, 478)
Screenshot: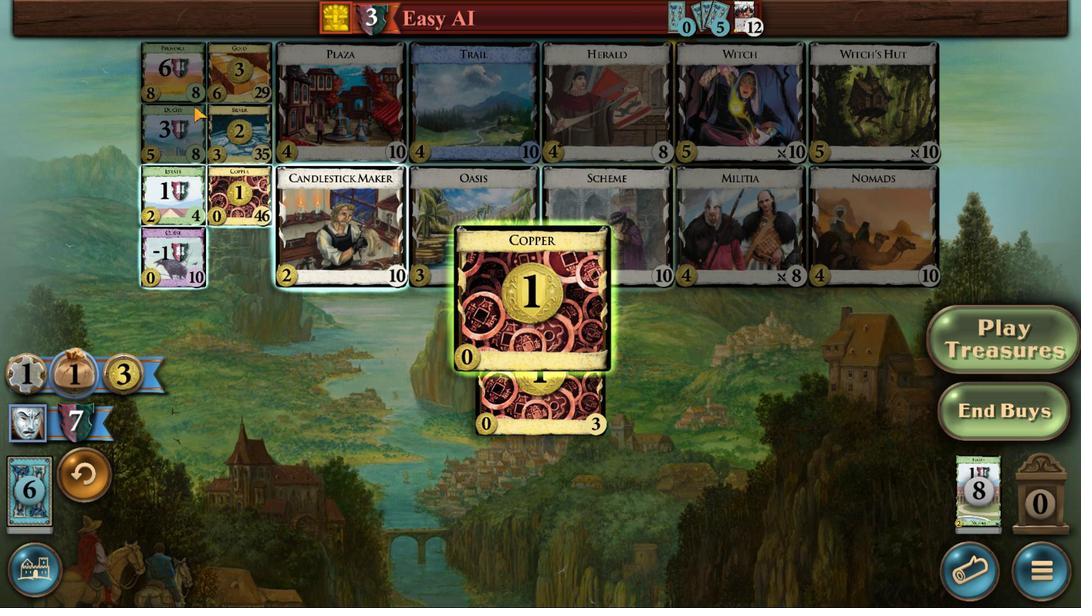 
Action: Mouse scrolled (477, 478) with delta (0, 0)
Screenshot: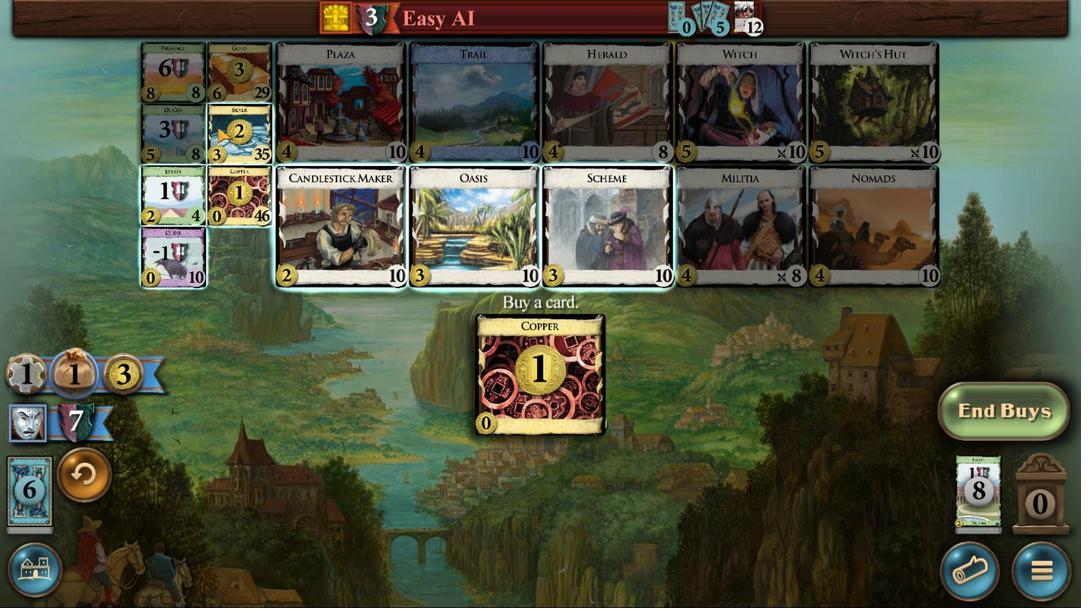 
Action: Mouse scrolled (477, 478) with delta (0, 0)
Screenshot: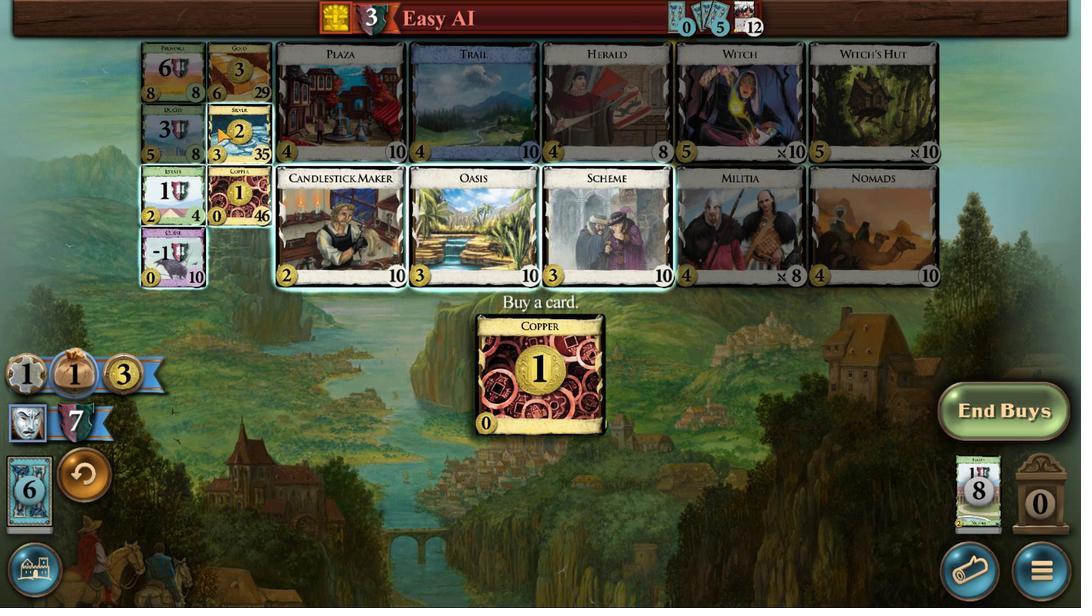 
Action: Mouse scrolled (477, 478) with delta (0, 0)
Screenshot: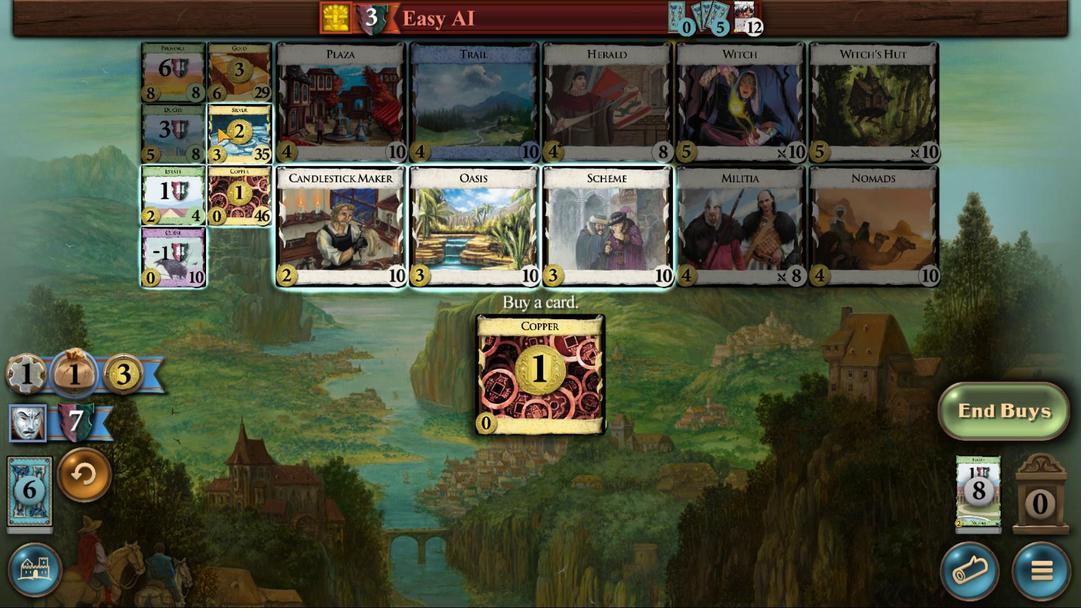 
Action: Mouse moved to (322, 390)
Screenshot: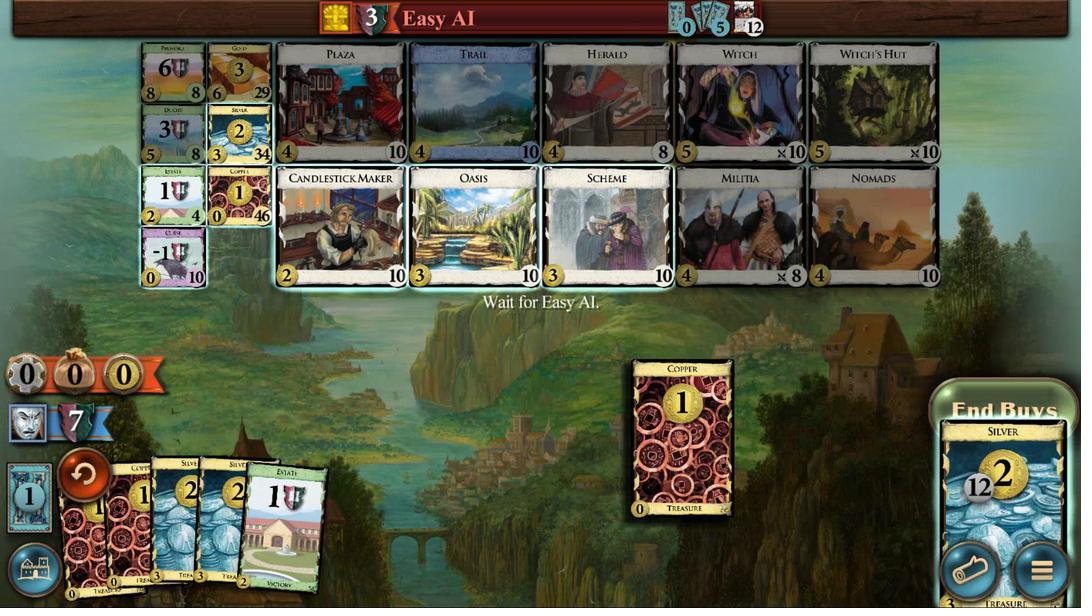 
Action: Mouse pressed left at (322, 390)
Screenshot: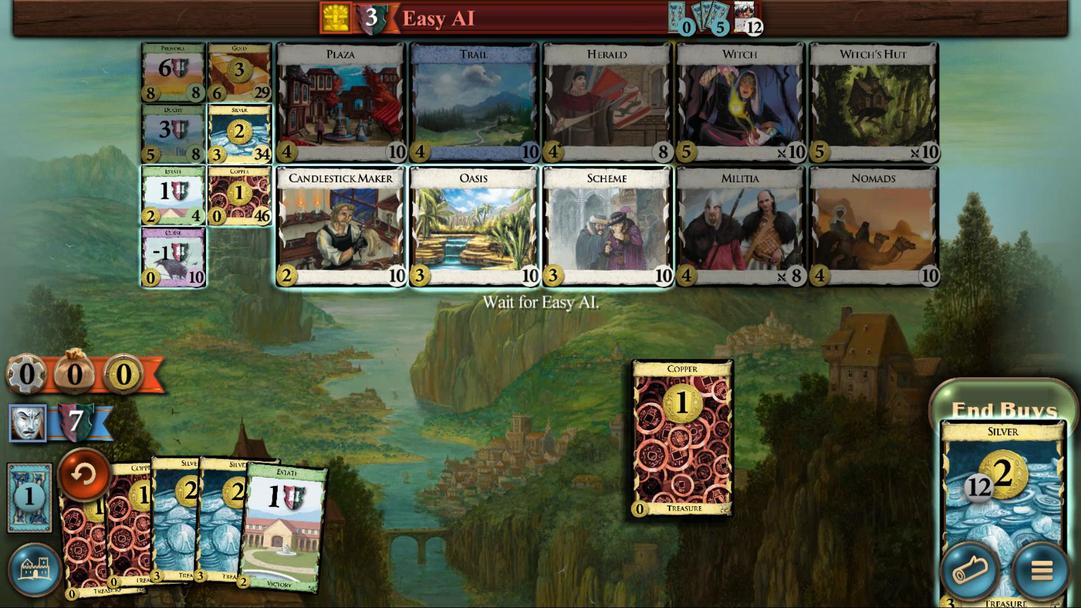 
Action: Mouse moved to (588, 467)
Screenshot: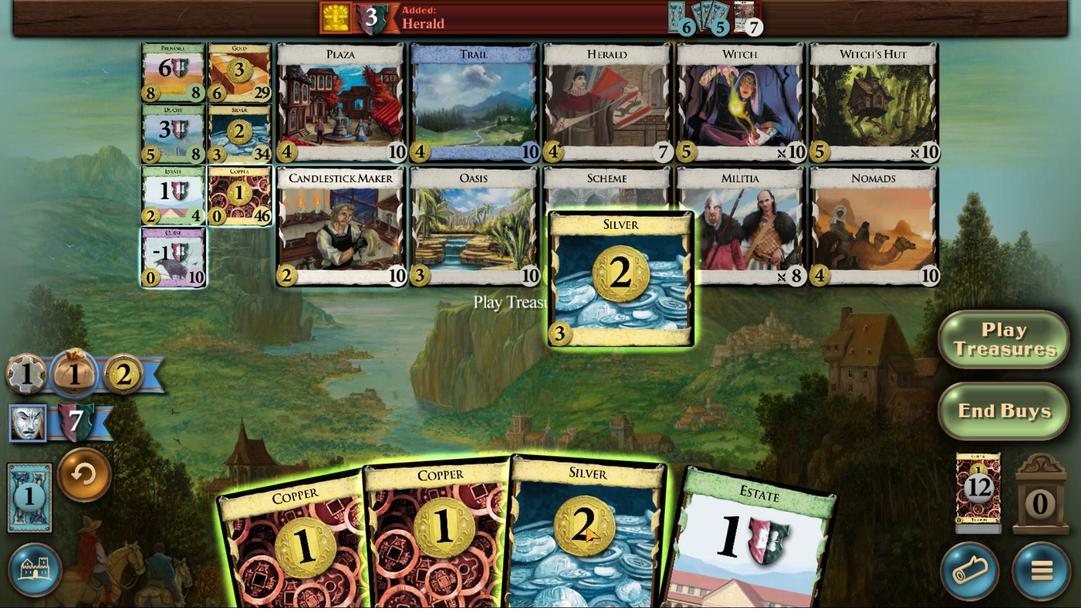 
Action: Mouse scrolled (588, 467) with delta (0, 0)
Screenshot: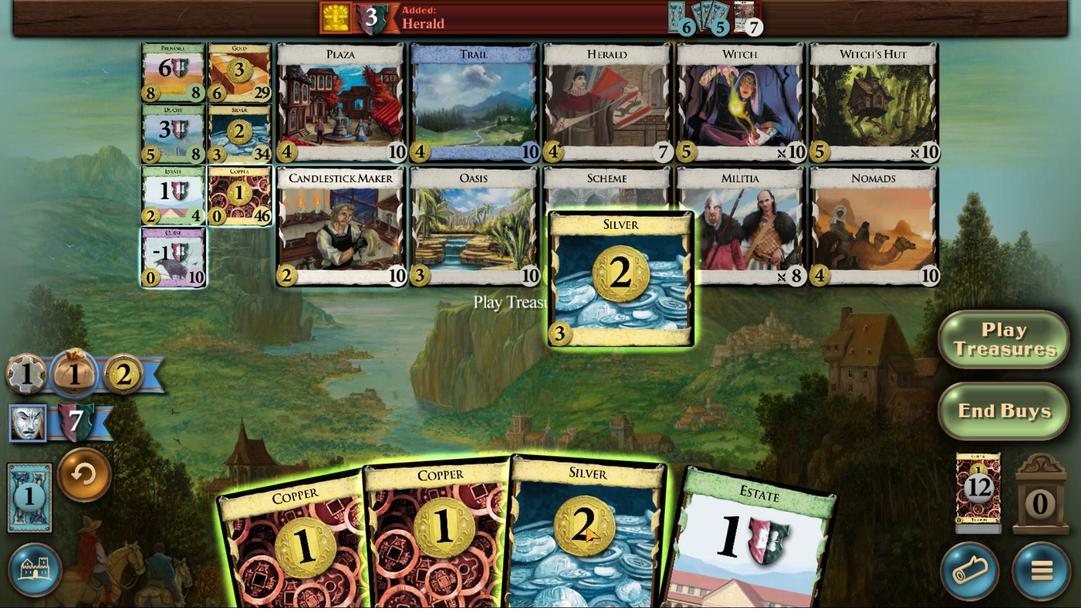 
Action: Mouse moved to (590, 467)
Screenshot: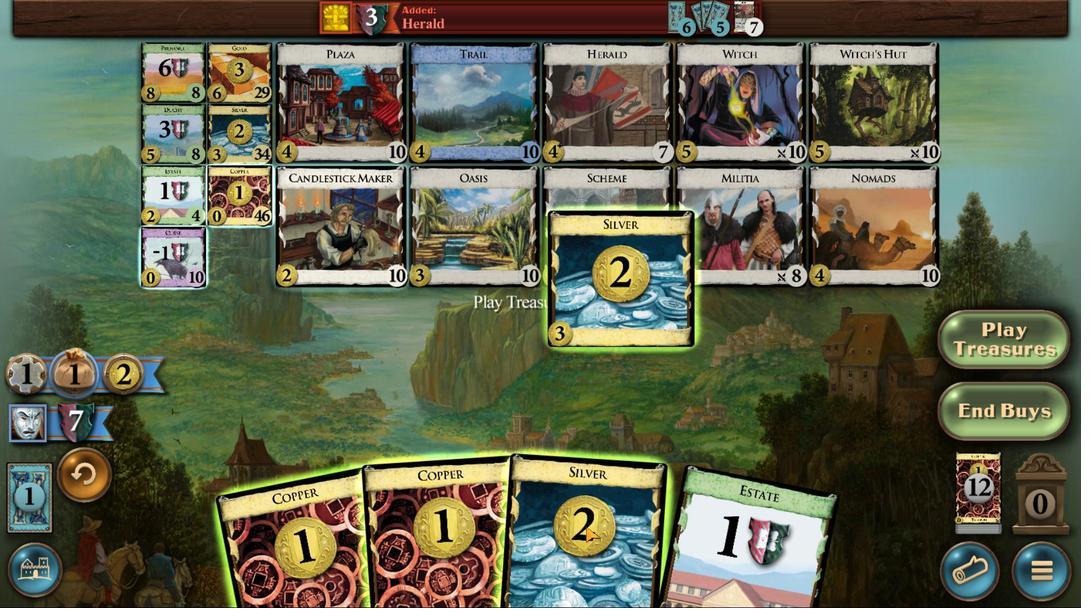
Action: Mouse scrolled (590, 467) with delta (0, 0)
Screenshot: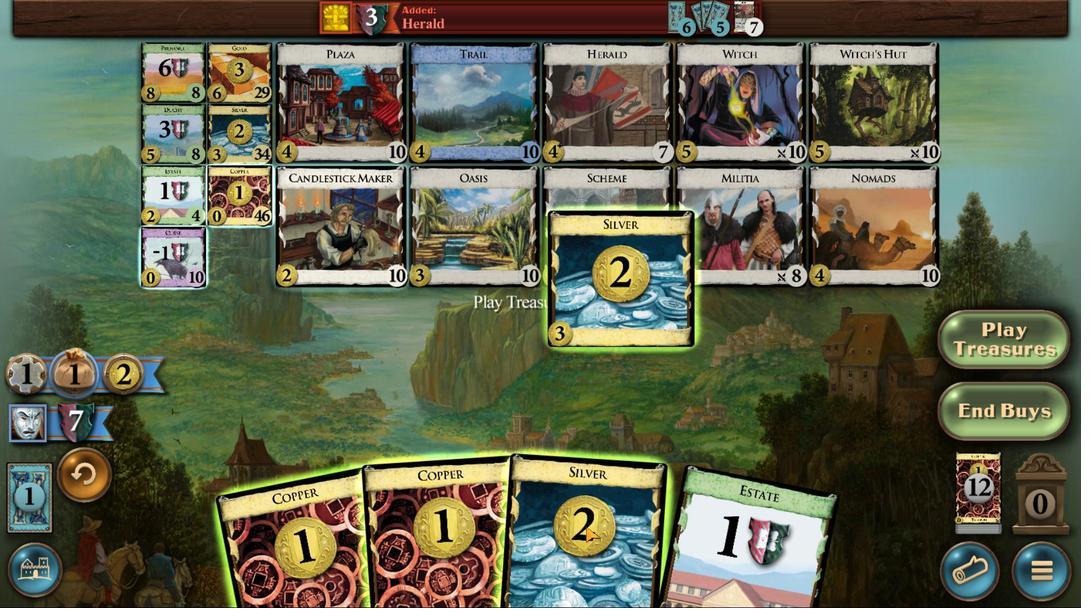 
Action: Mouse scrolled (590, 467) with delta (0, 0)
Screenshot: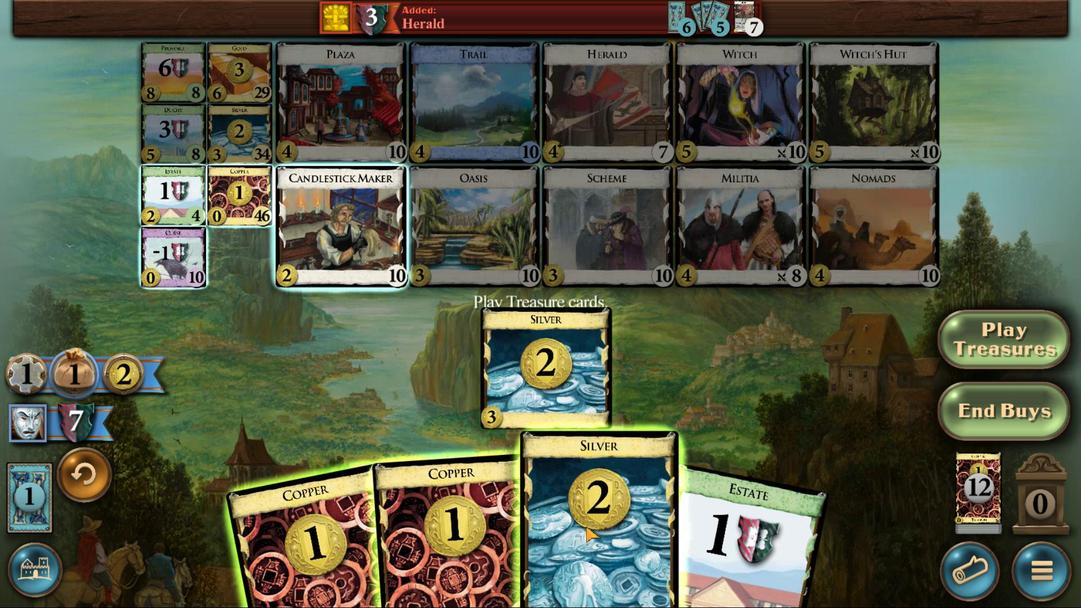 
Action: Mouse scrolled (590, 467) with delta (0, 0)
Screenshot: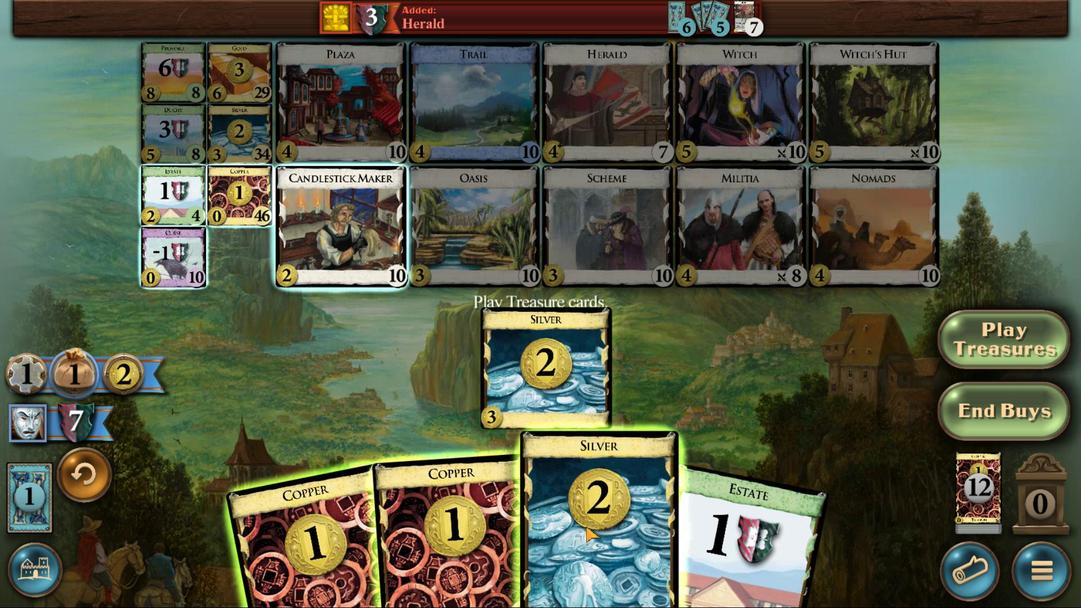 
Action: Mouse scrolled (590, 467) with delta (0, 0)
Screenshot: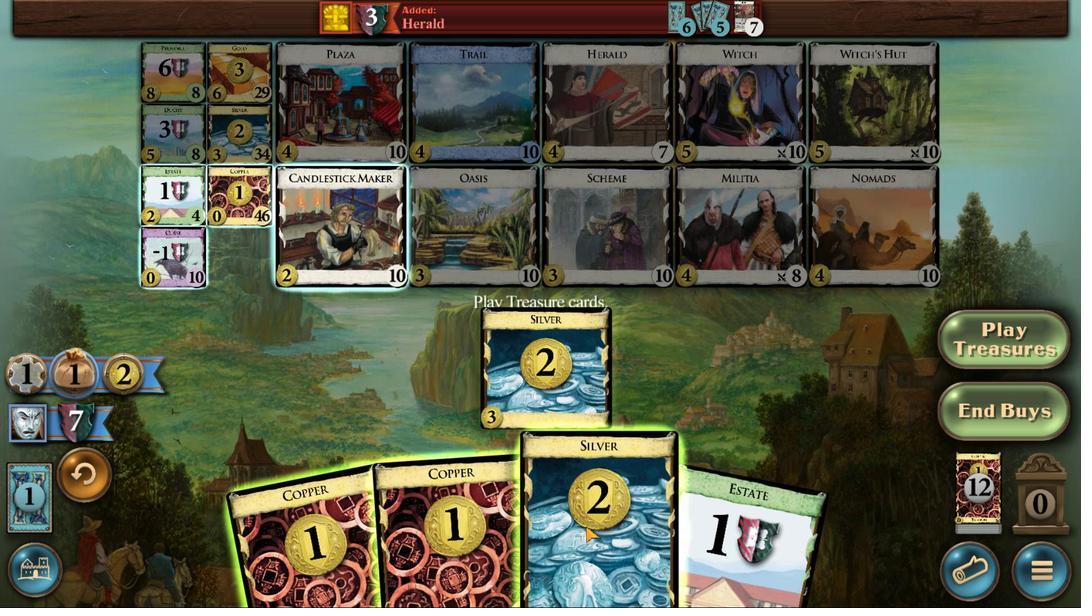 
Action: Mouse scrolled (590, 467) with delta (0, 0)
Screenshot: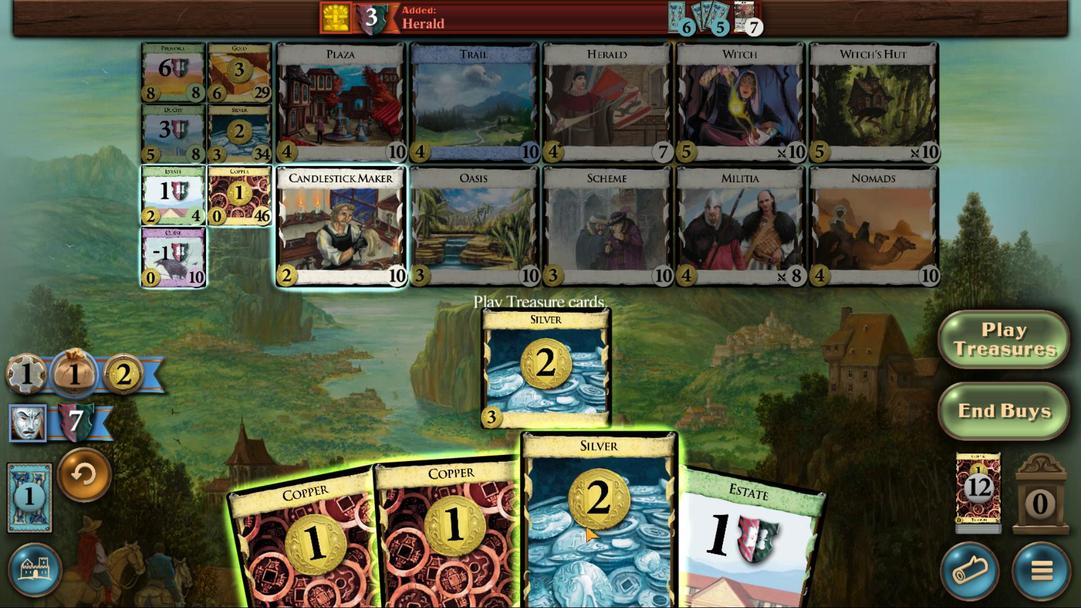 
Action: Mouse moved to (562, 468)
Screenshot: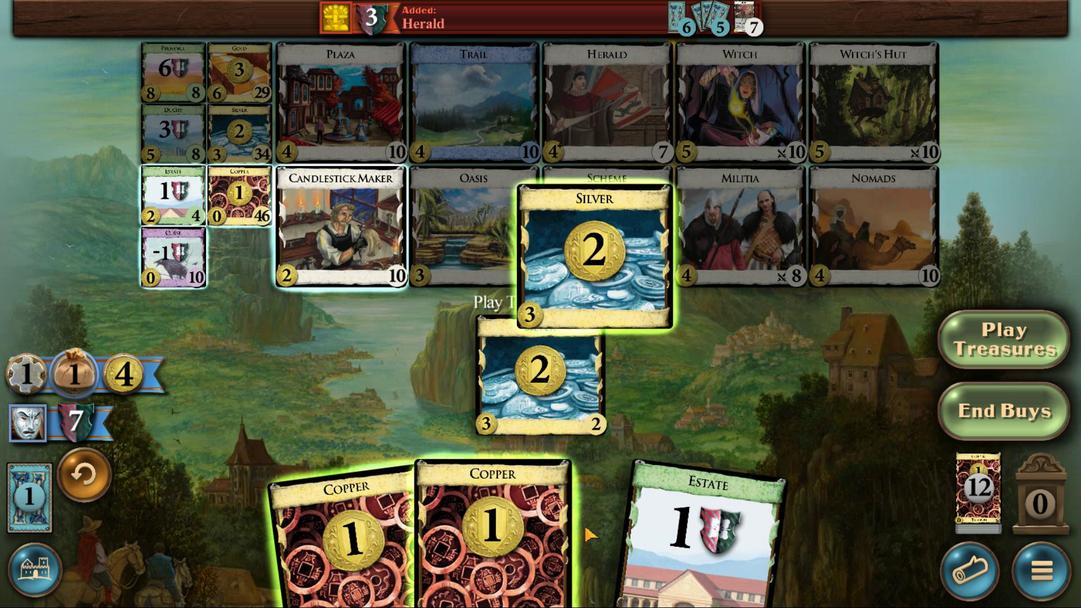 
Action: Mouse scrolled (562, 468) with delta (0, 0)
Screenshot: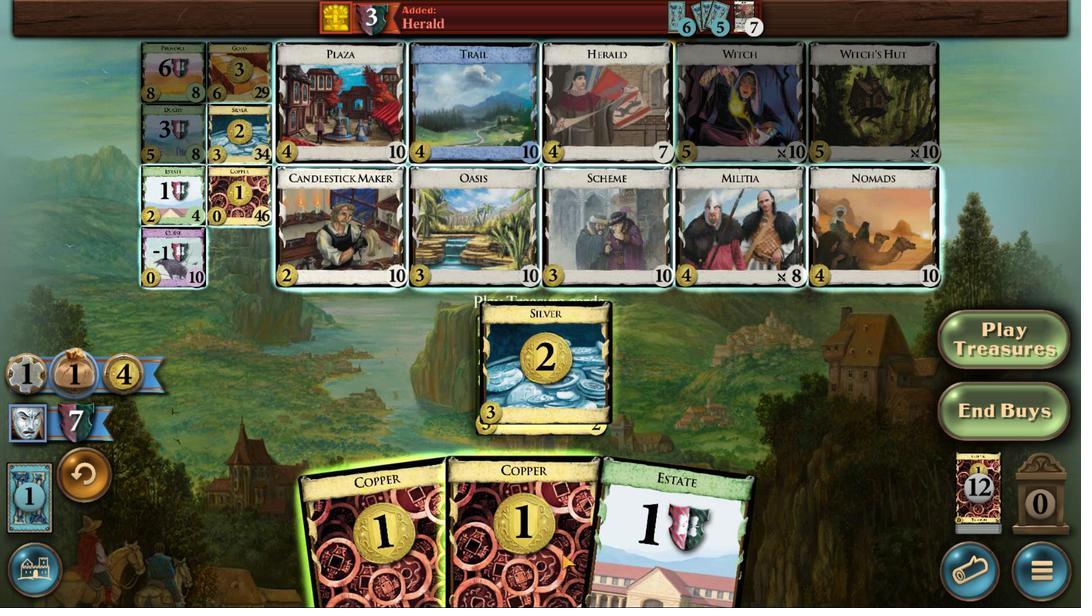 
Action: Mouse scrolled (562, 468) with delta (0, 0)
Screenshot: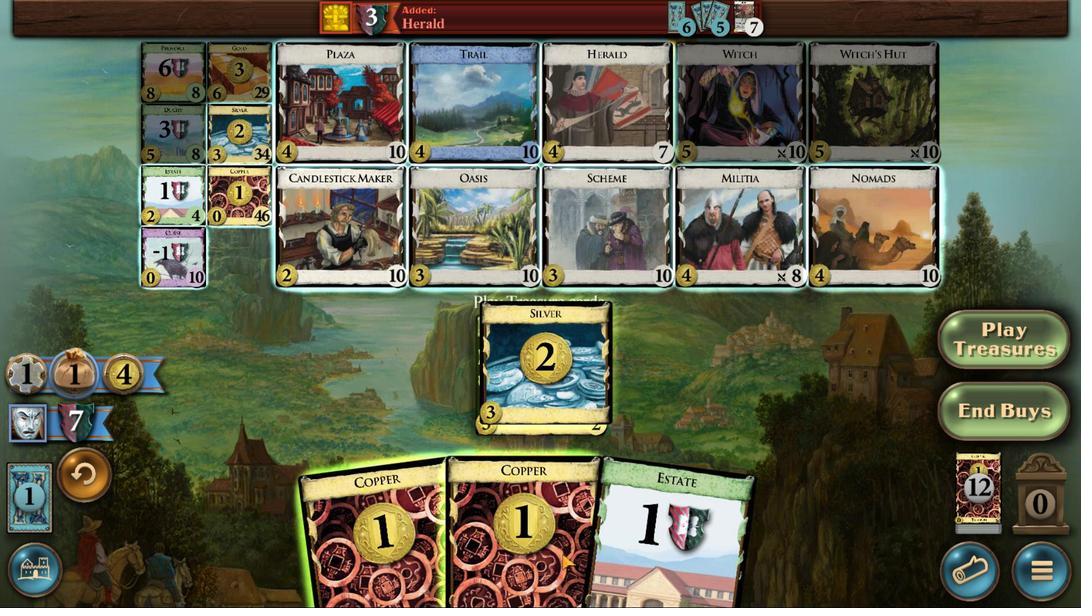 
Action: Mouse scrolled (562, 468) with delta (0, 0)
Screenshot: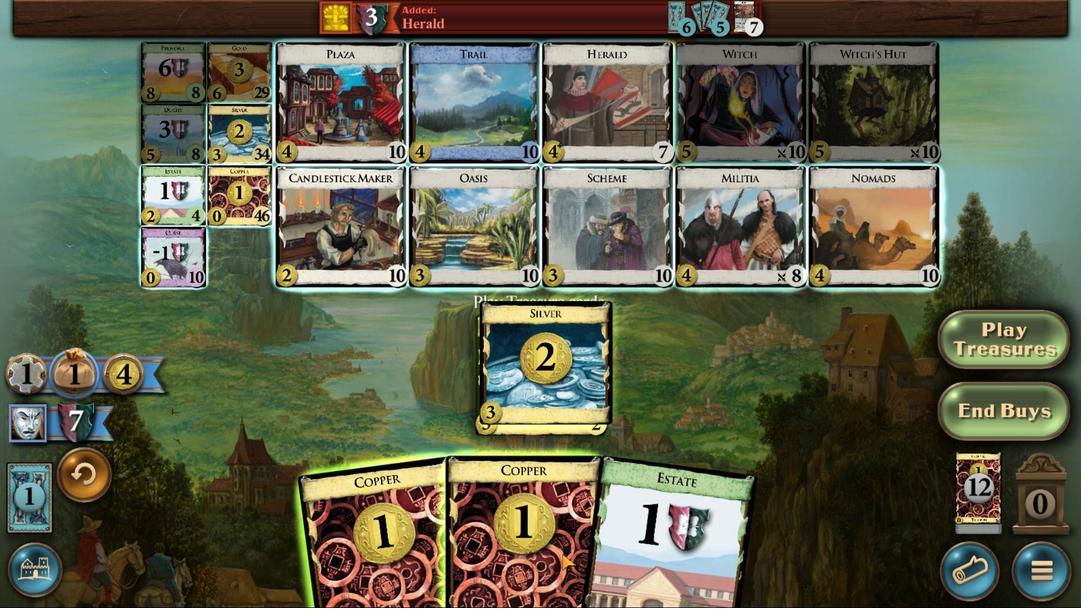 
Action: Mouse scrolled (562, 468) with delta (0, 0)
Screenshot: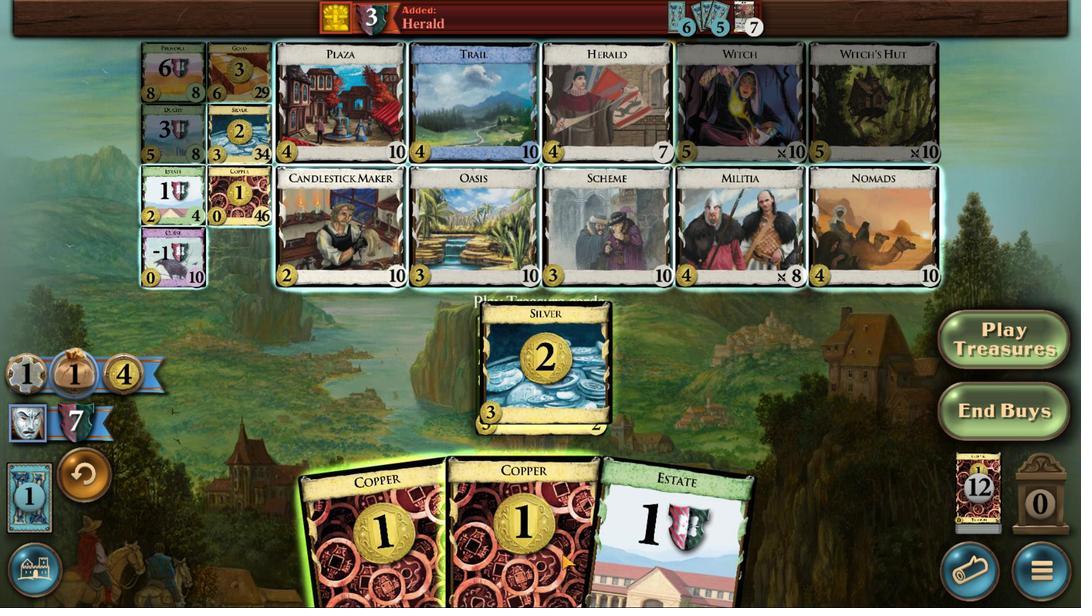 
Action: Mouse moved to (546, 473)
Screenshot: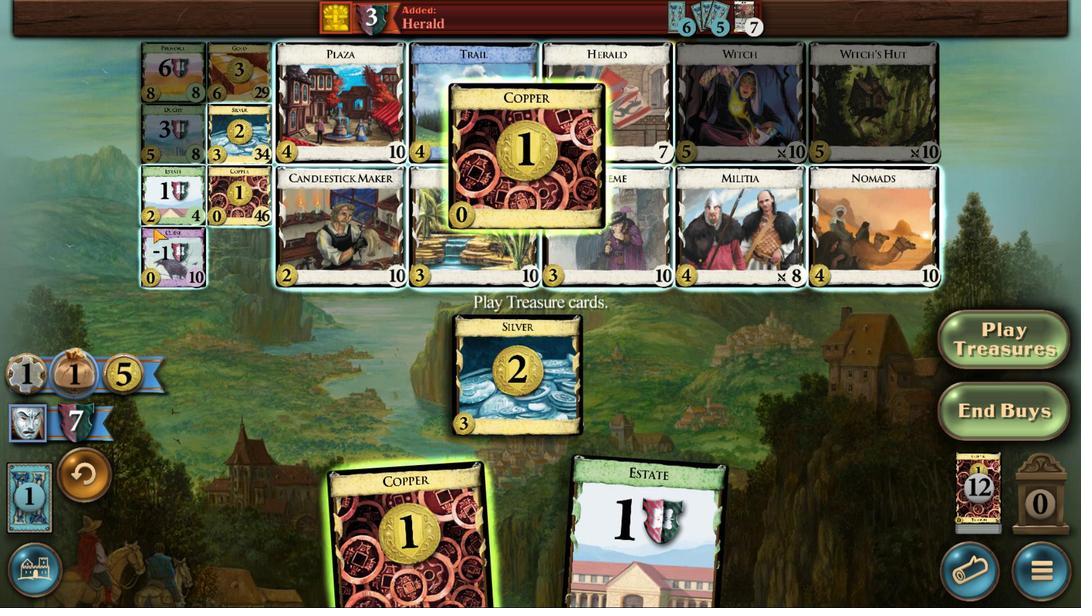 
Action: Mouse scrolled (546, 473) with delta (0, 0)
Screenshot: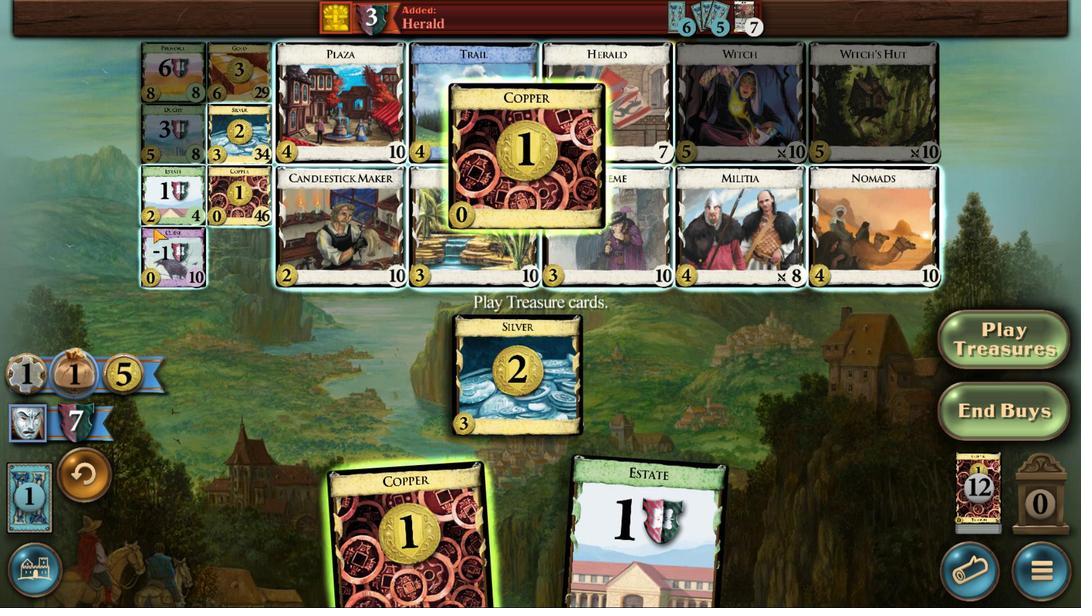 
Action: Mouse moved to (546, 474)
Screenshot: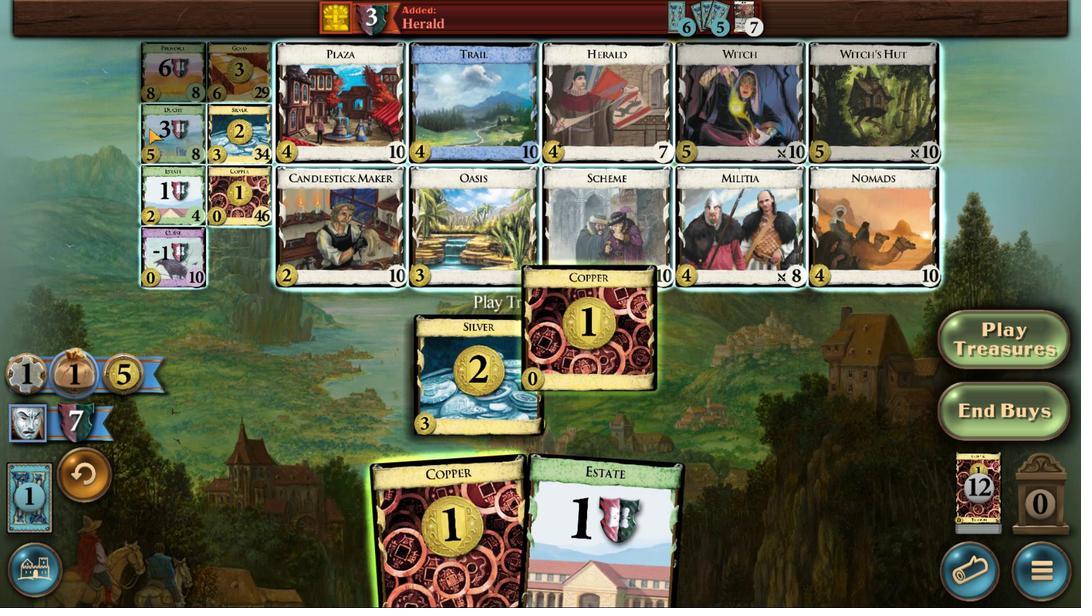
Action: Mouse scrolled (546, 474) with delta (0, 0)
Screenshot: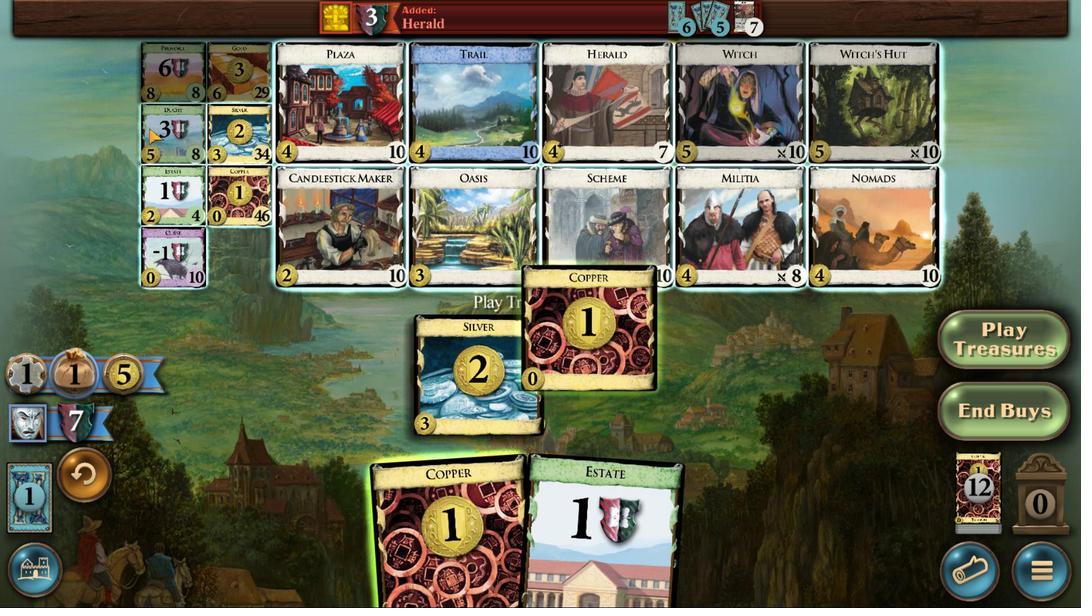 
Action: Mouse scrolled (546, 474) with delta (0, 0)
Screenshot: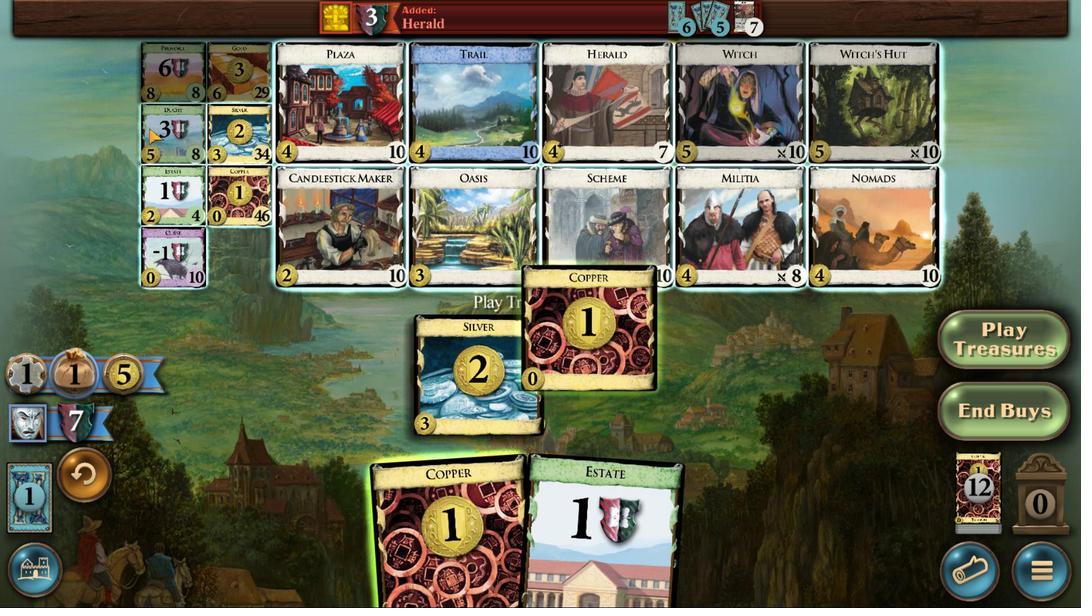 
Action: Mouse scrolled (546, 474) with delta (0, 0)
Screenshot: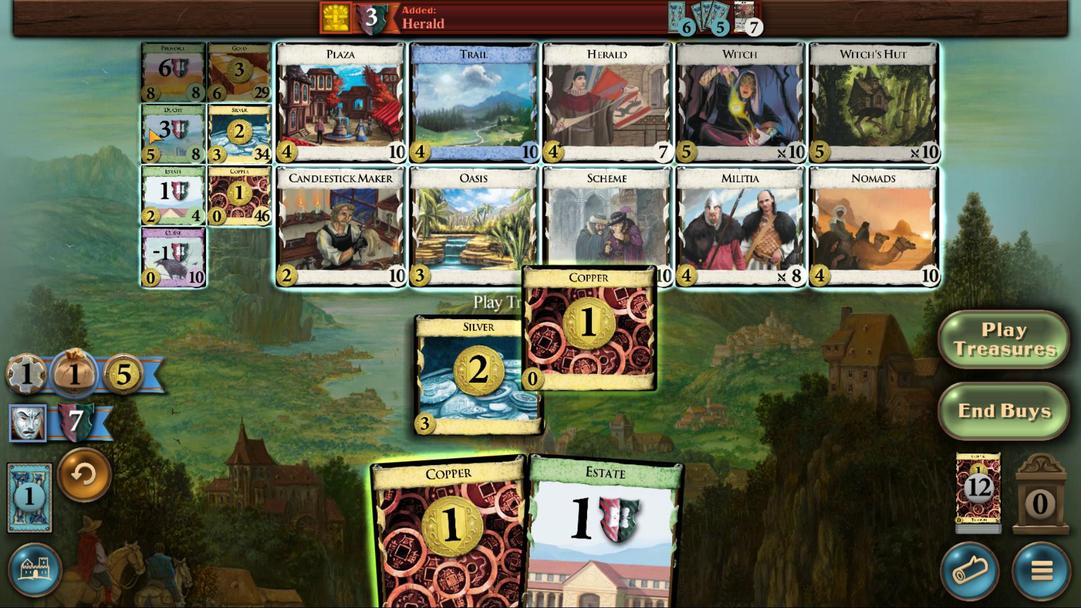 
Action: Mouse scrolled (546, 474) with delta (0, 0)
Screenshot: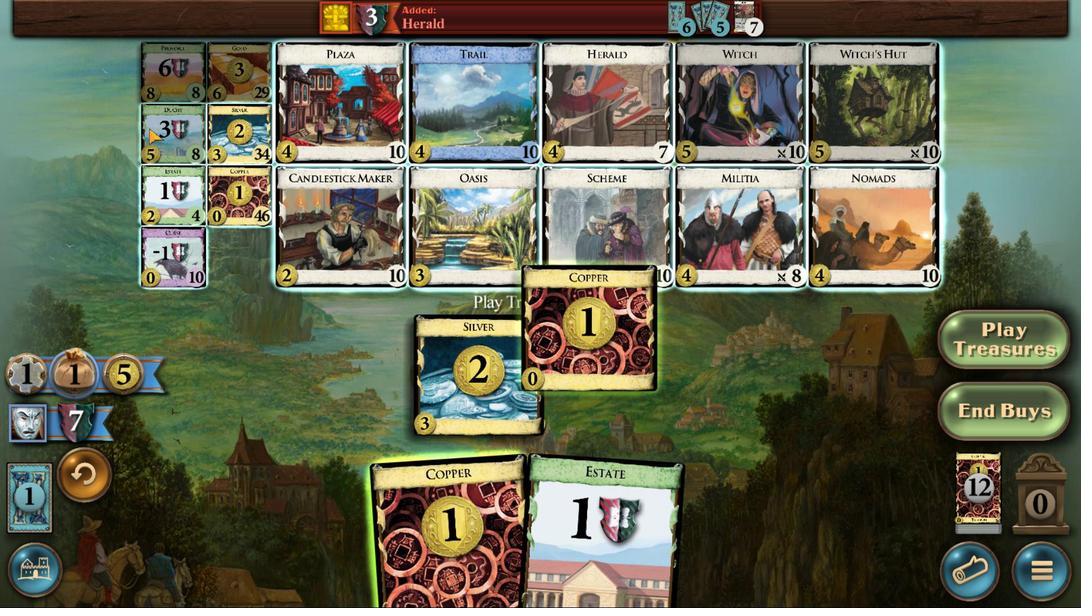 
Action: Mouse scrolled (546, 474) with delta (0, 0)
Screenshot: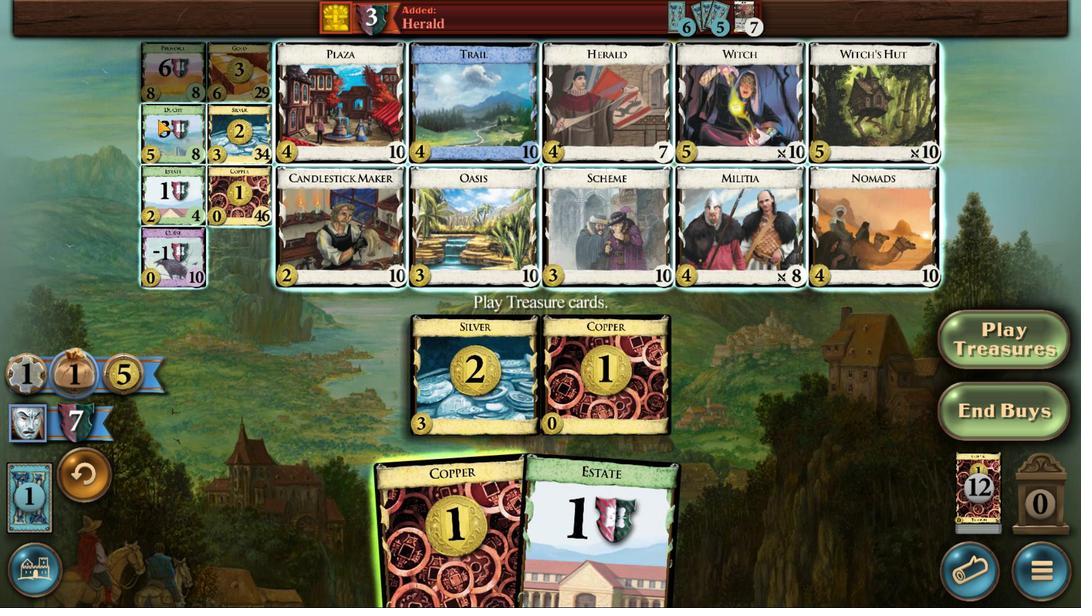 
Action: Mouse moved to (272, 384)
Screenshot: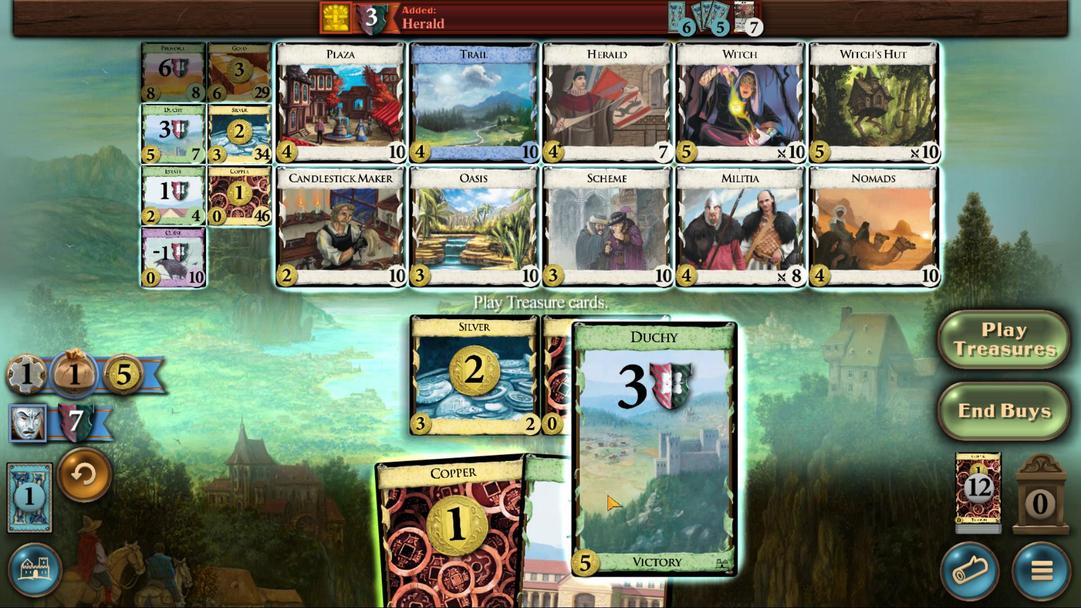 
Action: Mouse pressed left at (272, 384)
Screenshot: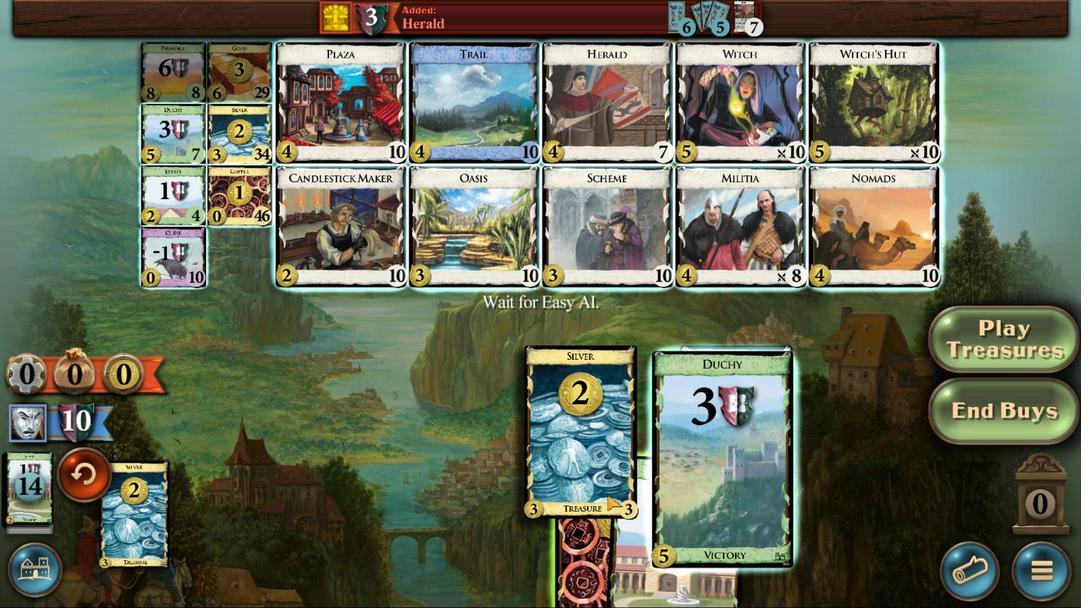 
Action: Mouse moved to (493, 468)
Screenshot: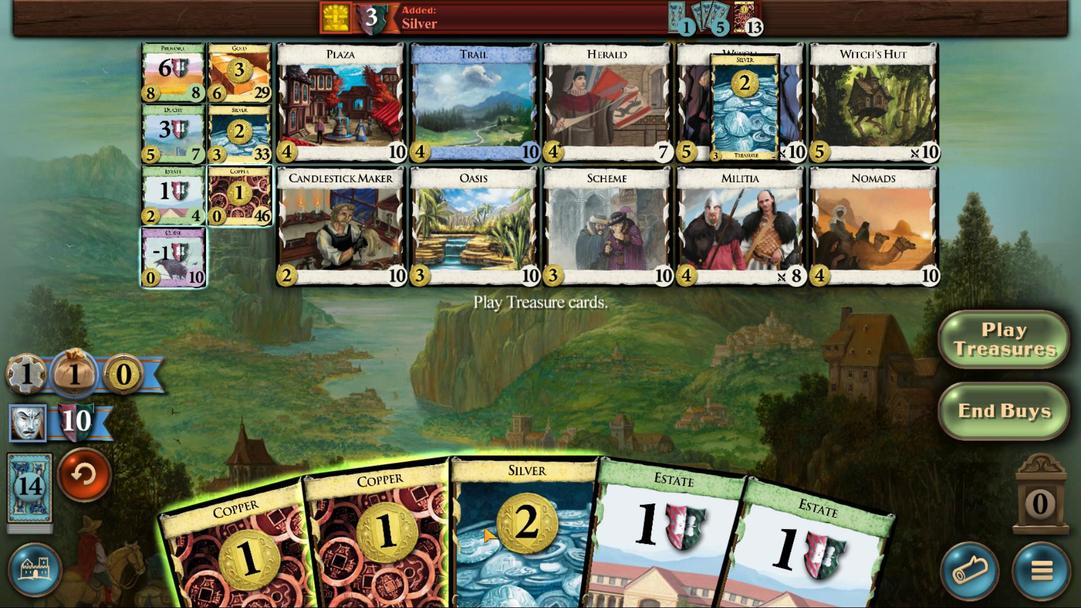 
Action: Mouse scrolled (493, 468) with delta (0, 0)
Screenshot: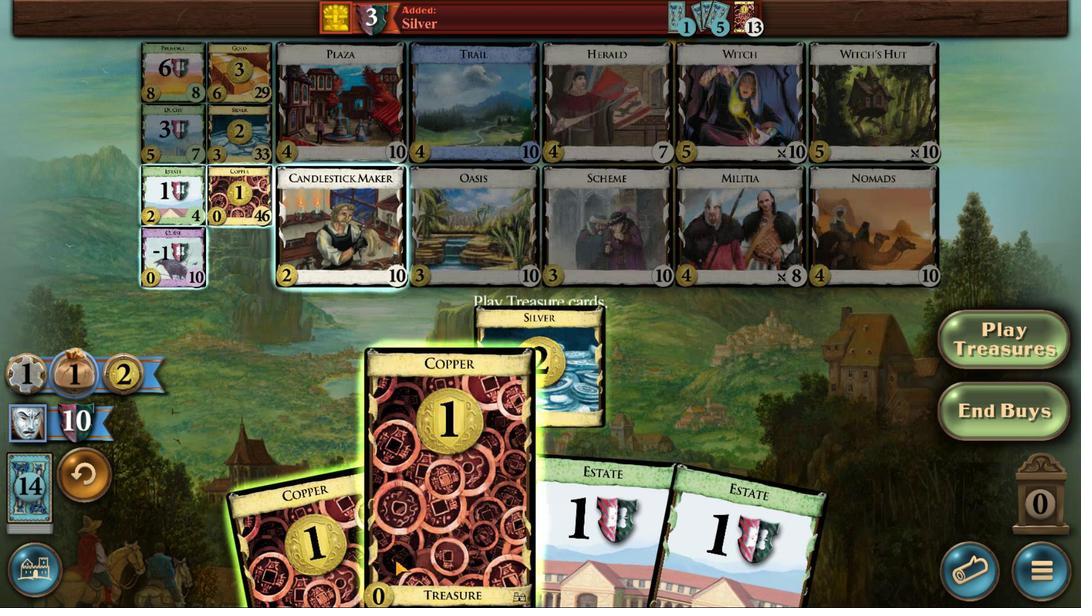 
Action: Mouse scrolled (493, 468) with delta (0, 0)
Screenshot: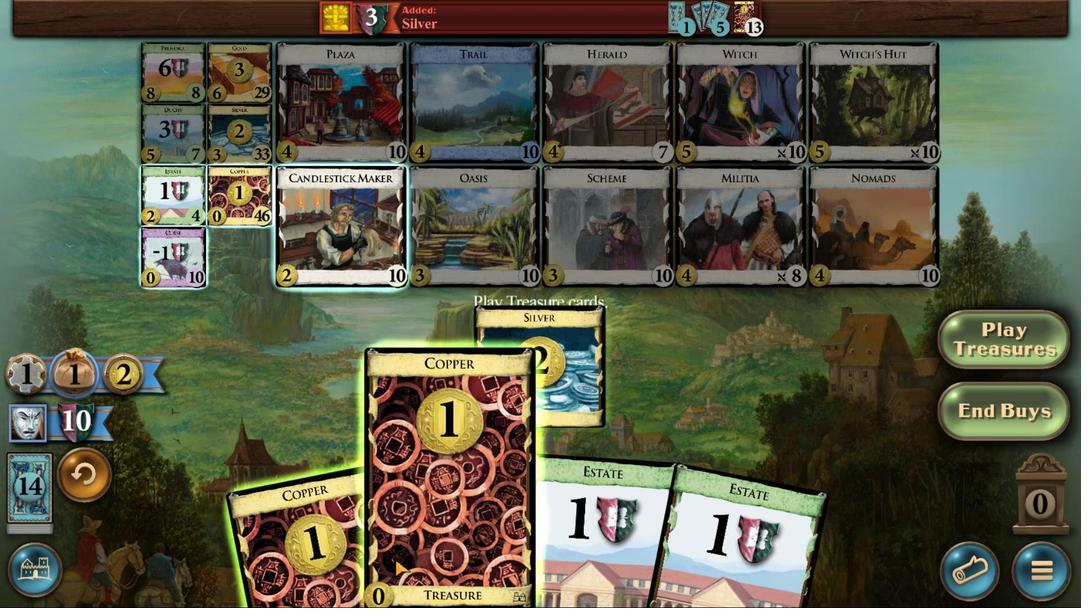 
Action: Mouse scrolled (493, 468) with delta (0, 0)
Screenshot: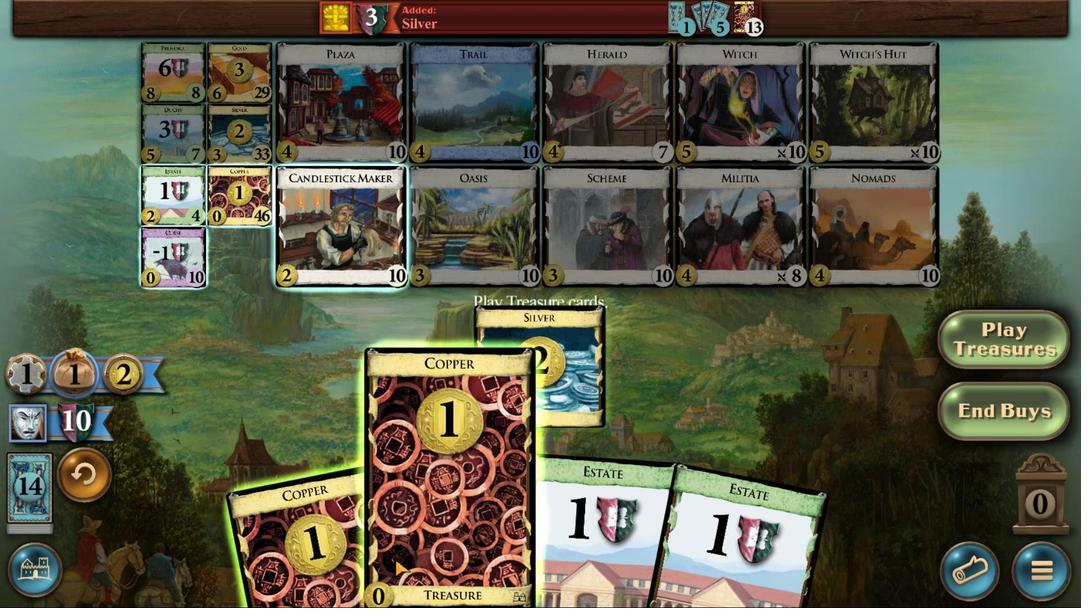
Action: Mouse scrolled (493, 468) with delta (0, 0)
Screenshot: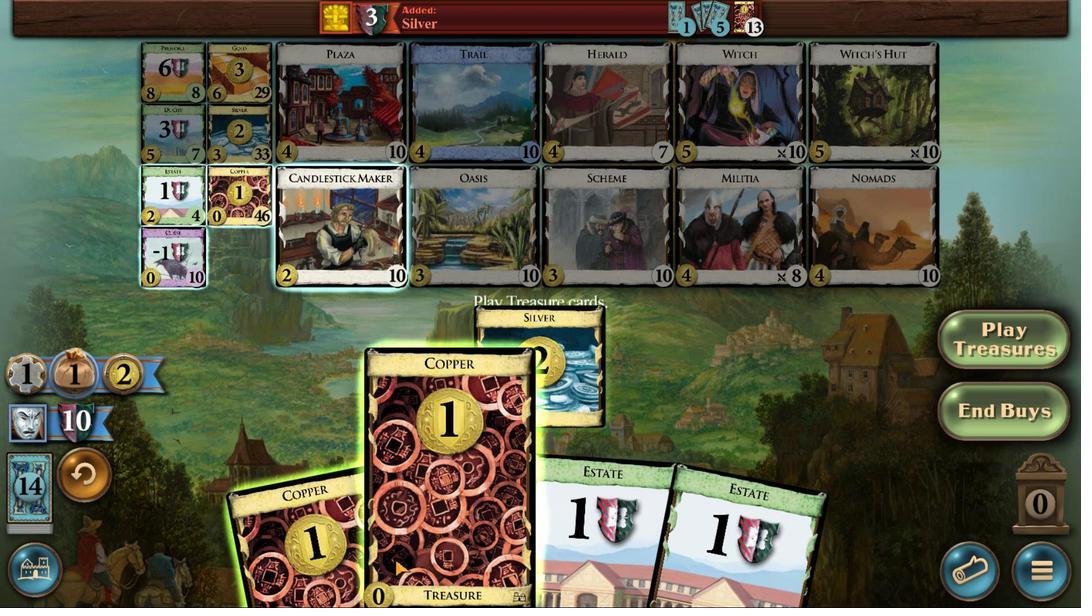 
Action: Mouse scrolled (493, 468) with delta (0, 0)
Screenshot: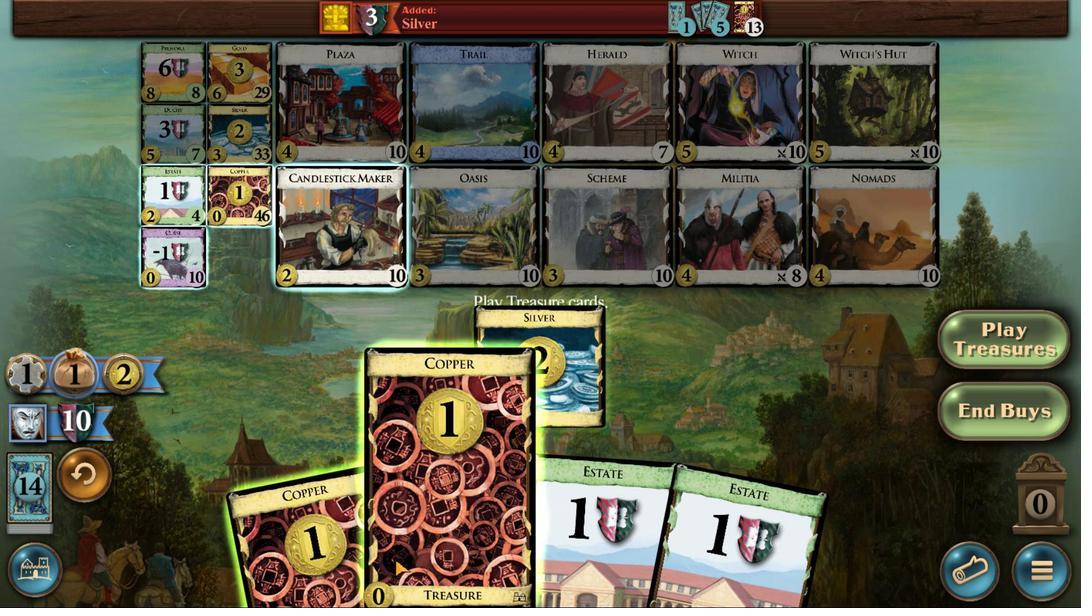 
Action: Mouse moved to (439, 474)
Screenshot: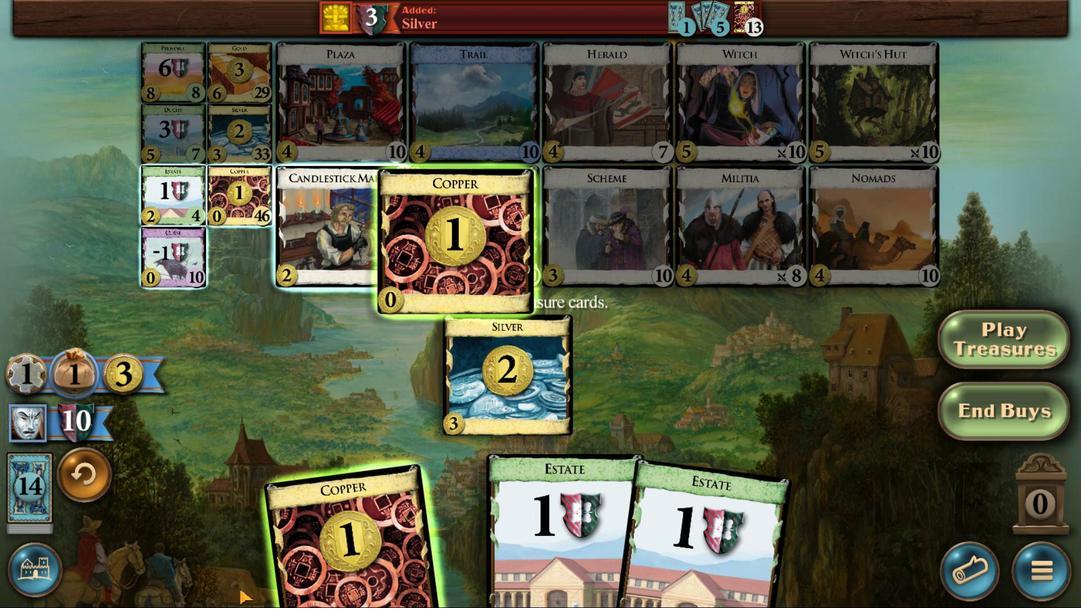 
Action: Mouse scrolled (439, 473) with delta (0, 0)
